Task: Illustrate a Vector Portrait of a Sci-Fi Author.
Action: Mouse moved to (549, 101)
Screenshot: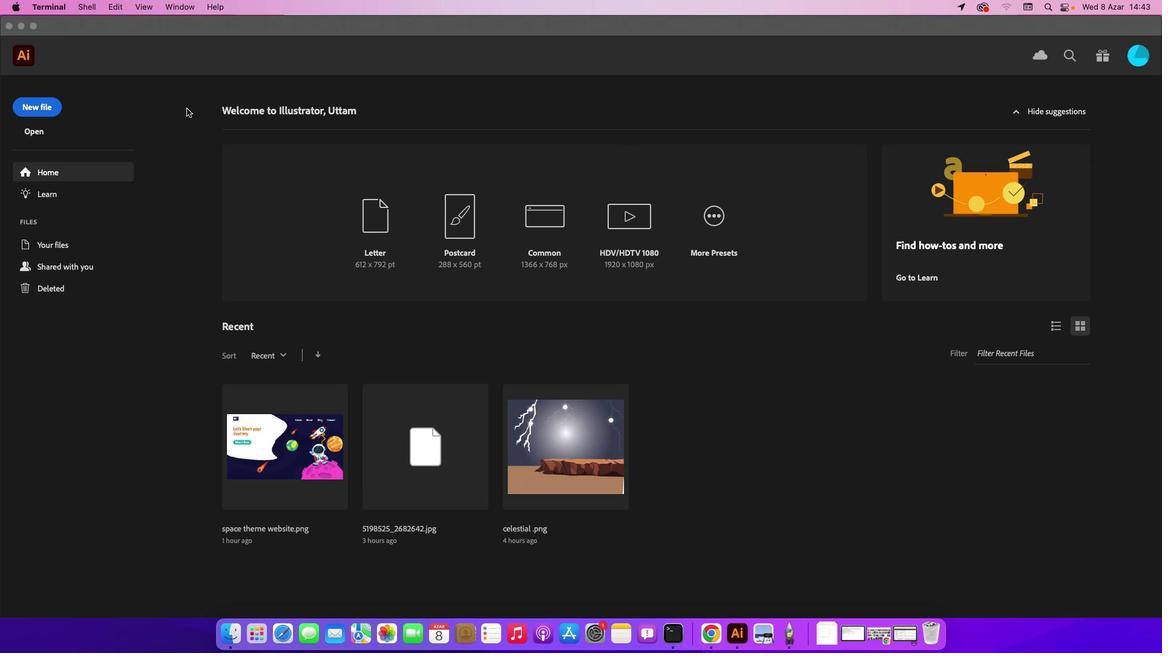 
Action: Mouse pressed left at (549, 101)
Screenshot: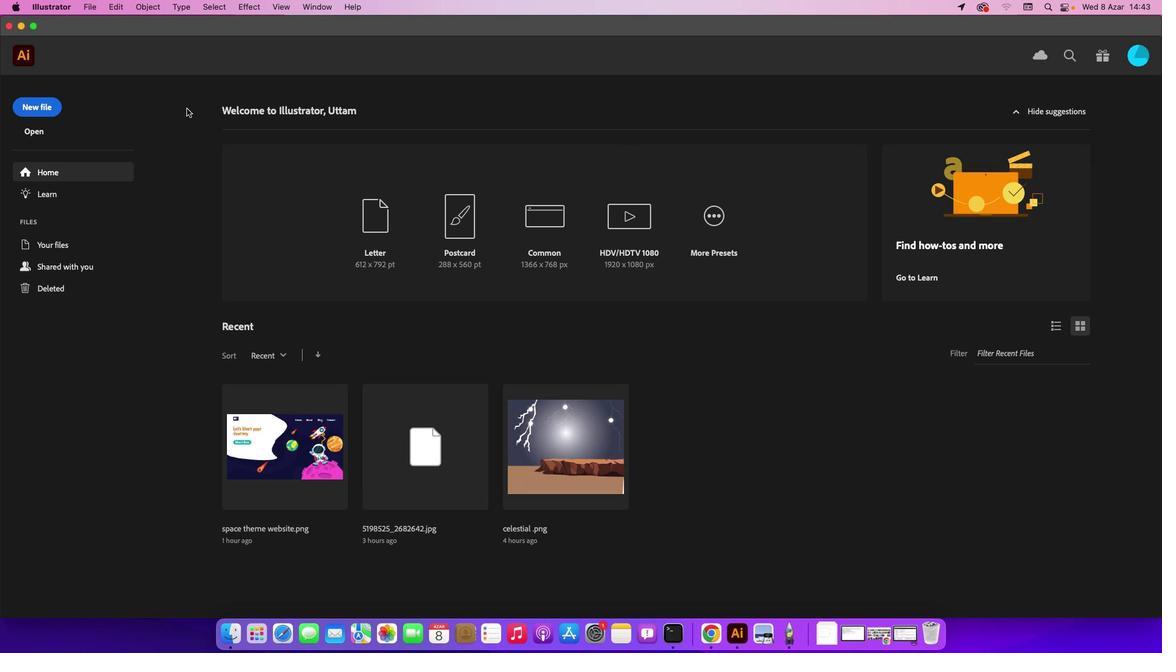 
Action: Mouse moved to (539, 101)
Screenshot: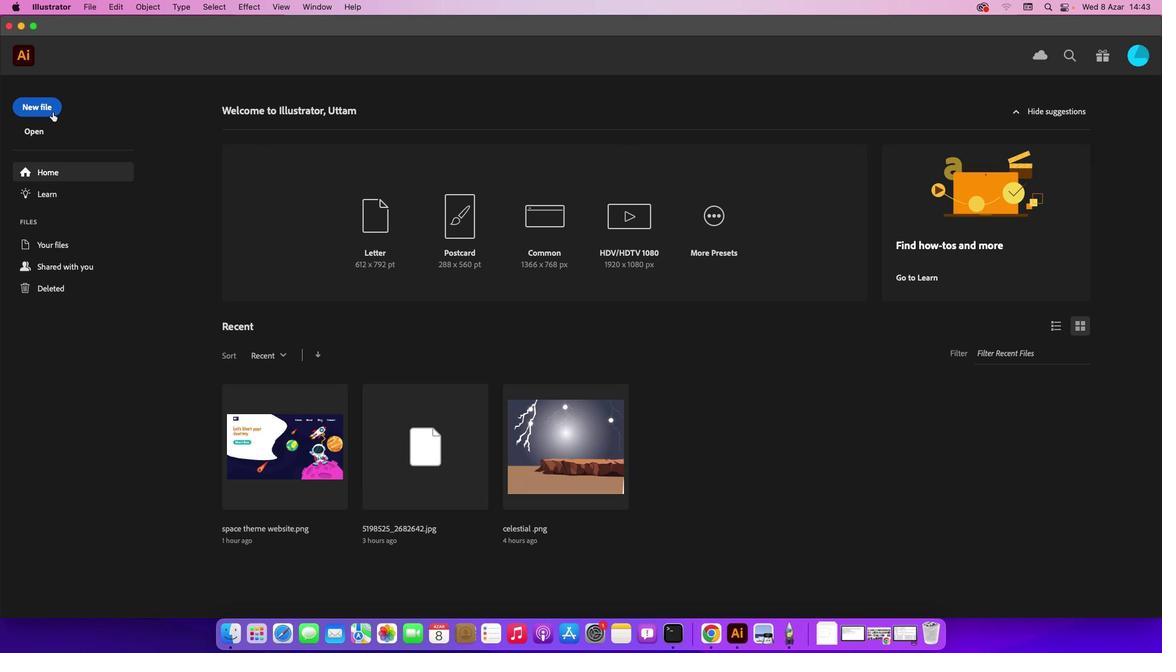 
Action: Mouse pressed left at (539, 101)
Screenshot: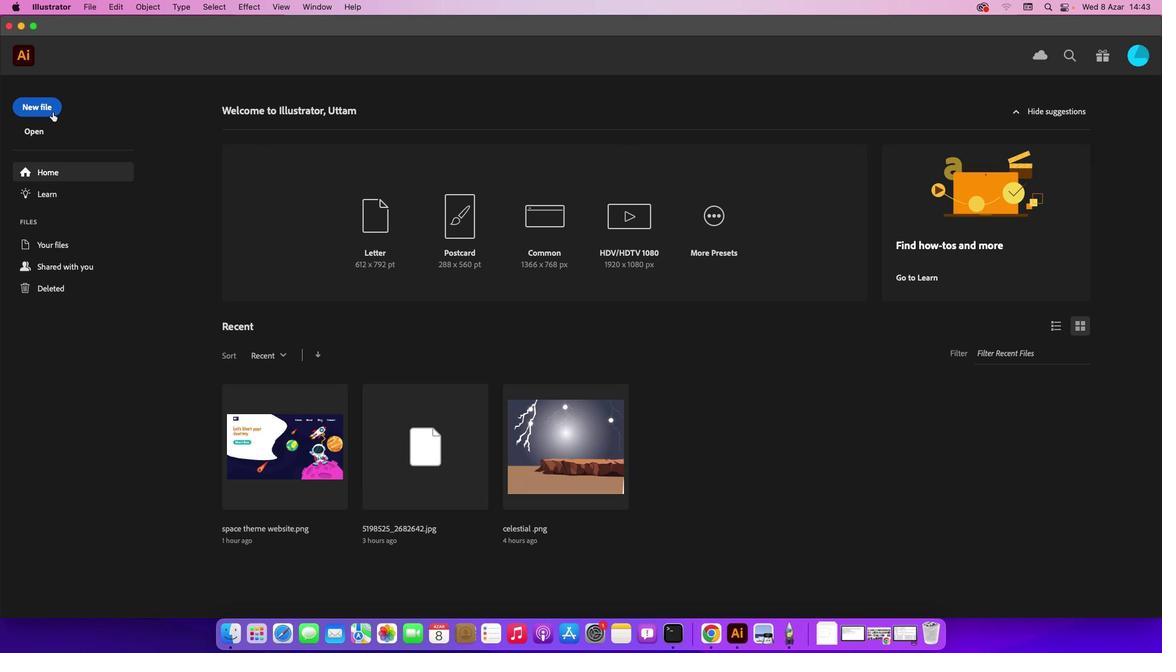 
Action: Mouse moved to (593, 237)
Screenshot: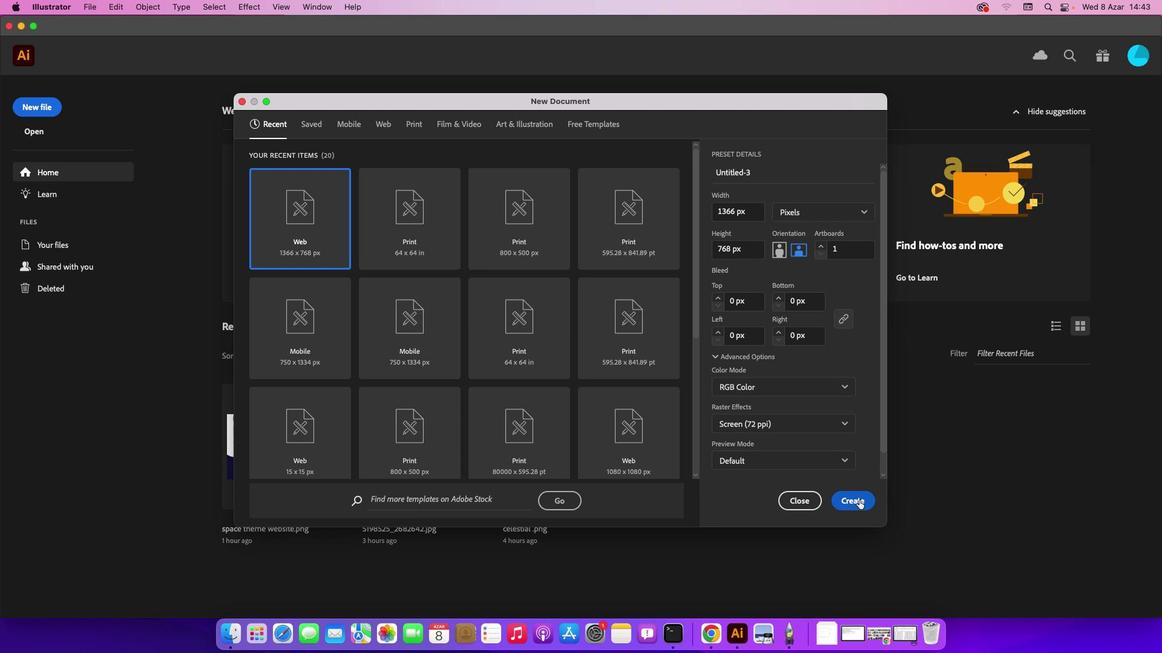 
Action: Mouse pressed left at (593, 237)
Screenshot: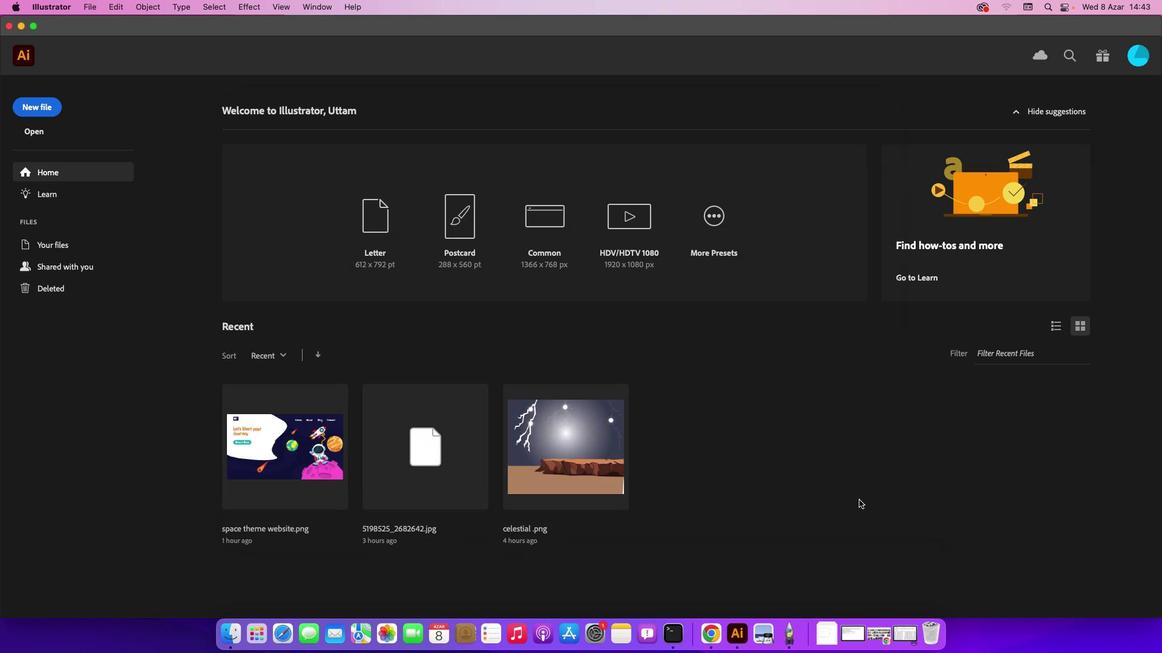 
Action: Mouse moved to (542, 64)
Screenshot: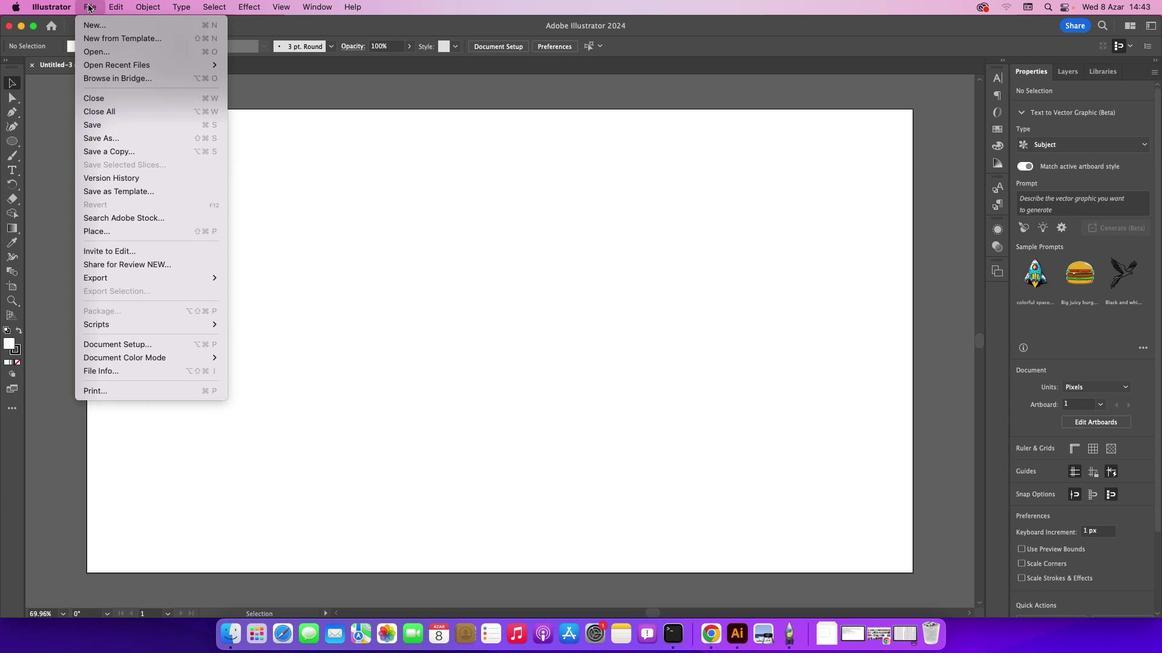
Action: Mouse pressed left at (542, 64)
Screenshot: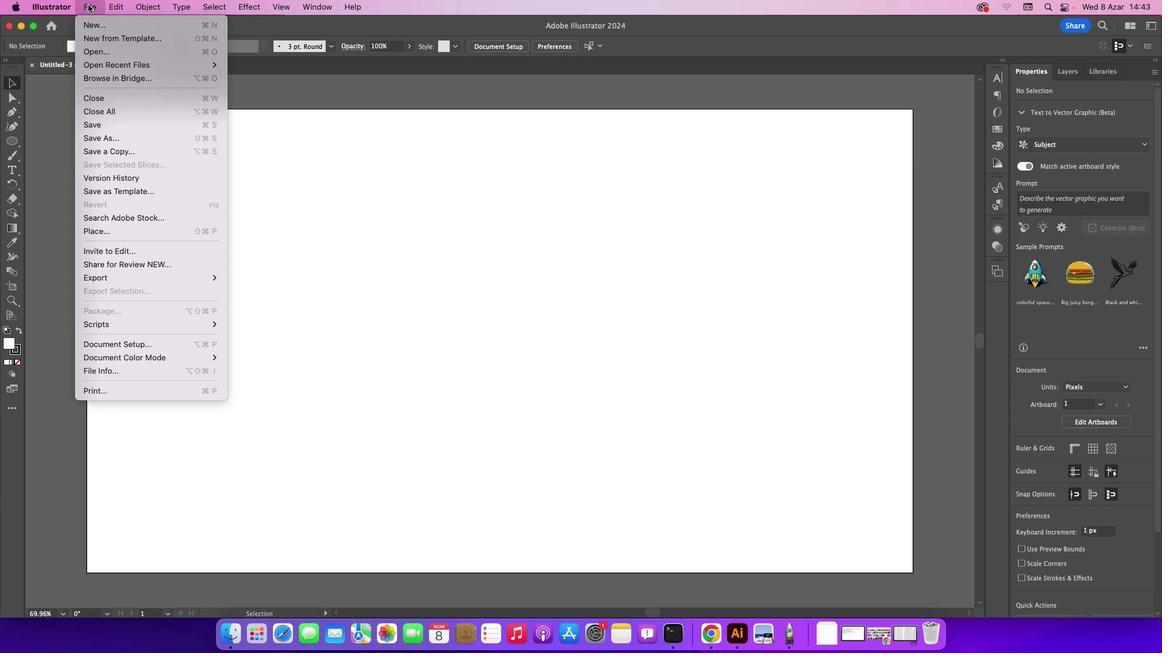 
Action: Mouse moved to (544, 79)
Screenshot: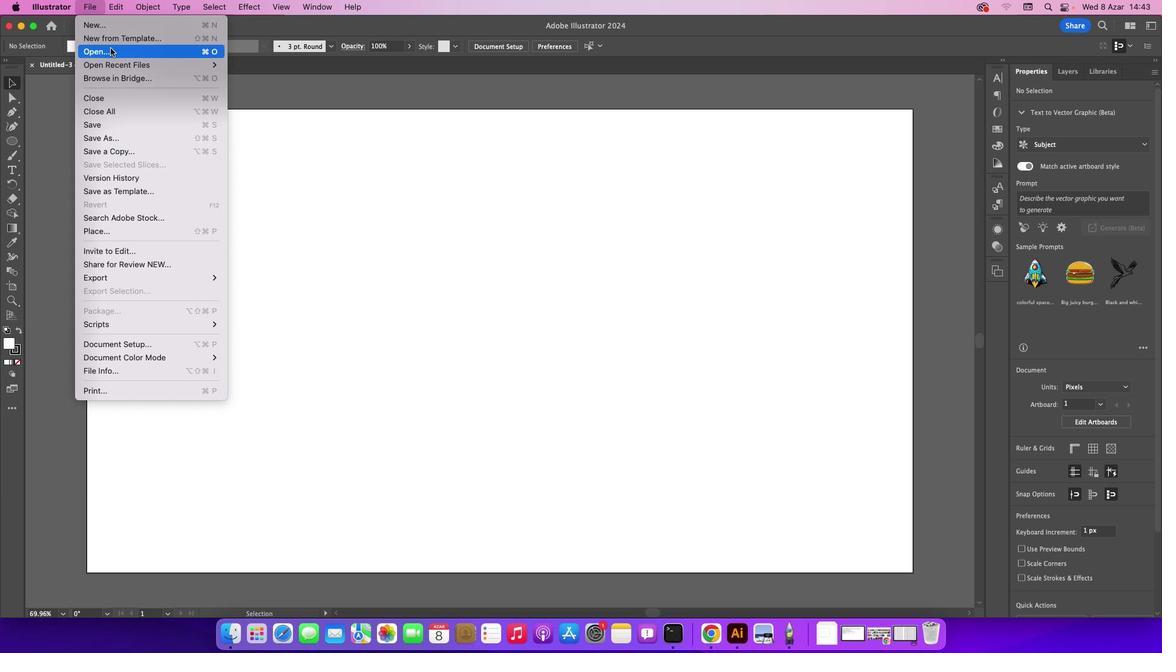 
Action: Mouse pressed left at (544, 79)
Screenshot: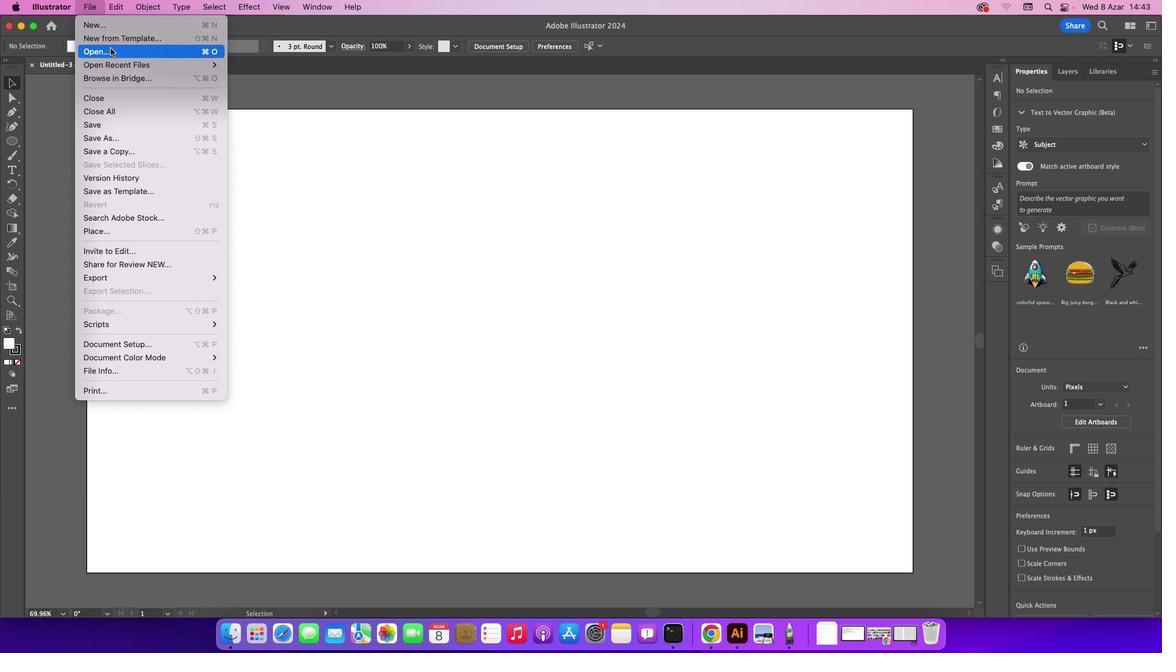 
Action: Mouse moved to (571, 120)
Screenshot: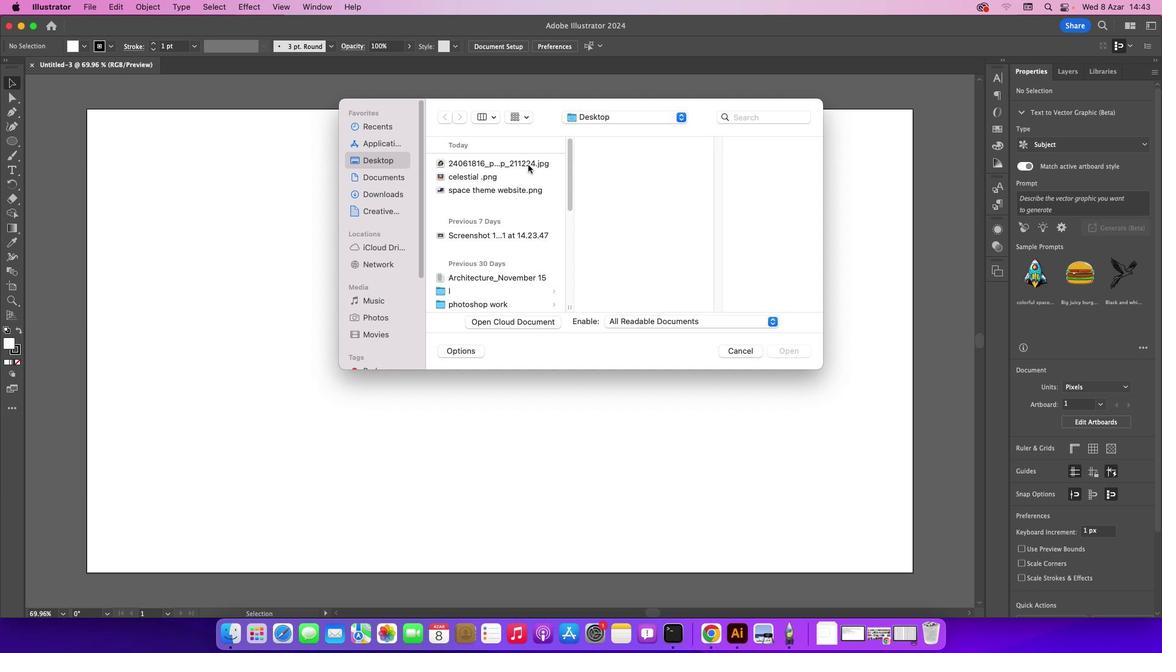 
Action: Mouse pressed left at (571, 120)
Screenshot: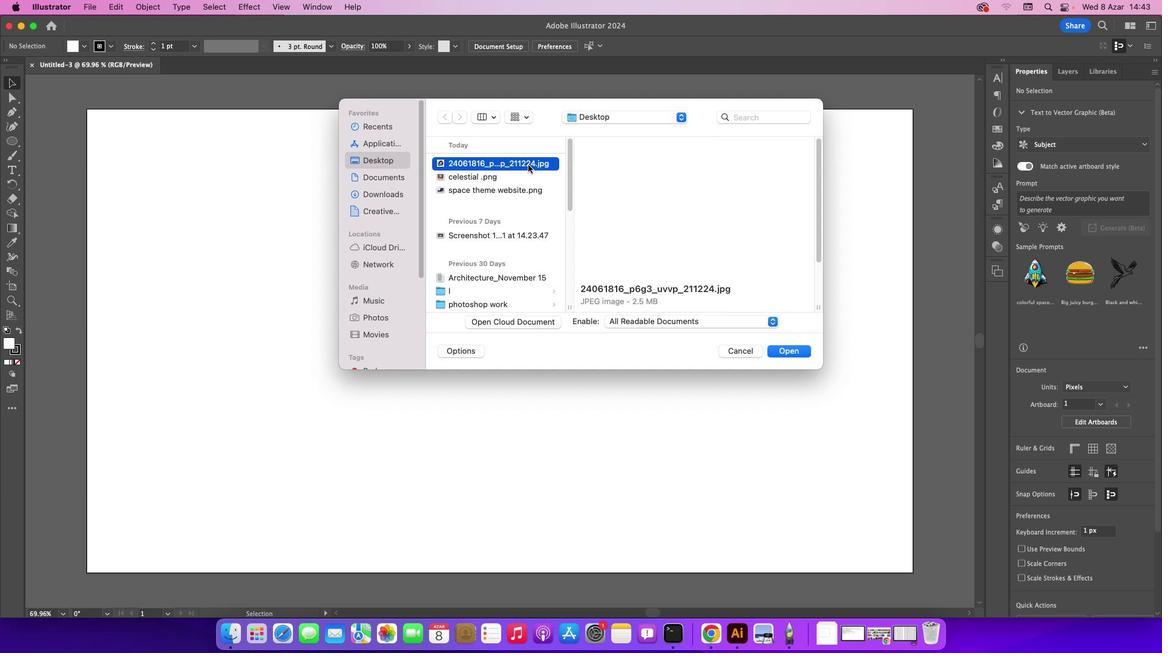 
Action: Mouse moved to (588, 187)
Screenshot: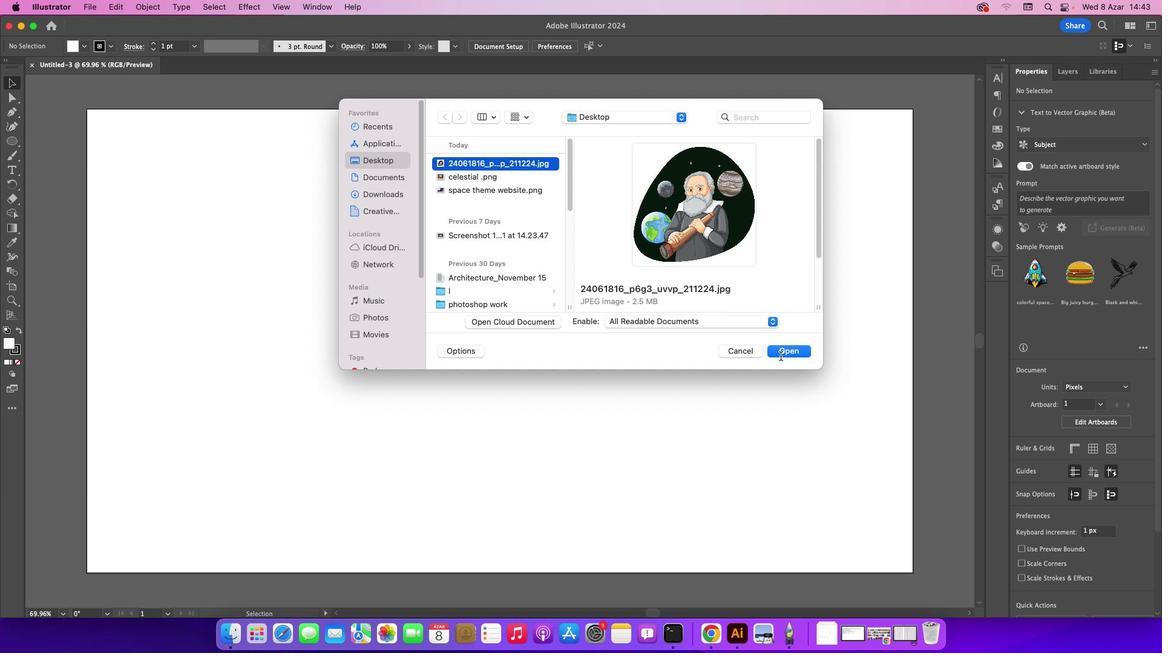 
Action: Mouse pressed left at (588, 187)
Screenshot: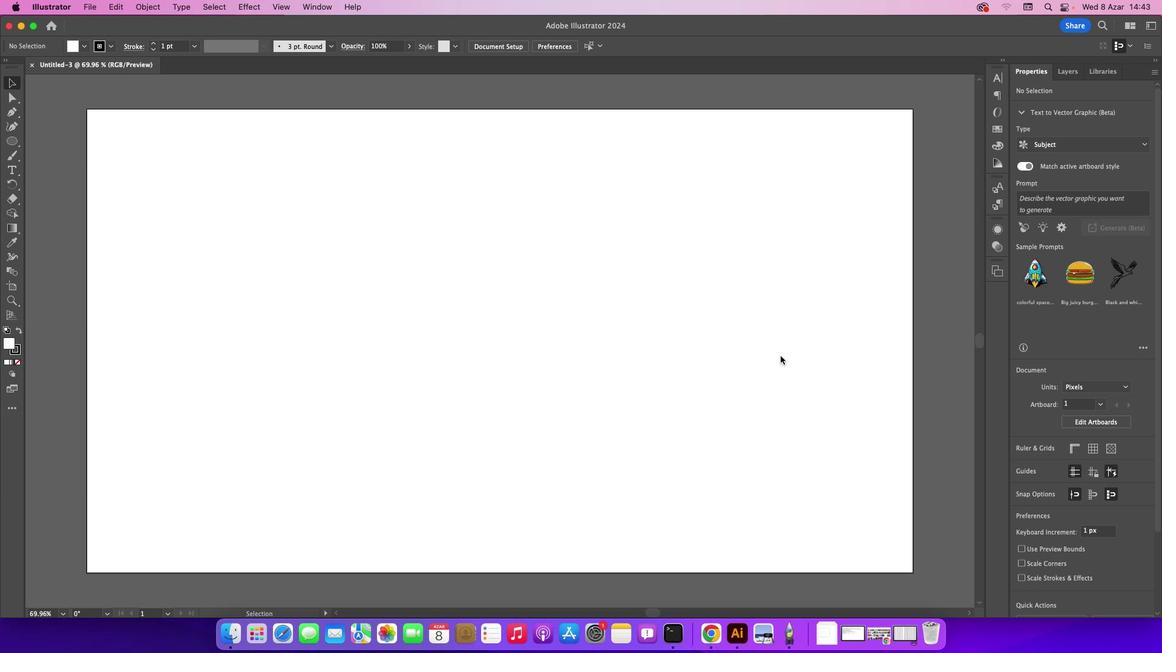 
Action: Mouse moved to (580, 202)
Screenshot: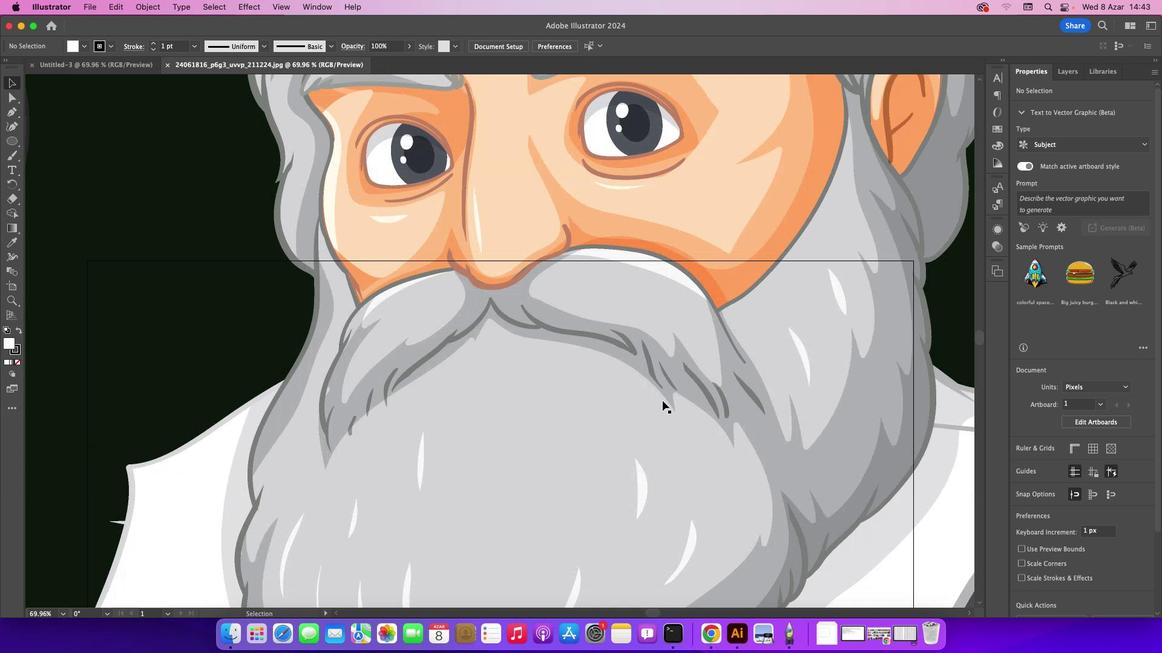 
Action: Mouse scrolled (580, 202) with delta (536, 62)
Screenshot: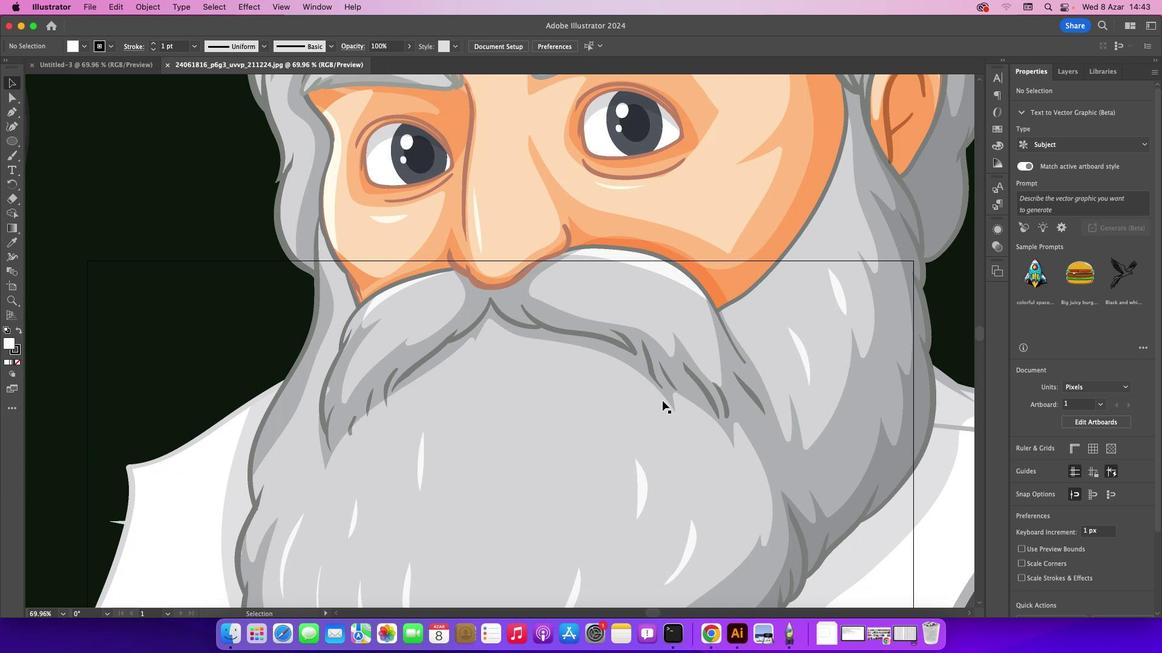 
Action: Mouse scrolled (580, 202) with delta (536, 62)
Screenshot: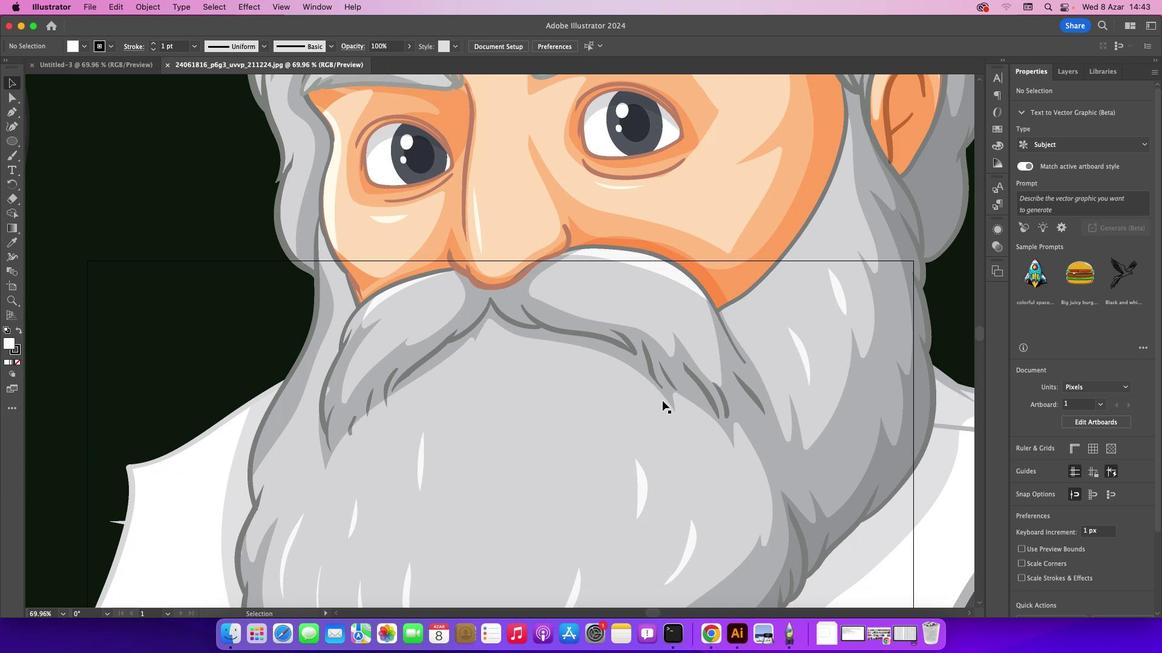 
Action: Mouse scrolled (580, 202) with delta (536, 63)
Screenshot: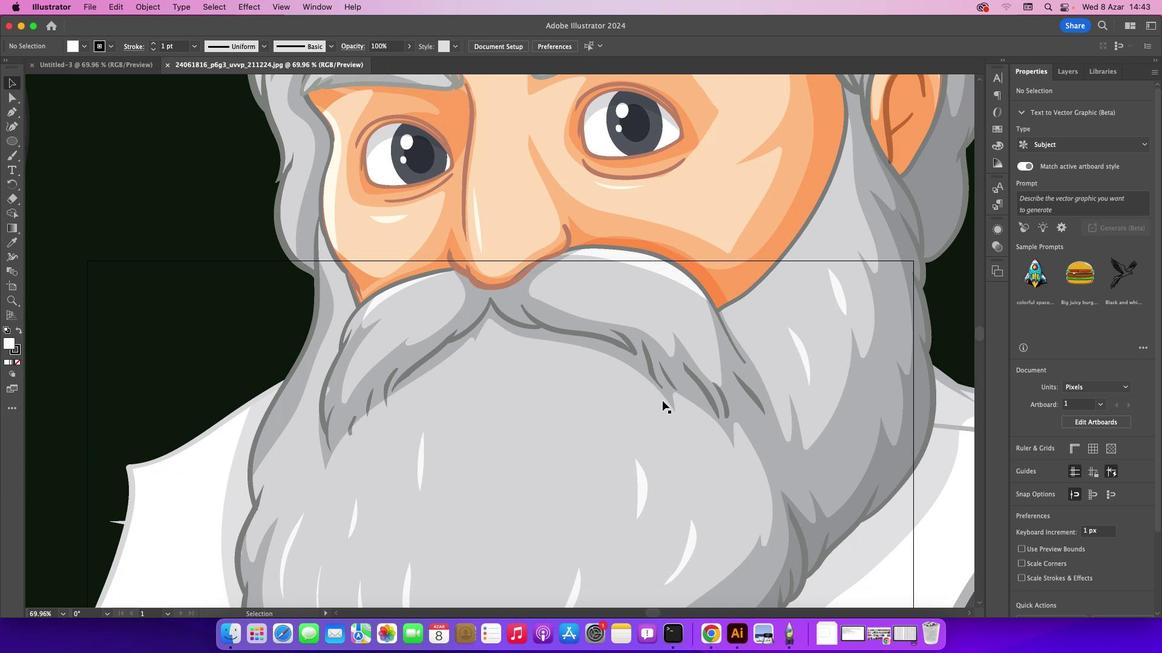 
Action: Mouse scrolled (580, 202) with delta (536, 64)
Screenshot: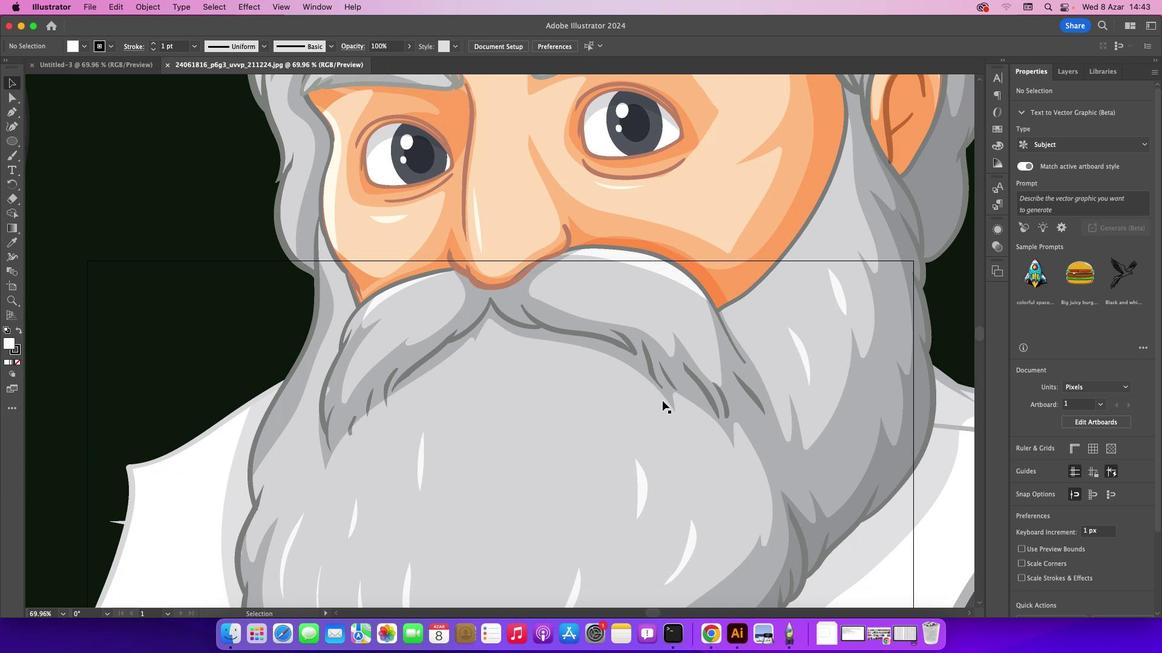 
Action: Mouse scrolled (580, 202) with delta (536, 62)
Screenshot: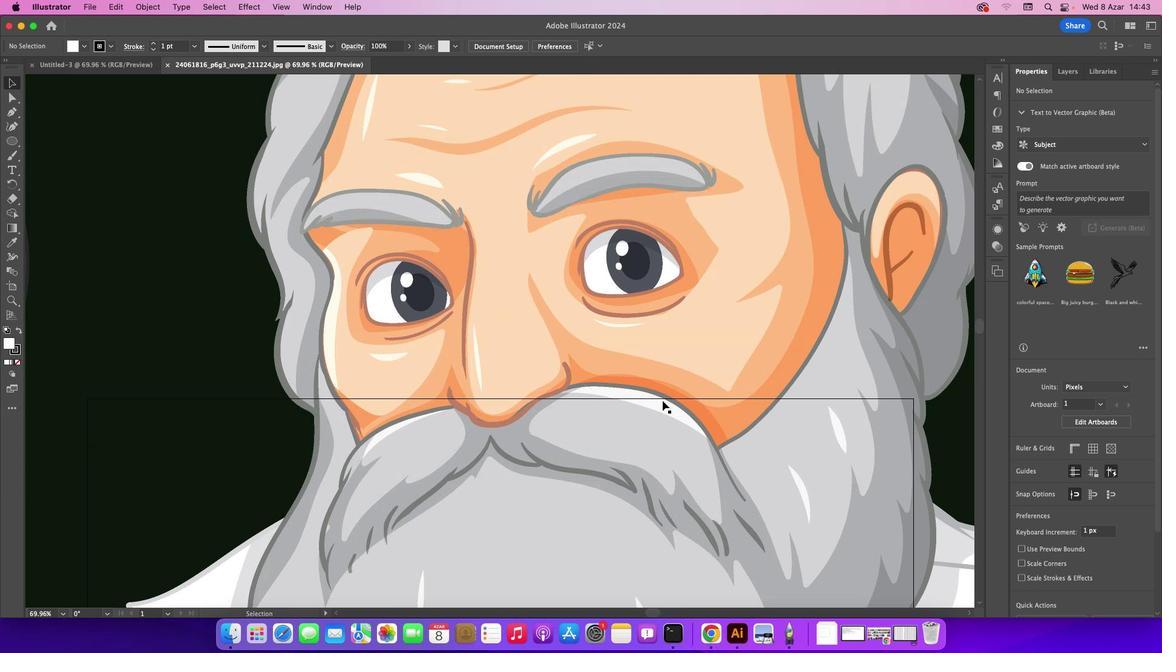 
Action: Mouse scrolled (580, 202) with delta (536, 62)
Screenshot: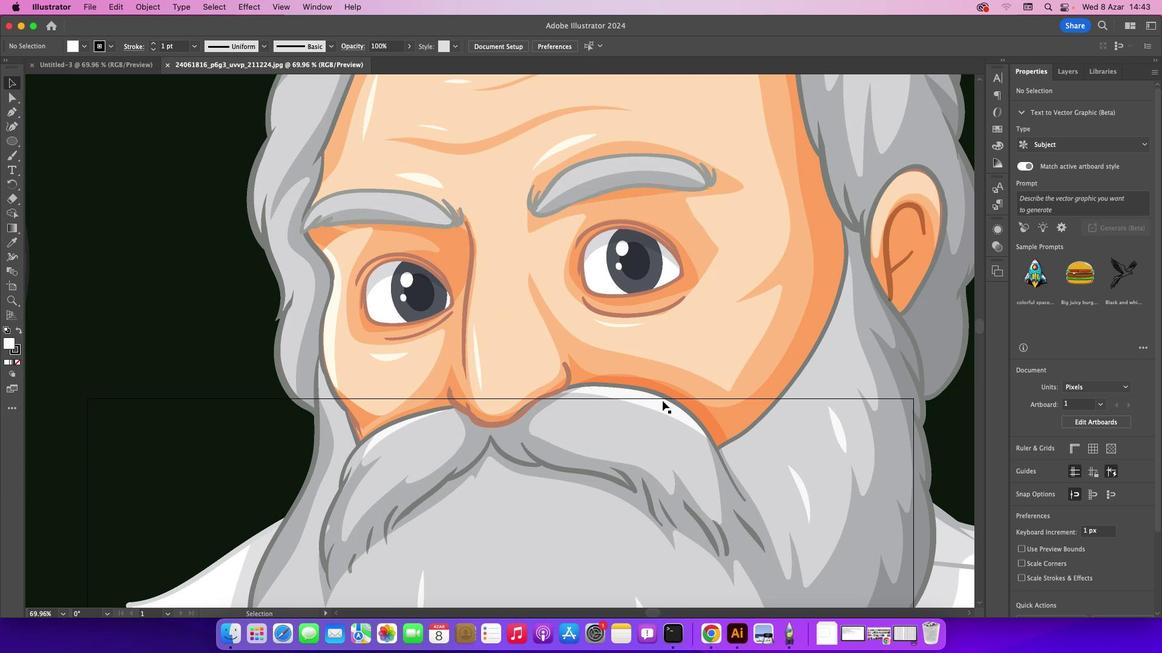 
Action: Mouse scrolled (580, 202) with delta (536, 63)
Screenshot: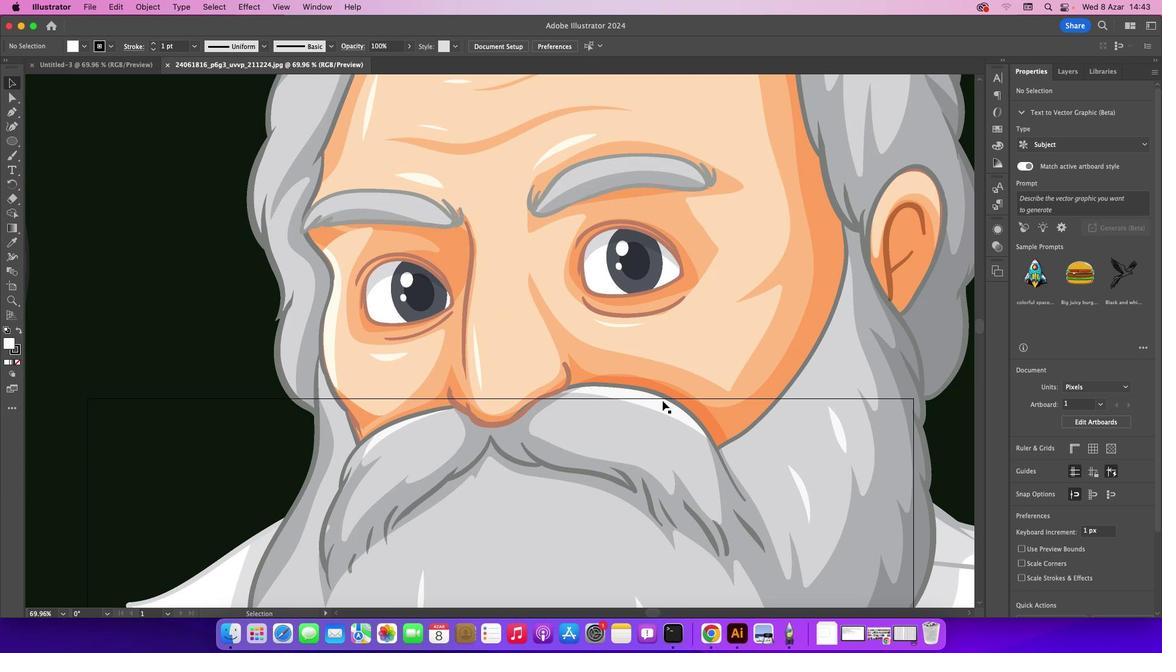 
Action: Mouse scrolled (580, 202) with delta (536, 63)
Screenshot: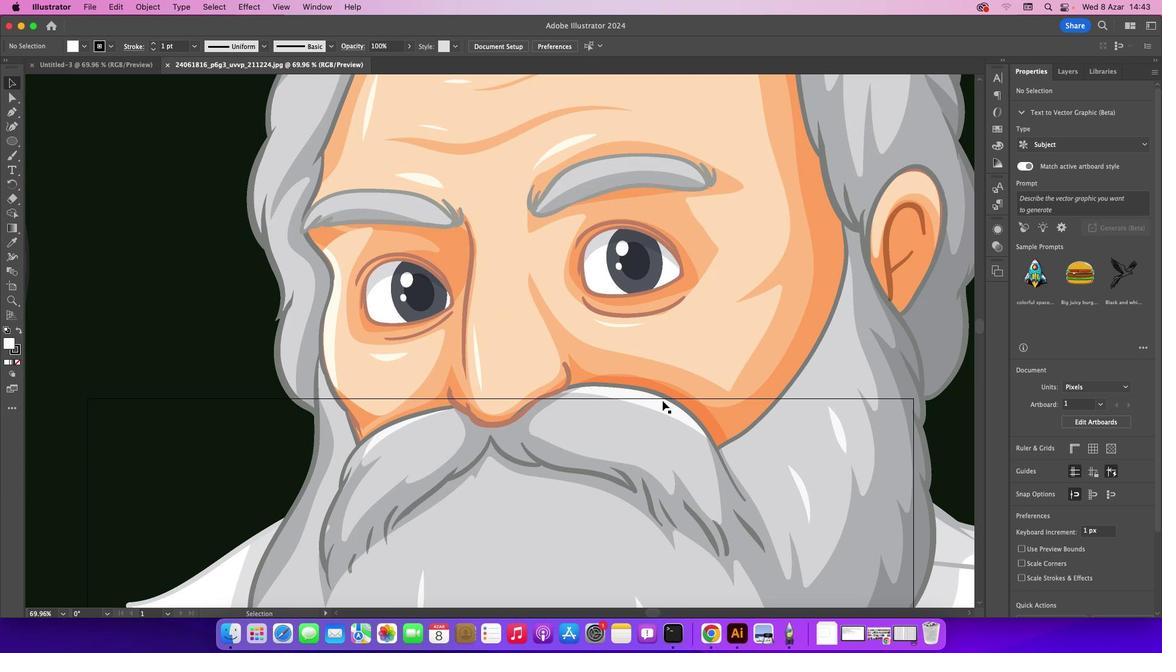 
Action: Mouse scrolled (580, 202) with delta (536, 62)
Screenshot: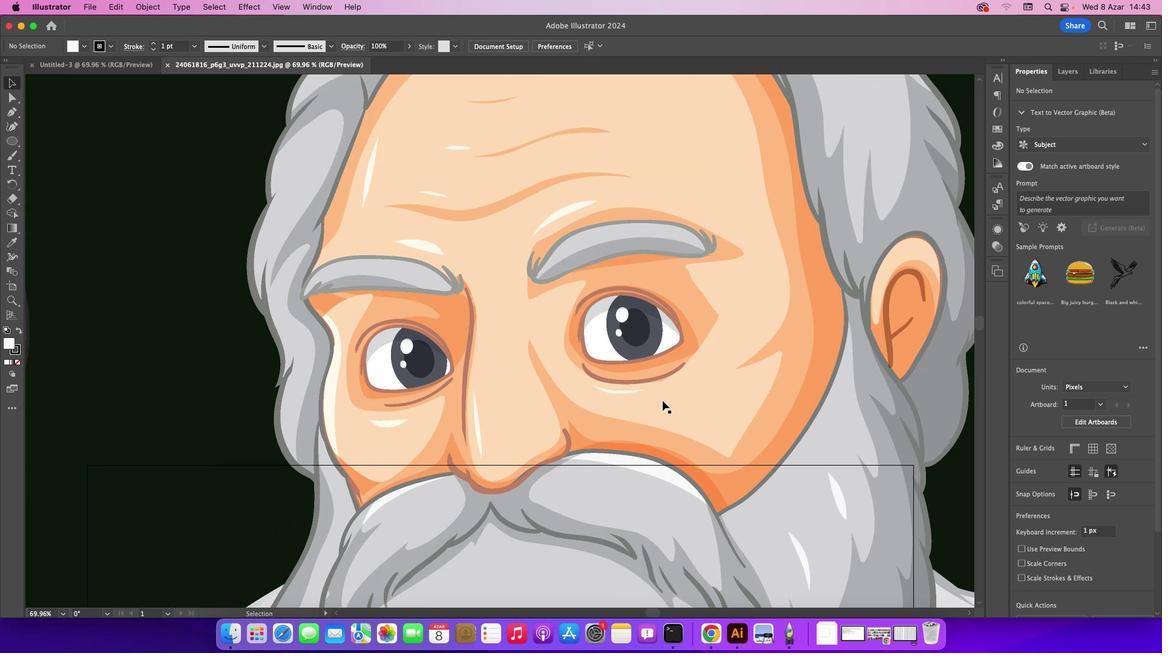 
Action: Mouse scrolled (580, 202) with delta (536, 62)
Screenshot: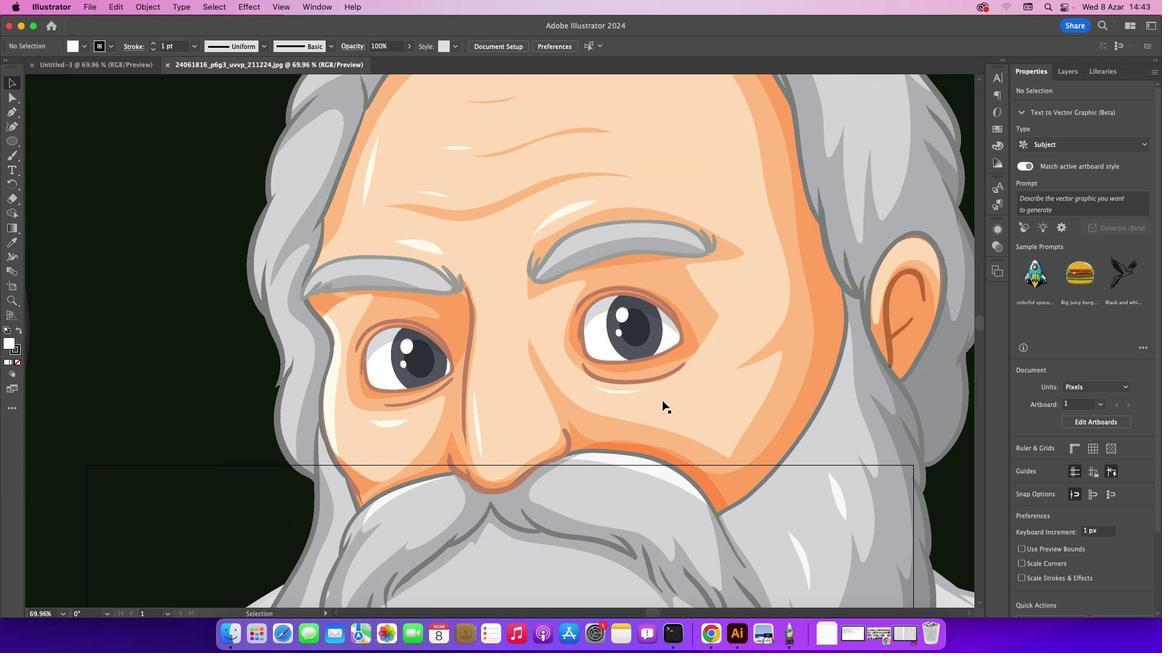 
Action: Mouse scrolled (580, 202) with delta (536, 63)
Screenshot: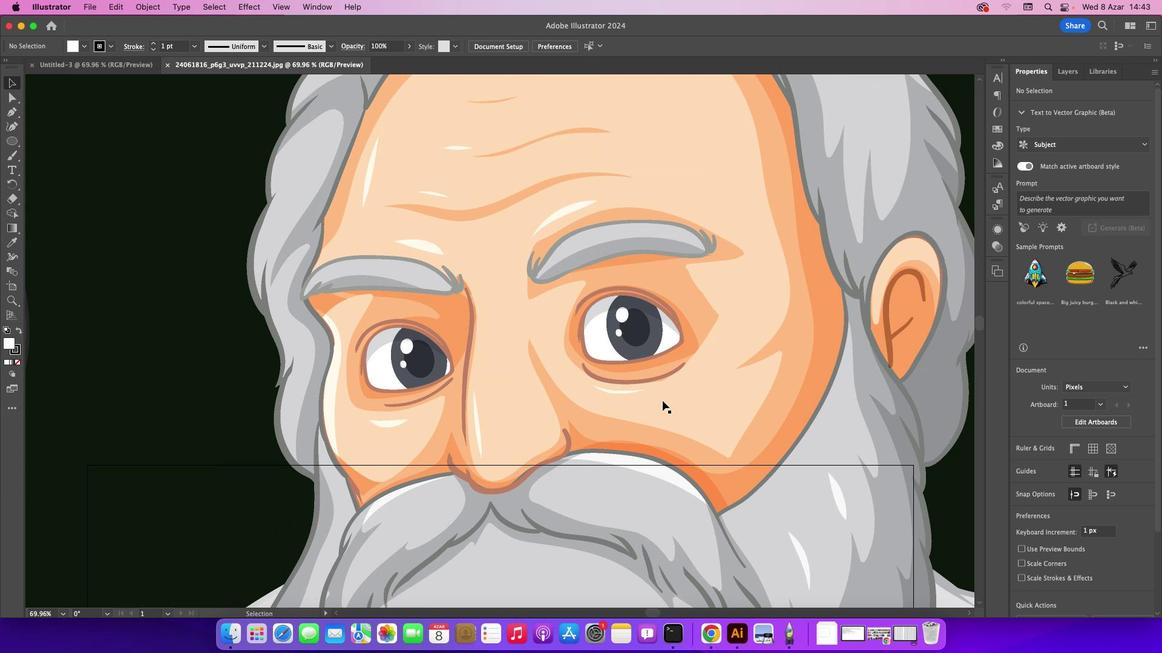
Action: Mouse scrolled (580, 202) with delta (536, 62)
Screenshot: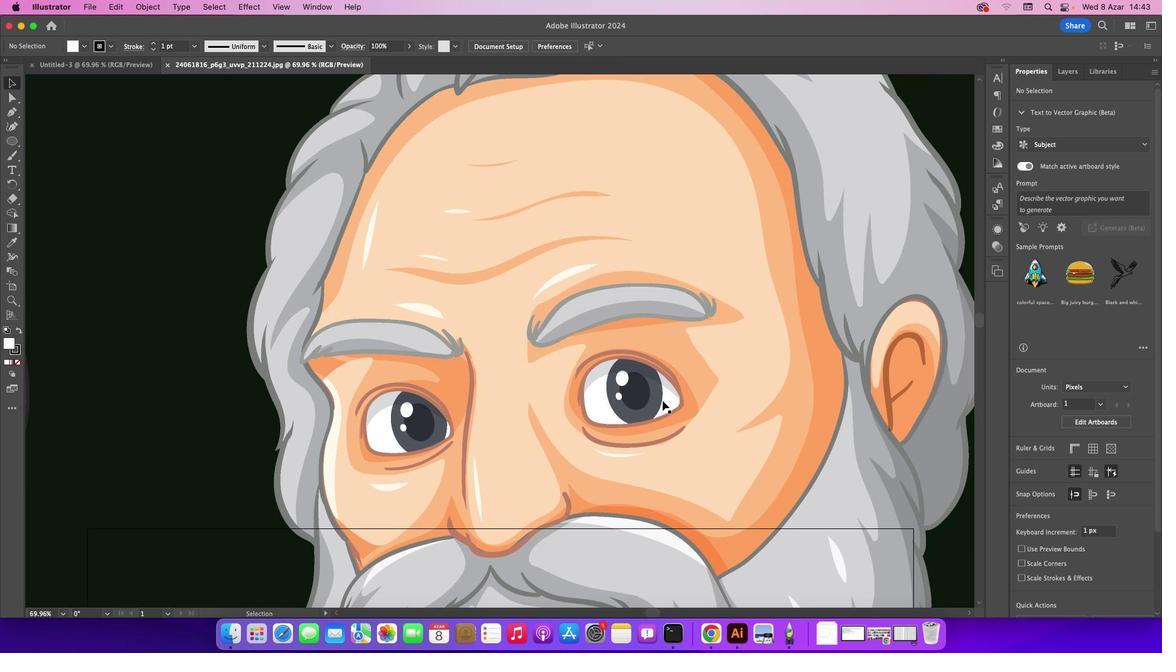 
Action: Mouse scrolled (580, 202) with delta (536, 62)
Screenshot: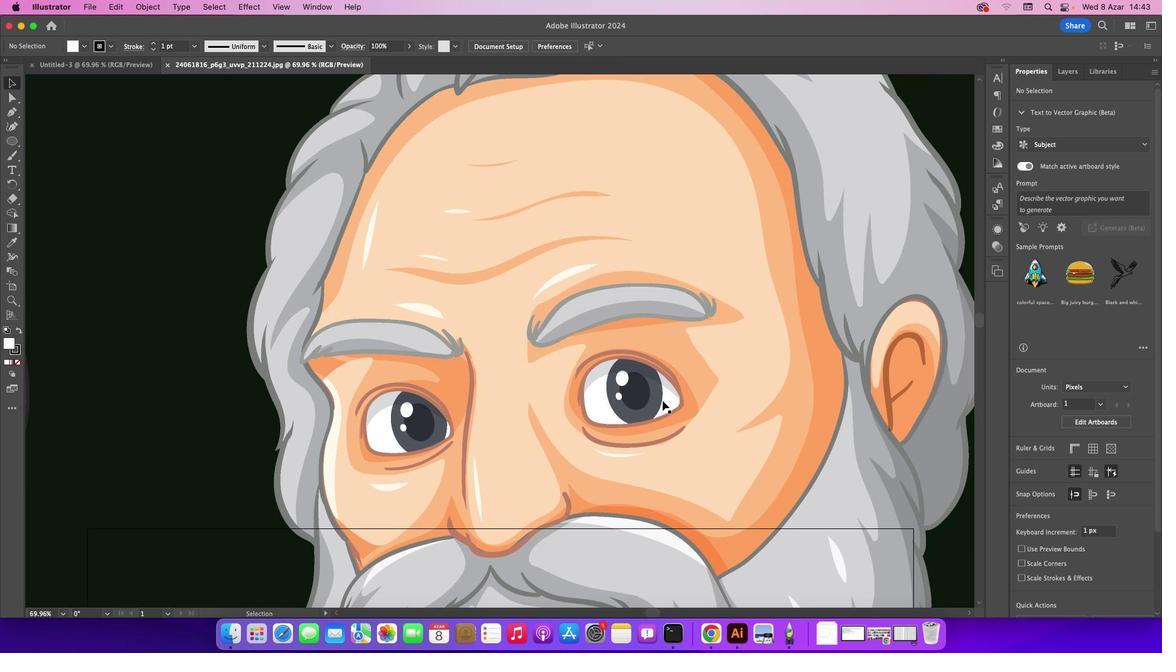 
Action: Mouse scrolled (580, 202) with delta (536, 63)
Screenshot: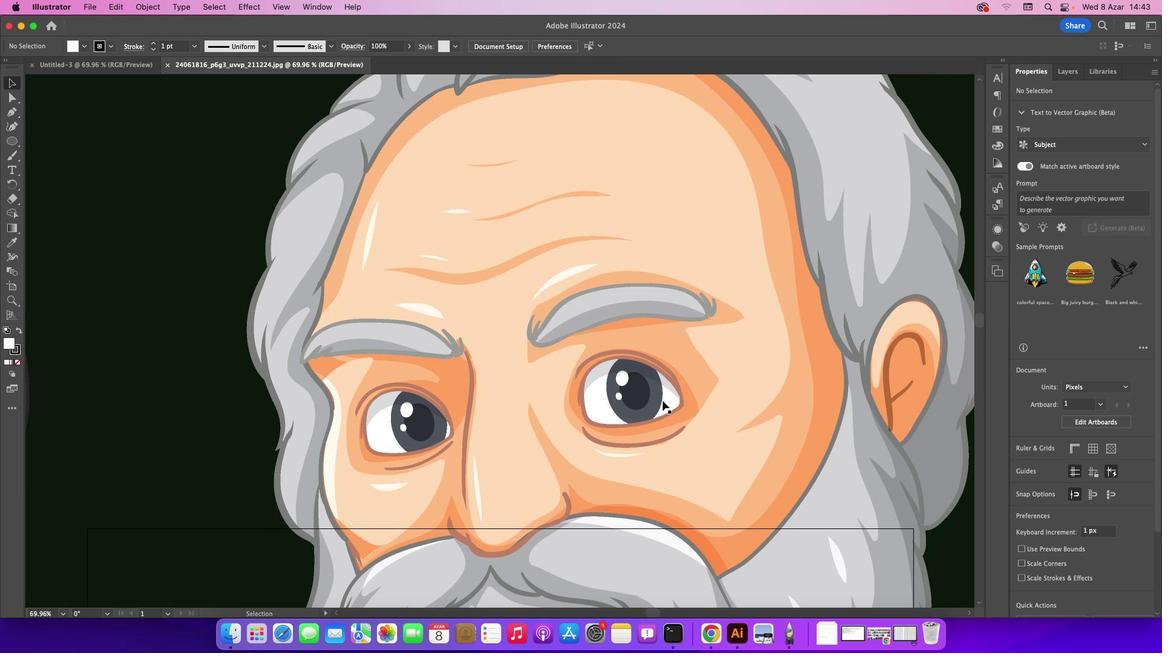 
Action: Mouse moved to (537, 101)
Screenshot: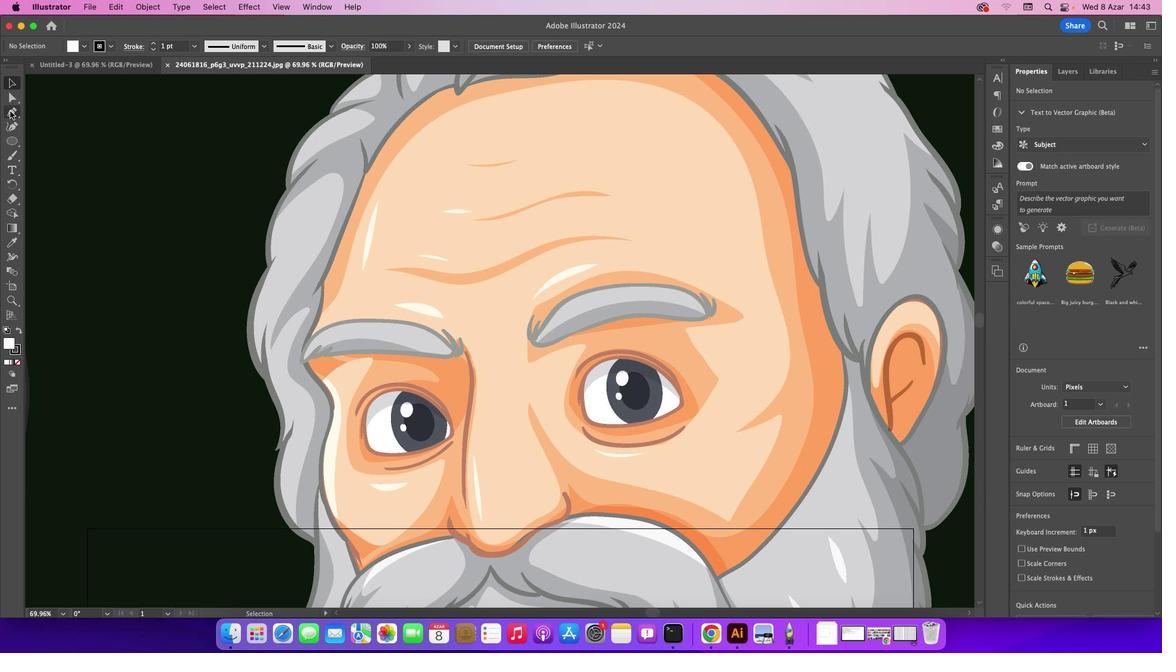 
Action: Mouse pressed left at (537, 101)
Screenshot: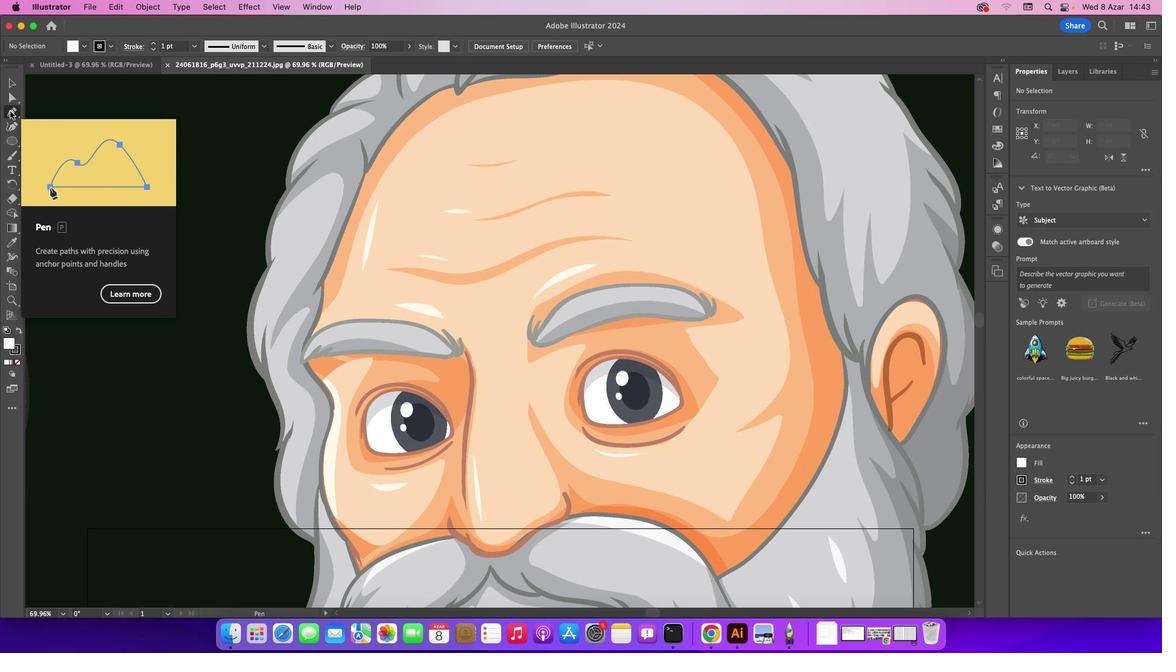 
Action: Mouse moved to (551, 134)
Screenshot: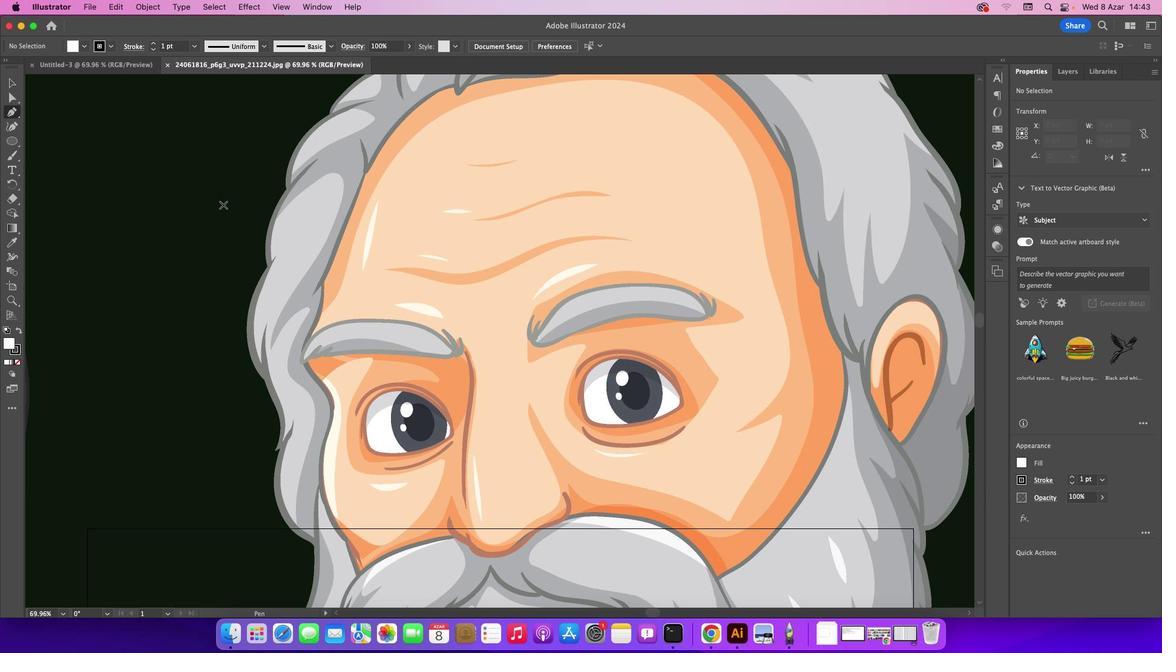 
Action: Key pressed Key.caps_lock
Screenshot: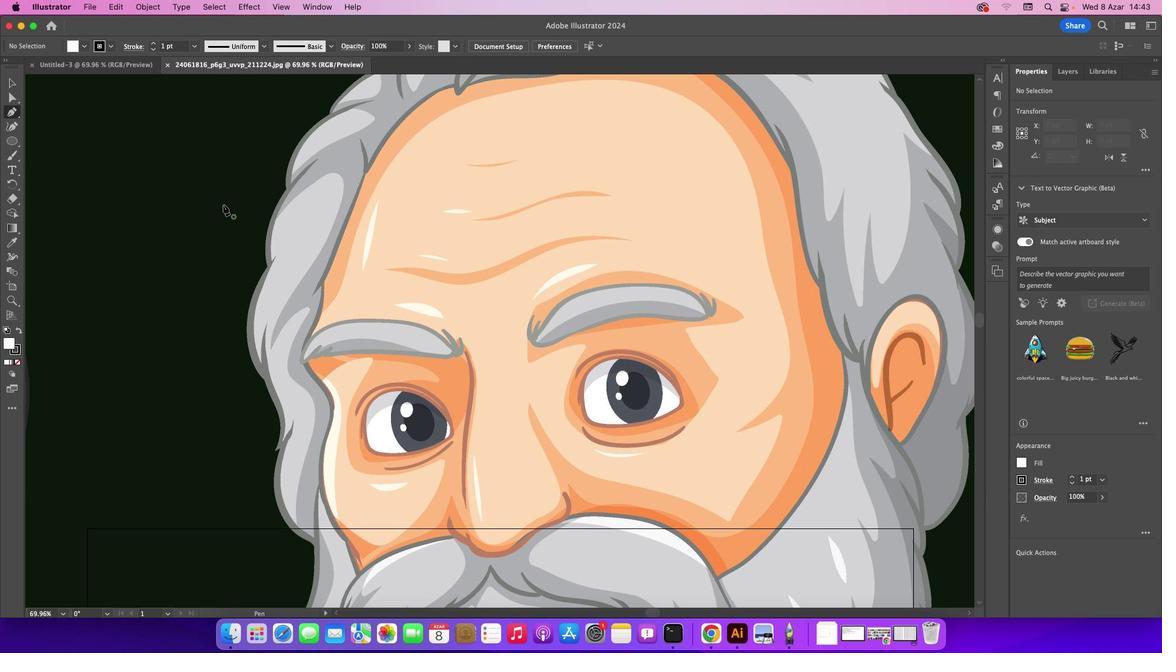 
Action: Mouse moved to (561, 142)
Screenshot: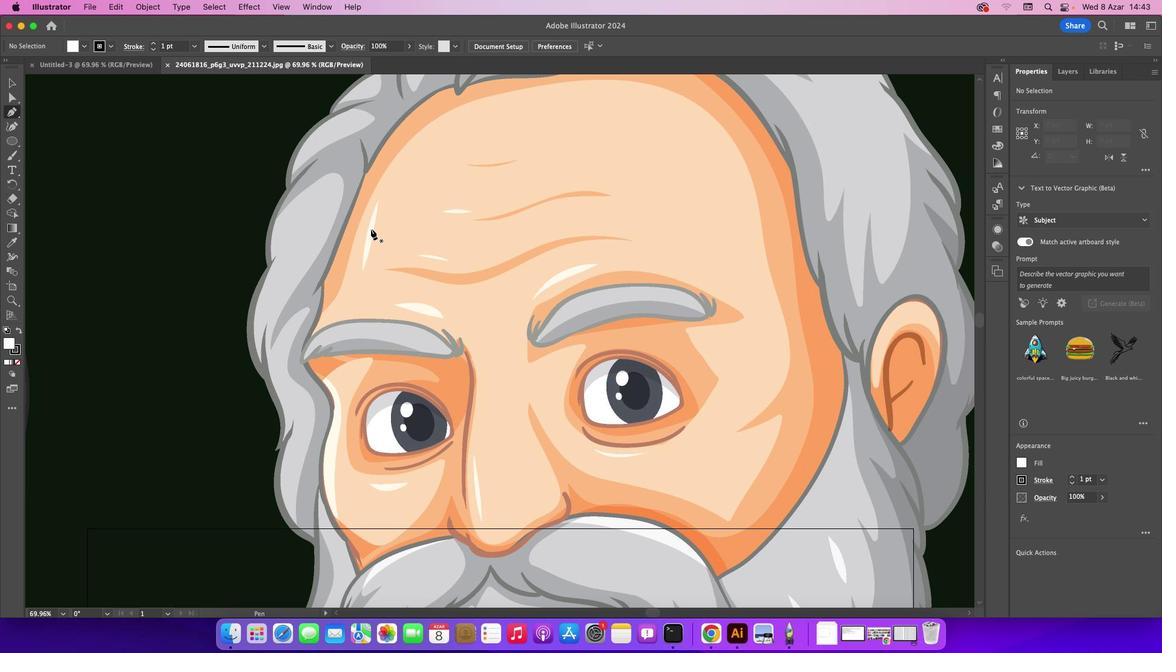 
Action: Mouse scrolled (561, 142) with delta (536, 62)
Screenshot: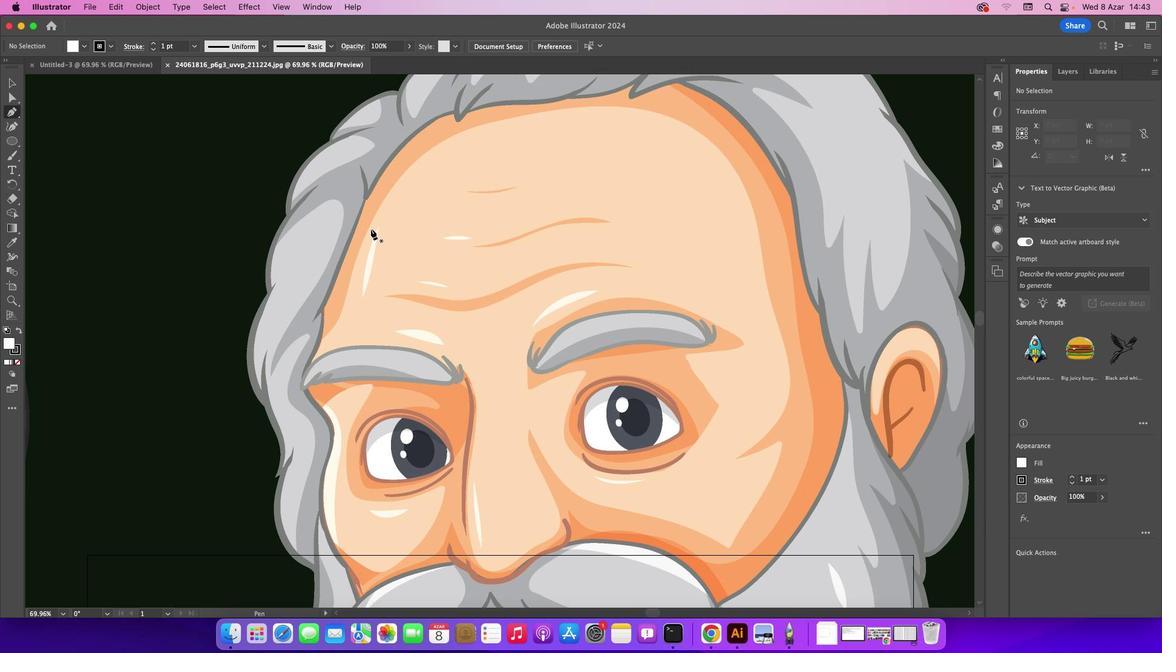 
Action: Mouse scrolled (561, 142) with delta (536, 62)
Screenshot: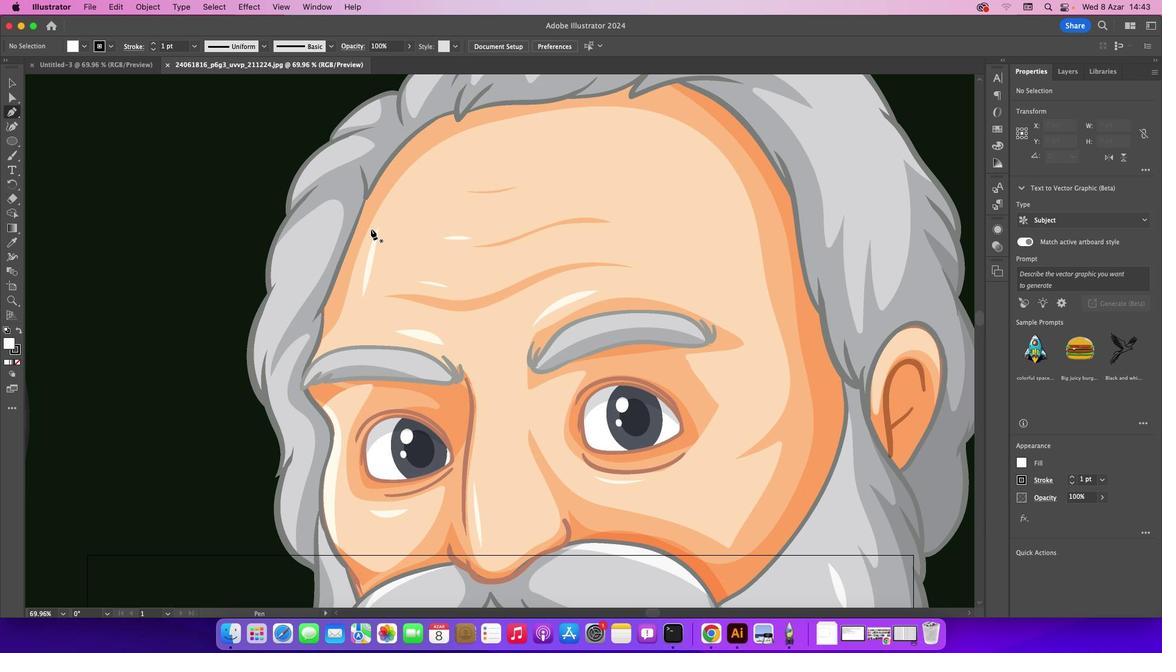 
Action: Mouse scrolled (561, 142) with delta (536, 62)
Screenshot: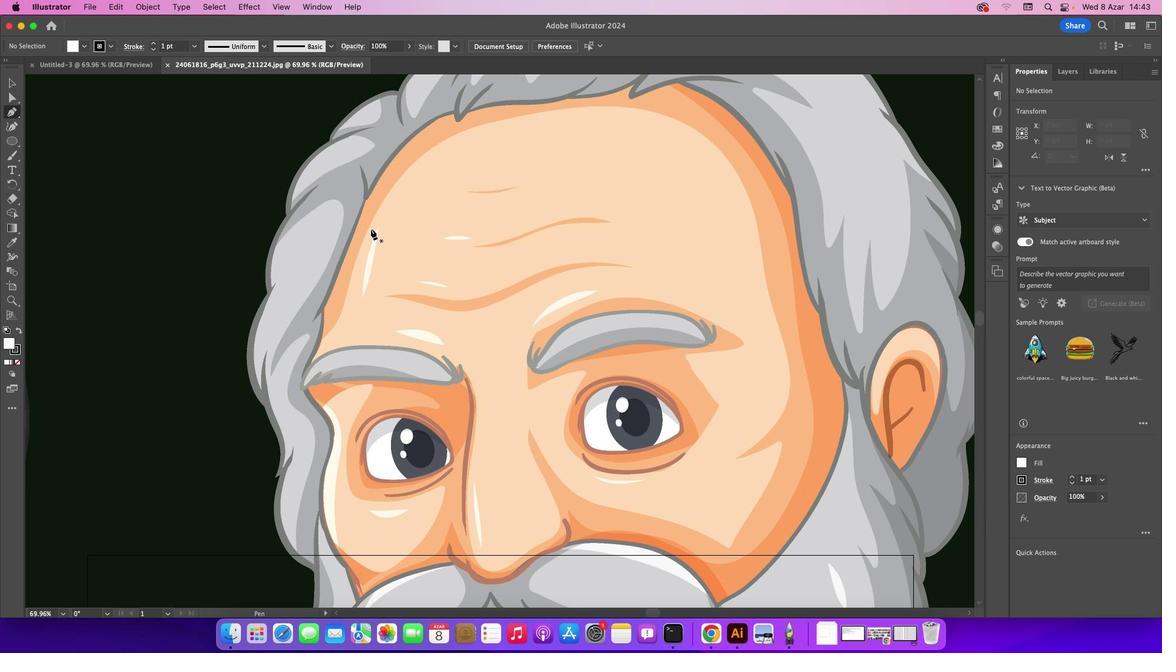 
Action: Mouse scrolled (561, 142) with delta (536, 62)
Screenshot: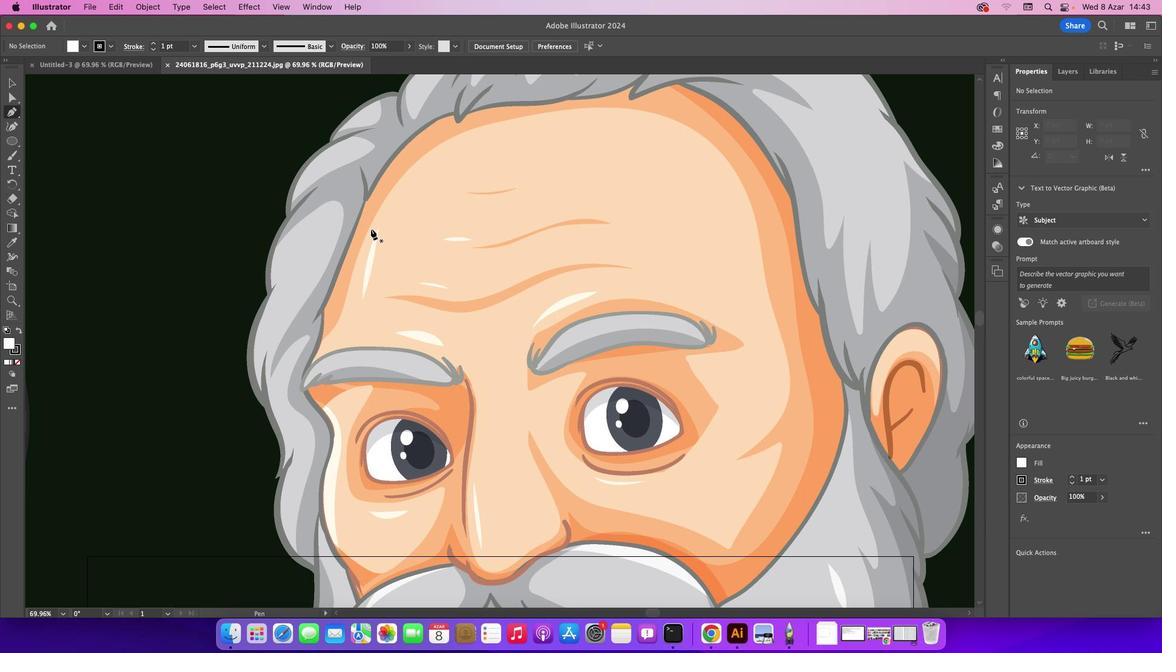 
Action: Mouse moved to (558, 182)
Screenshot: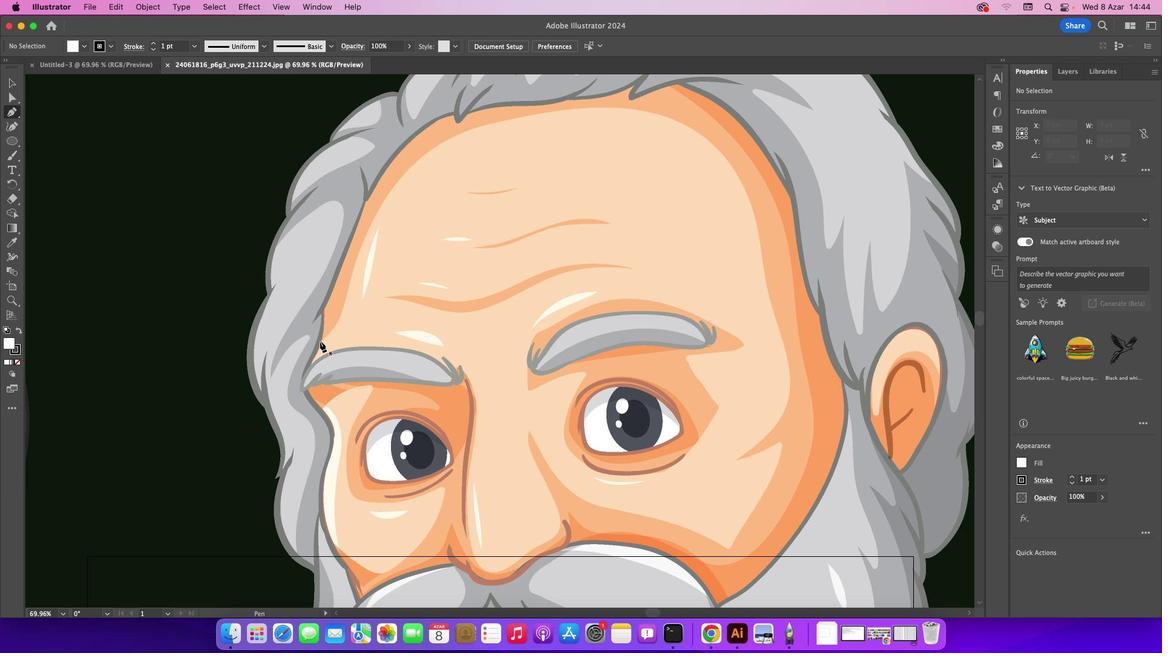 
Action: Mouse pressed left at (558, 182)
Screenshot: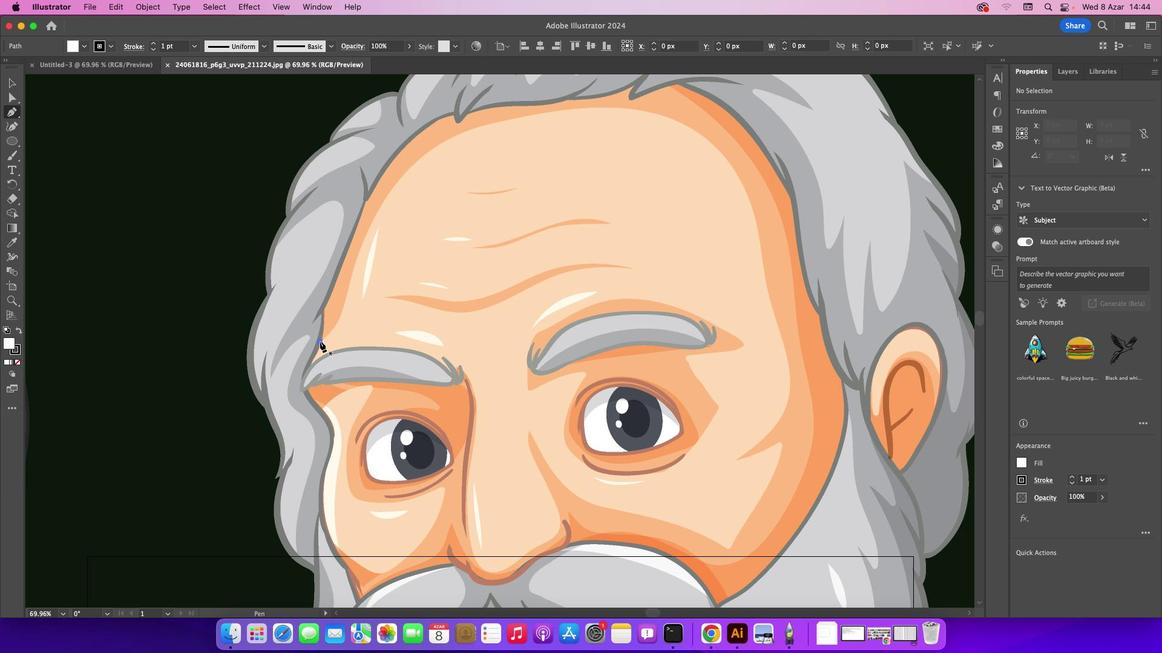 
Action: Mouse moved to (559, 161)
Screenshot: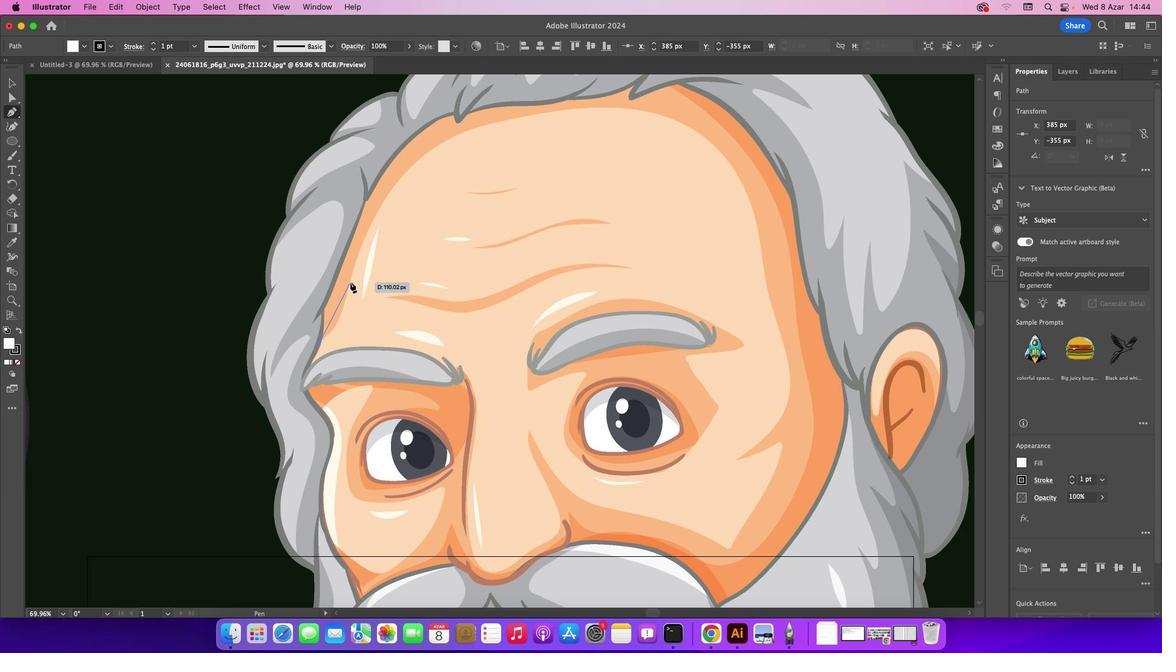 
Action: Mouse pressed left at (559, 161)
Screenshot: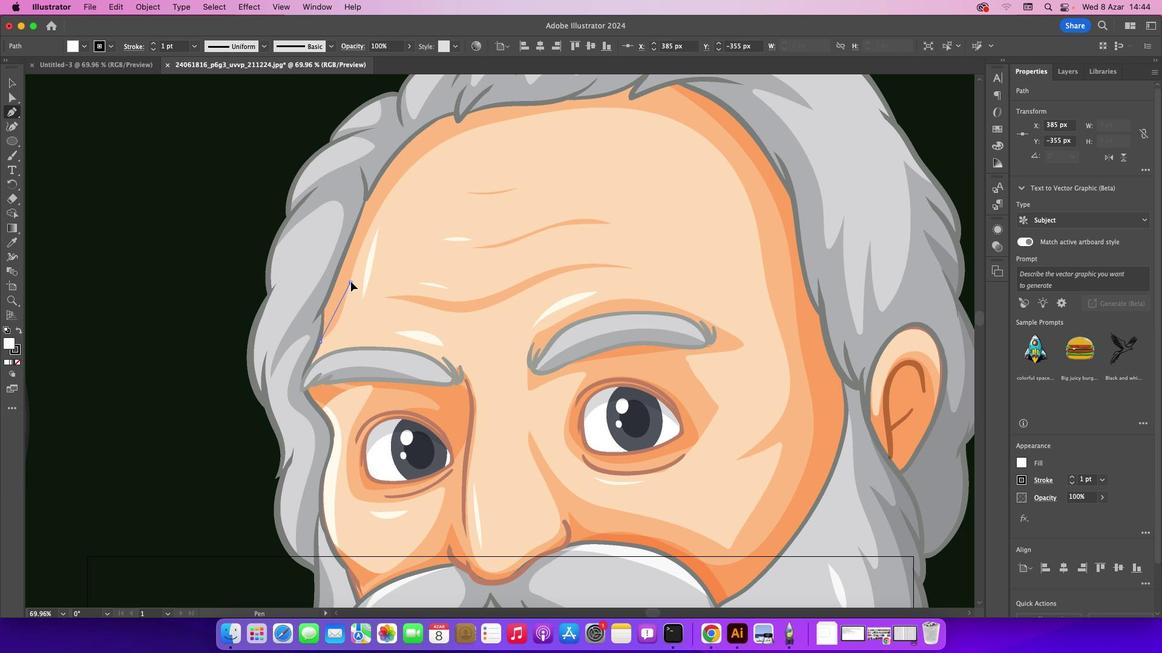 
Action: Mouse moved to (565, 115)
Screenshot: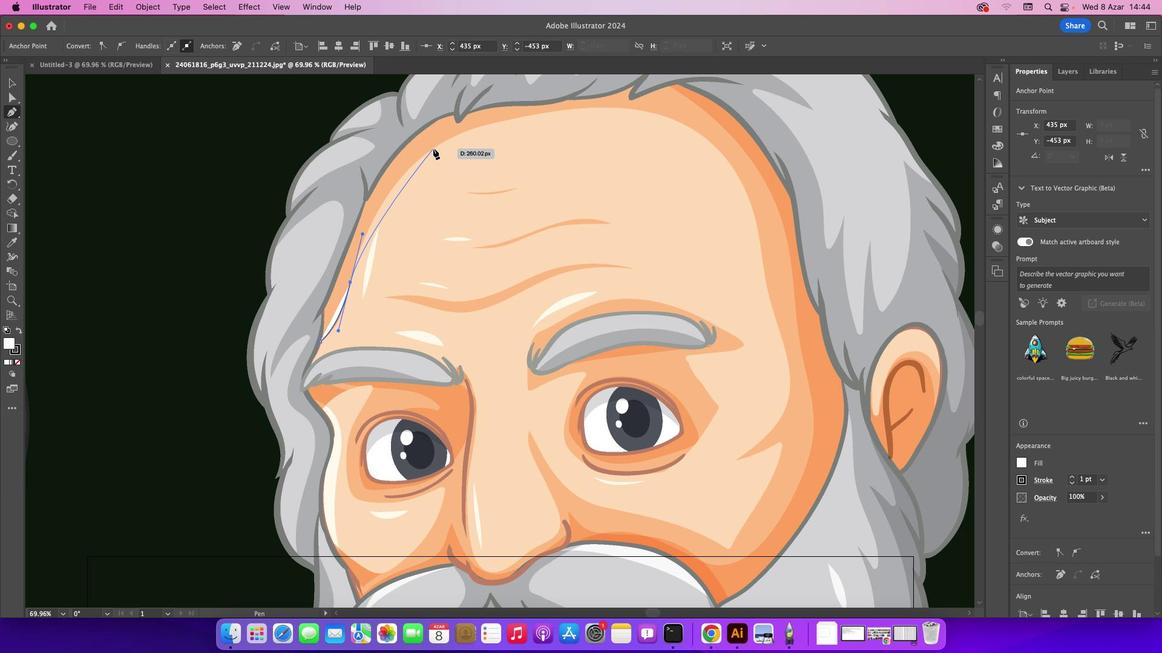 
Action: Mouse pressed left at (565, 115)
Screenshot: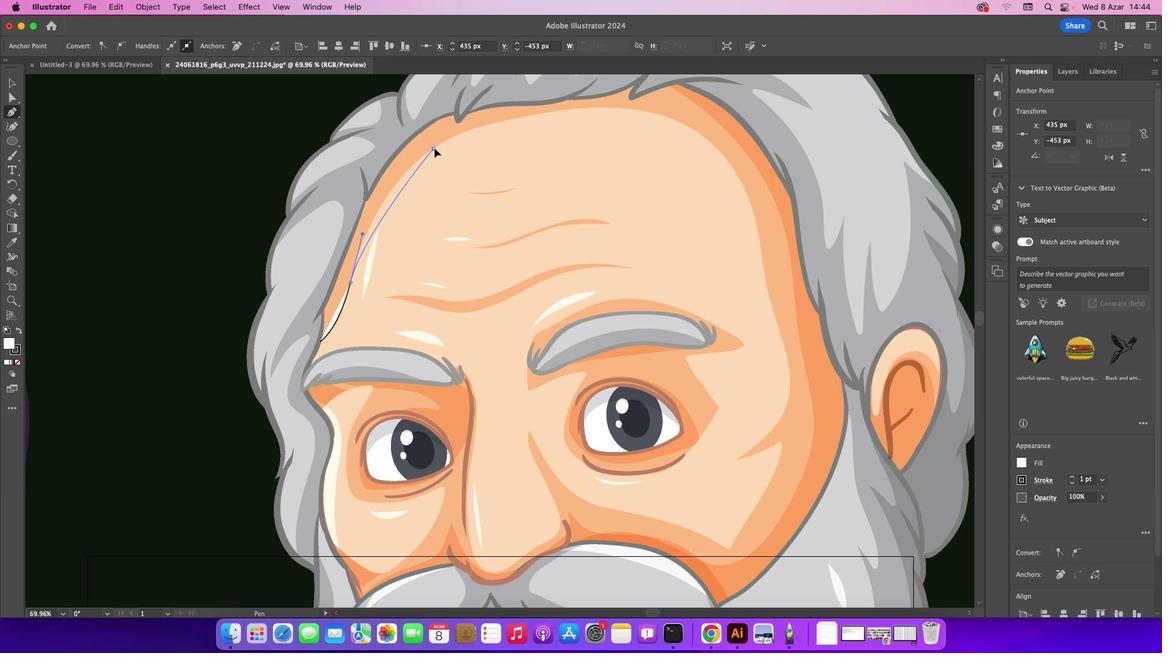 
Action: Mouse moved to (565, 115)
Screenshot: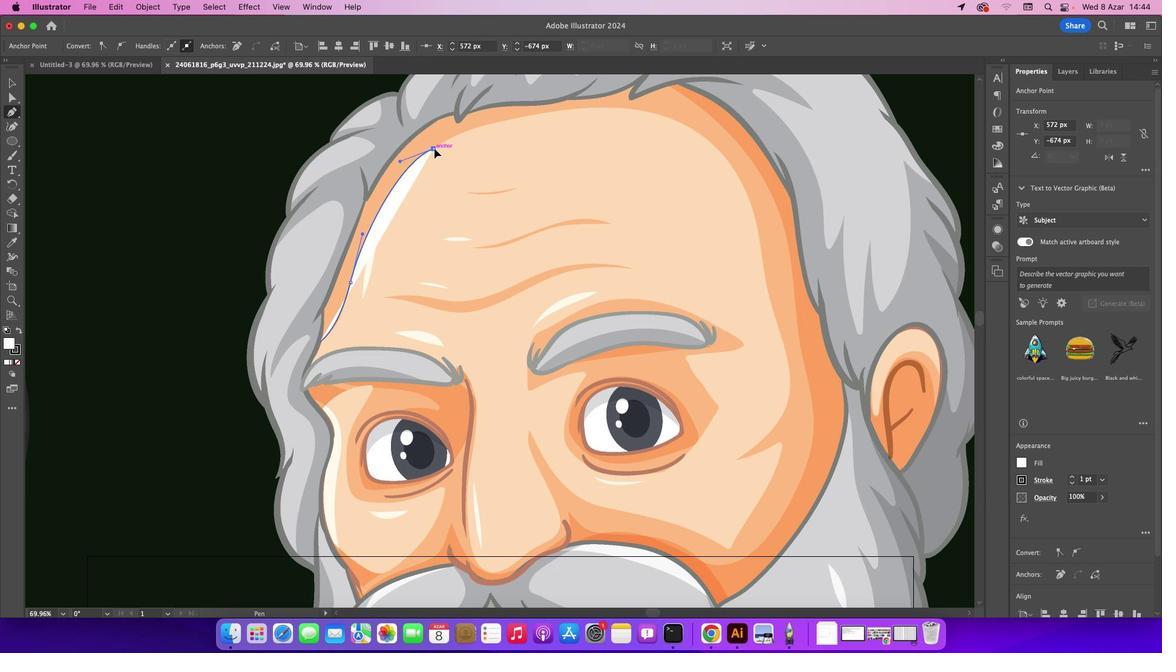 
Action: Mouse pressed left at (565, 115)
Screenshot: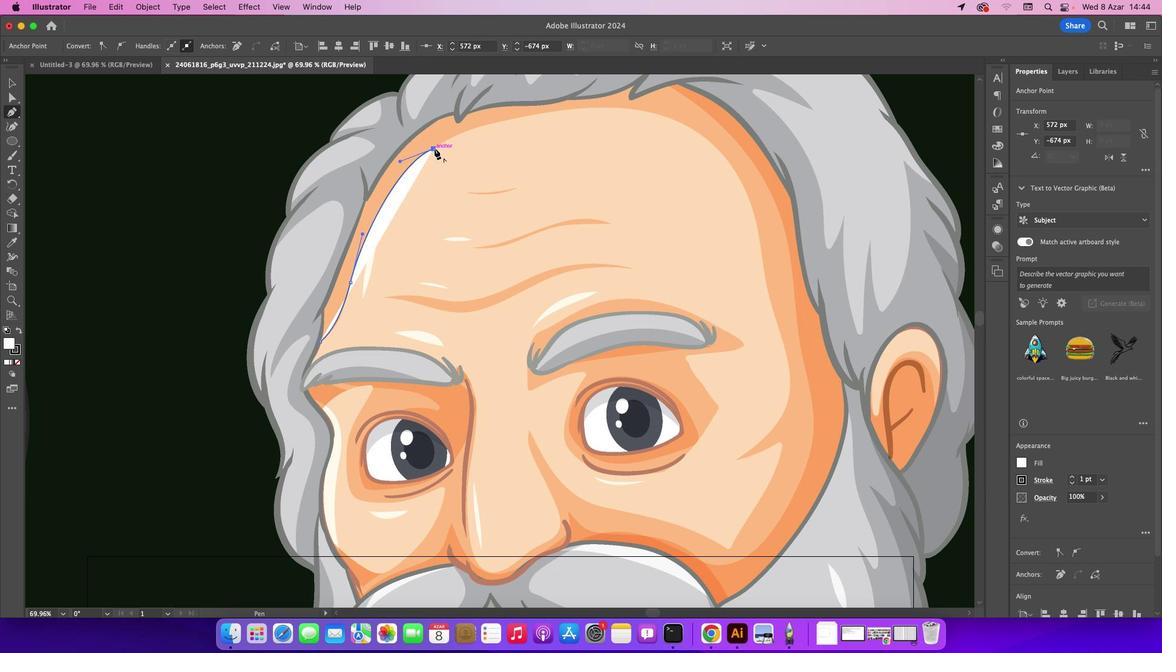 
Action: Mouse moved to (568, 107)
Screenshot: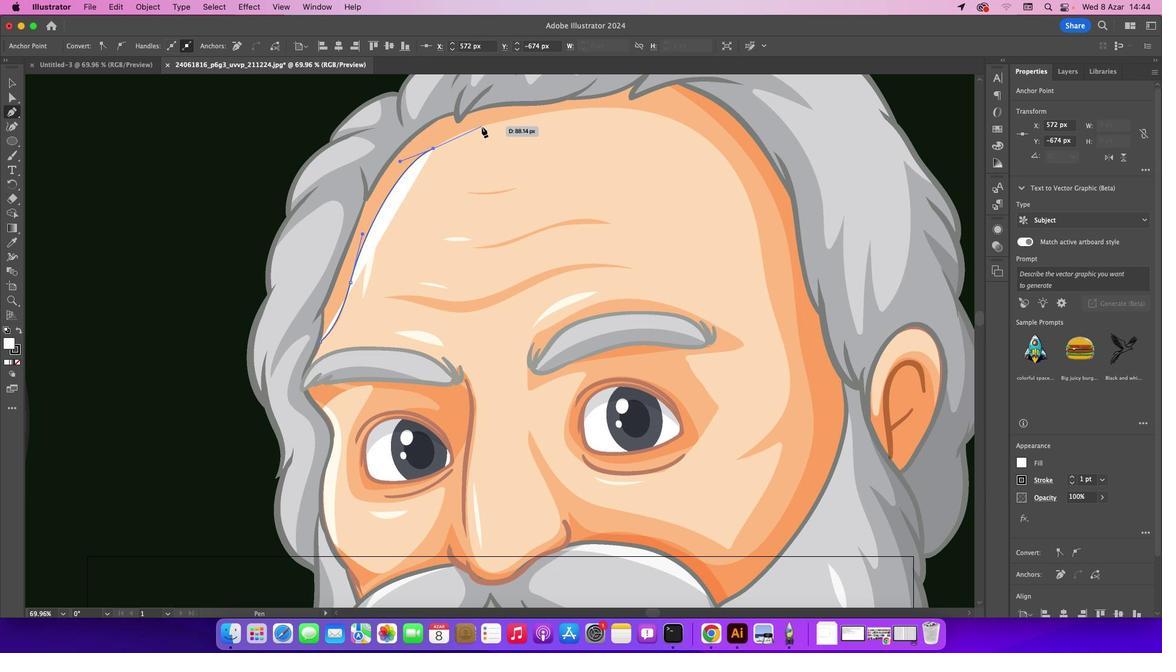 
Action: Mouse pressed left at (568, 107)
Screenshot: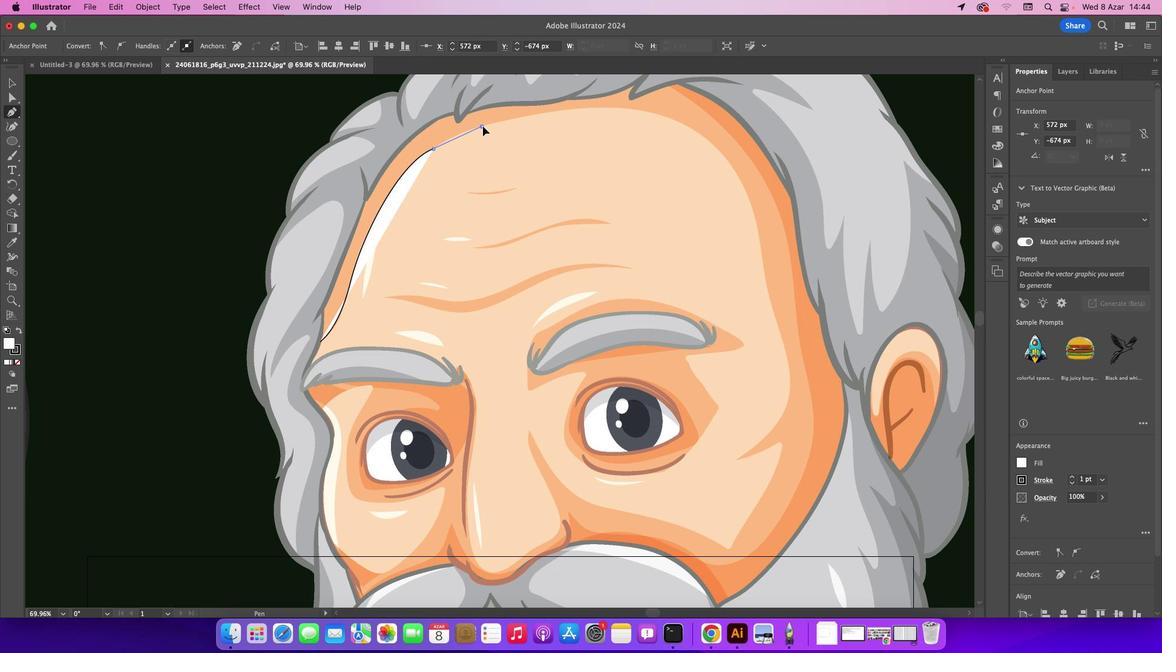 
Action: Mouse moved to (573, 101)
Screenshot: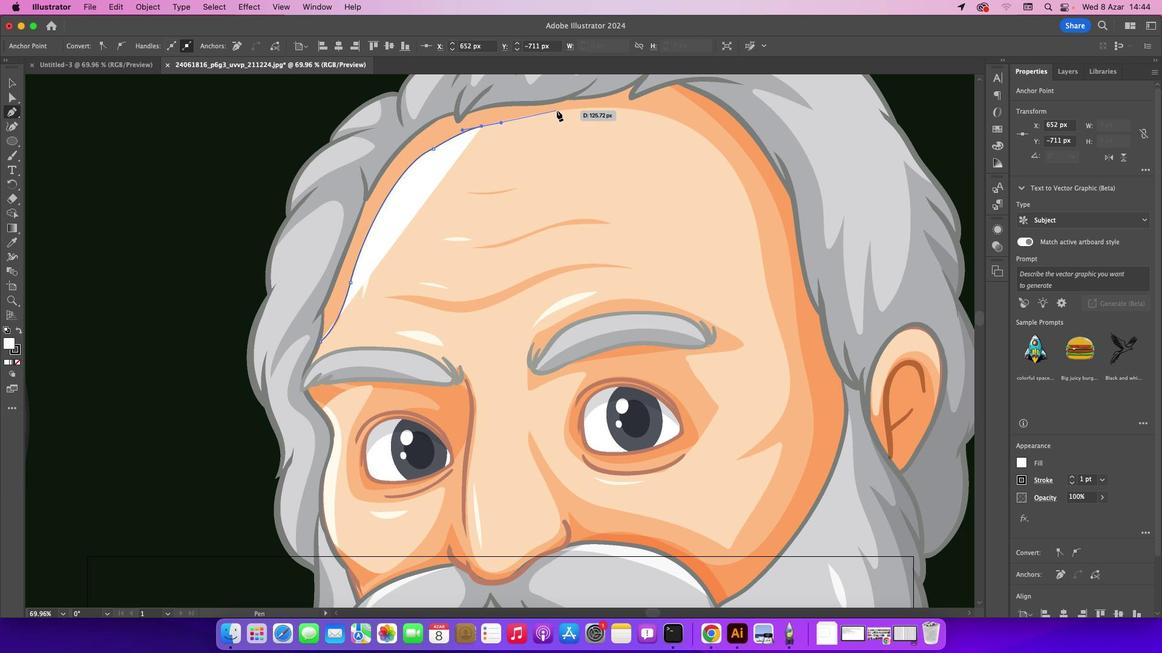 
Action: Mouse pressed left at (573, 101)
Screenshot: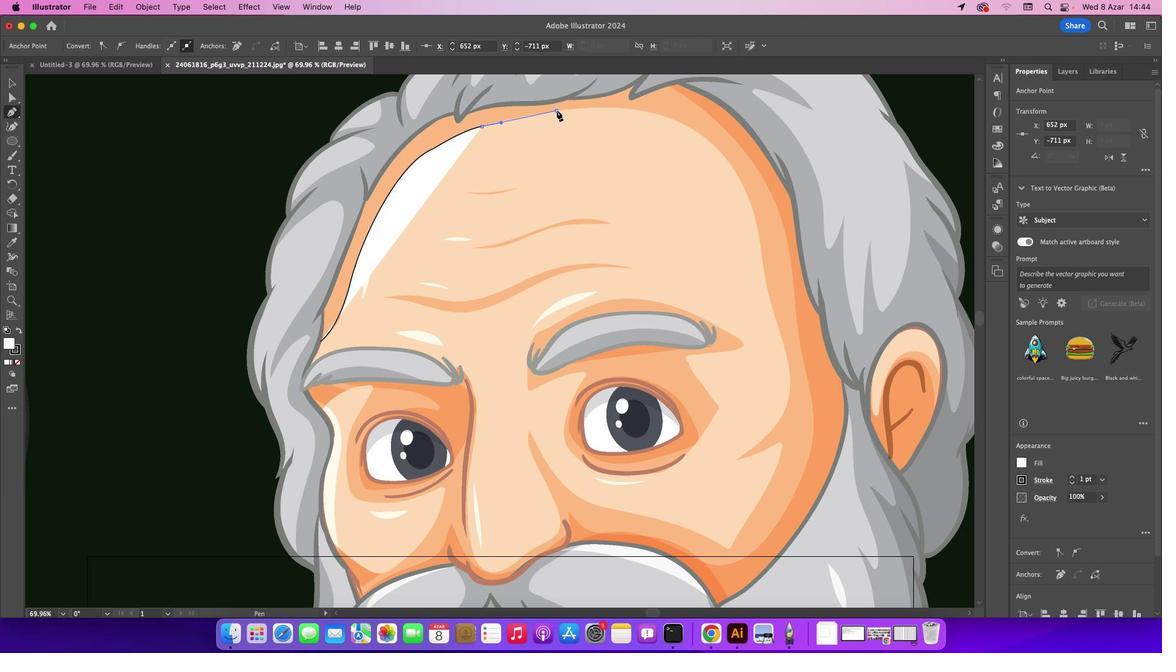 
Action: Mouse moved to (582, 106)
Screenshot: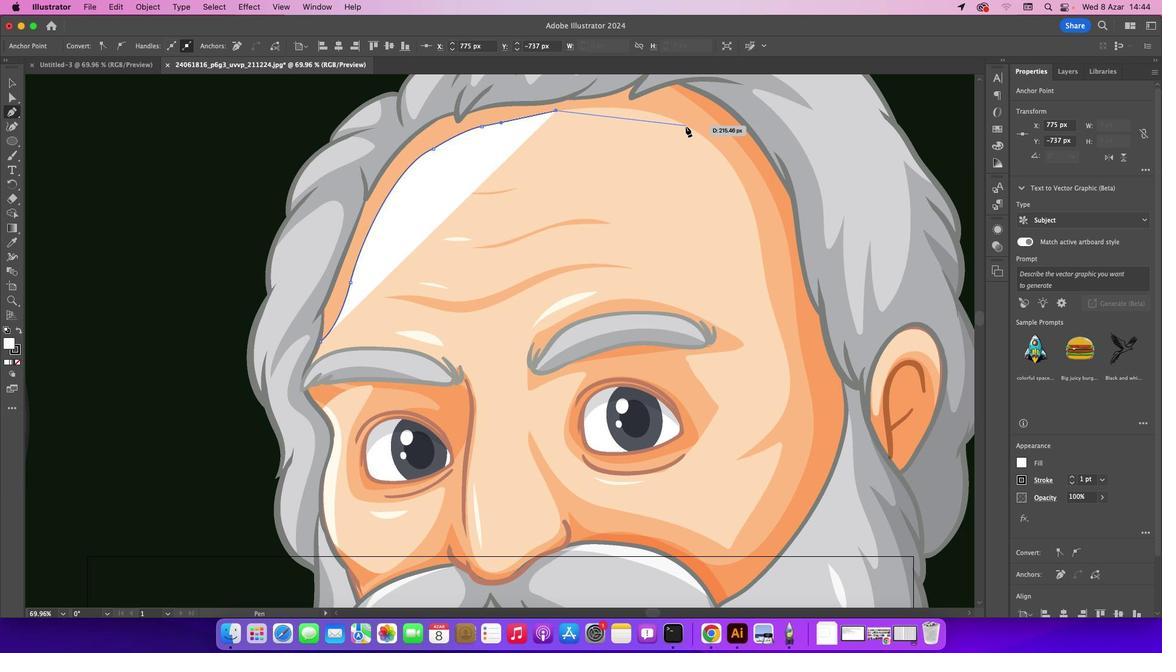 
Action: Mouse pressed left at (582, 106)
Screenshot: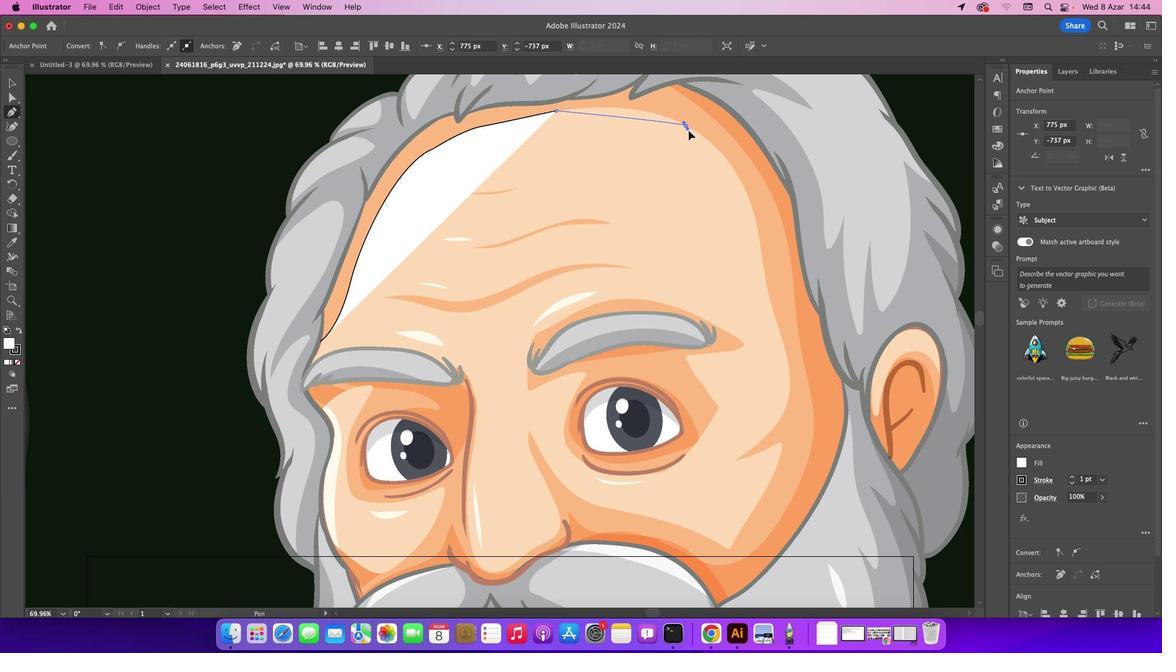 
Action: Mouse moved to (585, 126)
Screenshot: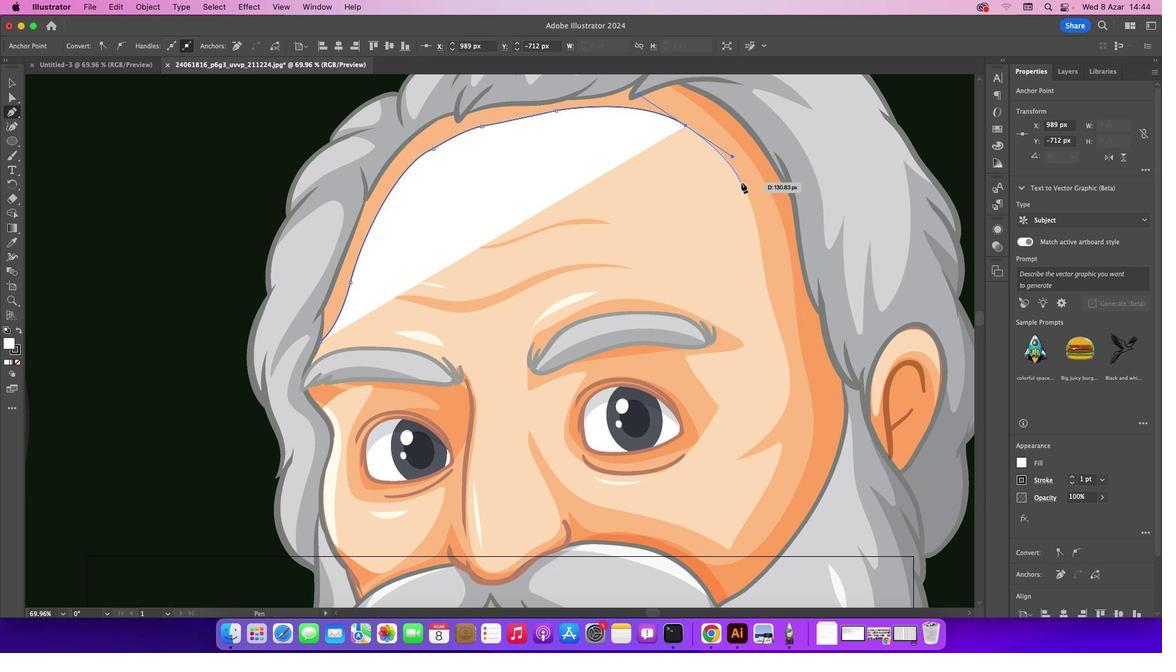 
Action: Mouse pressed left at (585, 126)
Screenshot: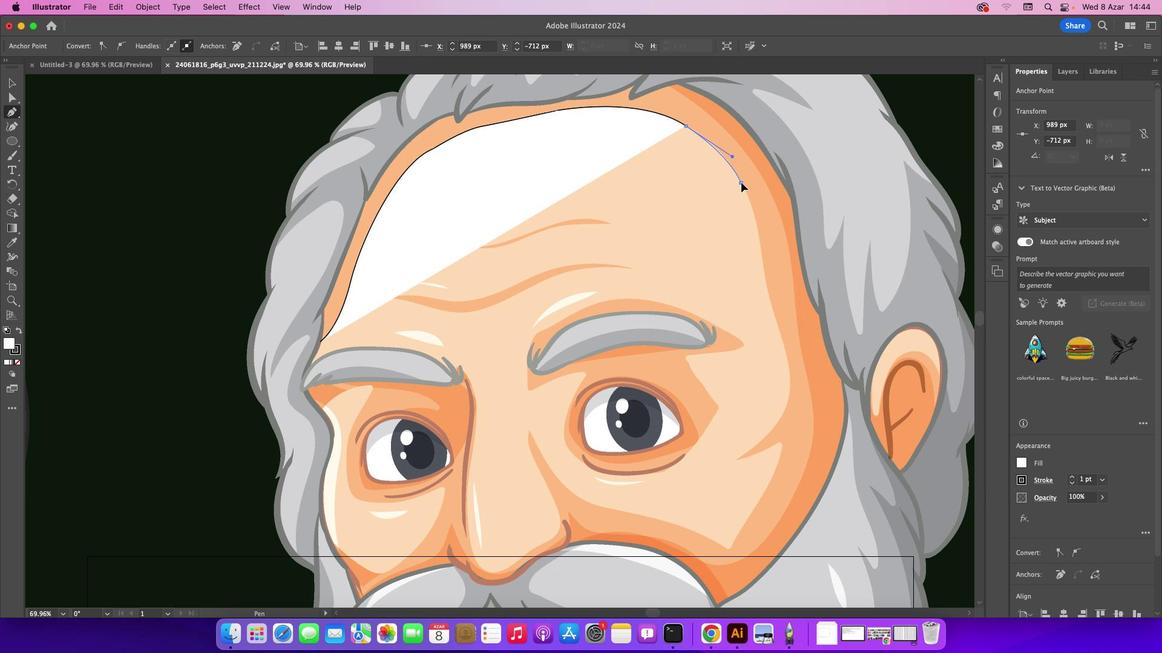 
Action: Mouse moved to (585, 126)
Screenshot: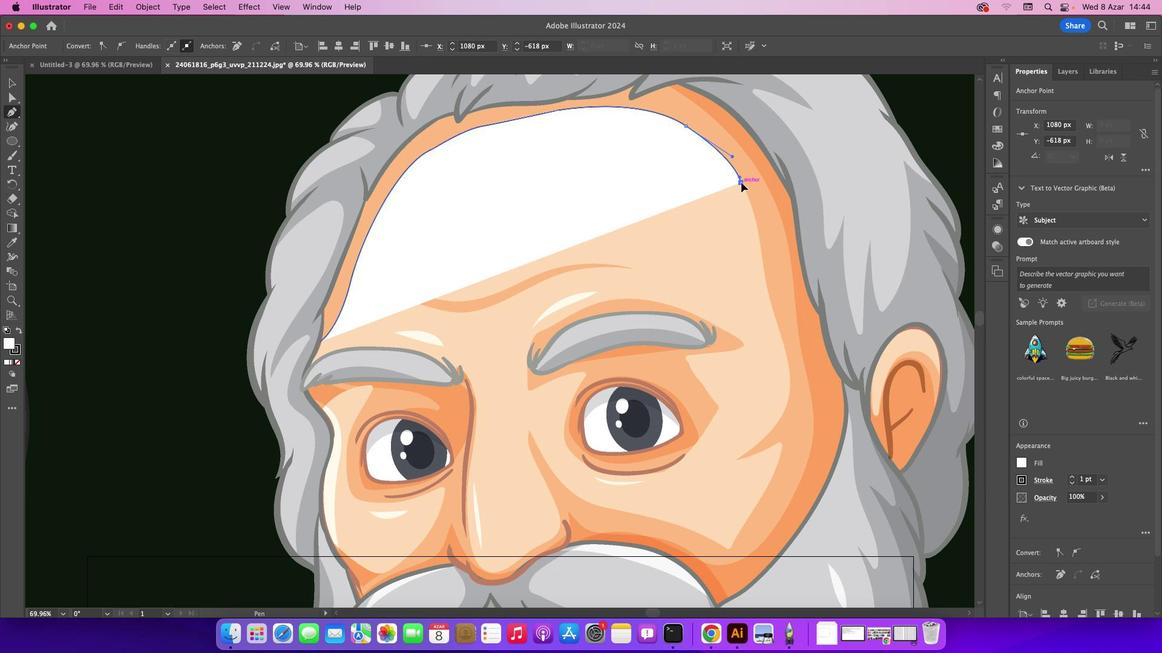 
Action: Mouse pressed left at (585, 126)
Screenshot: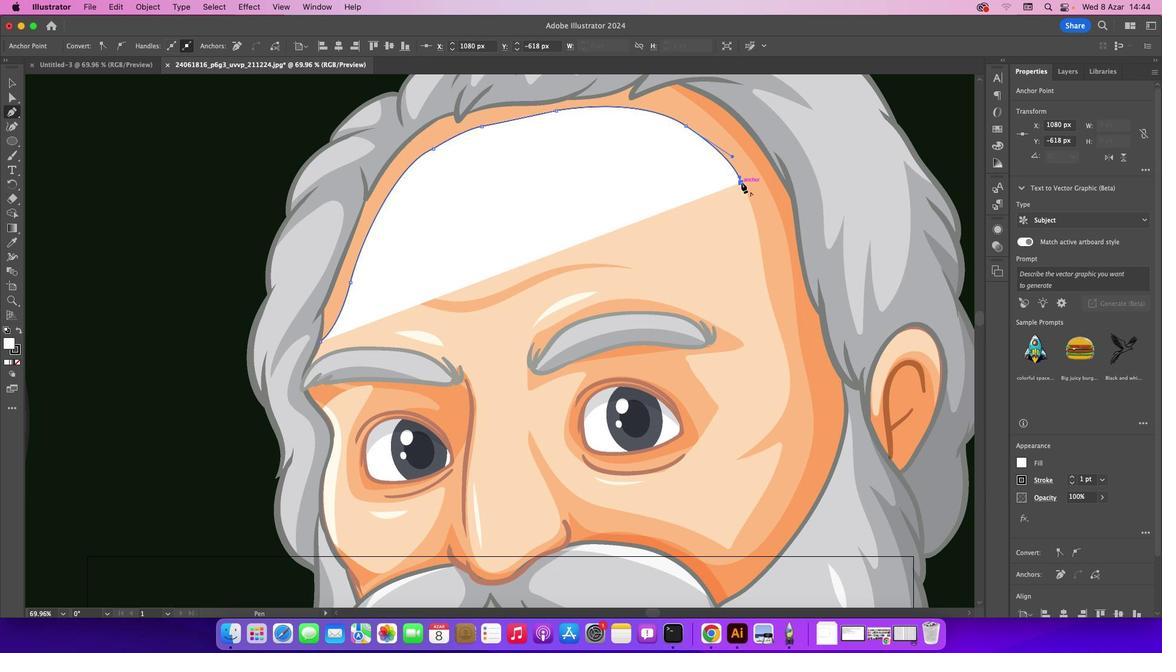 
Action: Mouse moved to (586, 139)
Screenshot: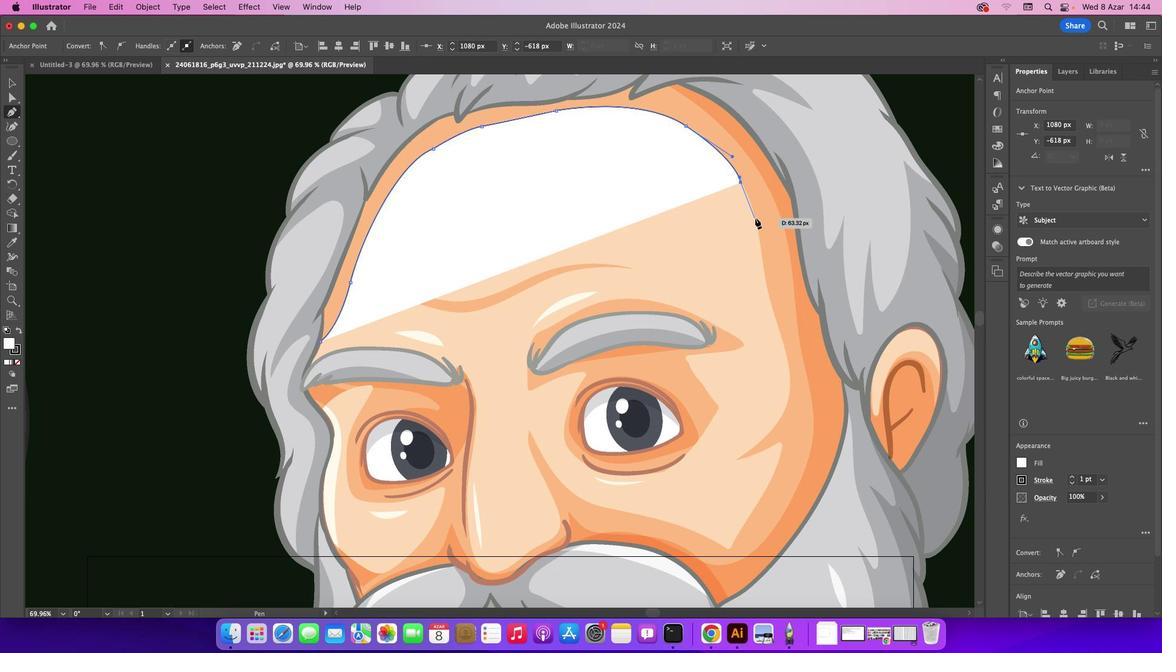 
Action: Mouse pressed left at (586, 139)
Screenshot: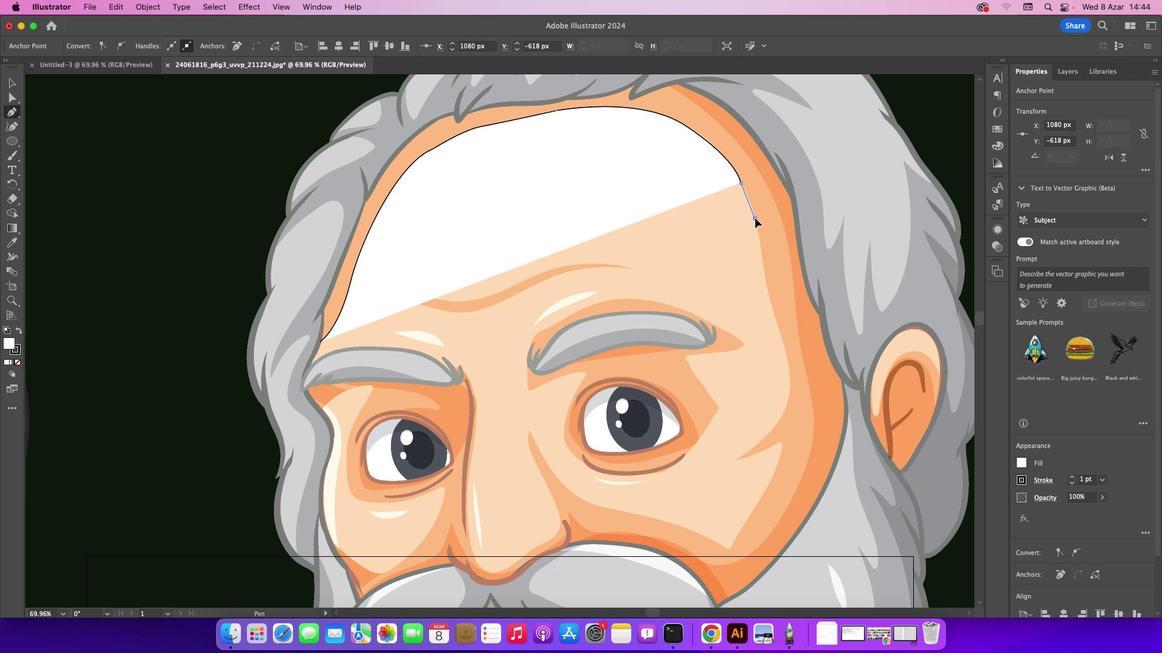 
Action: Mouse moved to (586, 139)
Screenshot: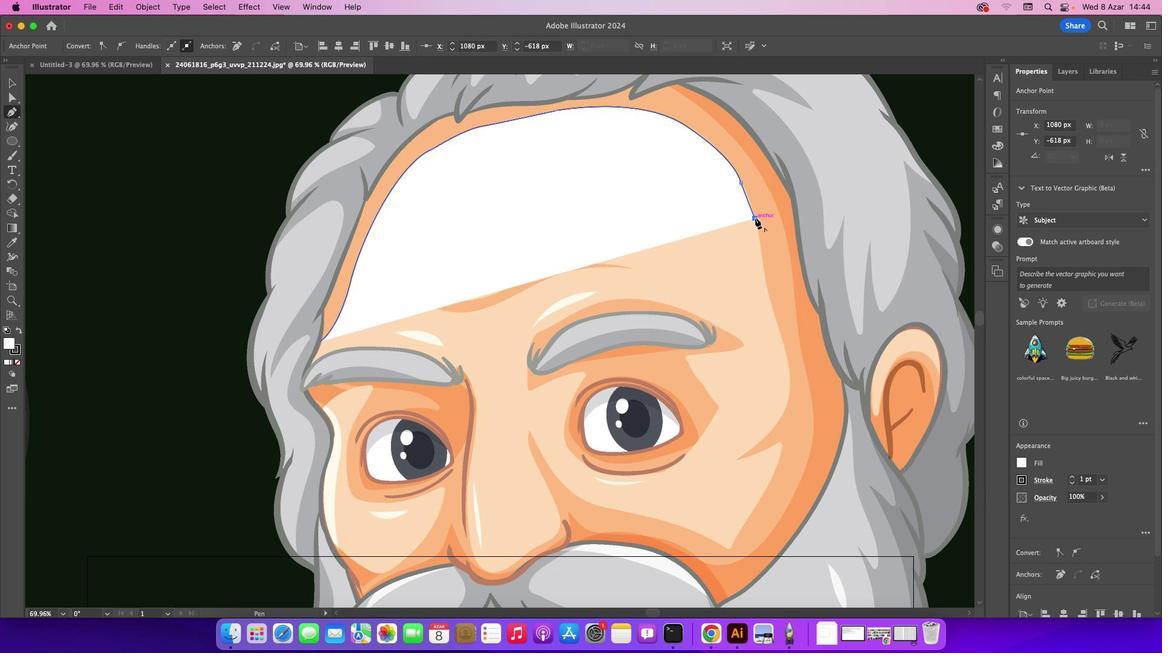 
Action: Mouse pressed right at (586, 139)
Screenshot: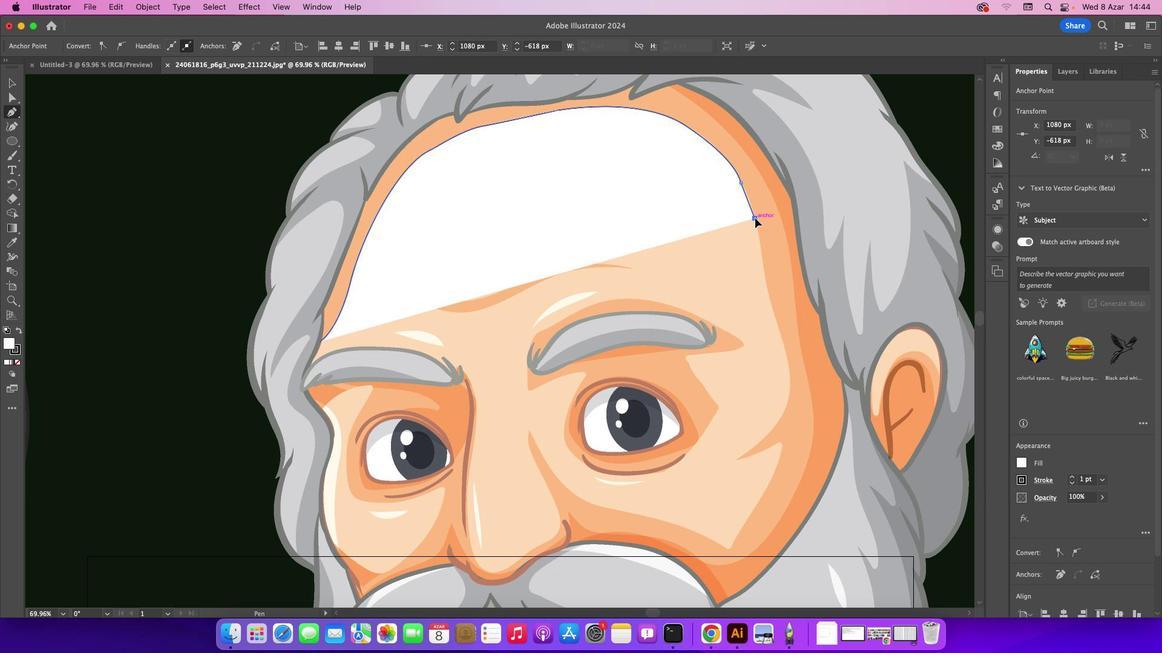
Action: Mouse pressed left at (586, 139)
Screenshot: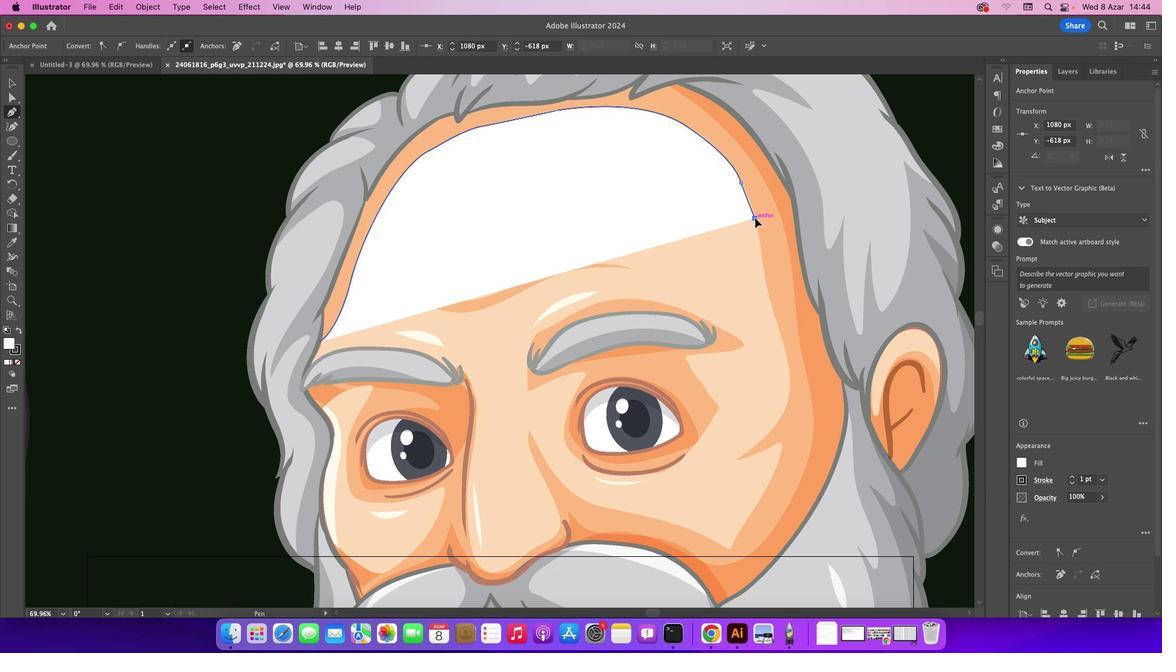 
Action: Mouse pressed right at (586, 139)
Screenshot: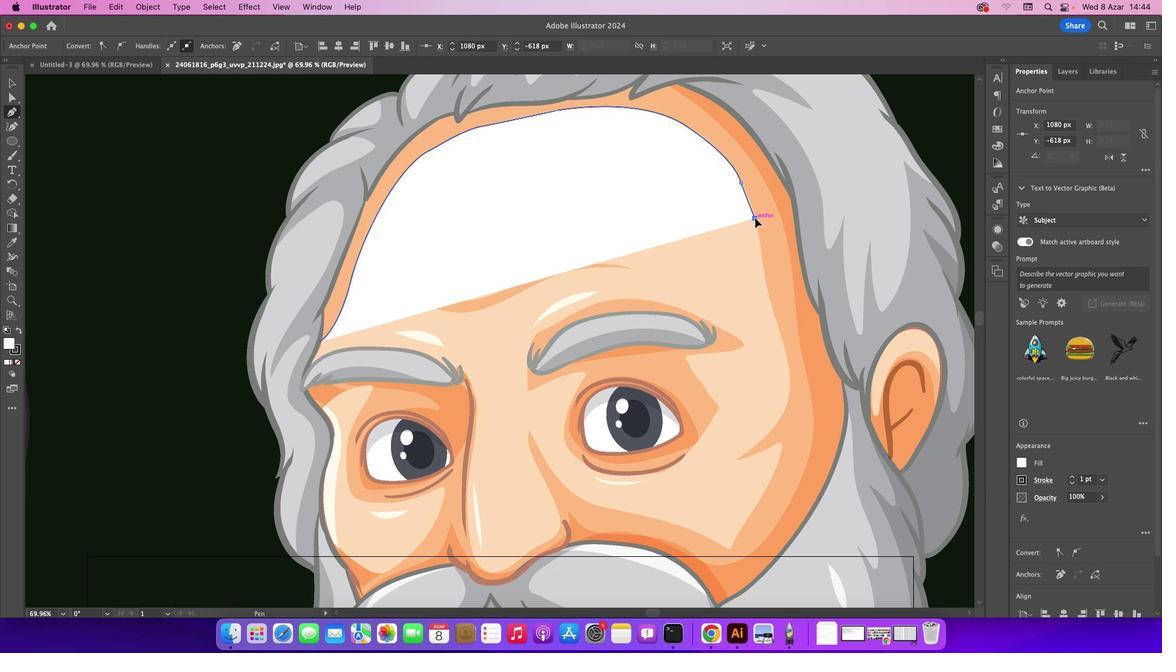 
Action: Mouse pressed left at (586, 139)
Screenshot: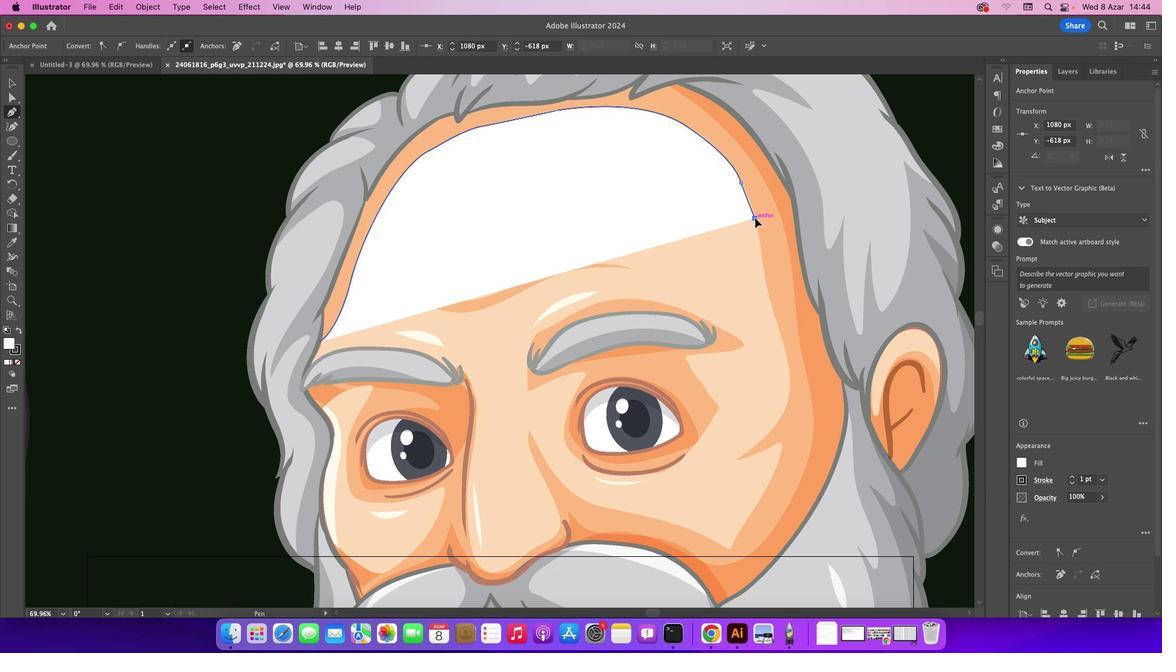 
Action: Mouse moved to (586, 144)
Screenshot: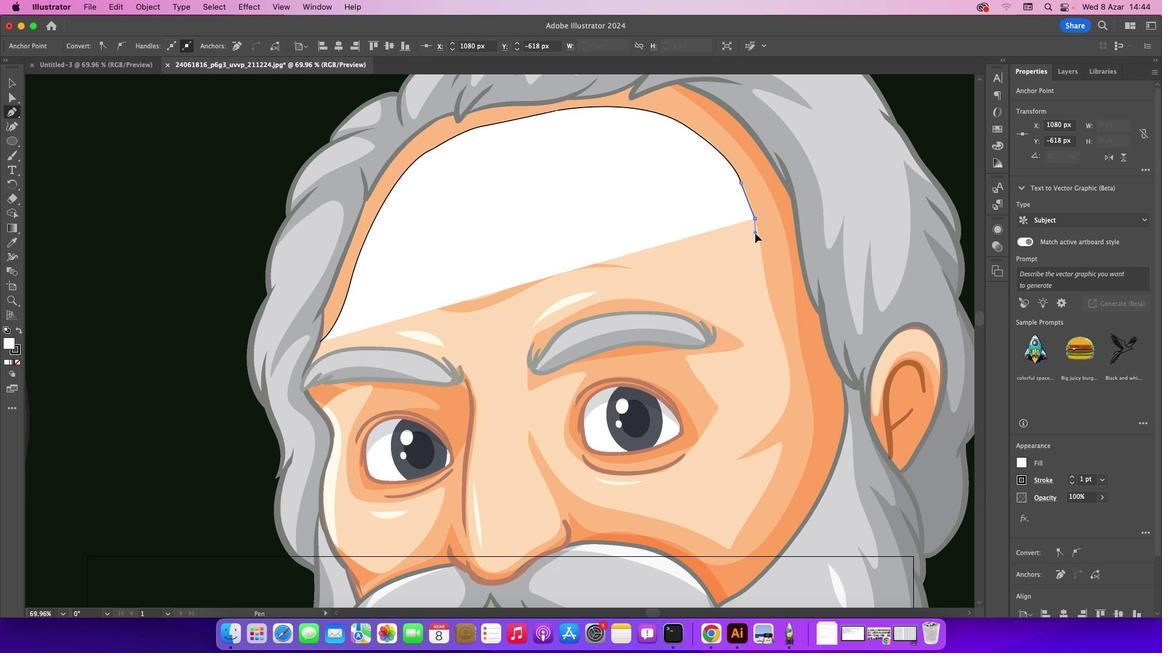 
Action: Key pressed Key.cmd'z'
Screenshot: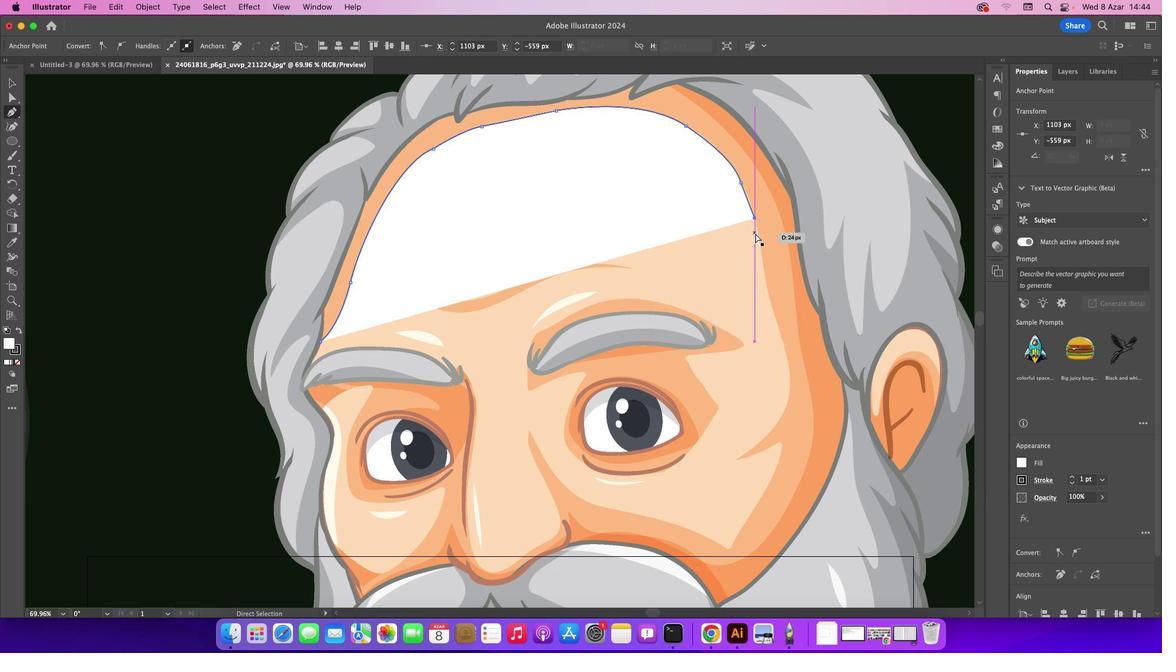 
Action: Mouse moved to (586, 140)
Screenshot: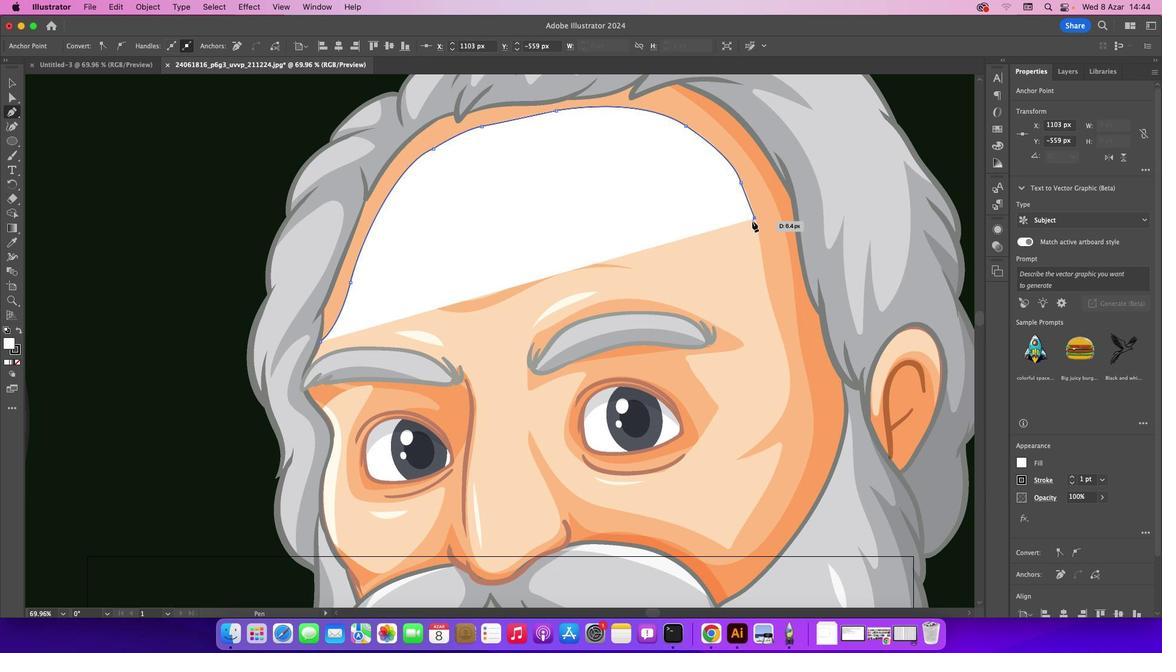 
Action: Key pressed Key.cmd'z'Key.cmd'z'
Screenshot: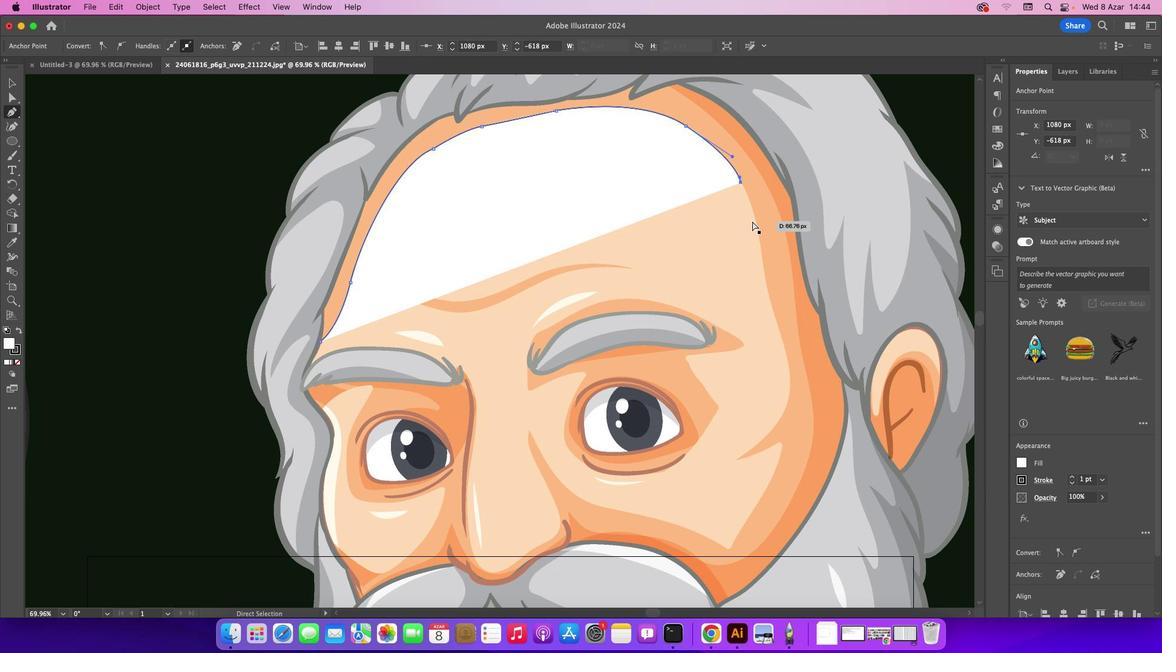 
Action: Mouse moved to (586, 140)
Screenshot: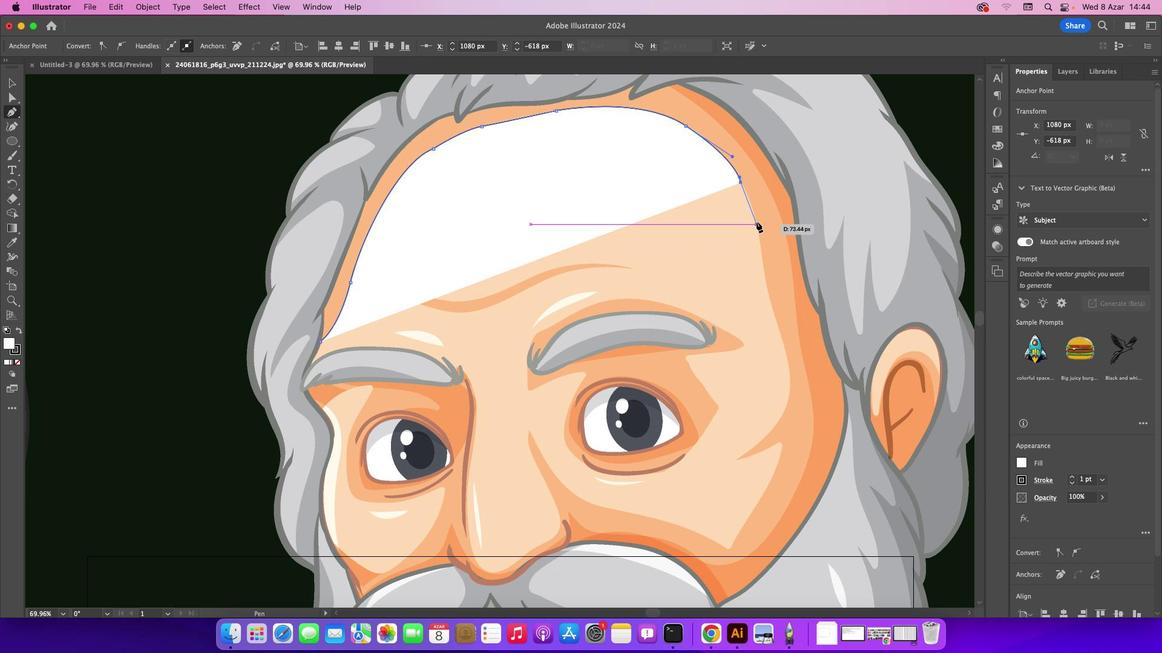 
Action: Mouse pressed left at (586, 140)
Screenshot: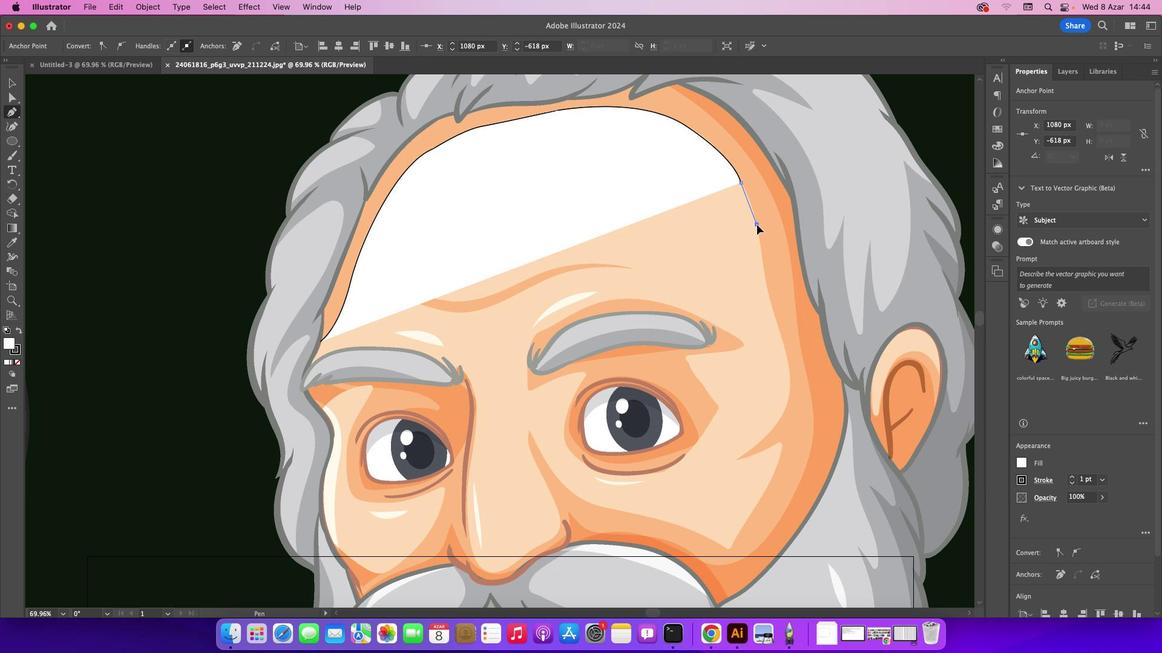 
Action: Mouse moved to (586, 140)
Screenshot: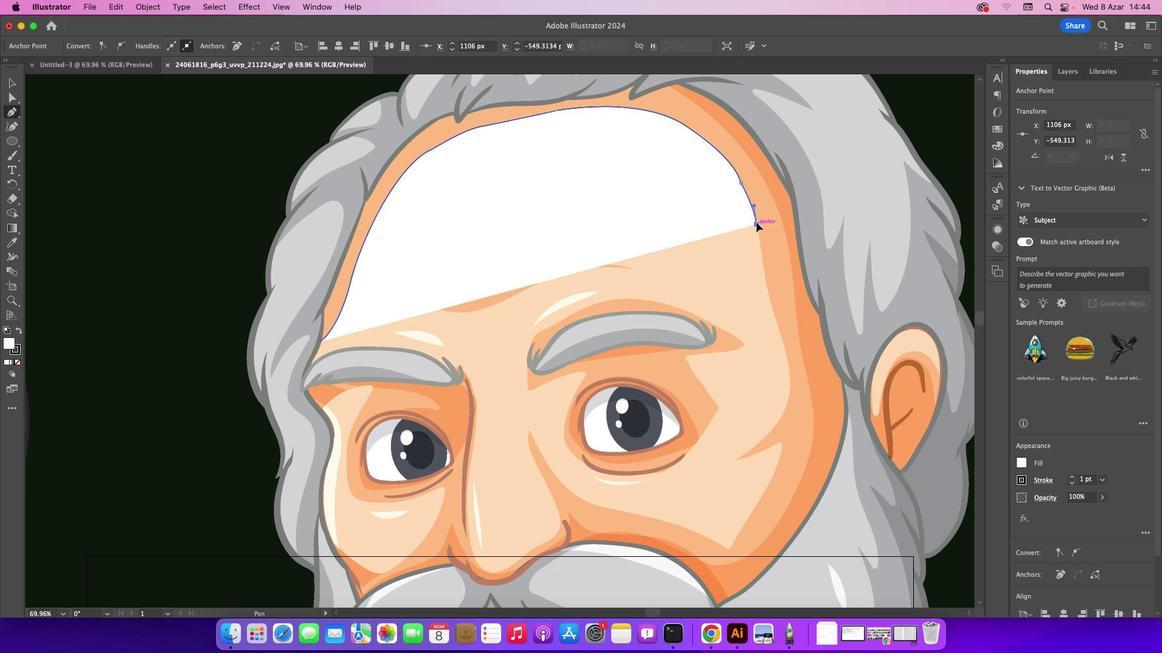 
Action: Mouse pressed left at (586, 140)
Screenshot: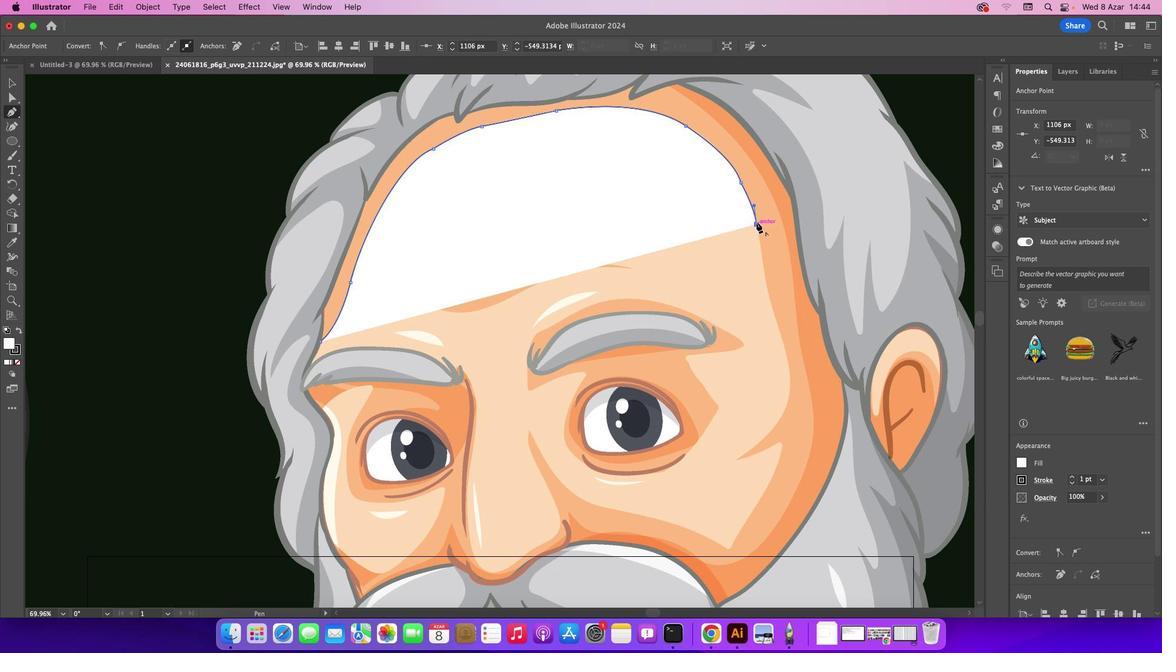 
Action: Mouse moved to (538, 189)
Screenshot: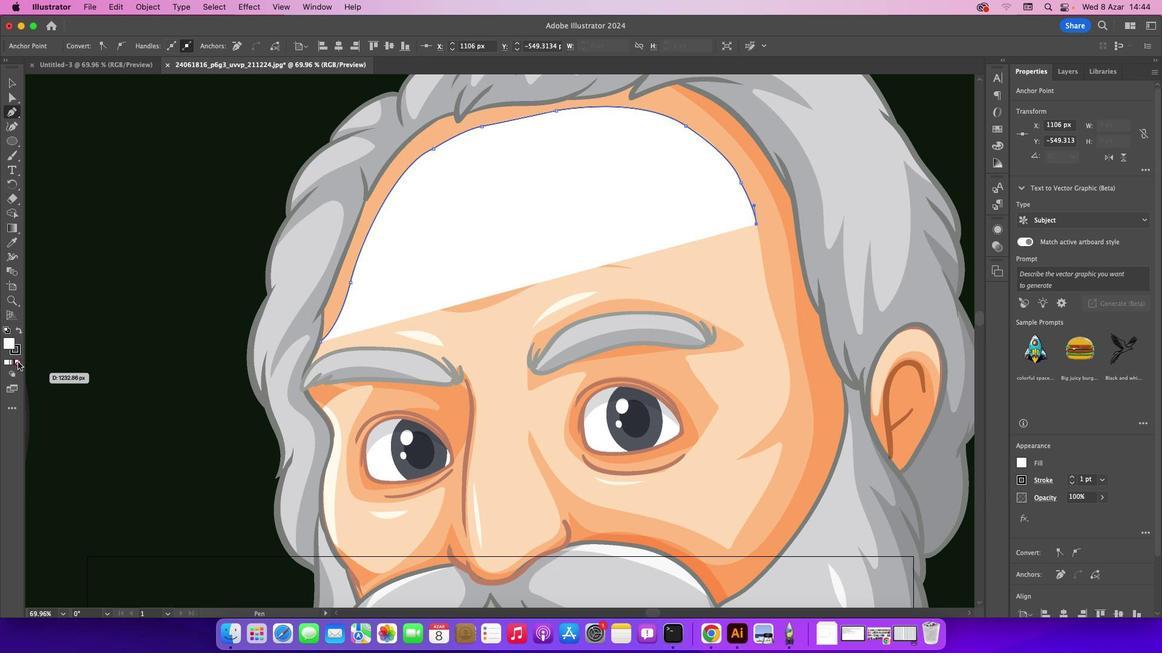 
Action: Mouse pressed left at (538, 189)
Screenshot: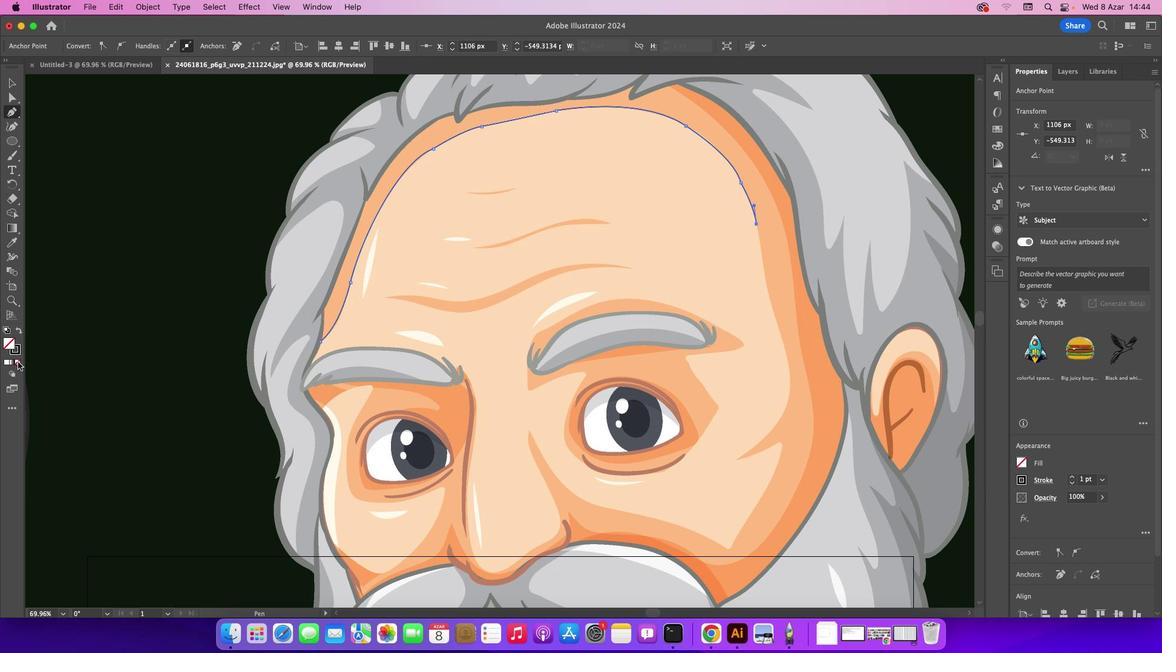 
Action: Mouse moved to (537, 185)
Screenshot: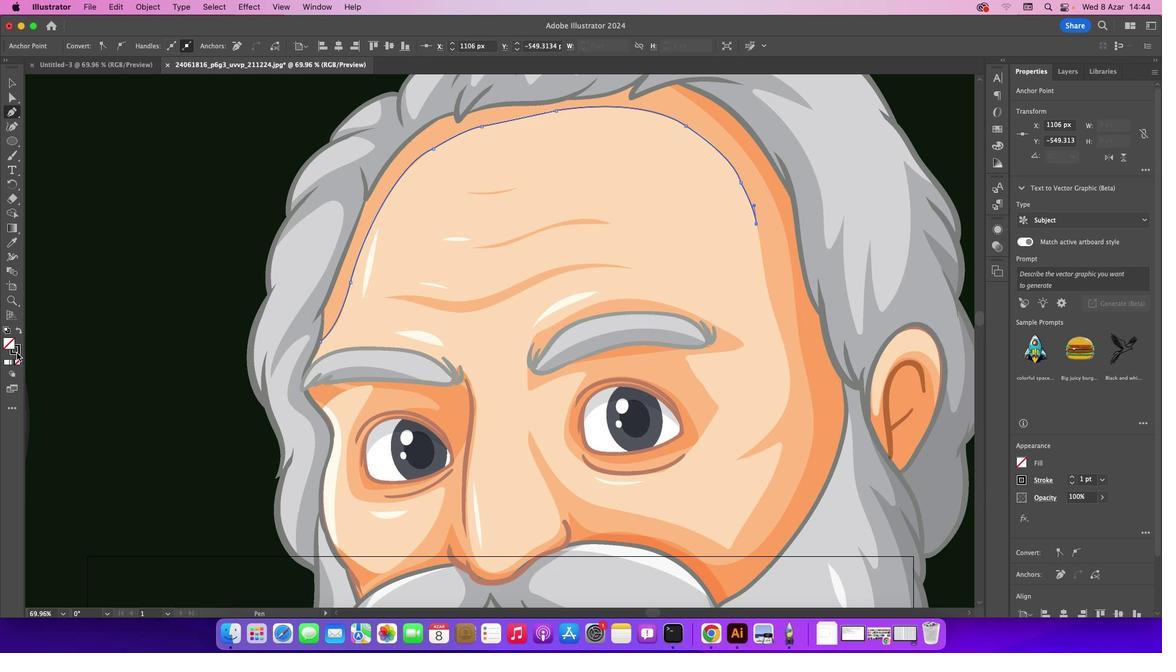 
Action: Mouse pressed left at (537, 185)
Screenshot: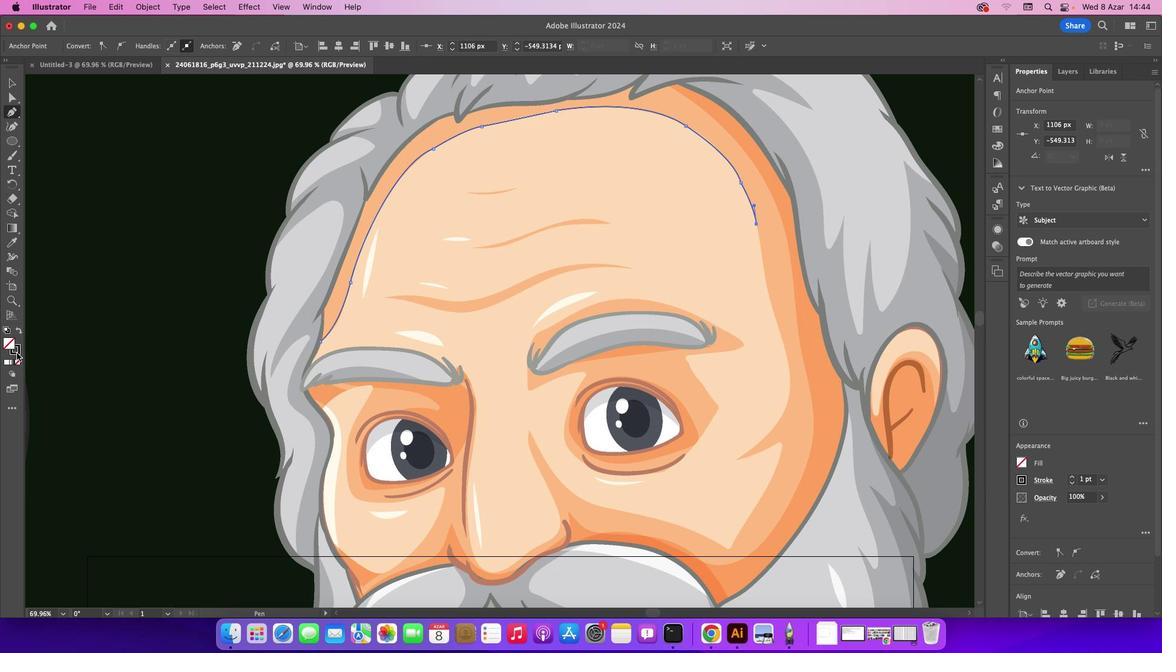 
Action: Mouse moved to (538, 190)
Screenshot: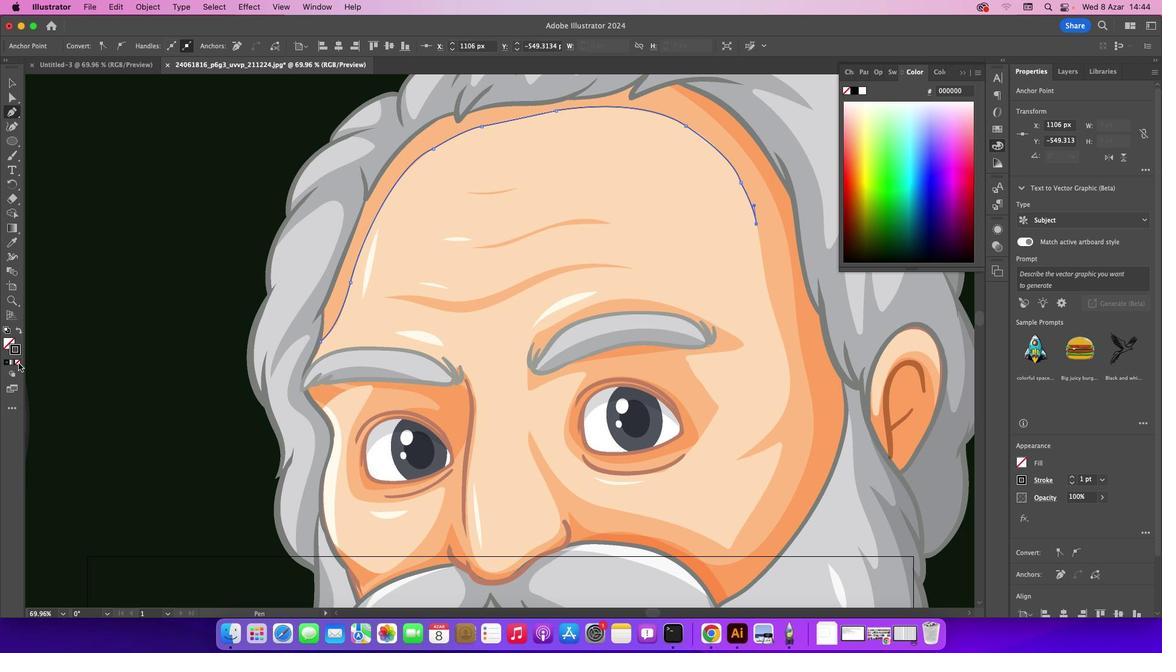 
Action: Mouse pressed left at (538, 190)
Screenshot: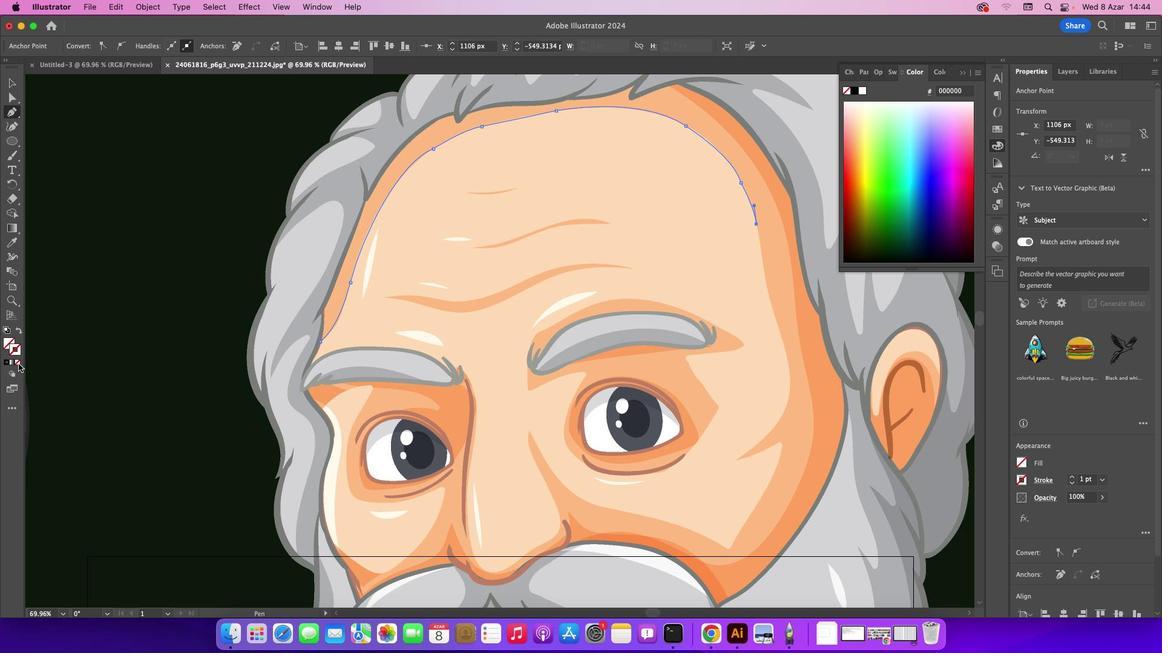 
Action: Mouse moved to (600, 88)
Screenshot: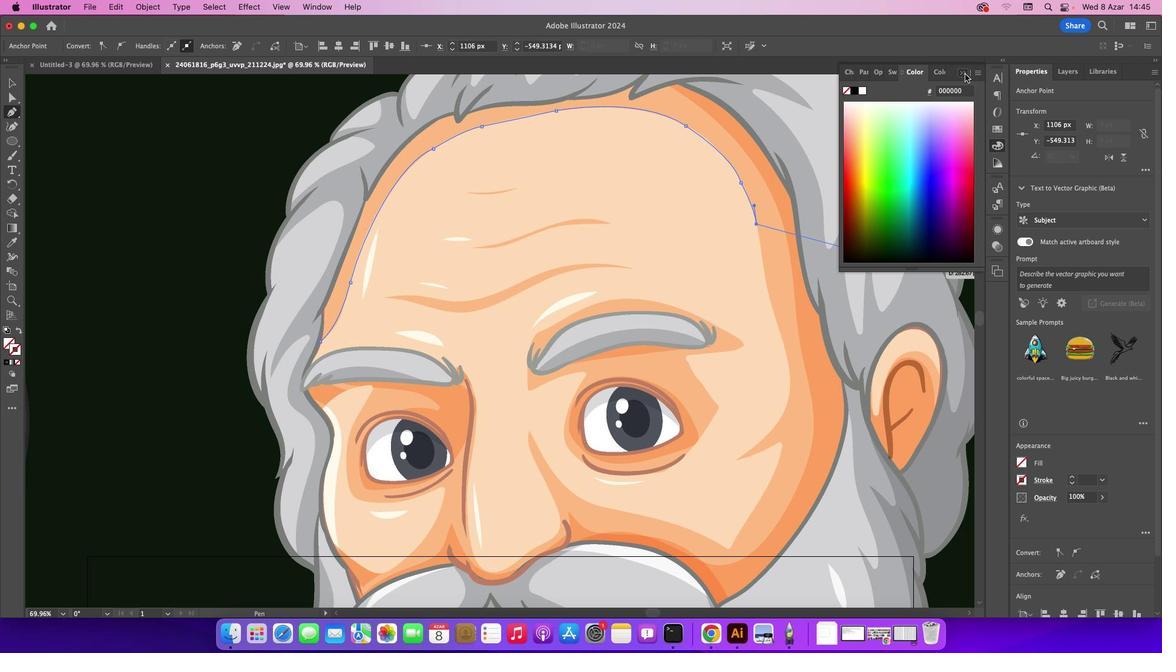 
Action: Mouse pressed left at (600, 88)
Screenshot: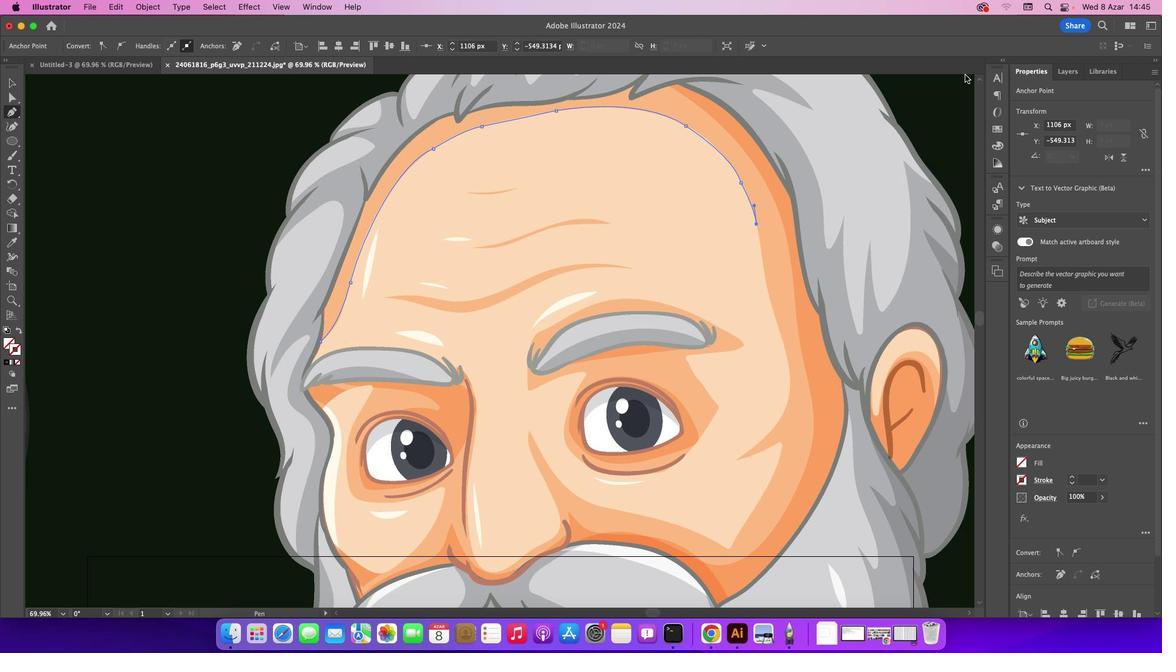 
Action: Mouse moved to (587, 164)
Screenshot: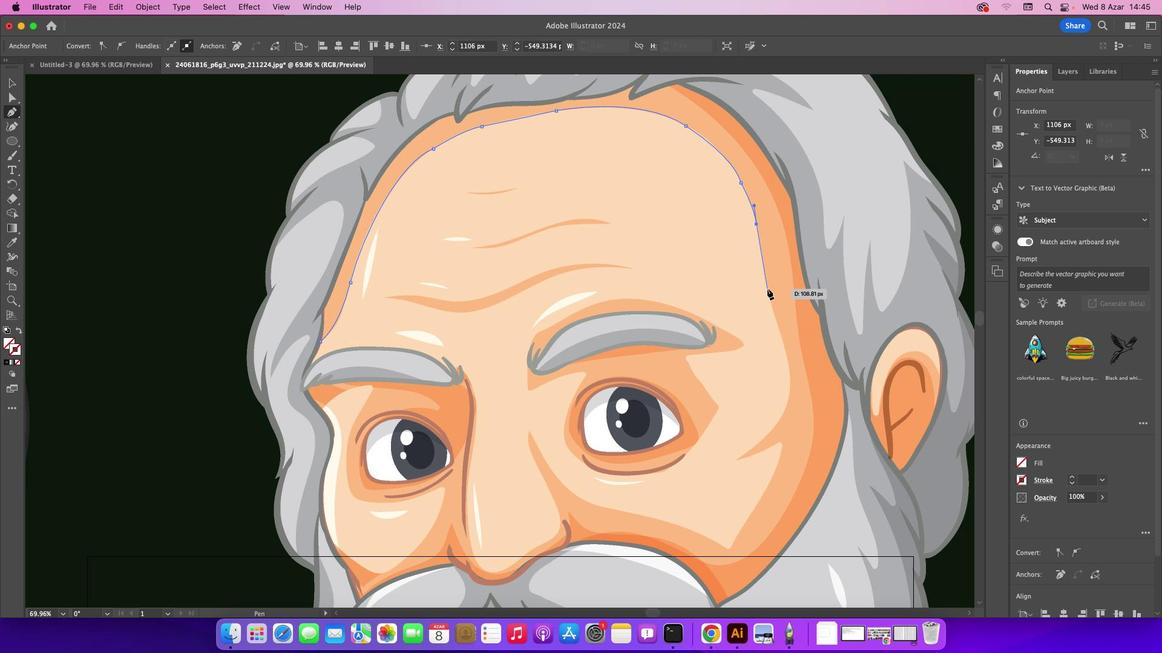 
Action: Mouse pressed left at (587, 164)
Screenshot: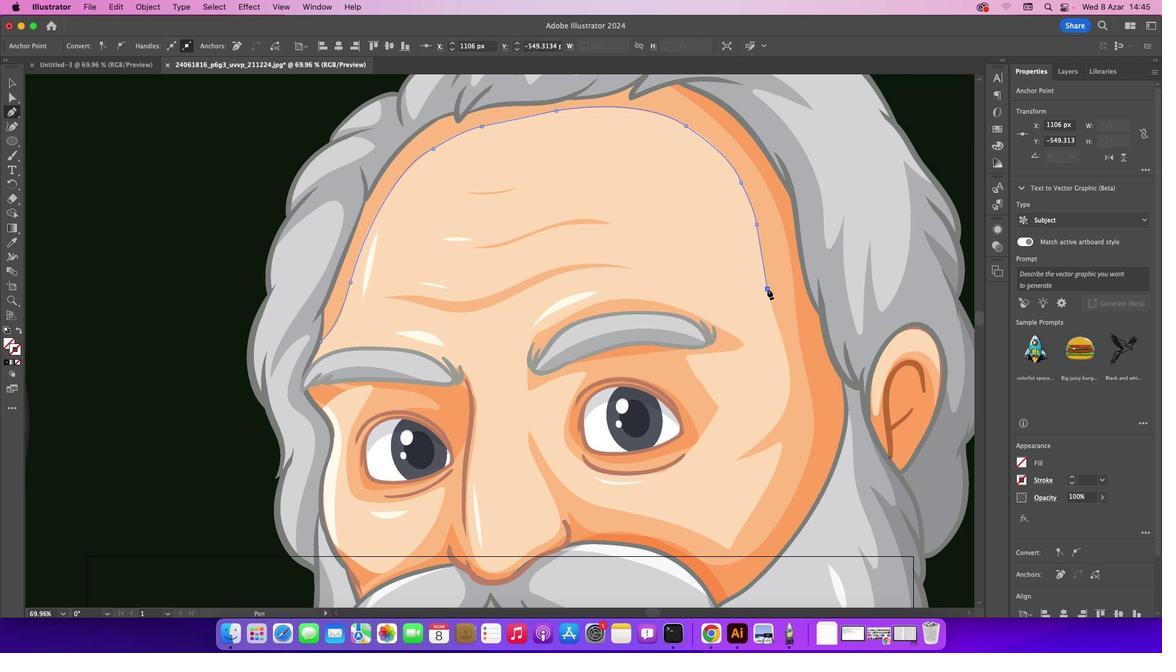 
Action: Mouse moved to (589, 187)
Screenshot: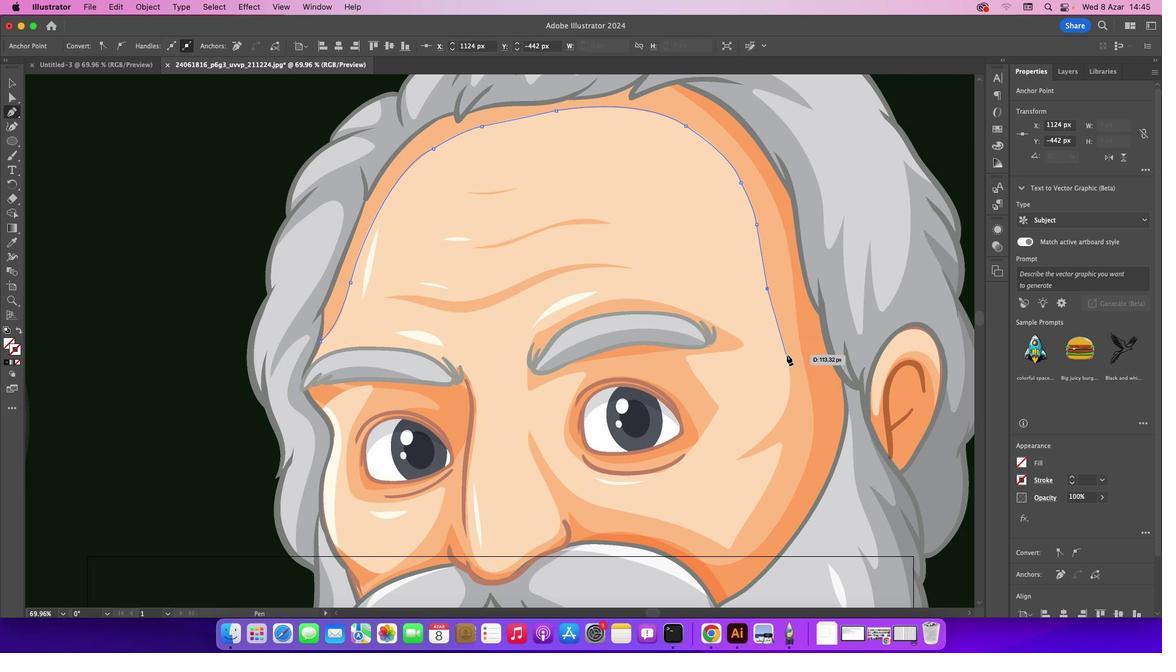 
Action: Mouse pressed left at (589, 187)
Screenshot: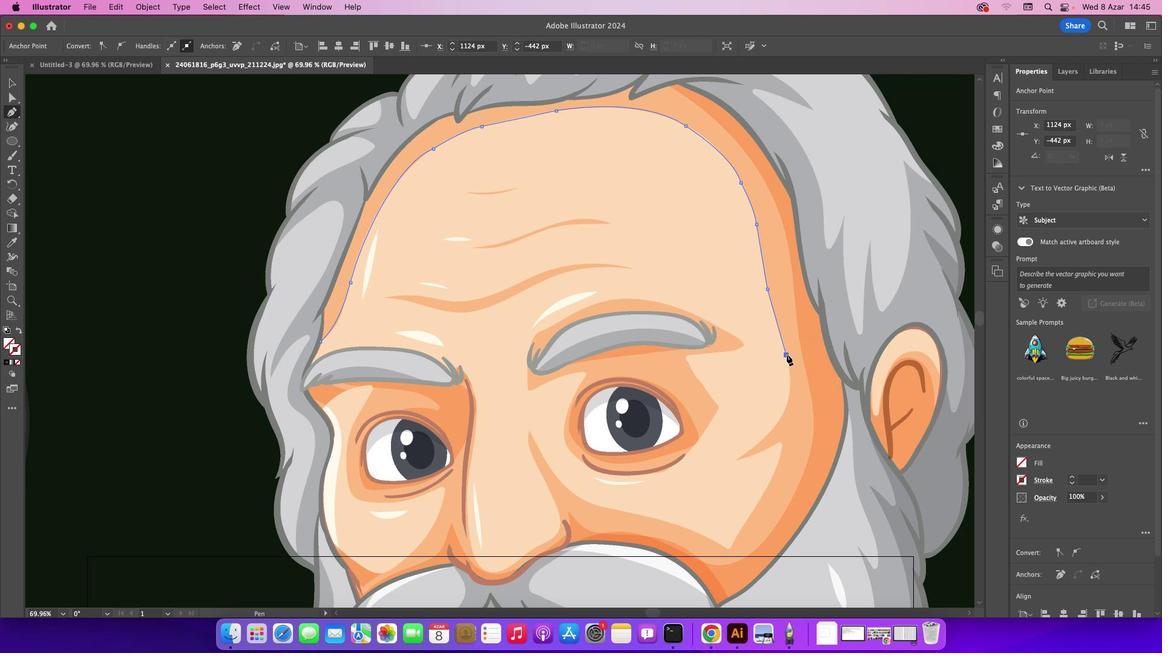 
Action: Mouse moved to (587, 215)
Screenshot: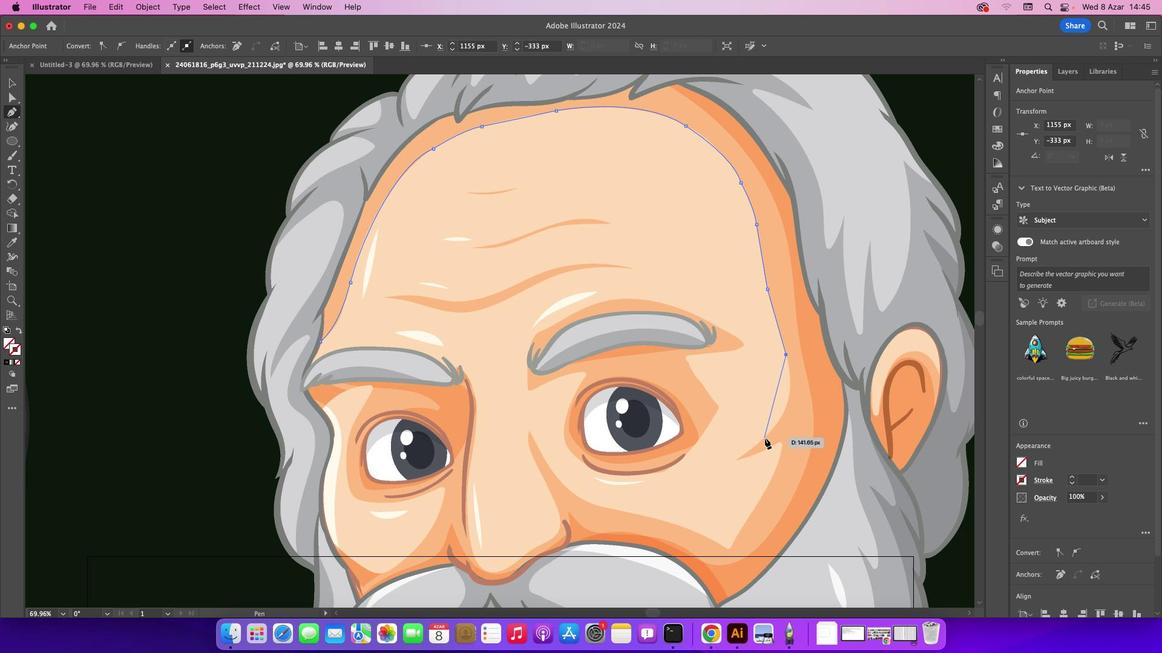 
Action: Mouse pressed left at (587, 215)
Screenshot: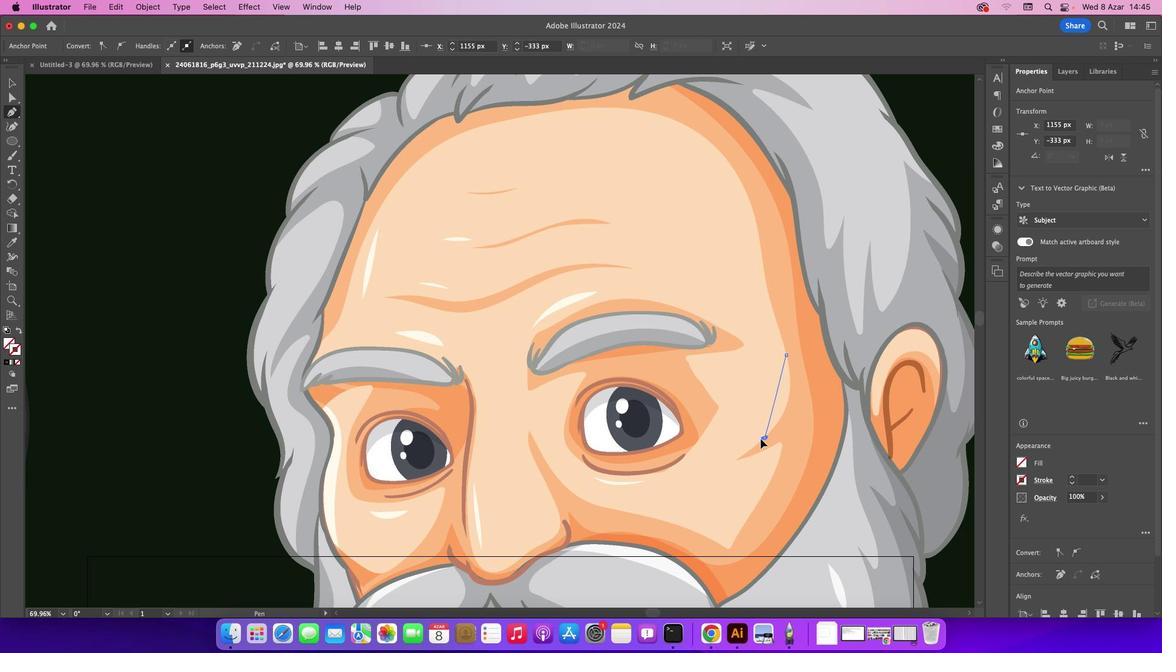 
Action: Mouse moved to (587, 215)
Screenshot: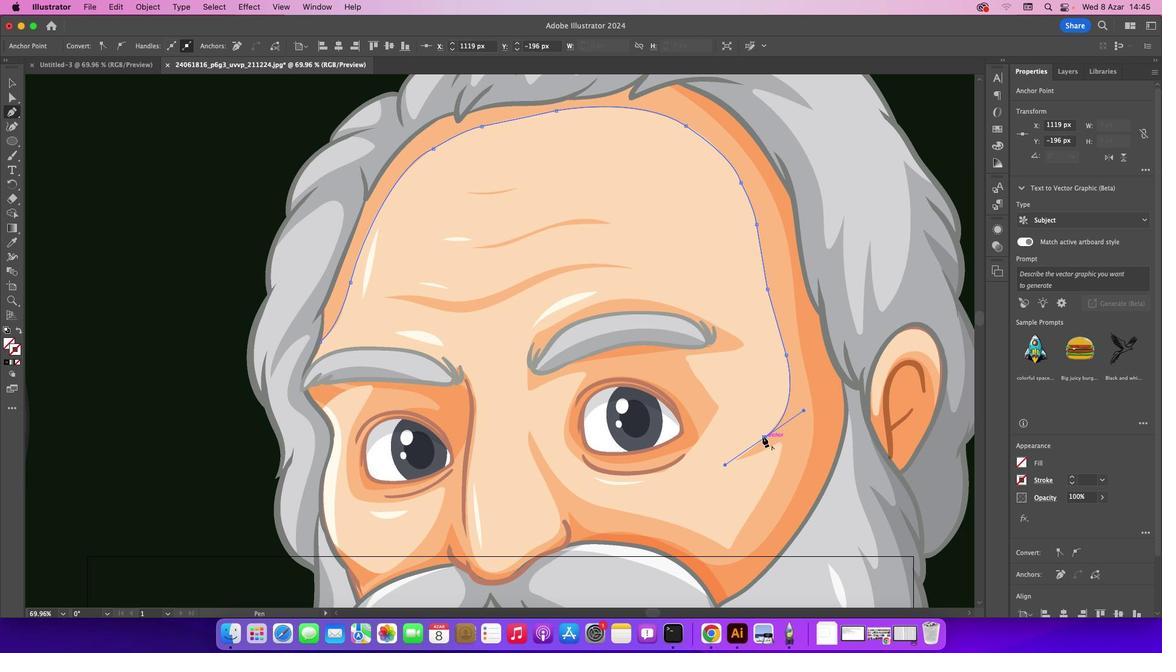 
Action: Mouse pressed left at (587, 215)
Screenshot: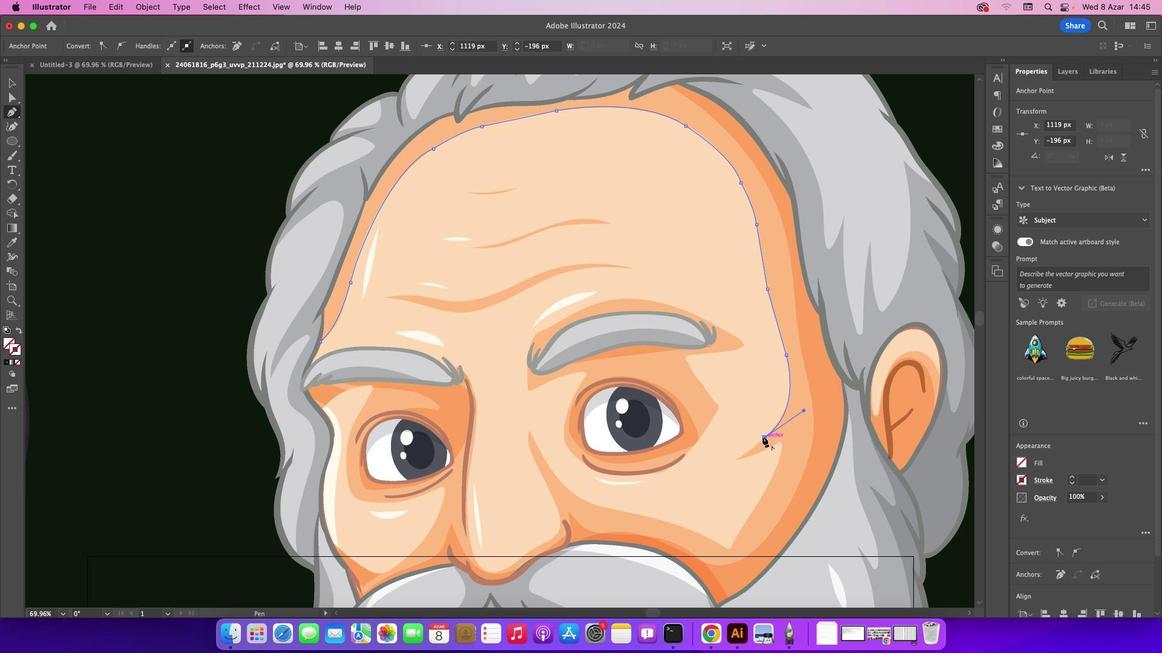 
Action: Mouse moved to (585, 223)
Screenshot: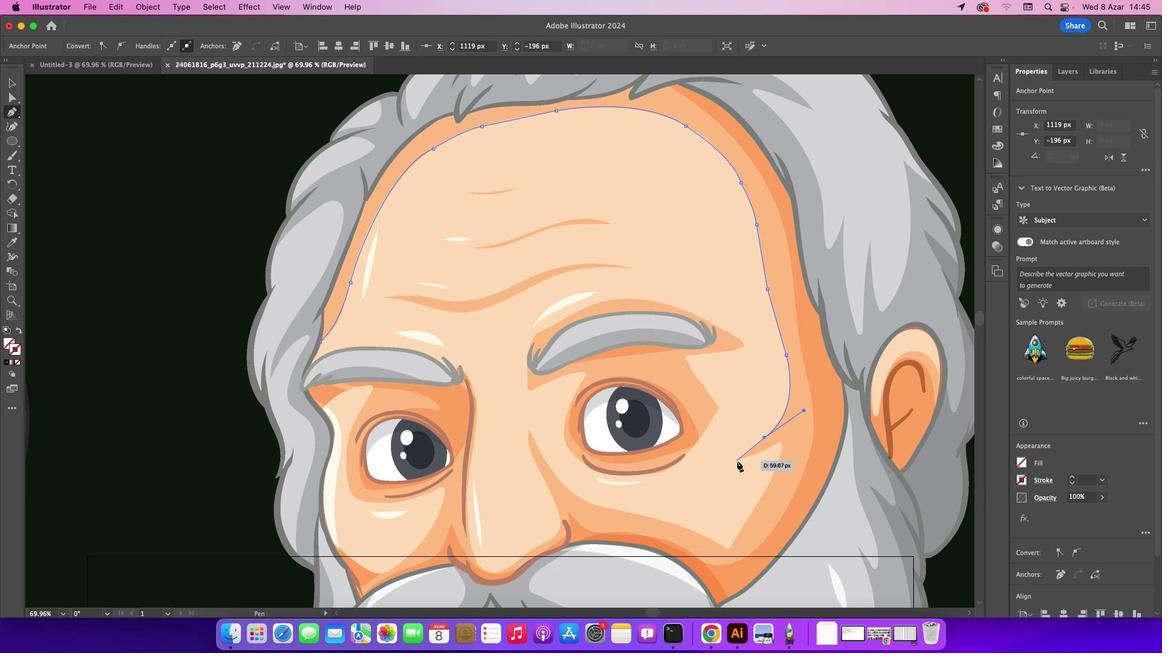 
Action: Mouse pressed left at (585, 223)
Screenshot: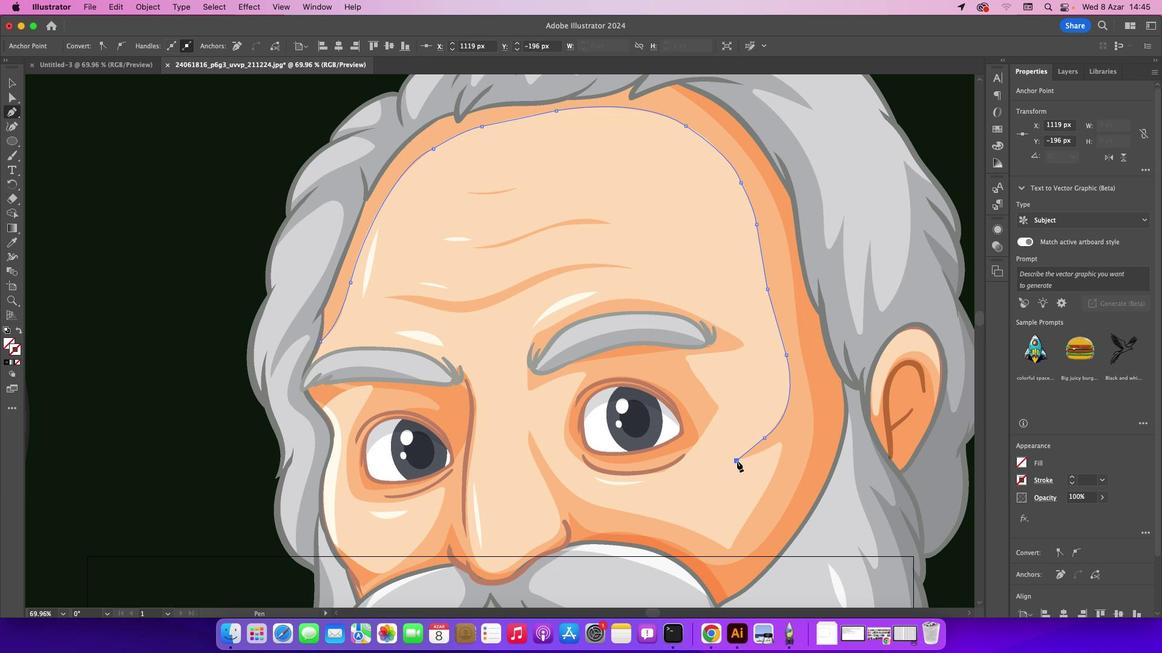 
Action: Mouse moved to (587, 218)
Screenshot: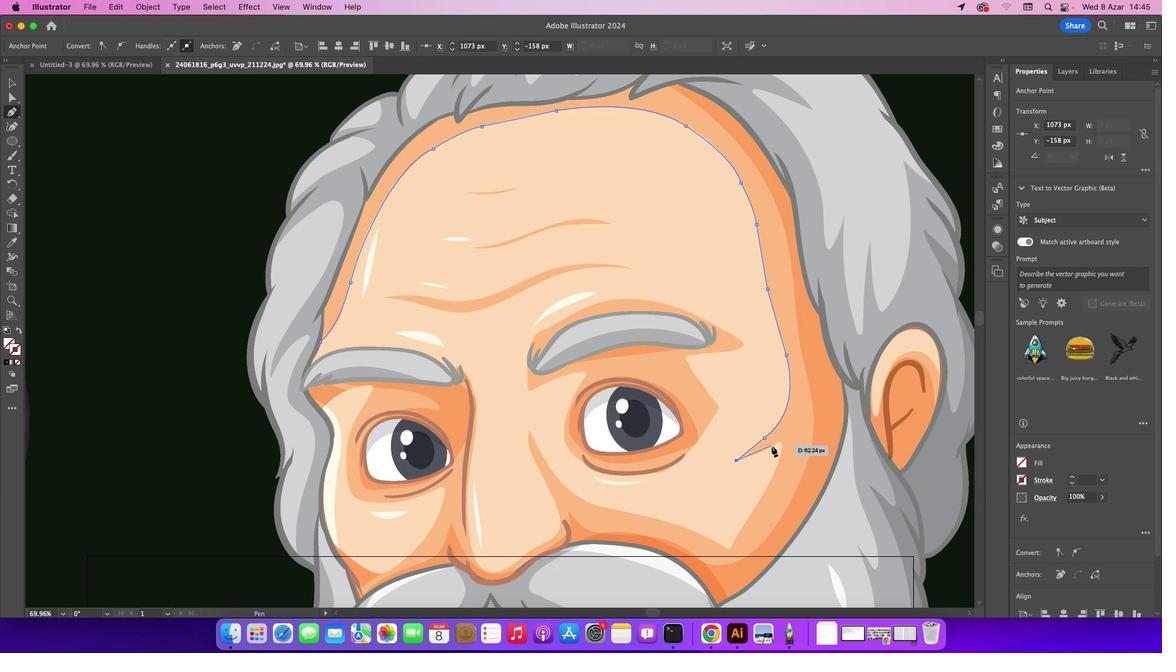 
Action: Mouse pressed left at (587, 218)
Screenshot: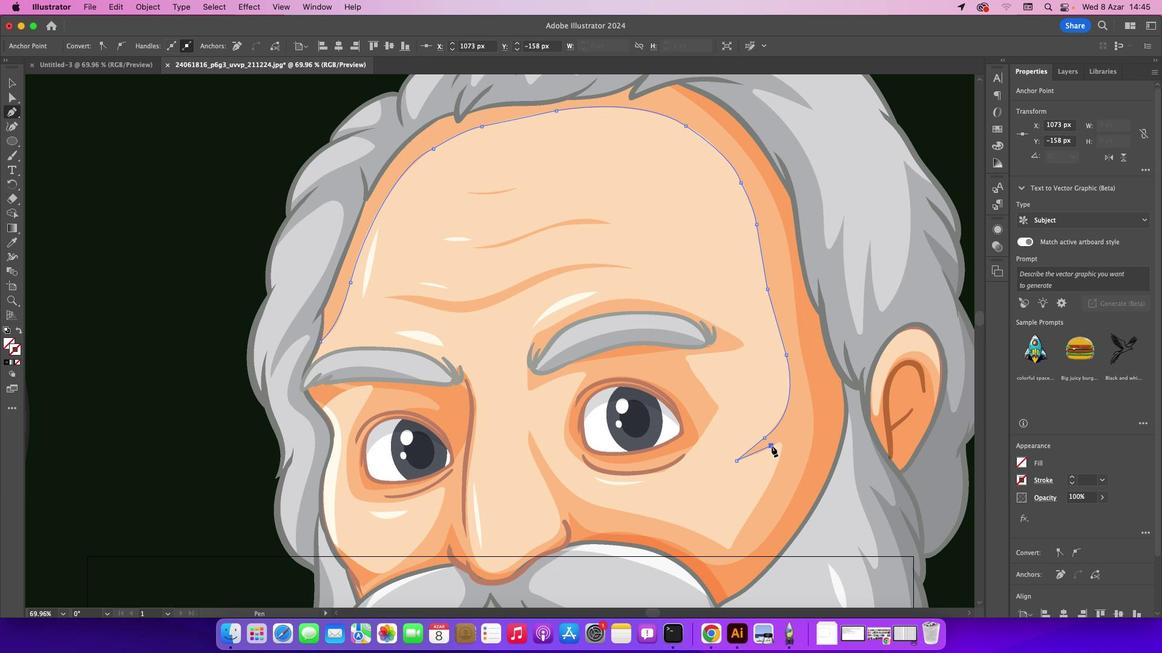 
Action: Mouse moved to (588, 217)
Screenshot: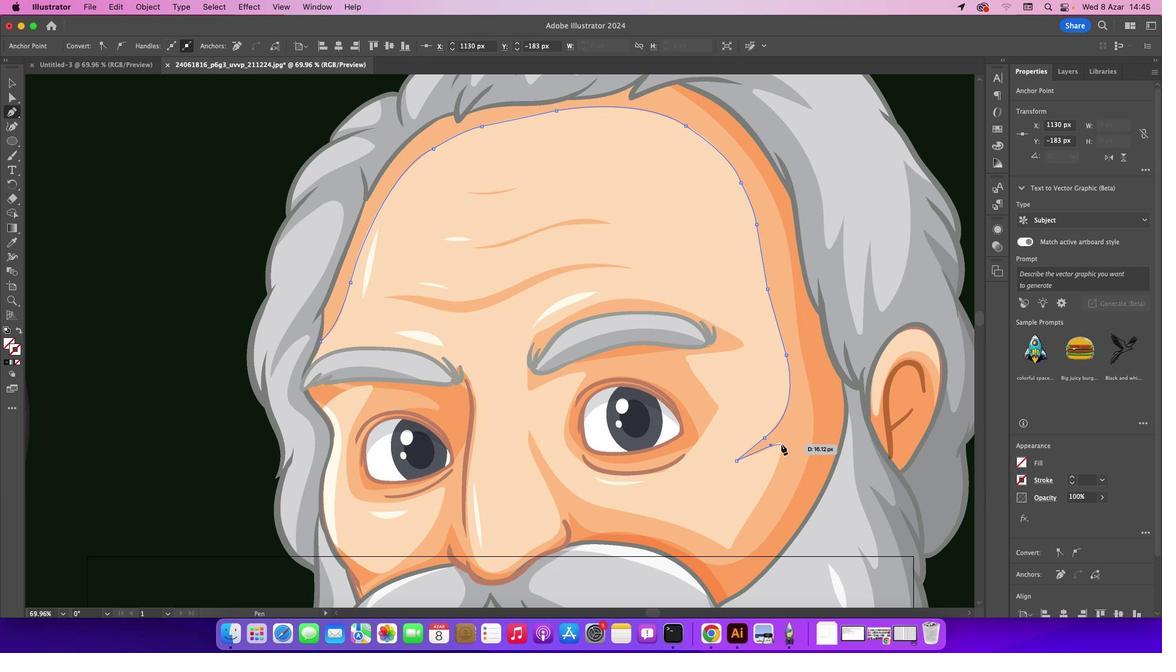 
Action: Mouse pressed left at (588, 217)
Screenshot: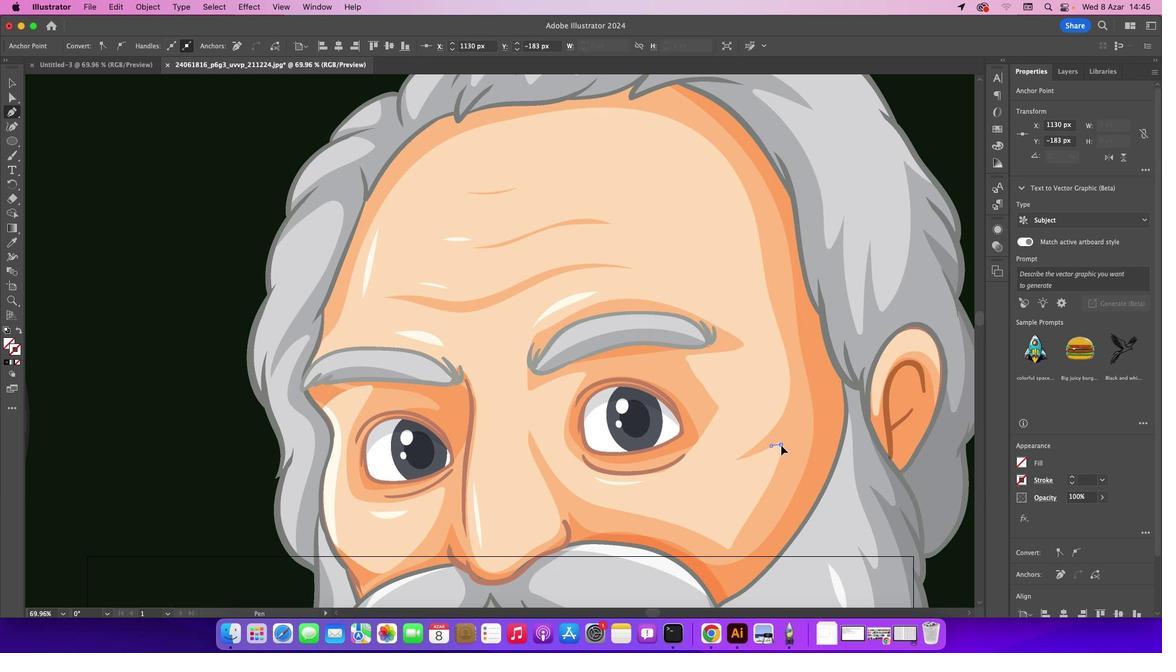 
Action: Mouse moved to (587, 227)
Screenshot: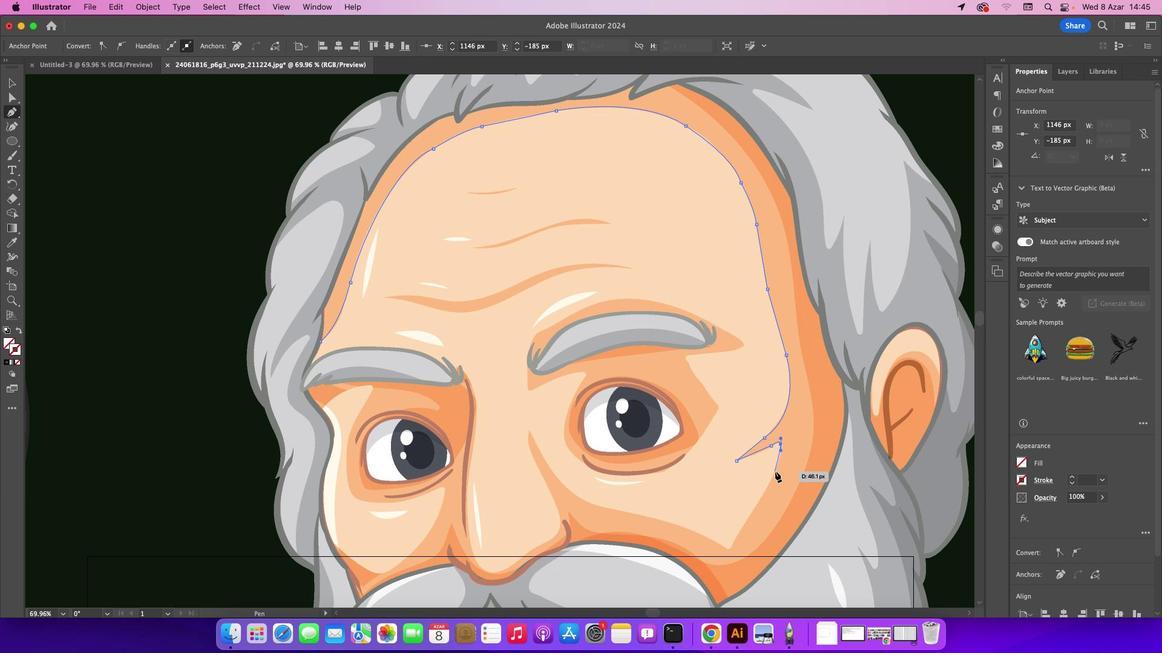 
Action: Mouse pressed left at (587, 227)
Screenshot: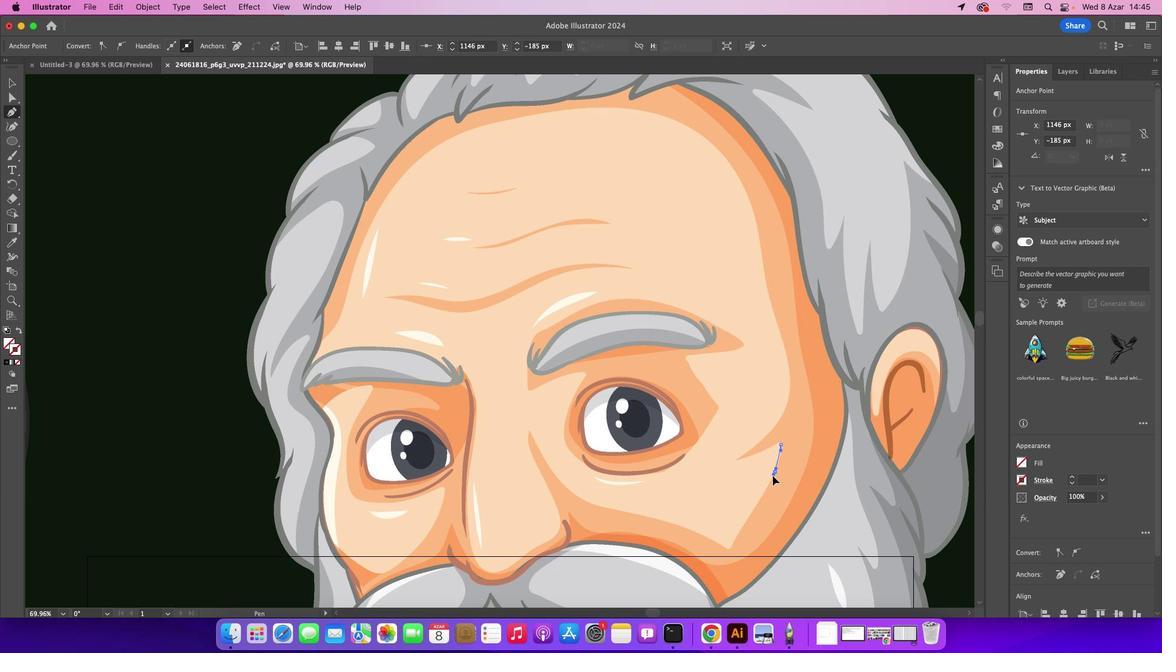 
Action: Mouse moved to (587, 227)
Screenshot: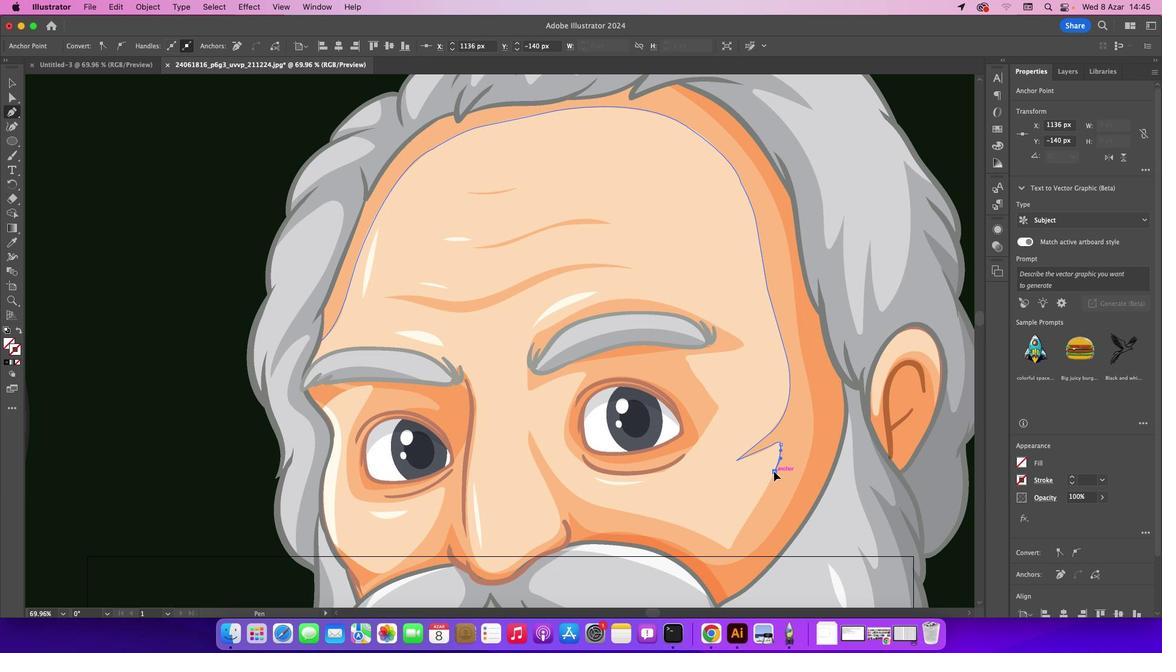 
Action: Mouse pressed left at (587, 227)
Screenshot: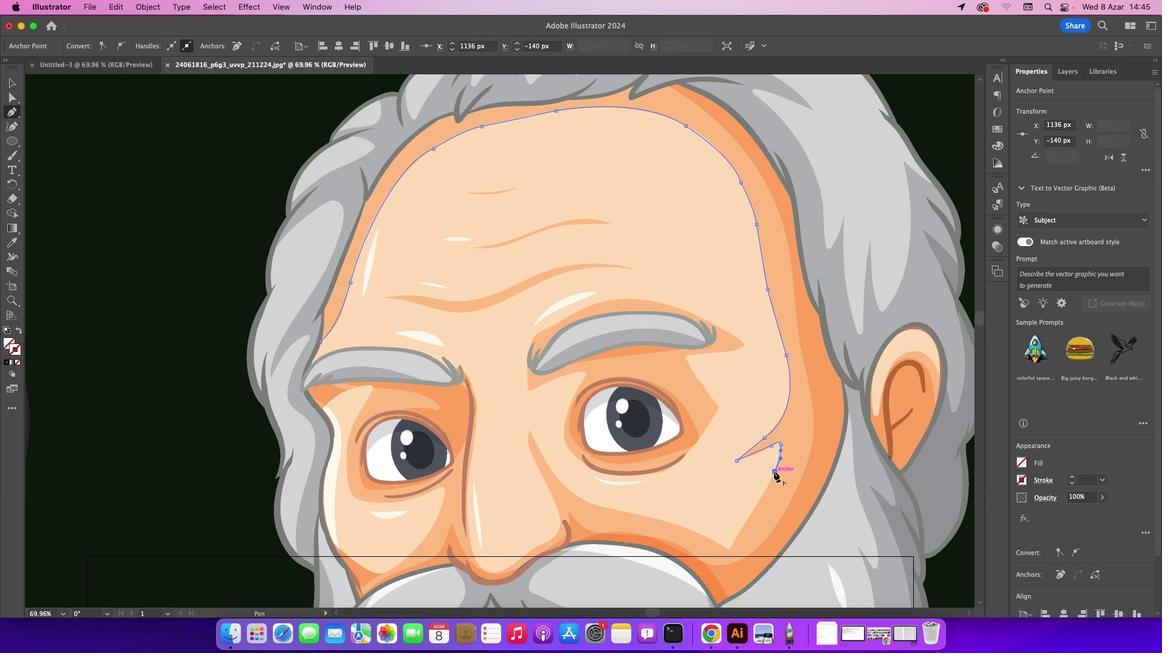 
Action: Mouse moved to (586, 240)
Screenshot: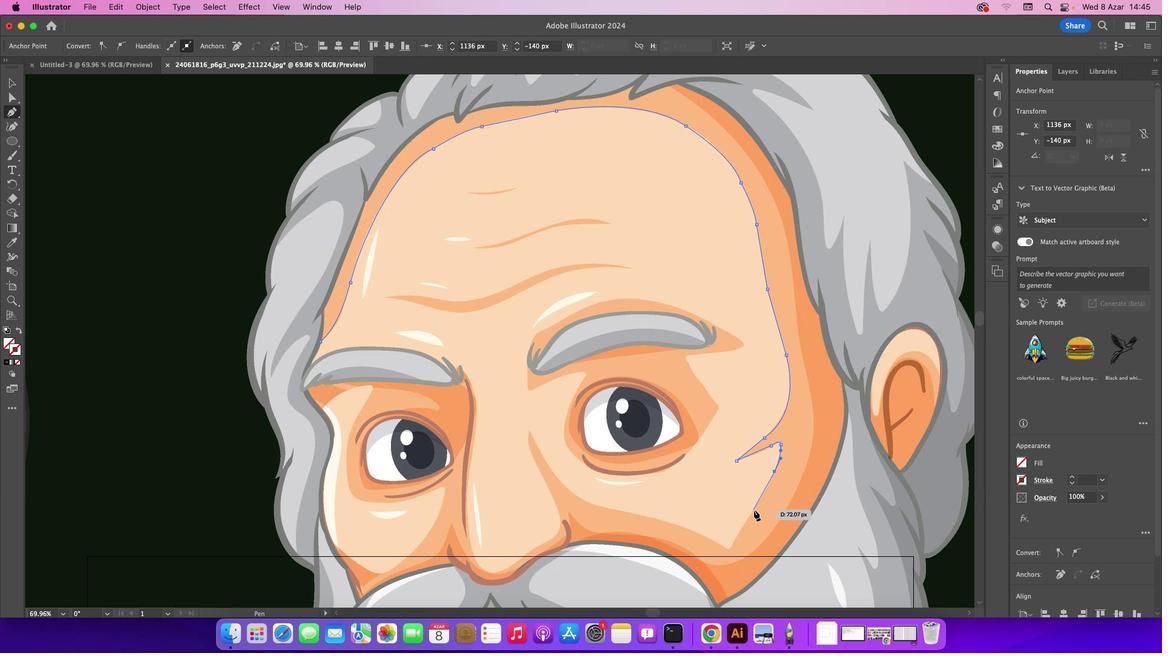 
Action: Mouse pressed left at (586, 240)
Screenshot: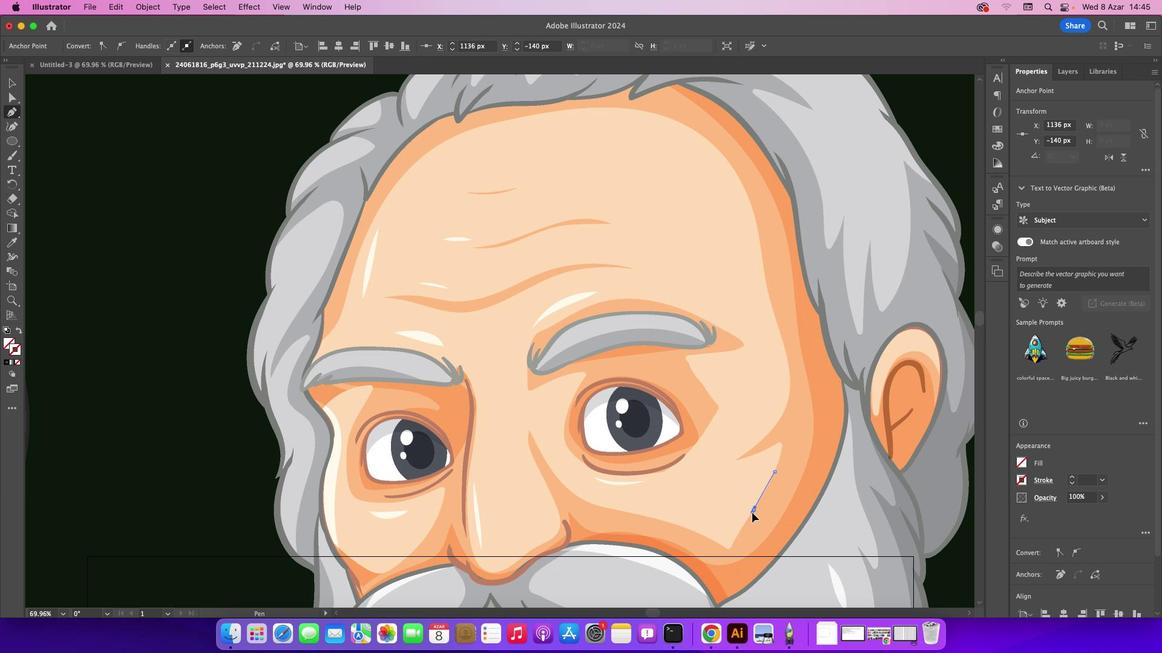 
Action: Mouse moved to (586, 240)
Screenshot: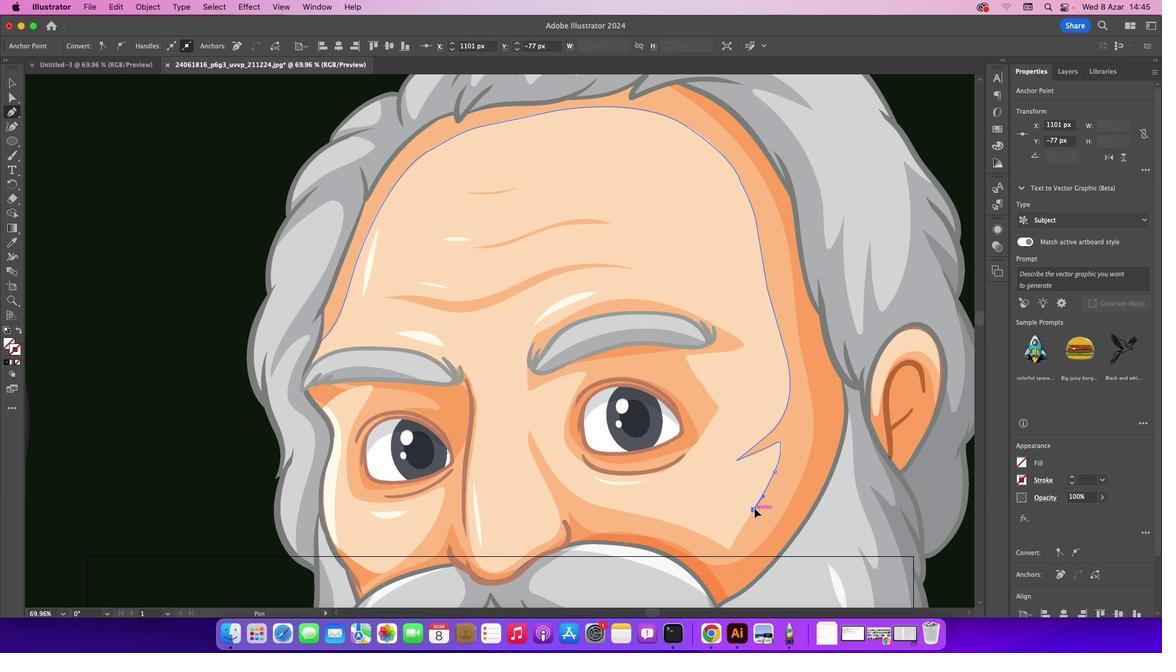 
Action: Mouse pressed left at (586, 240)
Screenshot: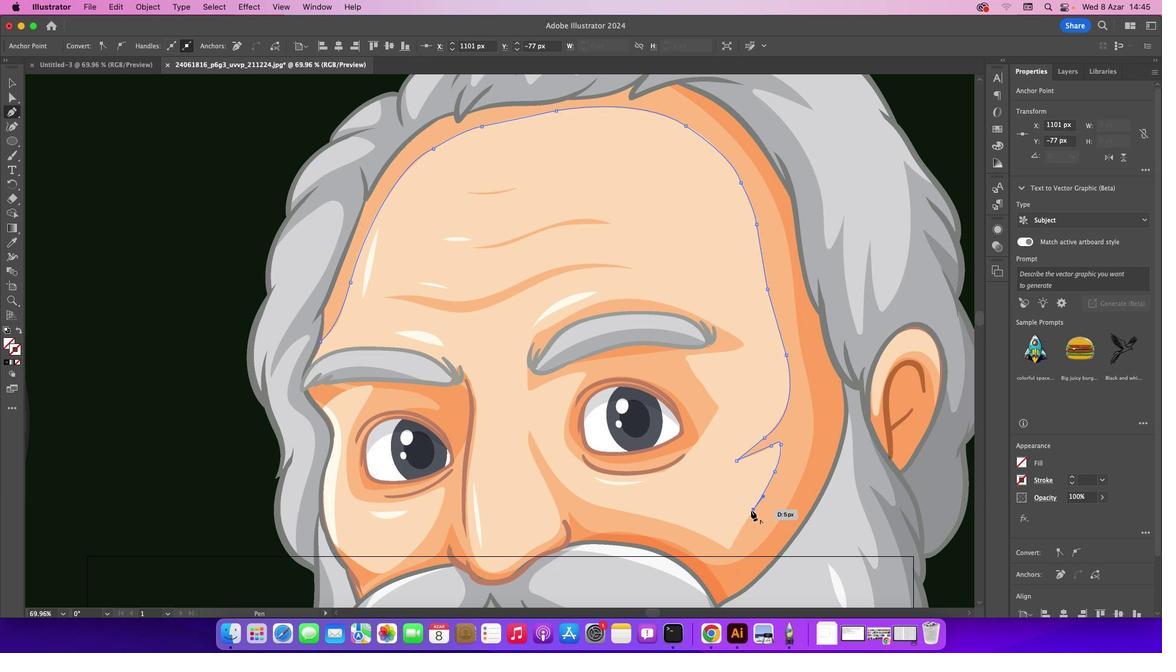 
Action: Mouse moved to (585, 253)
Screenshot: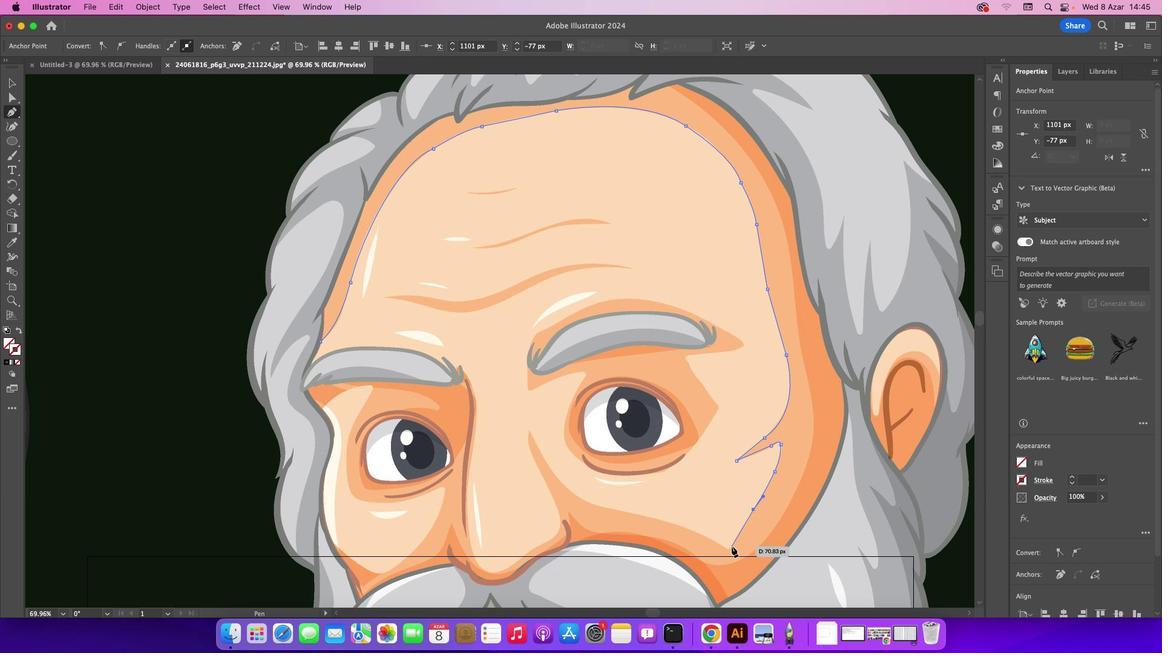 
Action: Mouse pressed left at (585, 253)
Screenshot: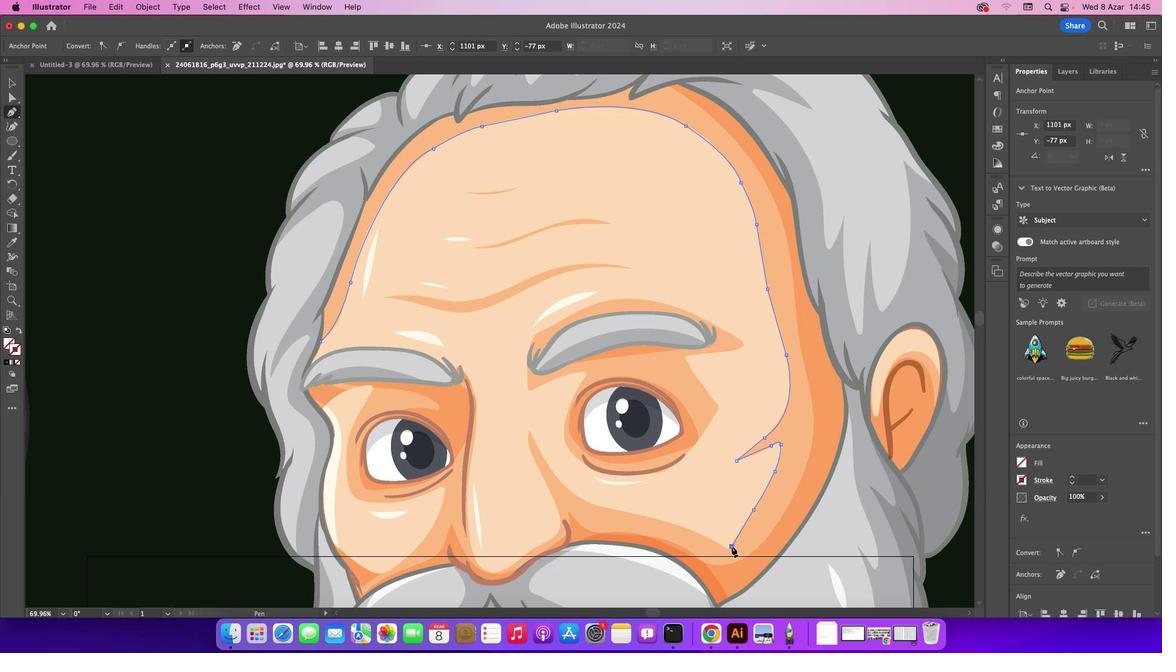 
Action: Mouse moved to (584, 253)
Screenshot: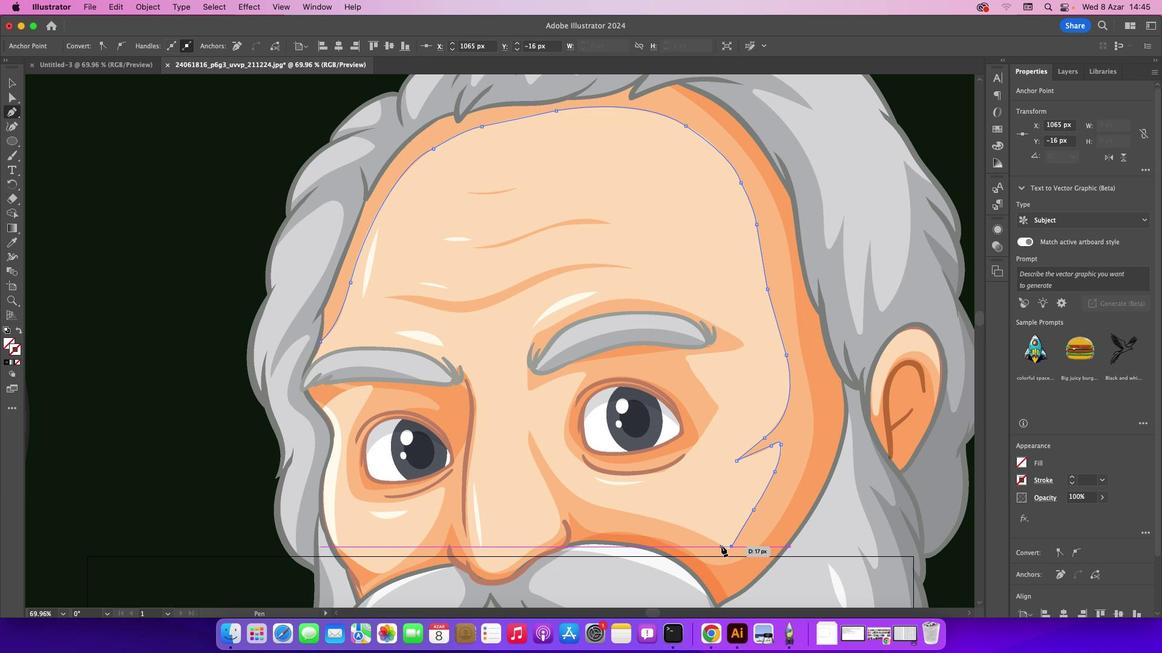 
Action: Mouse pressed left at (584, 253)
Screenshot: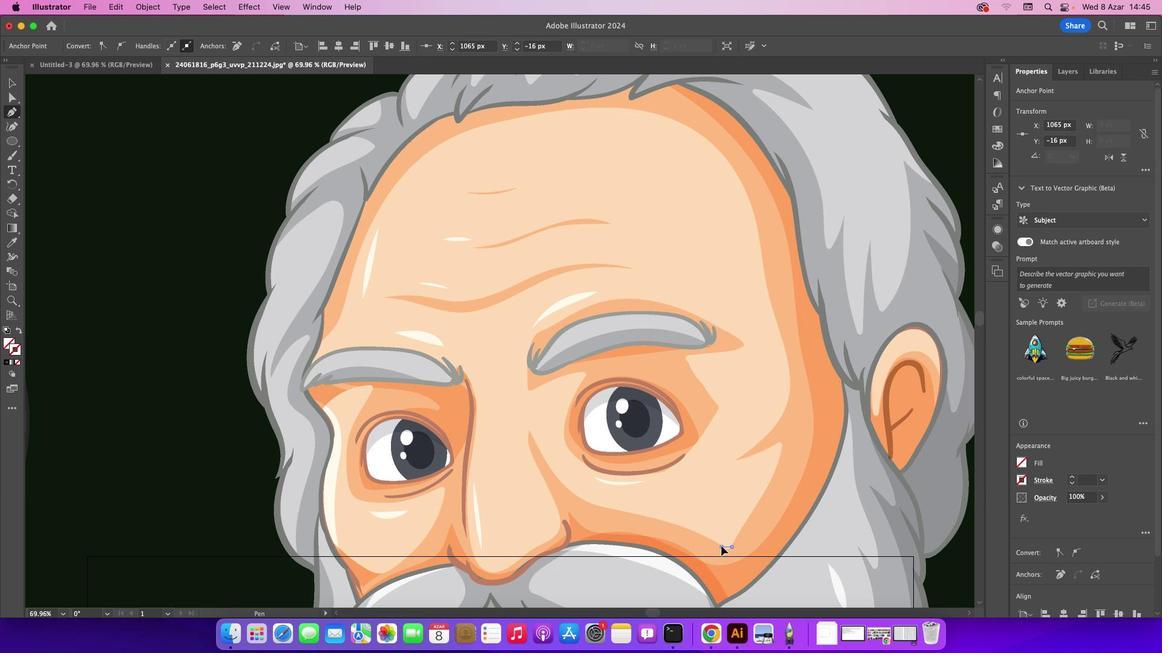 
Action: Mouse moved to (580, 245)
Screenshot: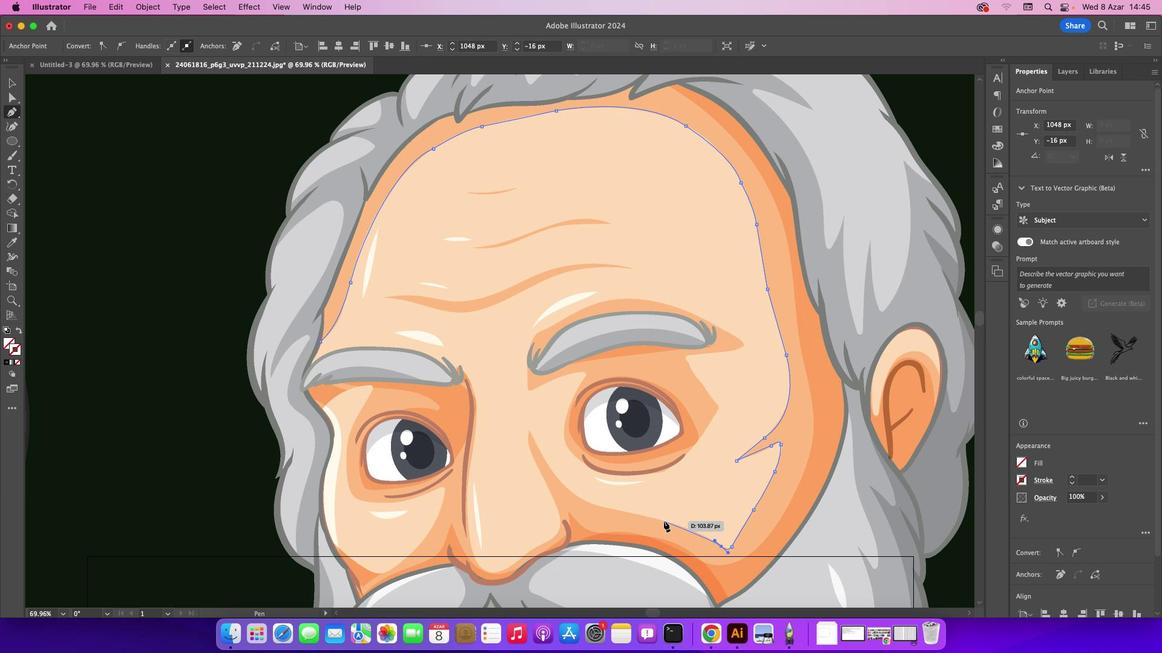 
Action: Mouse pressed left at (580, 245)
Screenshot: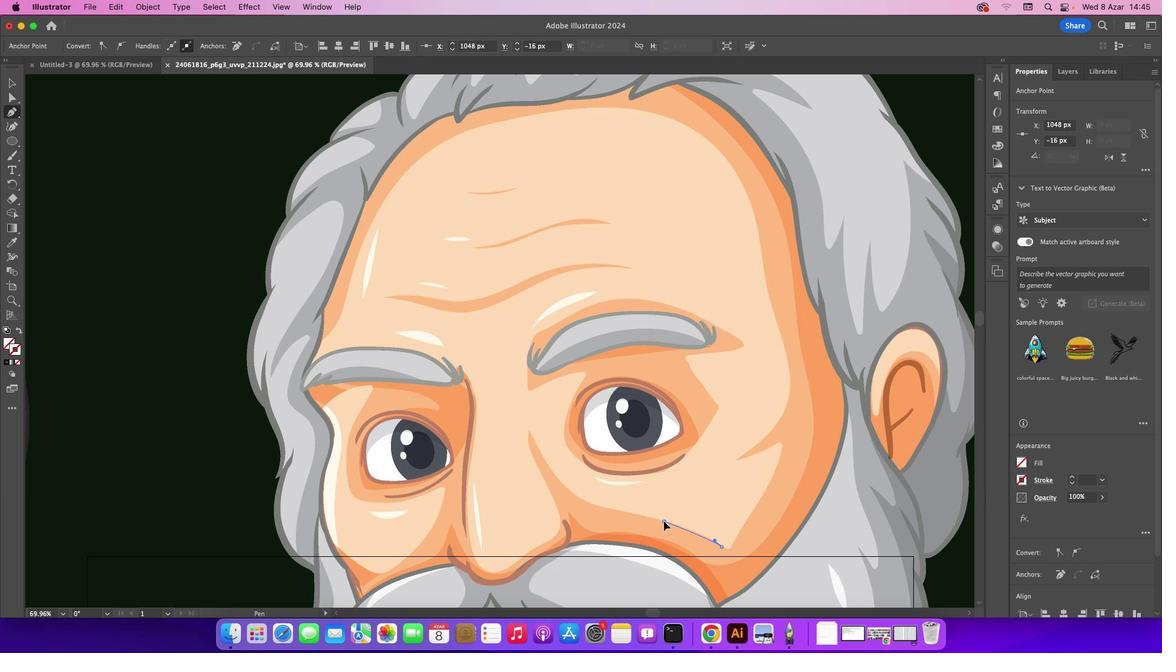 
Action: Mouse moved to (576, 240)
Screenshot: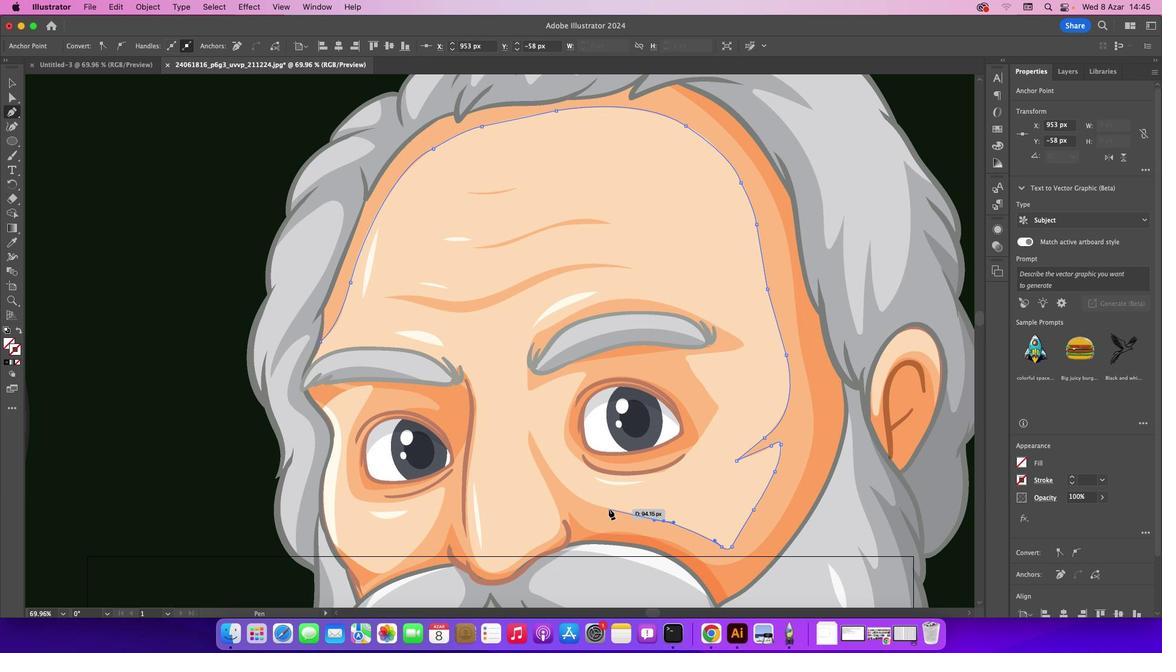 
Action: Mouse pressed left at (576, 240)
Screenshot: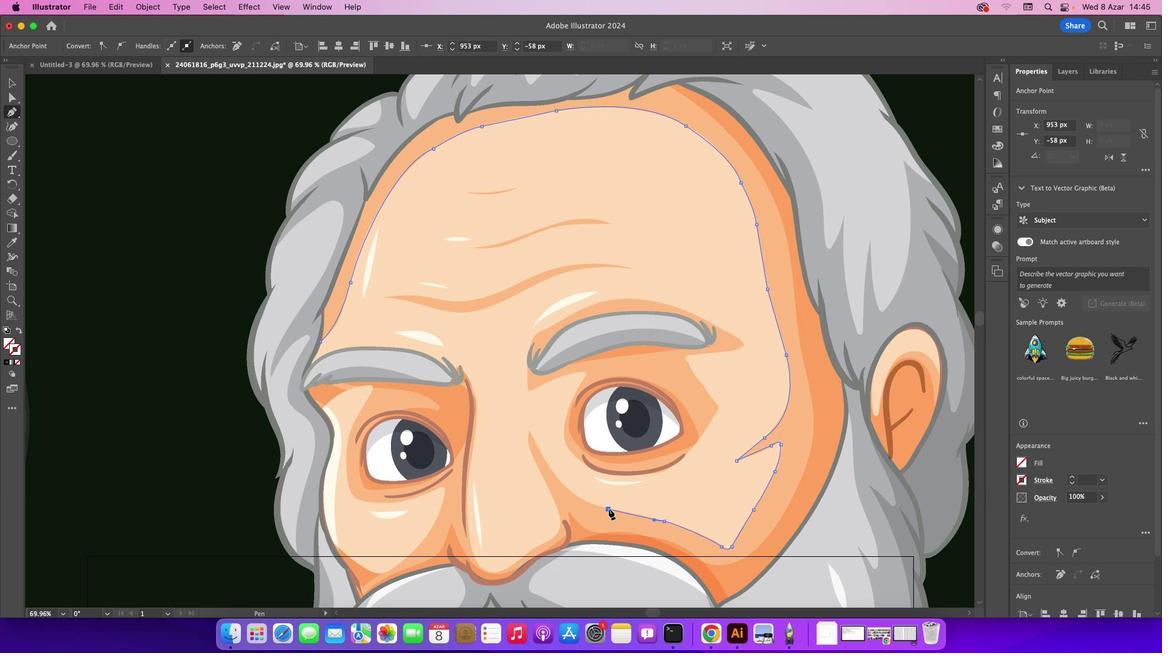 
Action: Mouse moved to (573, 233)
Screenshot: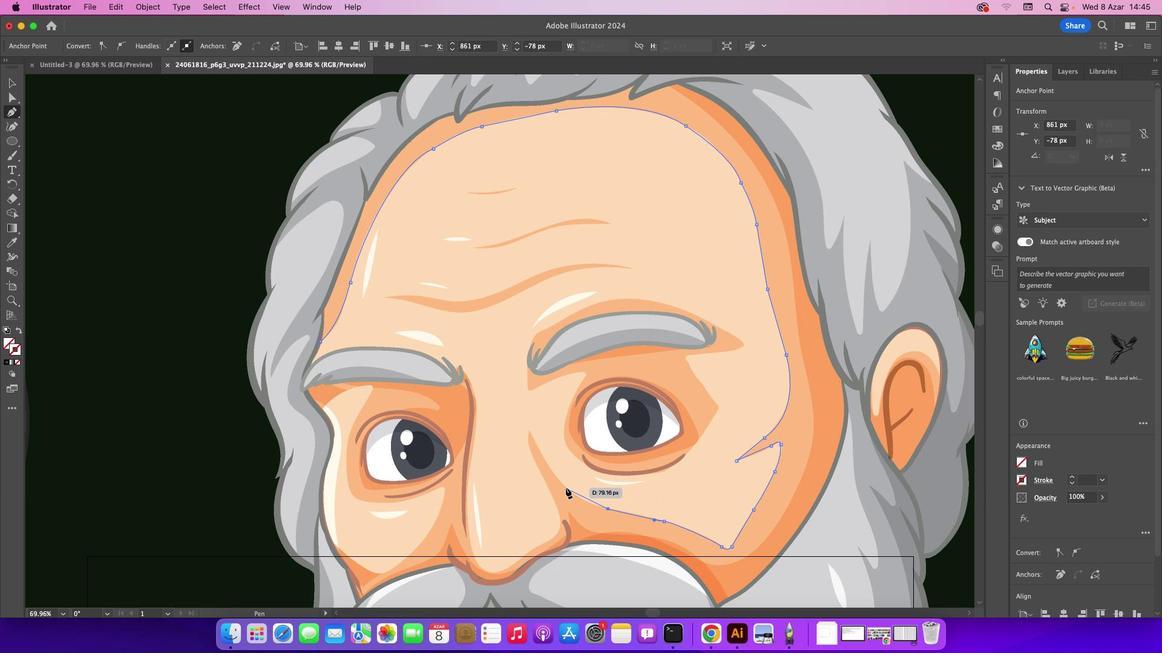 
Action: Mouse pressed left at (573, 233)
Screenshot: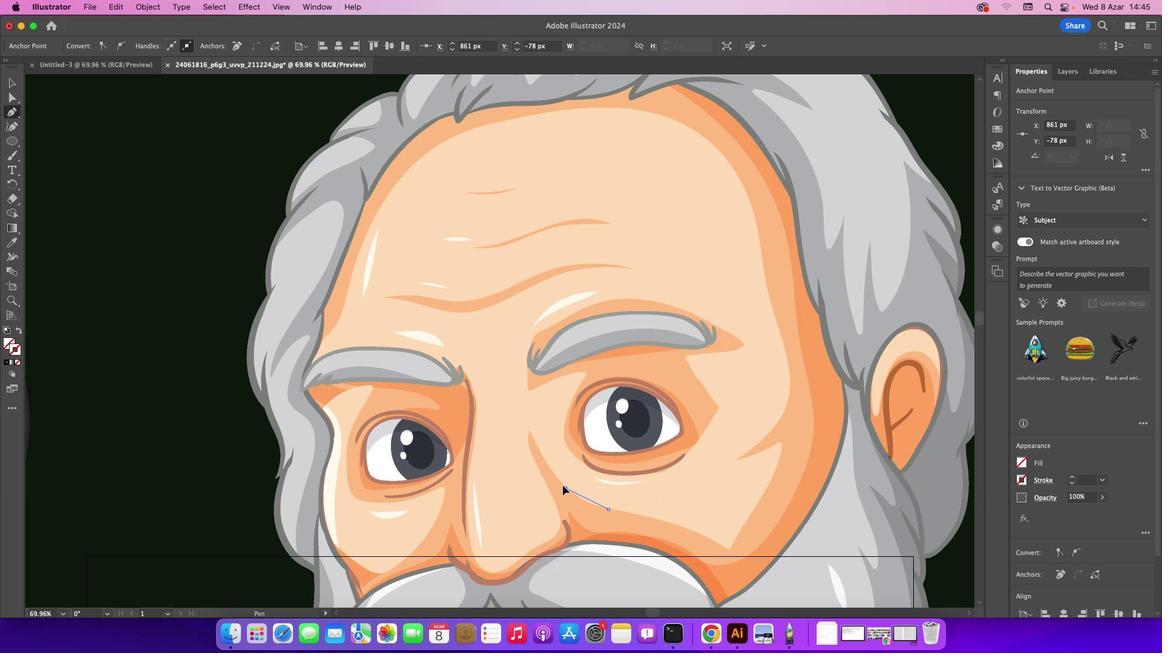 
Action: Mouse moved to (572, 217)
Screenshot: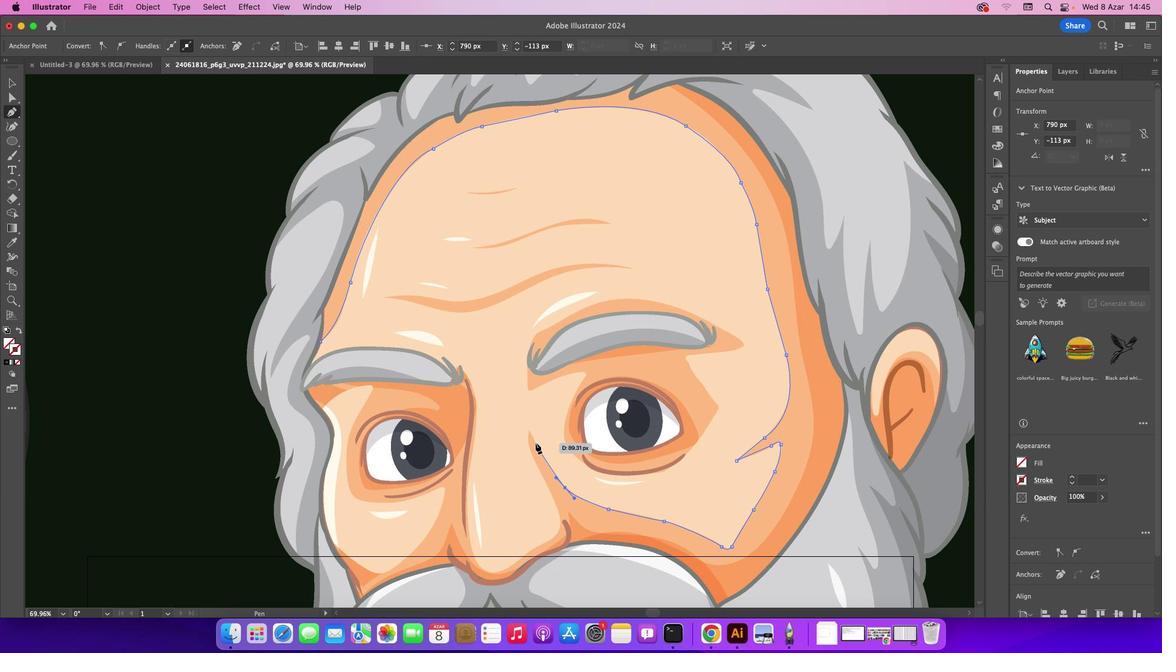 
Action: Mouse pressed left at (572, 217)
Screenshot: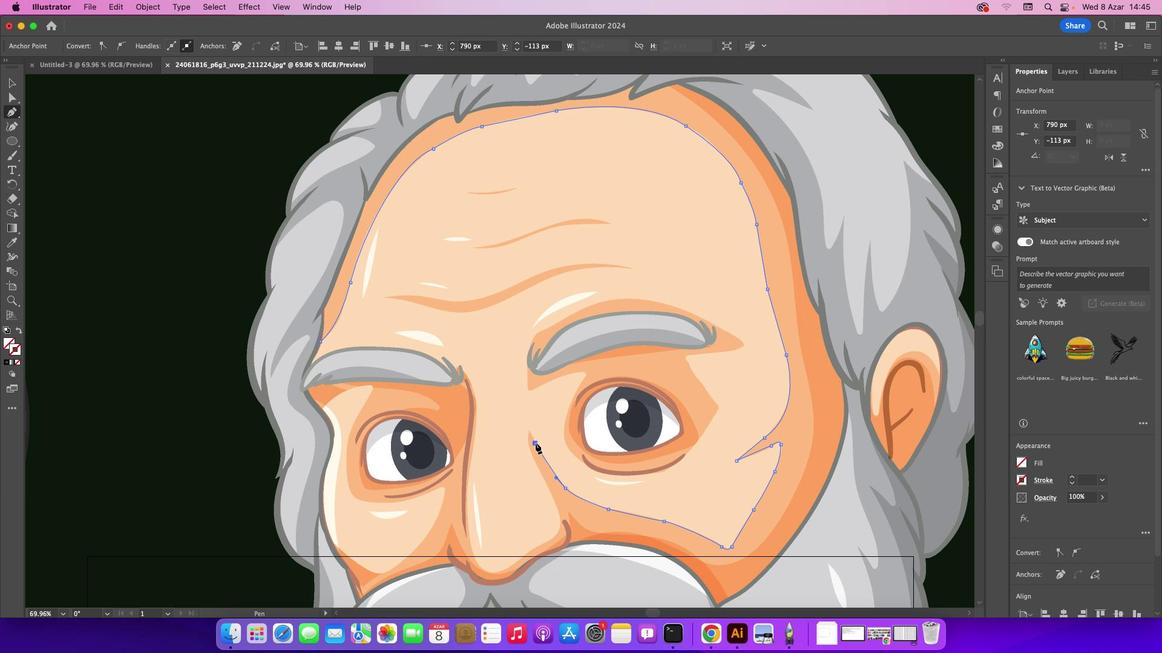 
Action: Mouse moved to (572, 212)
Screenshot: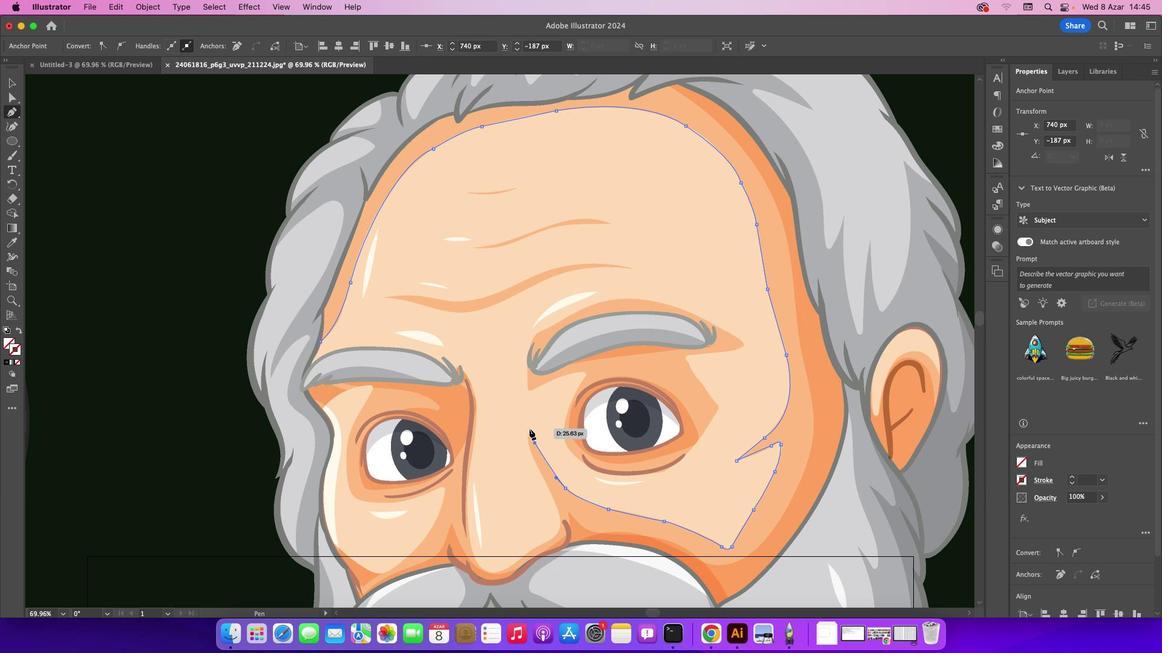 
Action: Mouse pressed left at (572, 212)
Screenshot: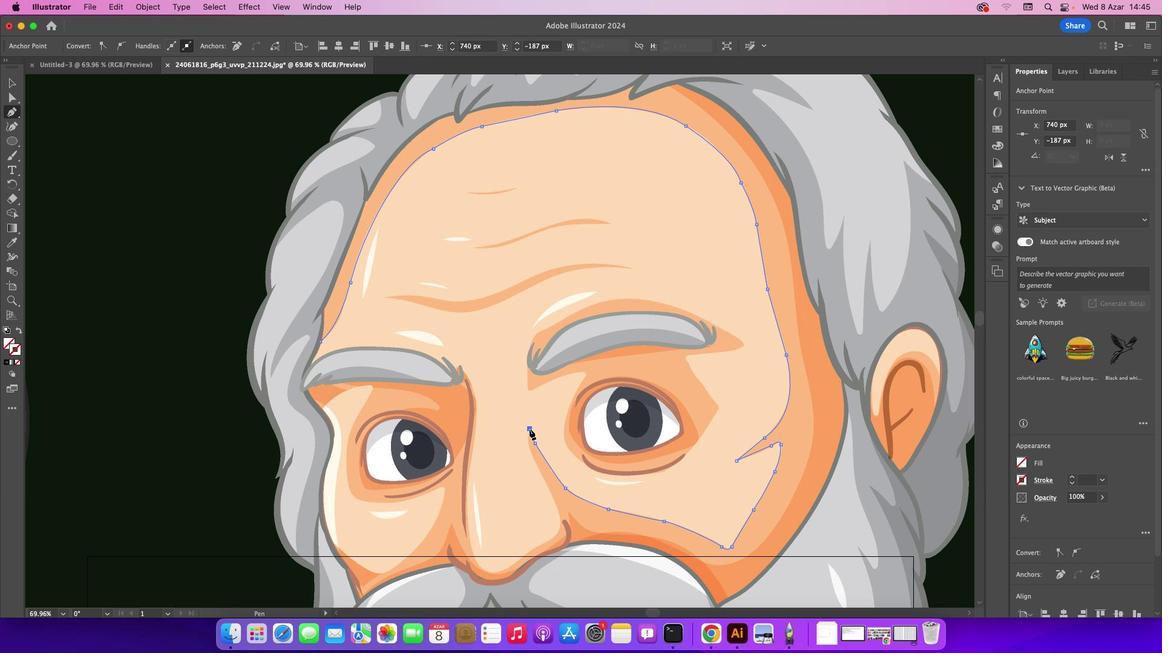 
Action: Mouse moved to (571, 219)
Screenshot: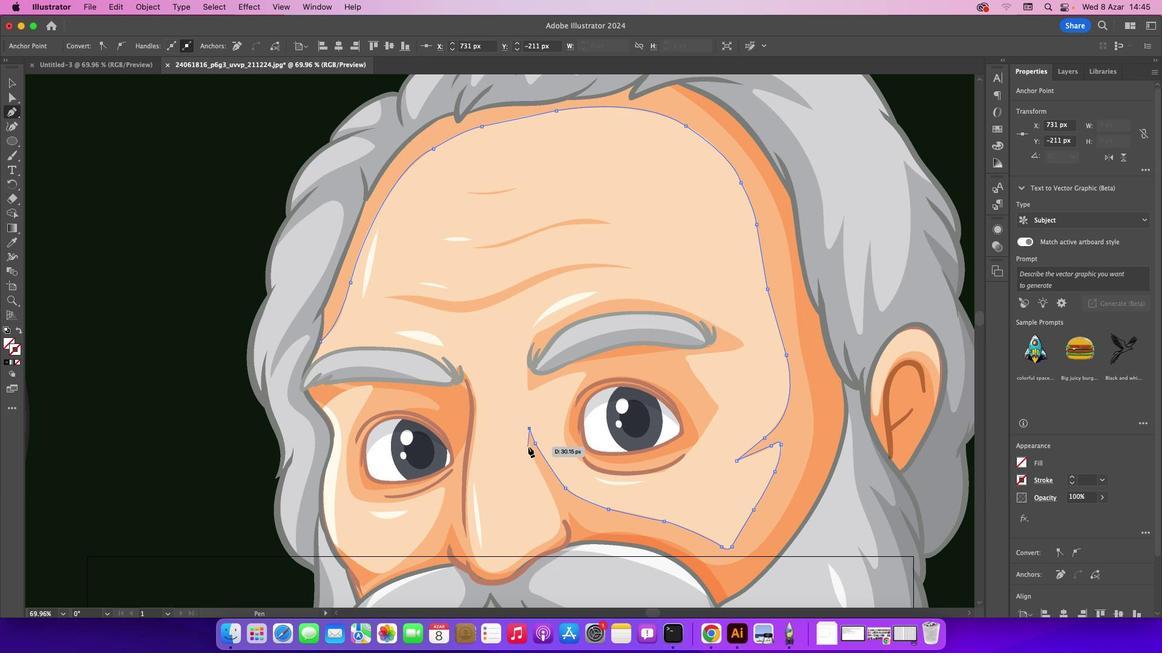 
Action: Mouse pressed left at (571, 219)
Screenshot: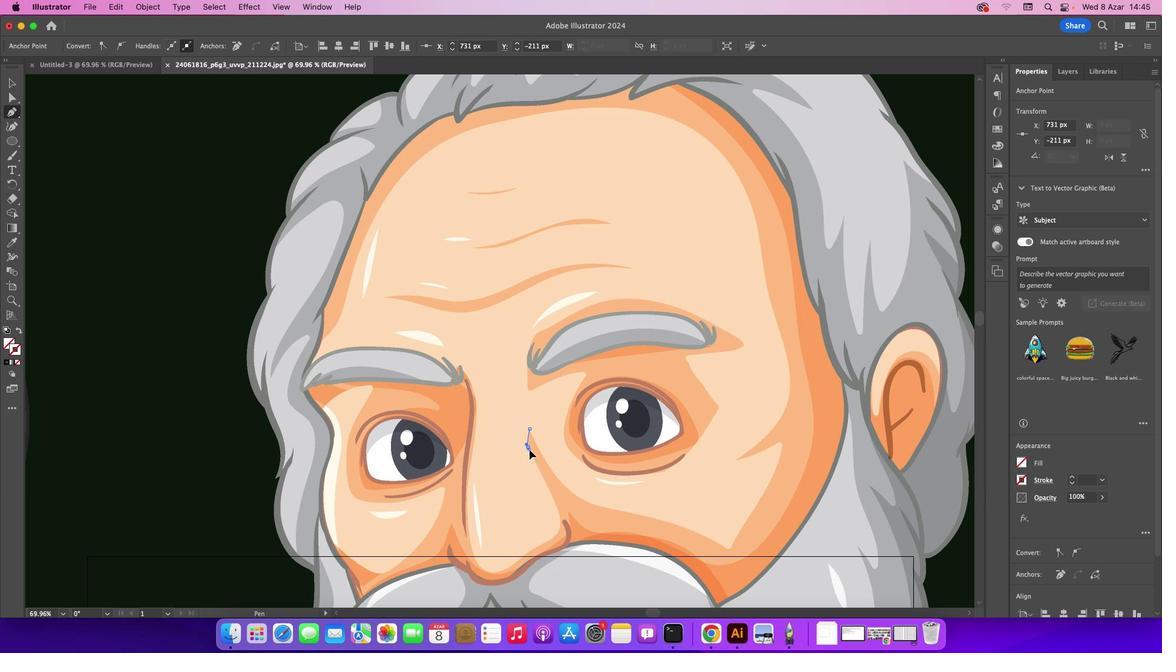 
Action: Mouse moved to (573, 237)
Screenshot: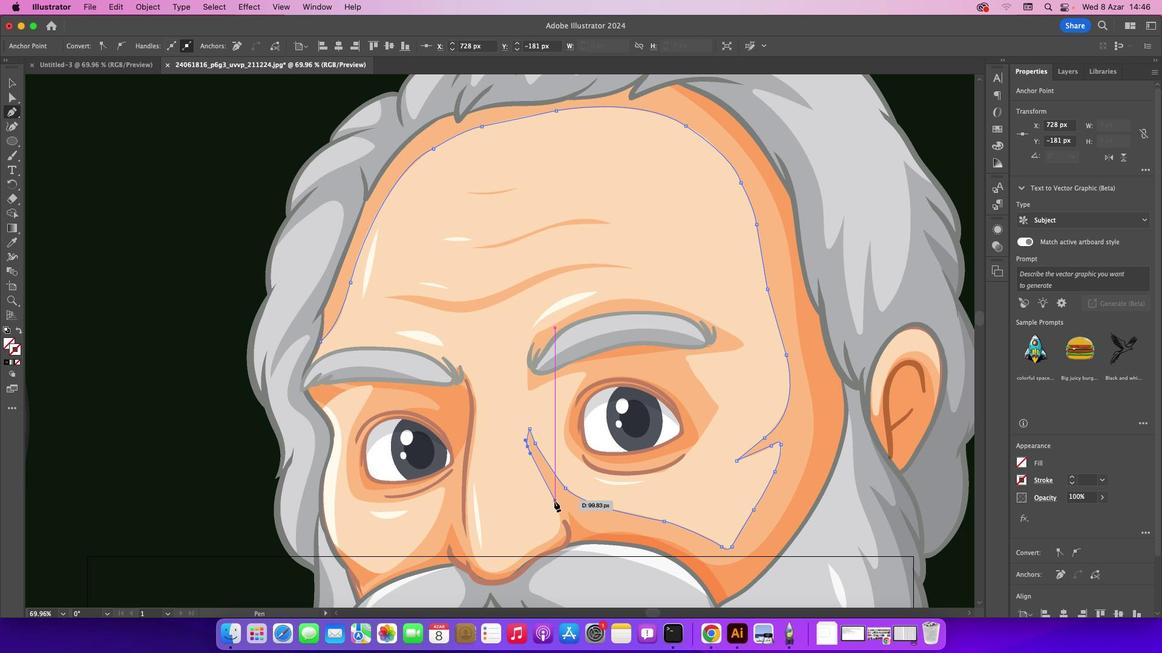 
Action: Mouse pressed left at (573, 237)
Screenshot: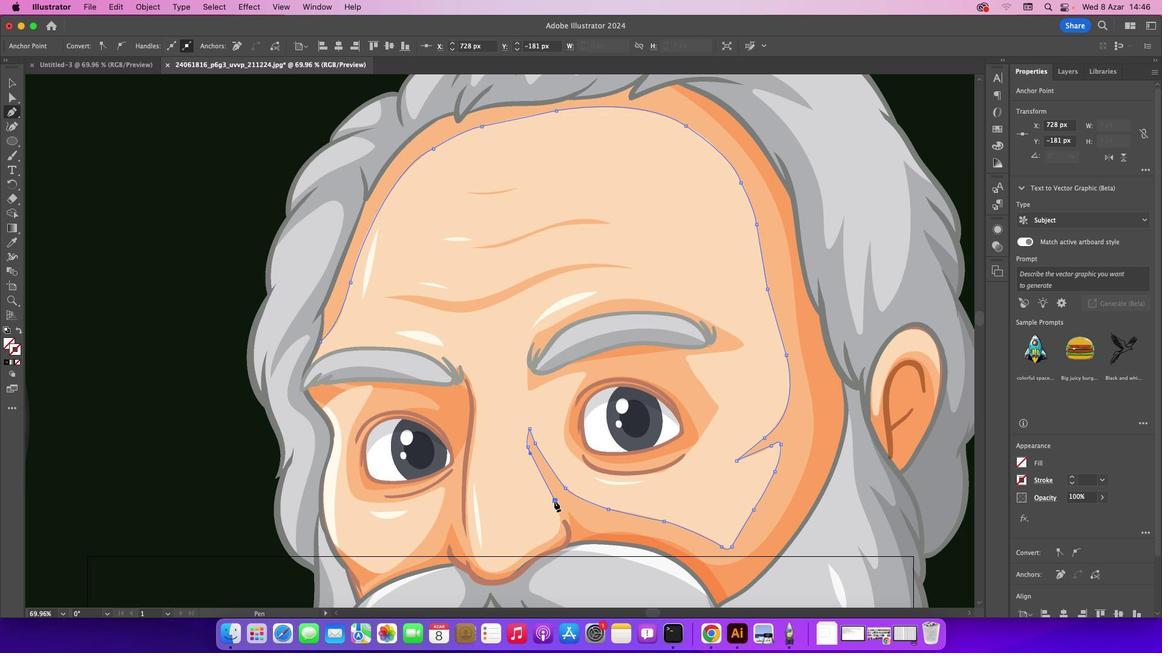 
Action: Mouse moved to (573, 250)
Screenshot: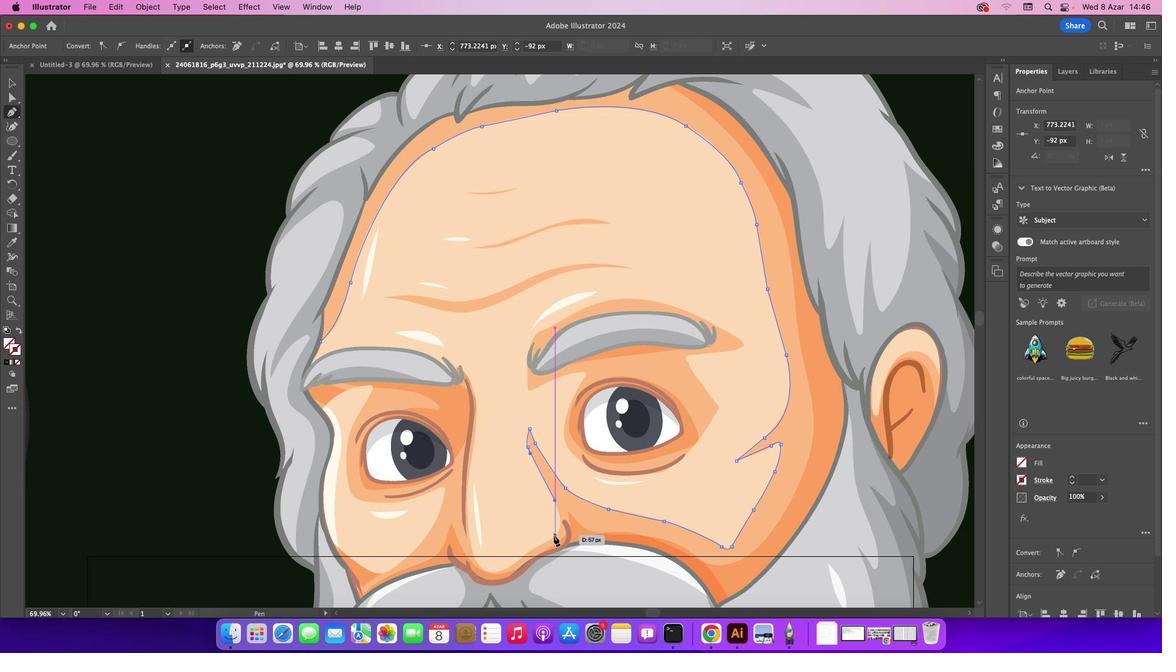 
Action: Mouse pressed left at (573, 250)
Screenshot: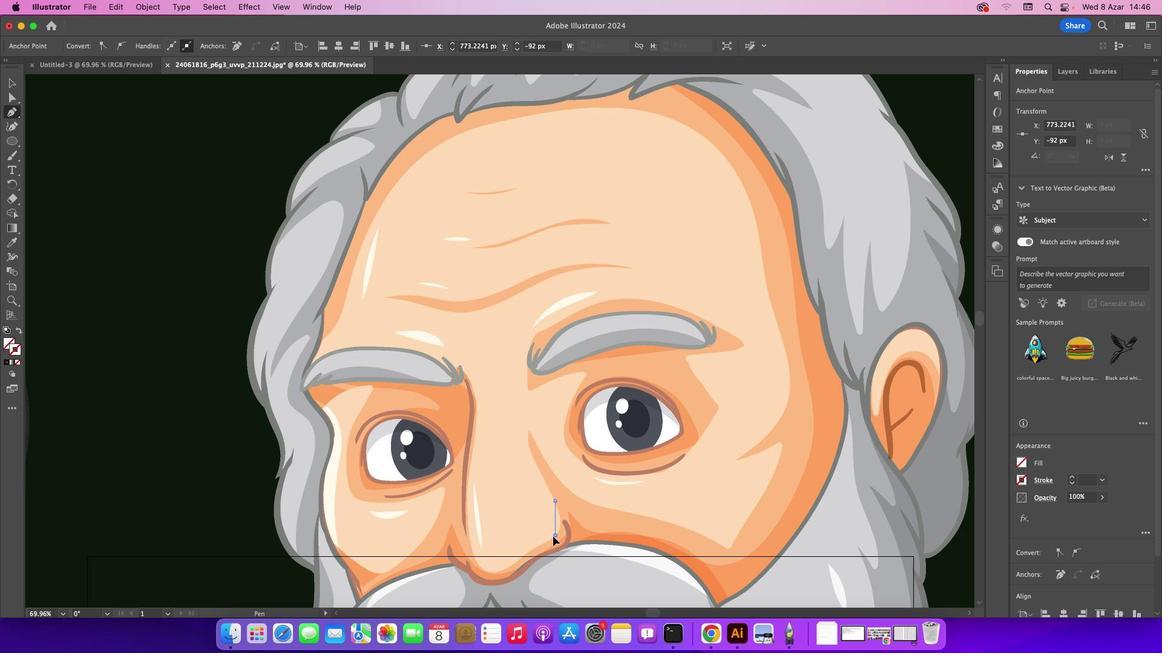 
Action: Mouse moved to (573, 250)
Screenshot: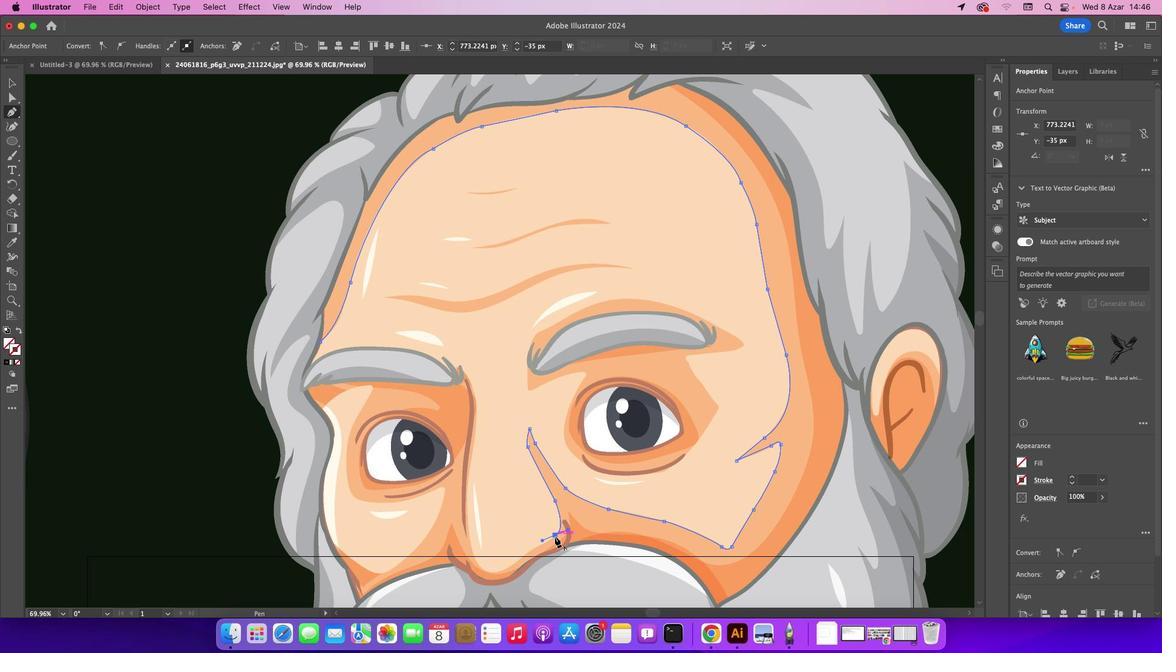 
Action: Mouse pressed left at (573, 250)
Screenshot: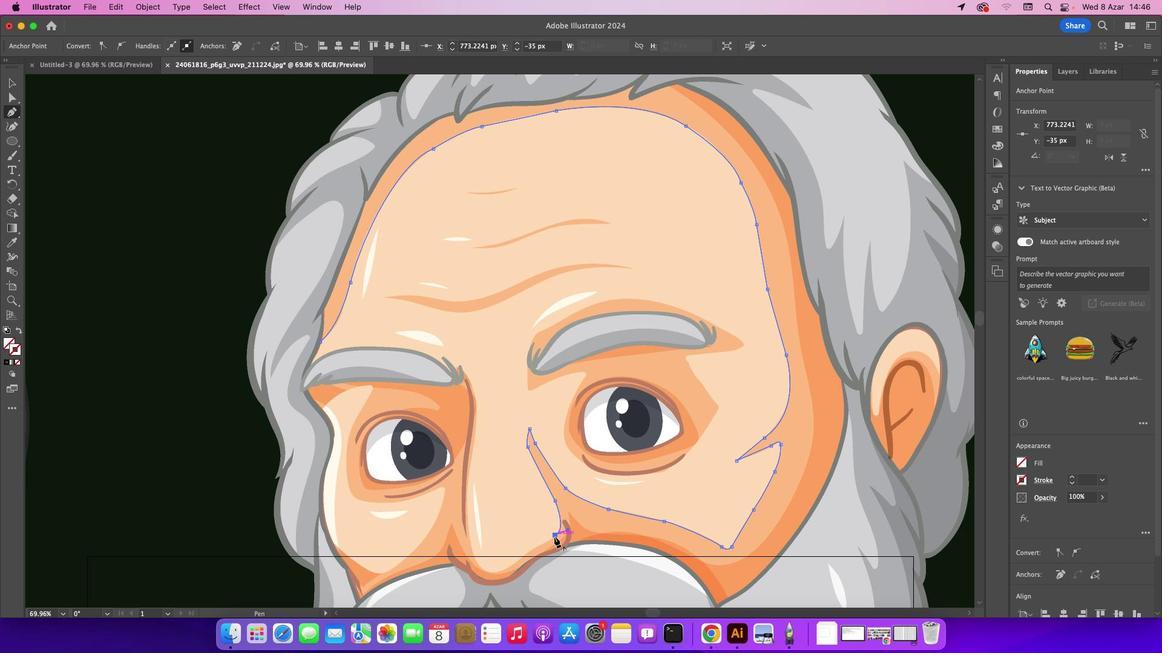 
Action: Mouse moved to (572, 254)
Screenshot: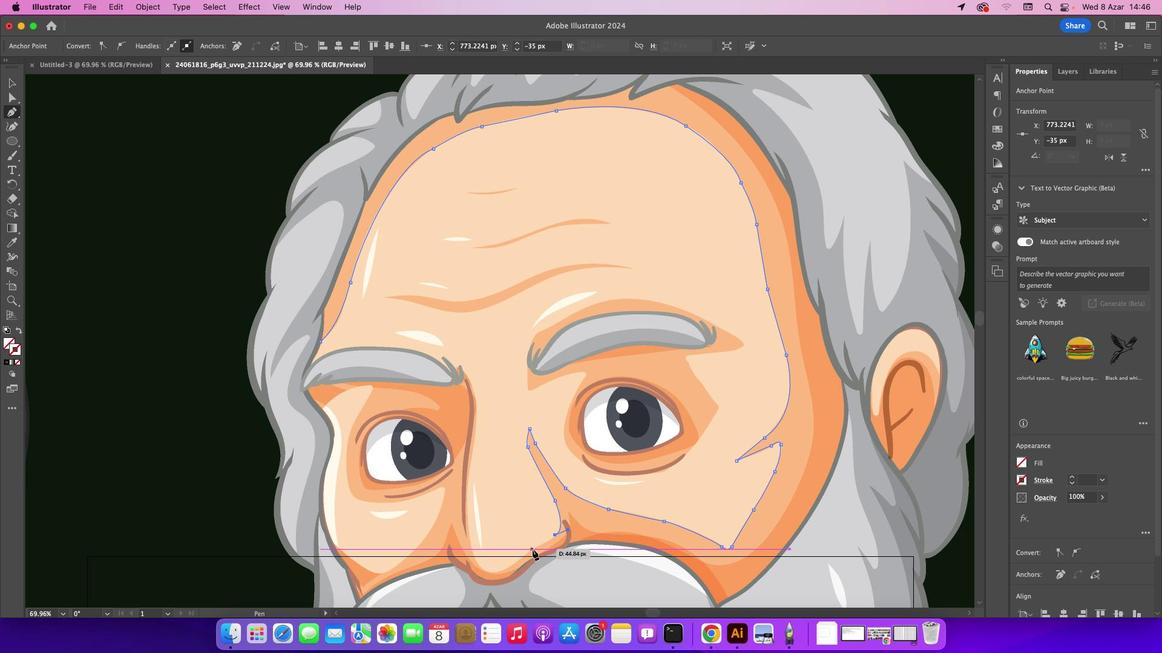 
Action: Mouse pressed left at (572, 254)
Screenshot: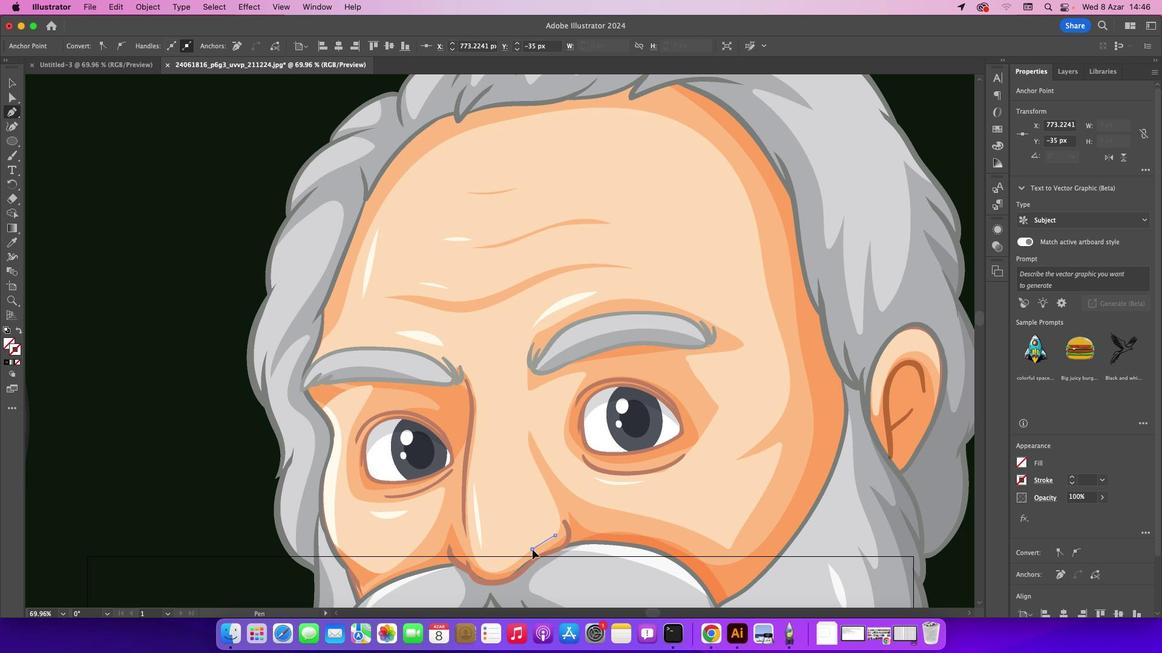
Action: Mouse moved to (572, 254)
Screenshot: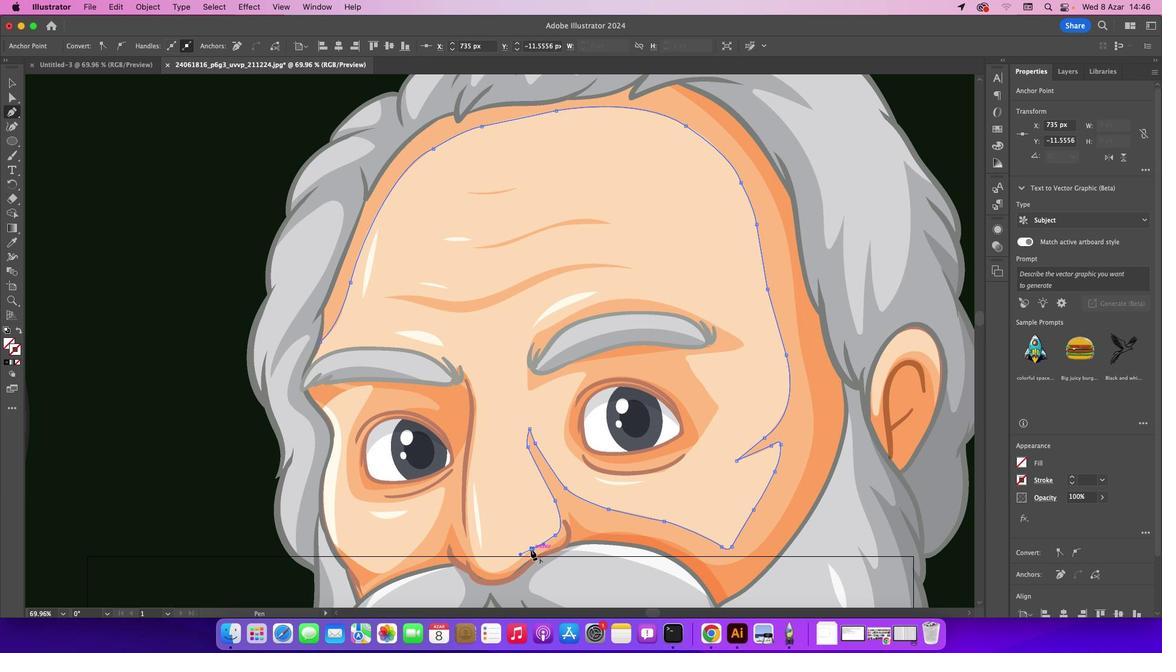 
Action: Mouse pressed left at (572, 254)
Screenshot: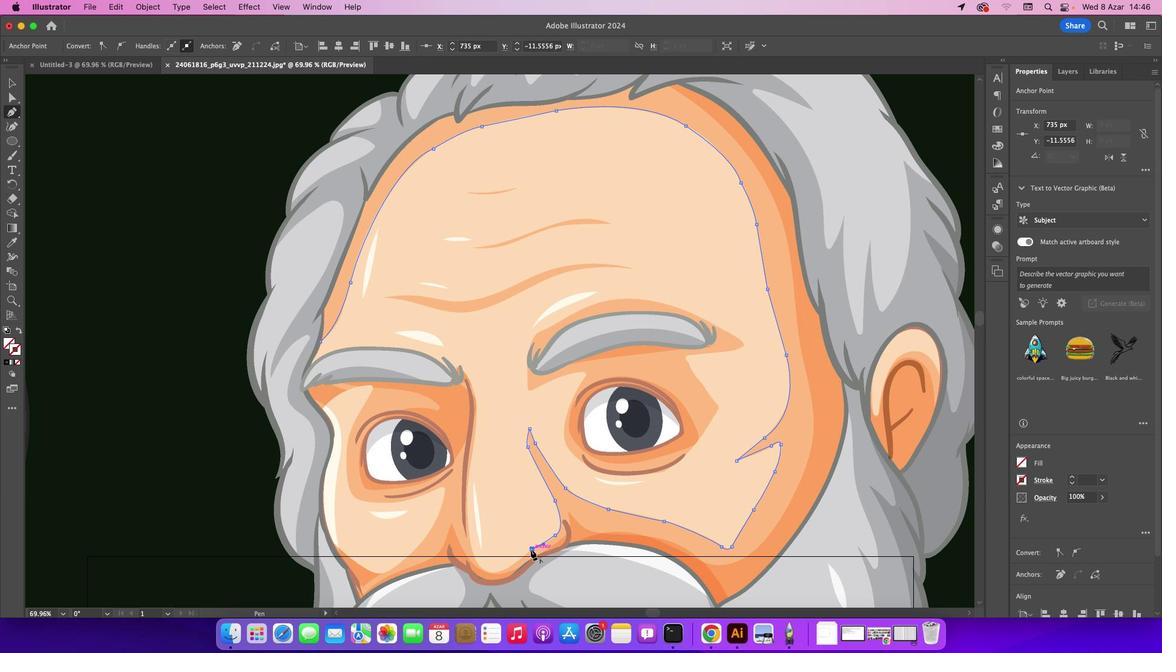 
Action: Mouse moved to (570, 261)
Screenshot: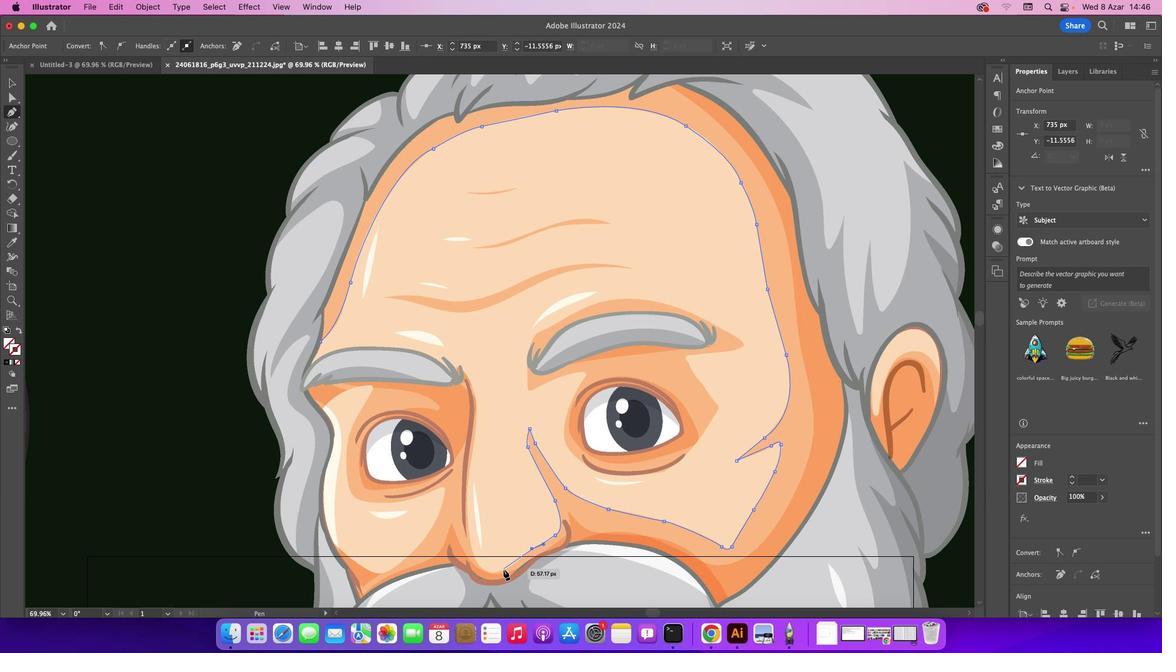 
Action: Mouse scrolled (570, 261) with delta (536, 62)
Screenshot: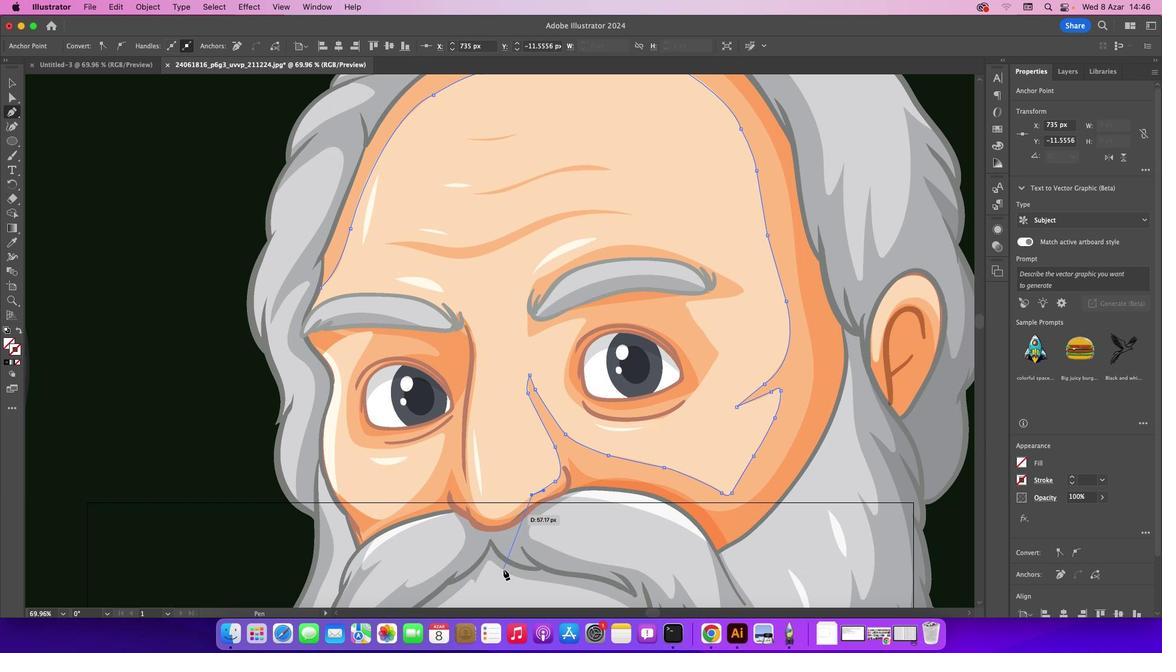 
Action: Mouse scrolled (570, 261) with delta (536, 62)
Screenshot: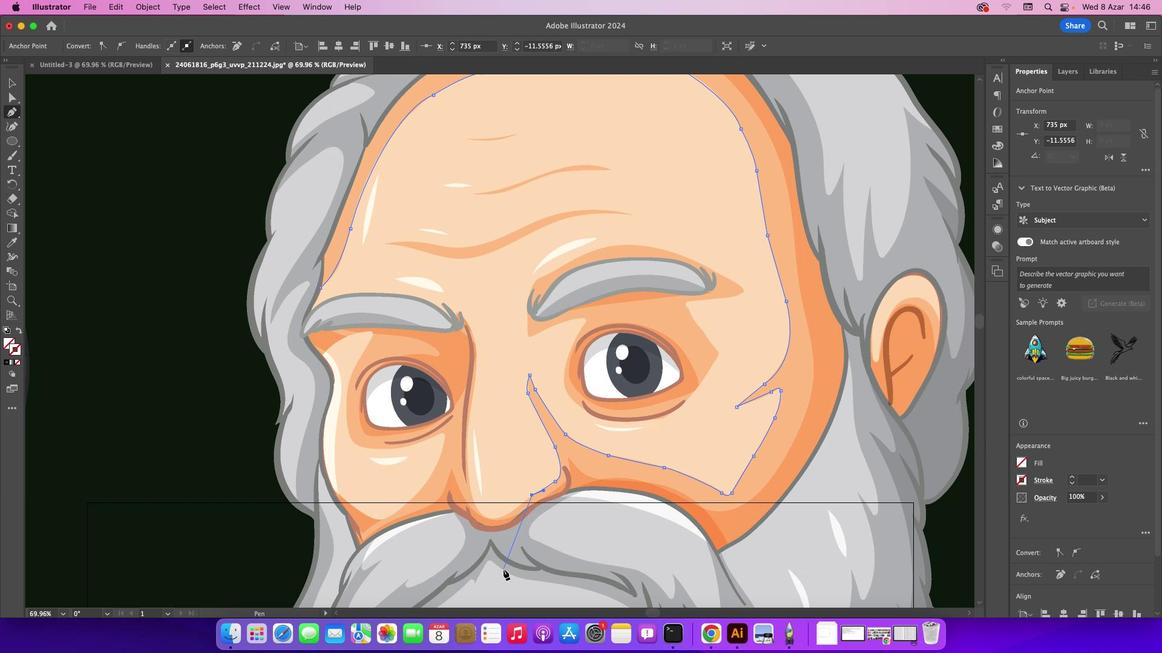 
Action: Mouse scrolled (570, 261) with delta (536, 62)
Screenshot: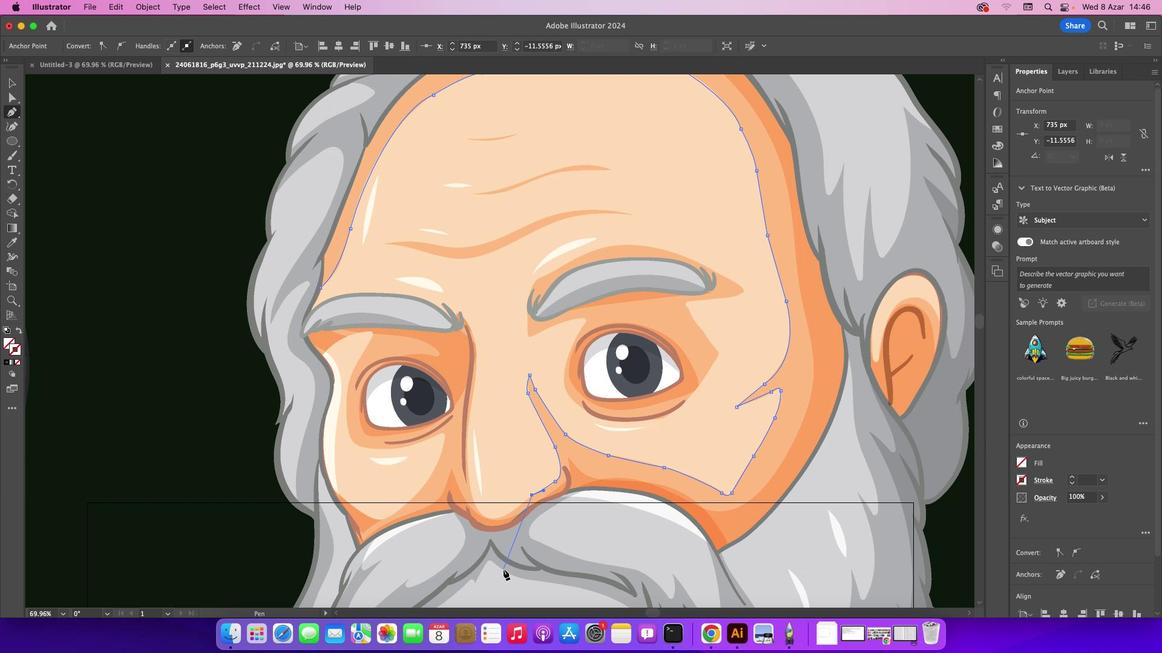 
Action: Mouse scrolled (570, 261) with delta (536, 62)
Screenshot: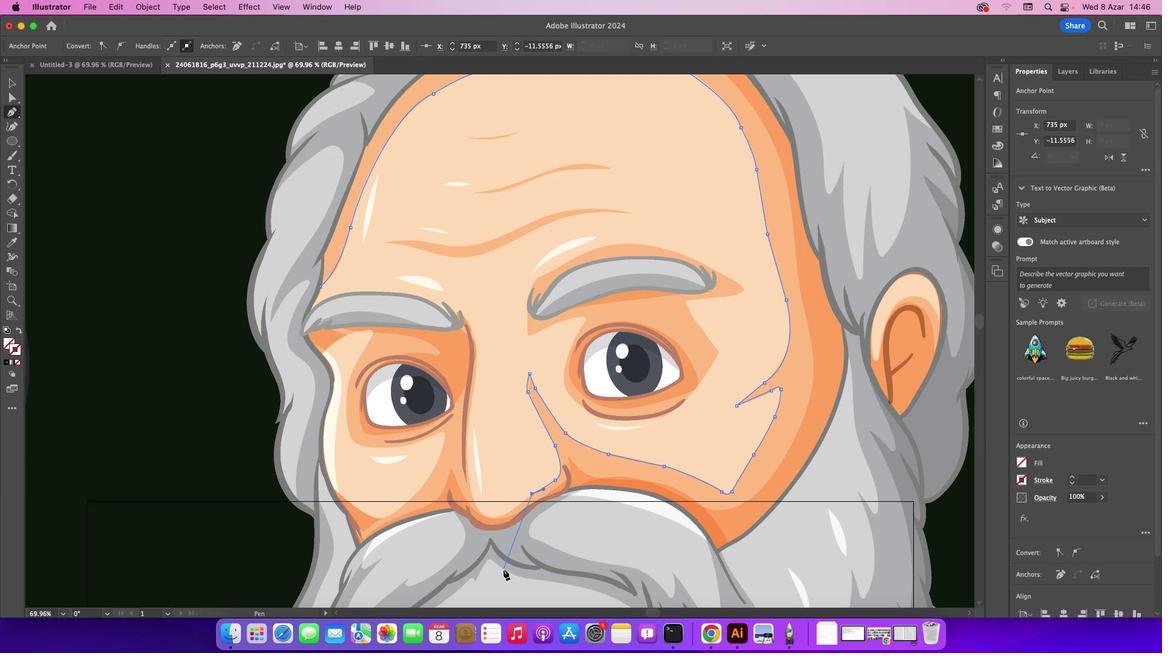 
Action: Mouse moved to (569, 243)
Screenshot: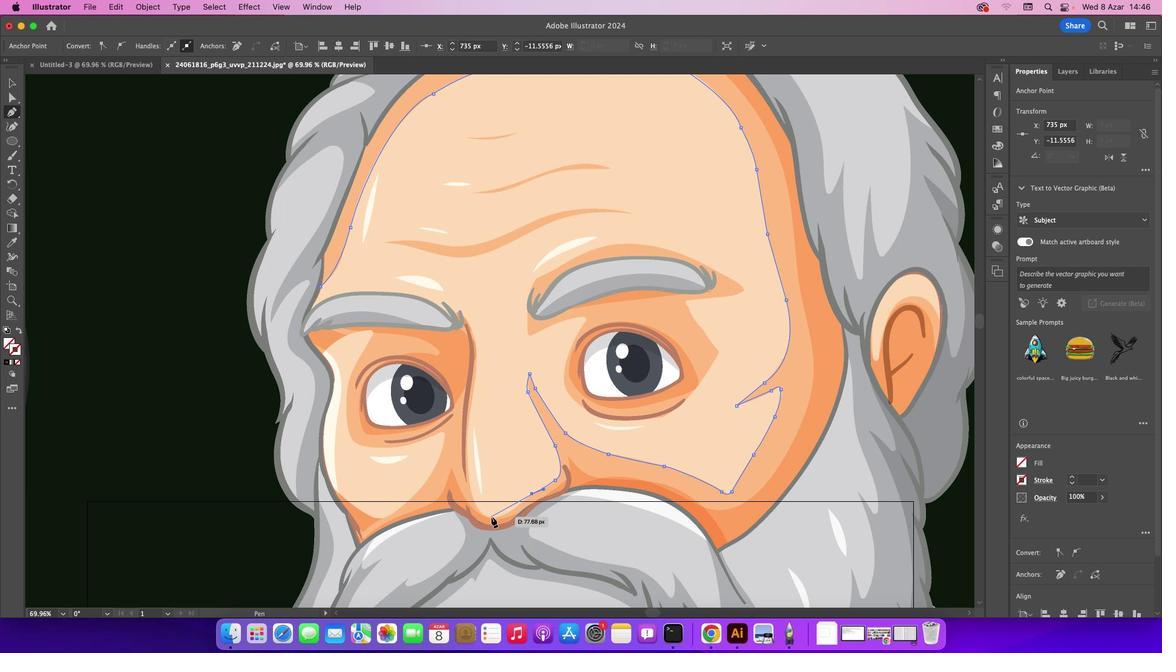 
Action: Mouse pressed left at (569, 243)
Screenshot: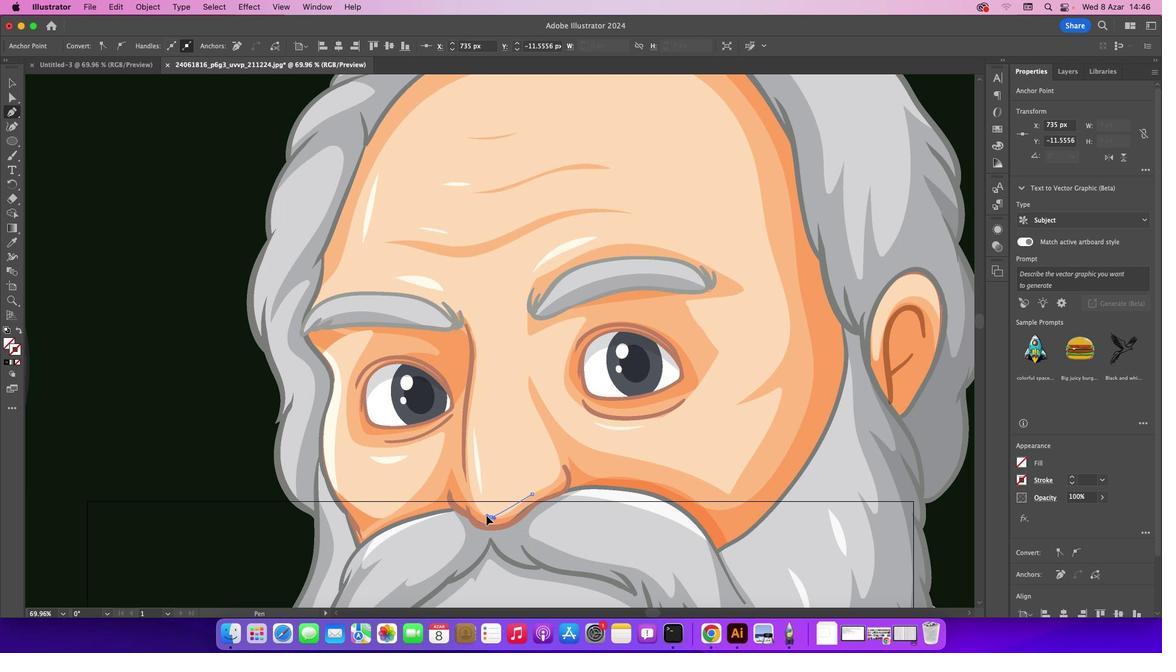 
Action: Mouse moved to (567, 224)
Screenshot: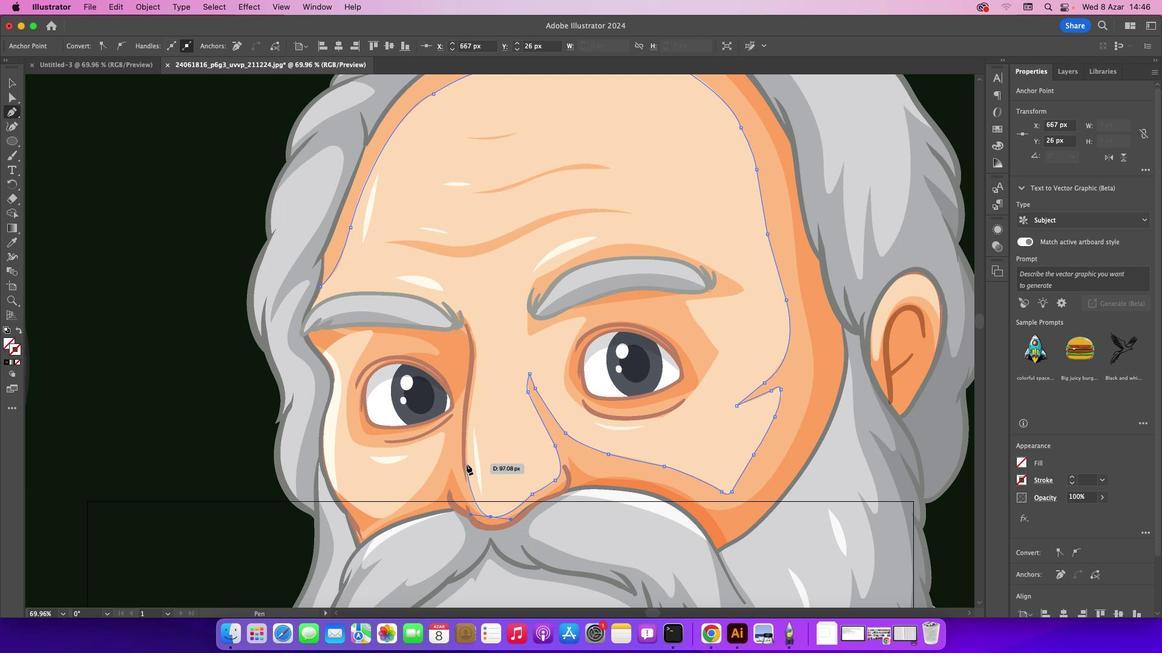
Action: Mouse pressed left at (567, 224)
Screenshot: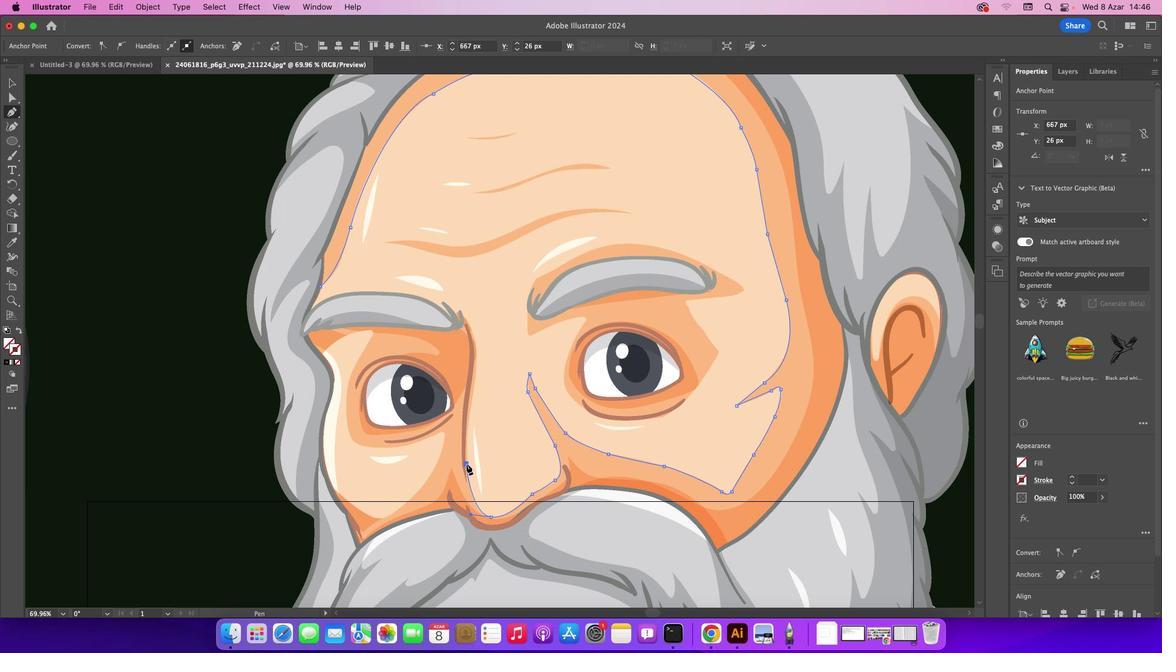 
Action: Mouse moved to (567, 197)
Screenshot: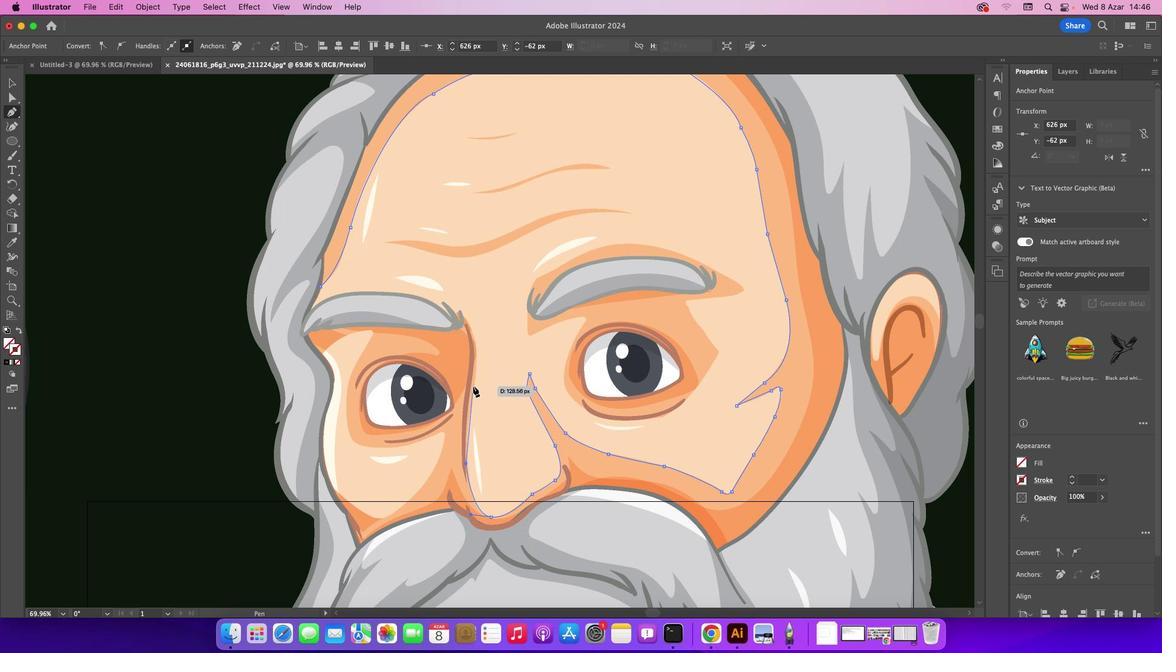
Action: Mouse pressed left at (567, 197)
Screenshot: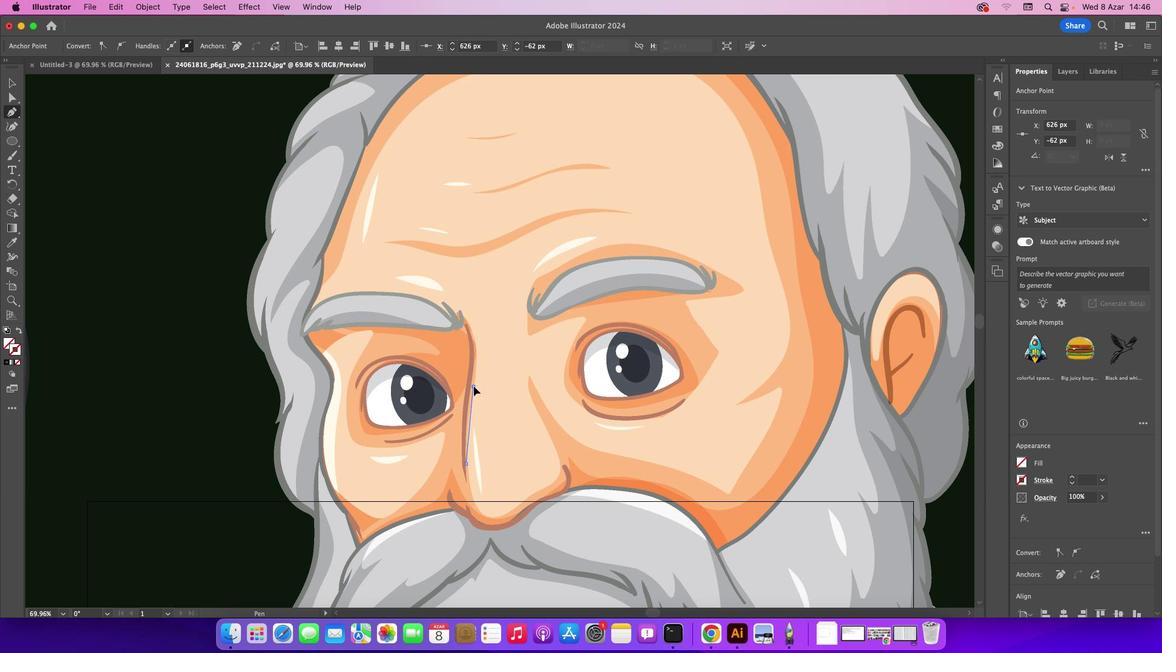 
Action: Mouse moved to (568, 197)
Screenshot: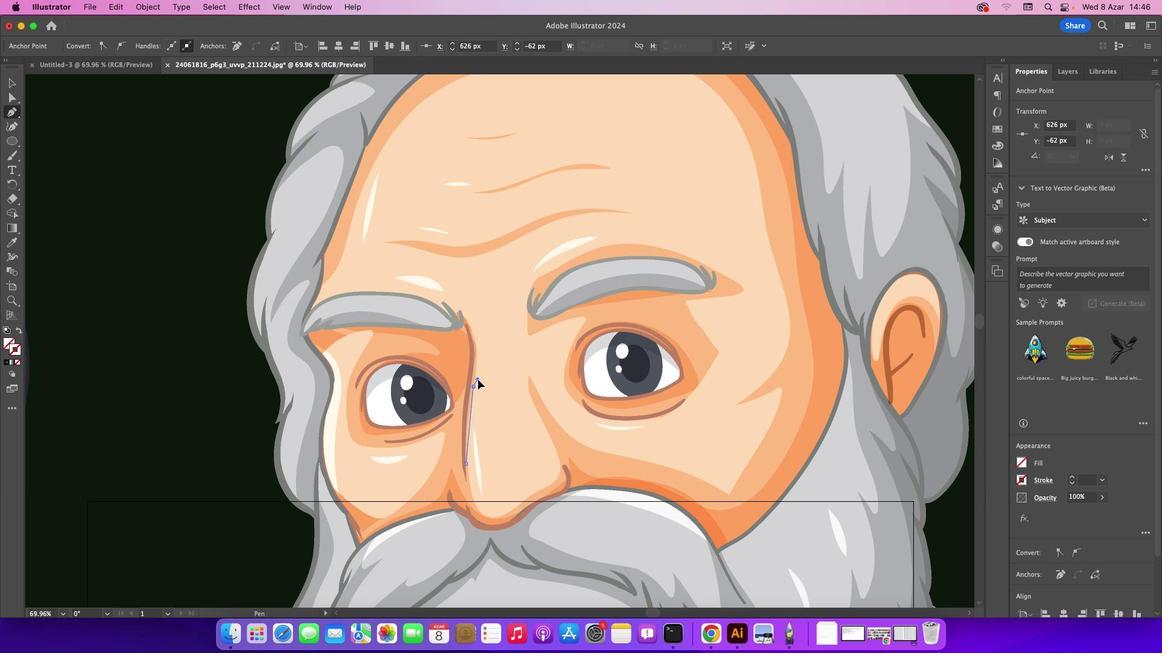 
Action: Mouse pressed left at (568, 197)
Screenshot: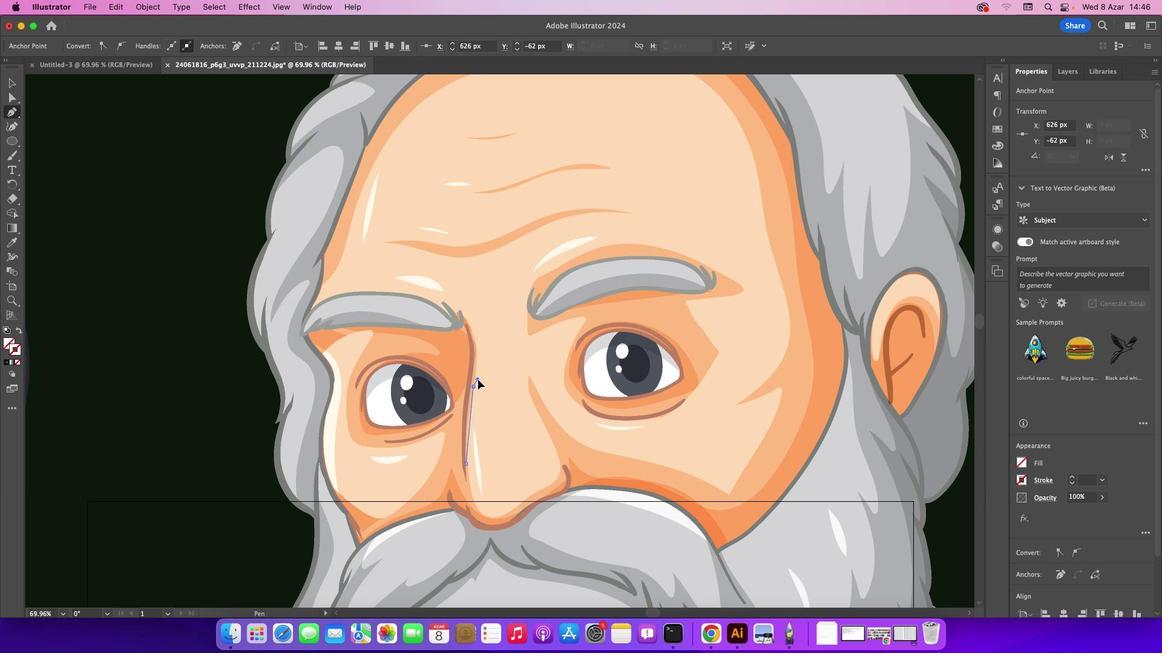 
Action: Mouse moved to (568, 193)
Screenshot: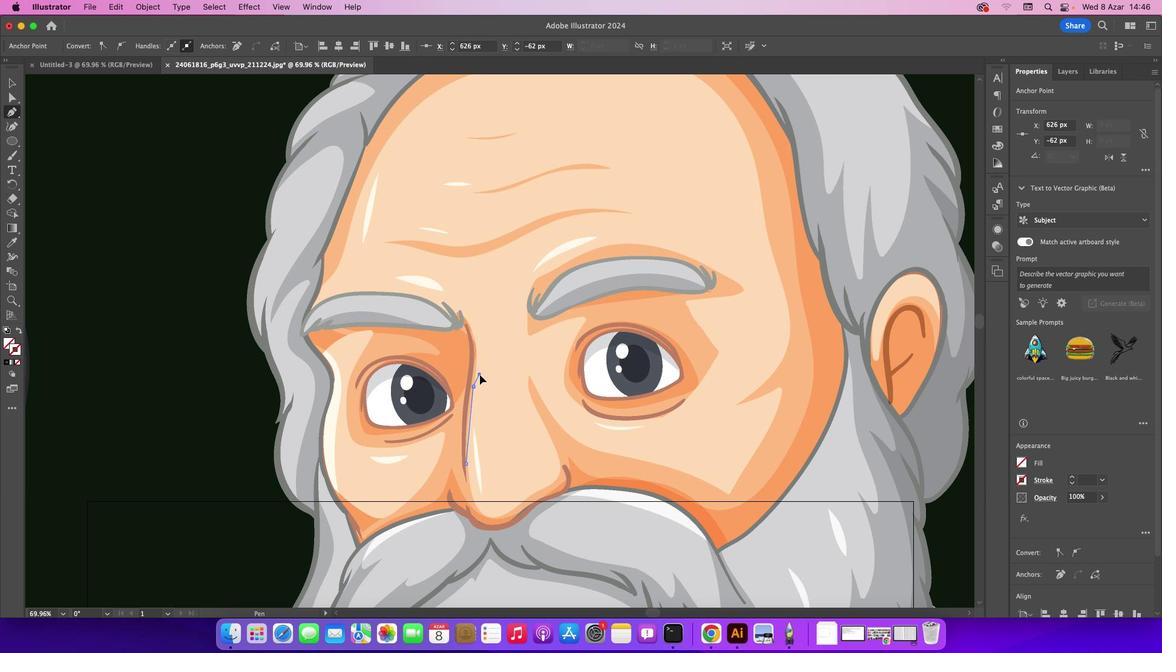 
Action: Mouse pressed left at (568, 193)
Screenshot: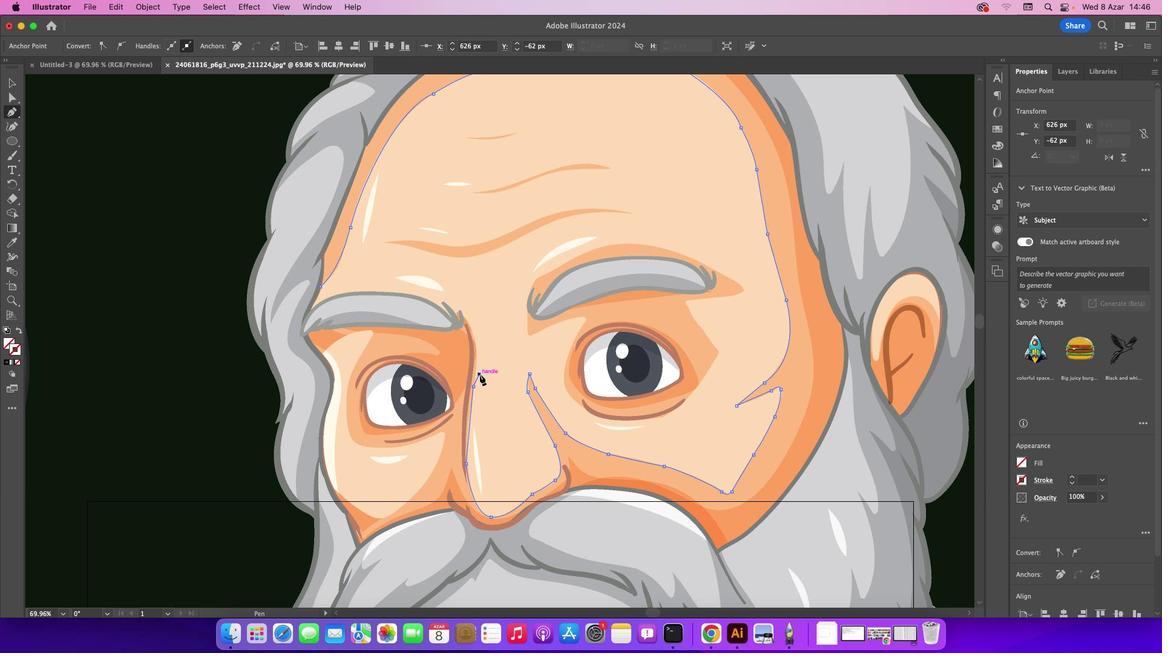 
Action: Key pressed Key.cmd'z''z'Key.cmd'z'
Screenshot: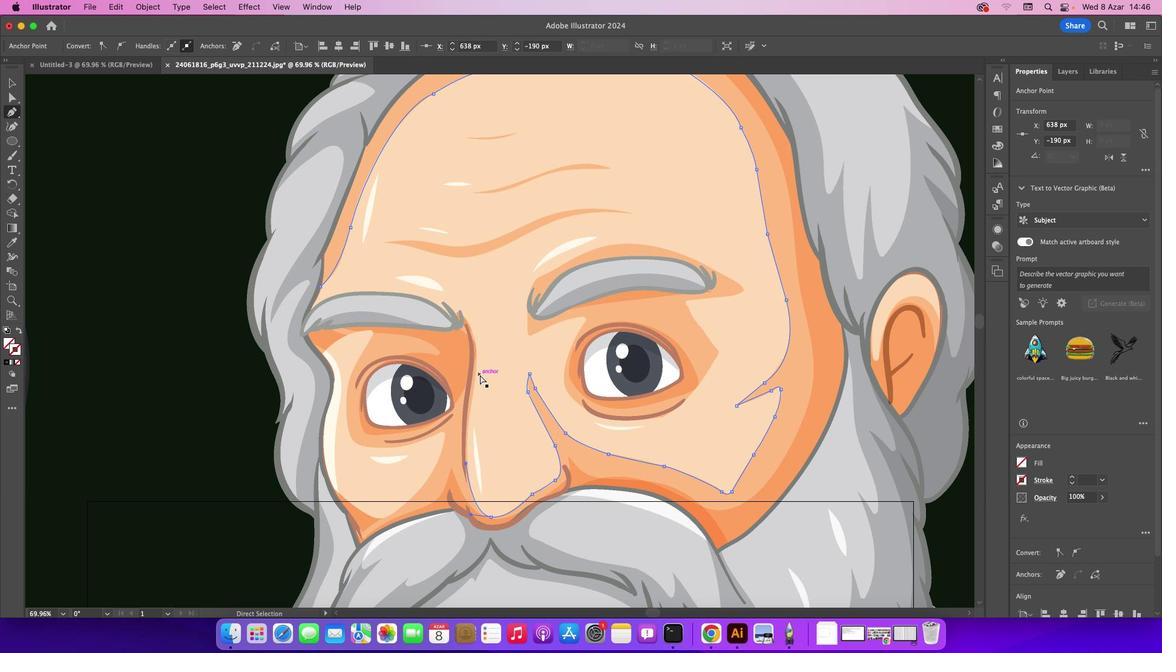 
Action: Mouse moved to (567, 199)
Screenshot: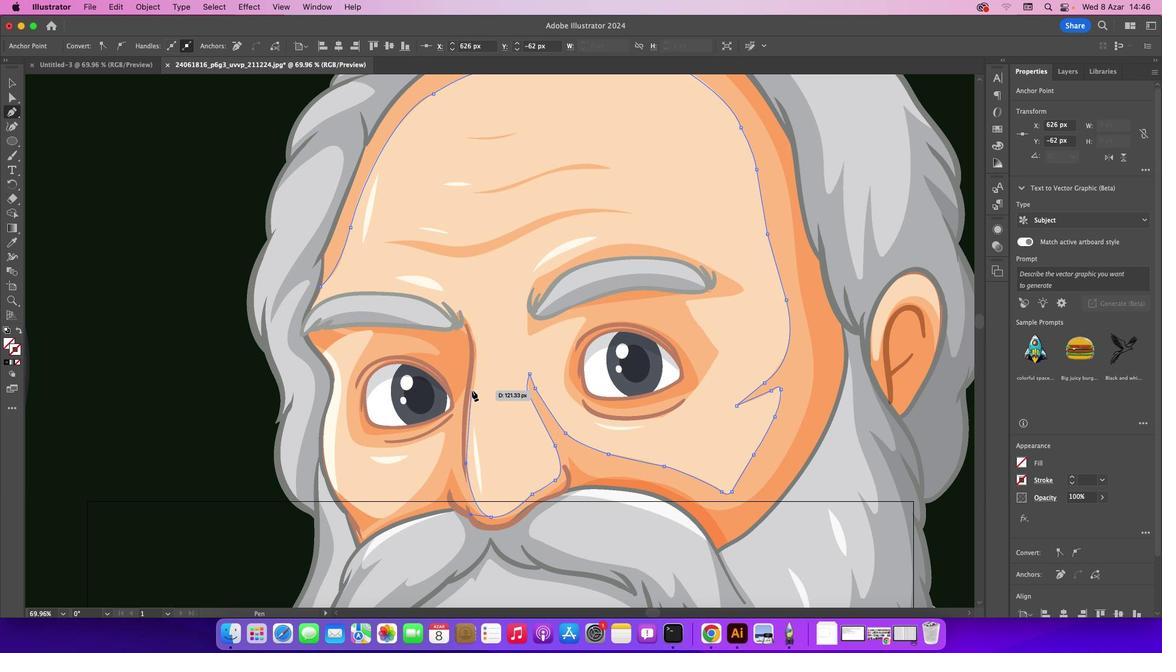 
Action: Mouse pressed left at (567, 199)
Screenshot: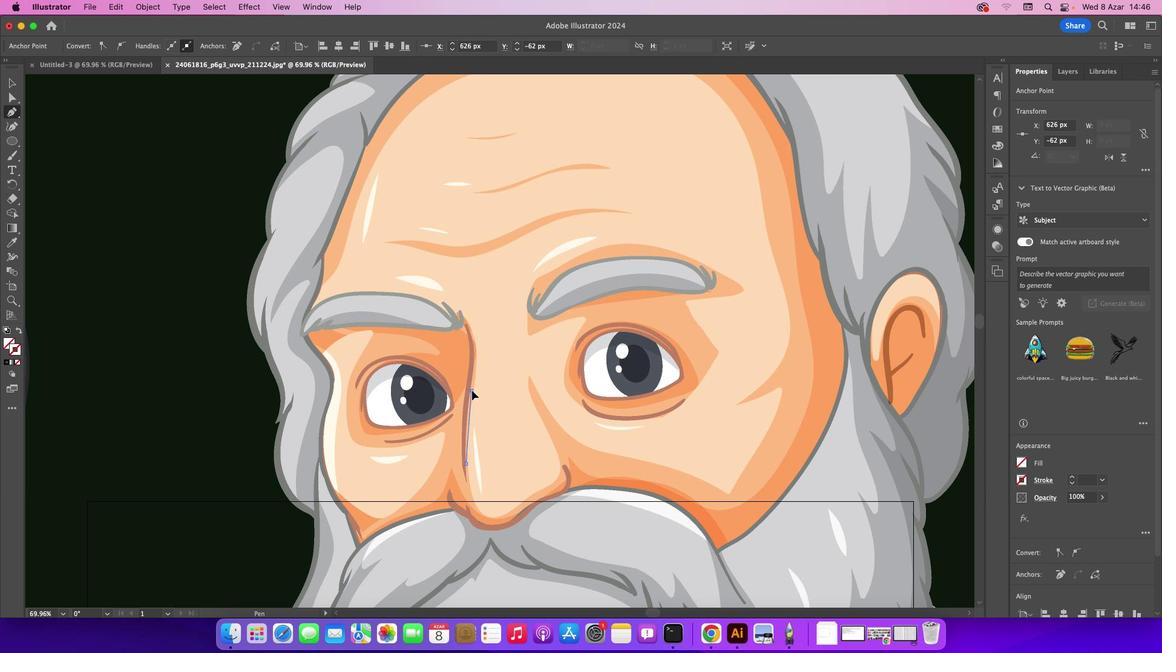 
Action: Mouse moved to (567, 177)
Screenshot: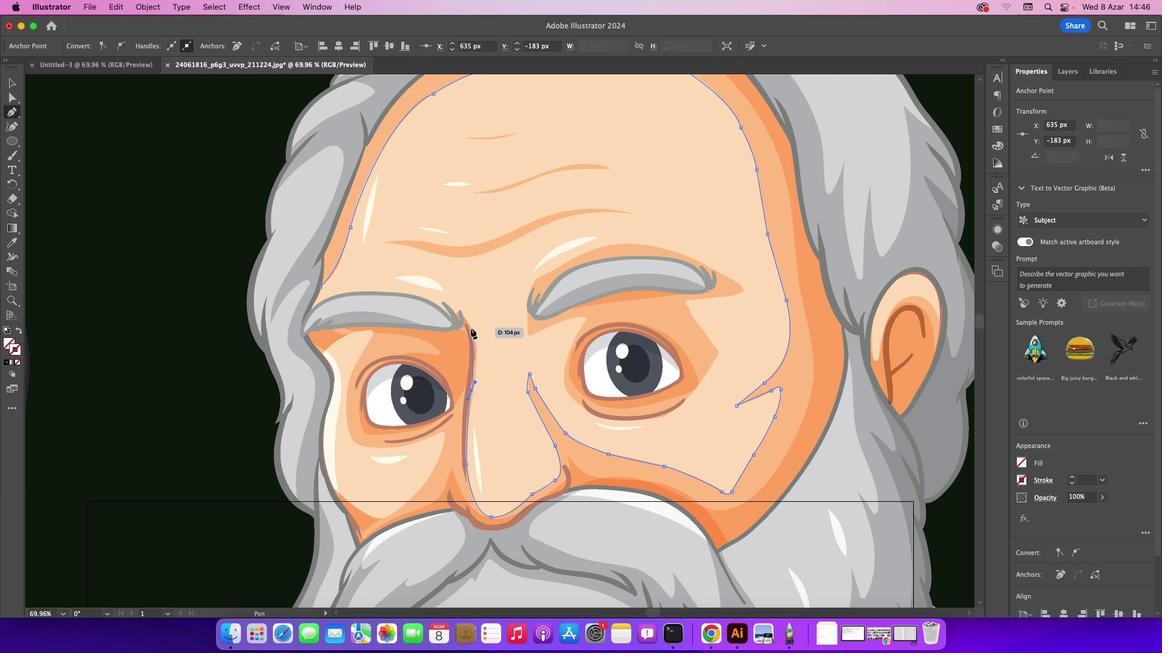 
Action: Mouse pressed left at (567, 177)
Screenshot: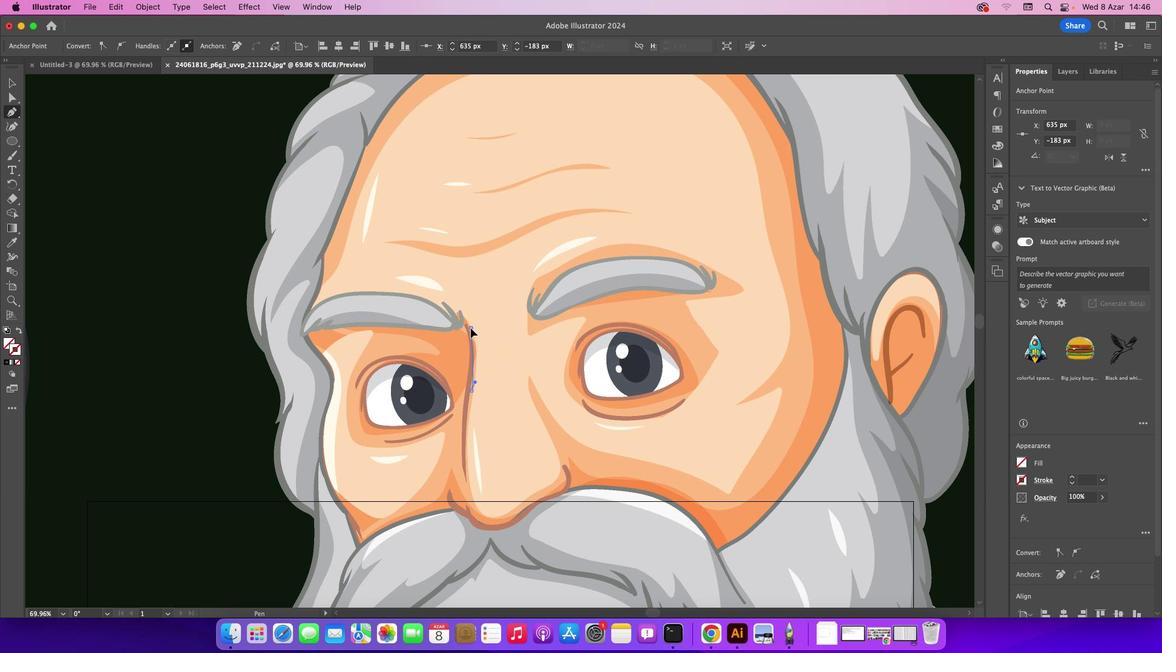 
Action: Mouse moved to (567, 177)
Screenshot: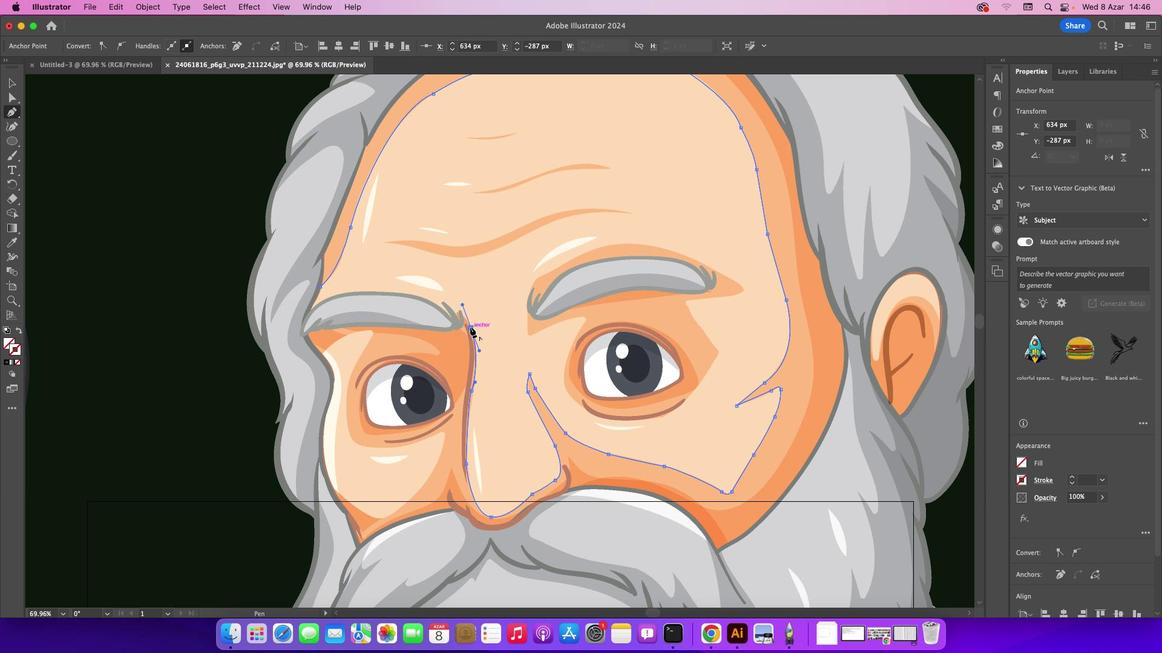 
Action: Mouse pressed left at (567, 177)
Screenshot: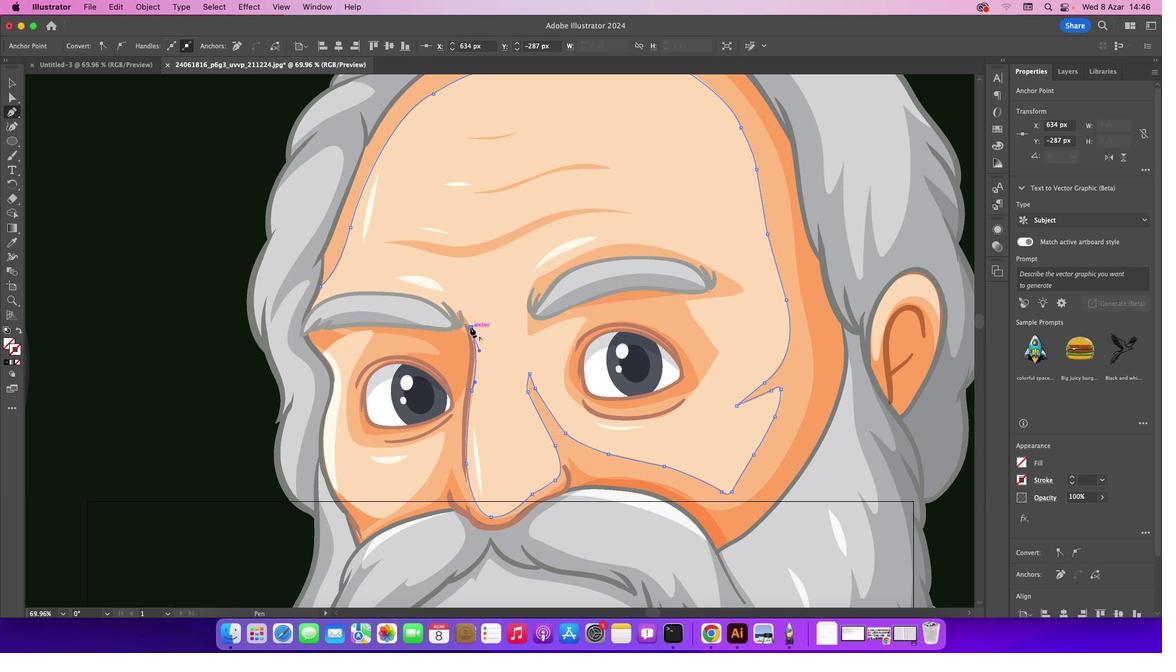 
Action: Mouse moved to (567, 171)
Screenshot: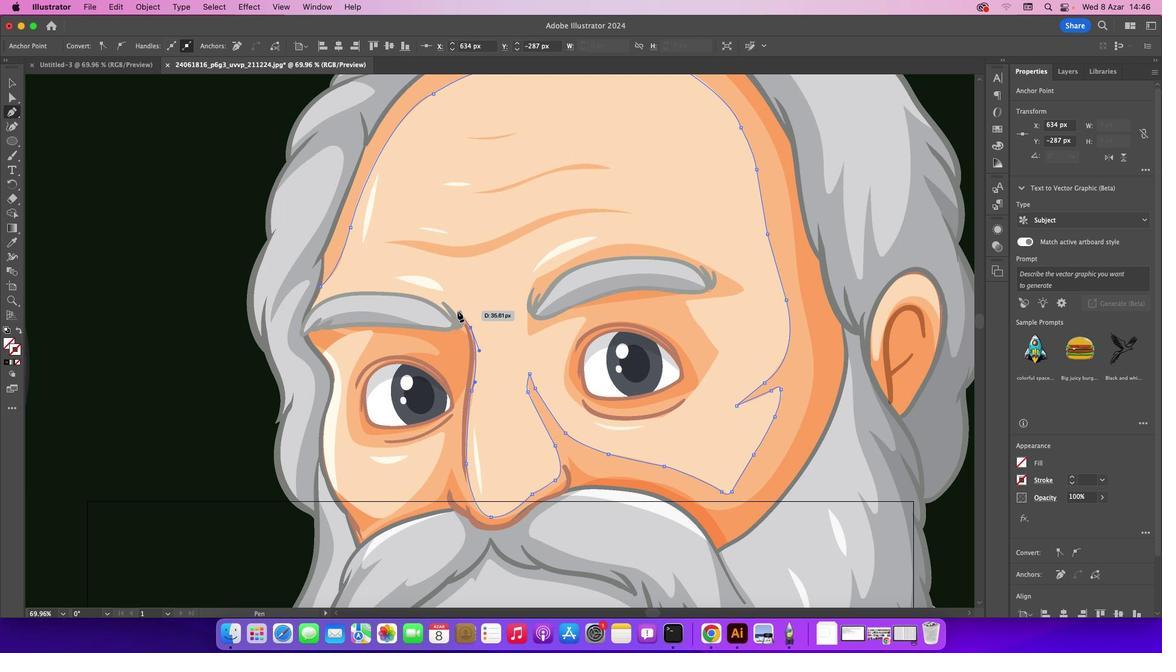 
Action: Mouse pressed left at (567, 171)
Screenshot: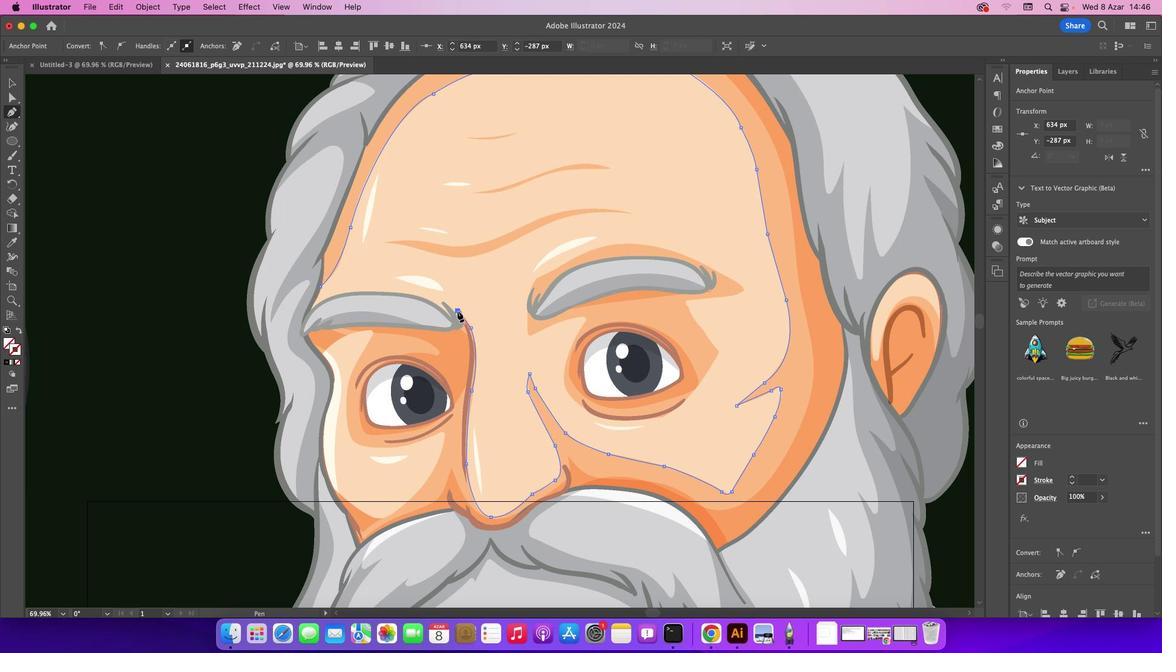 
Action: Mouse moved to (567, 173)
Screenshot: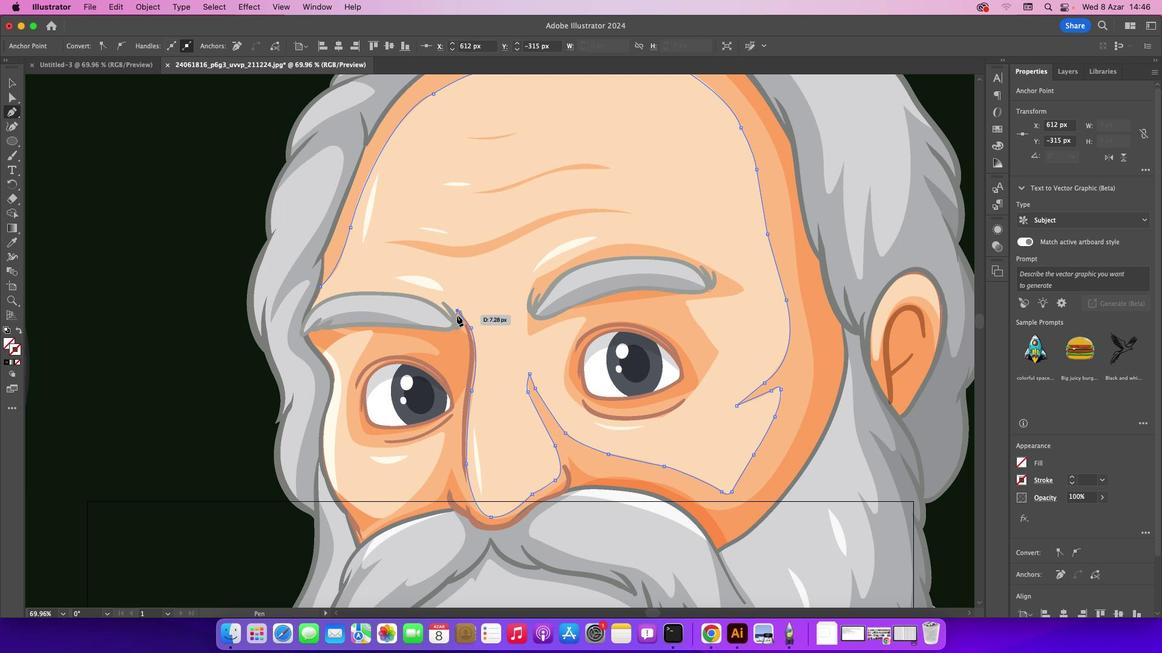 
Action: Mouse pressed left at (567, 173)
Screenshot: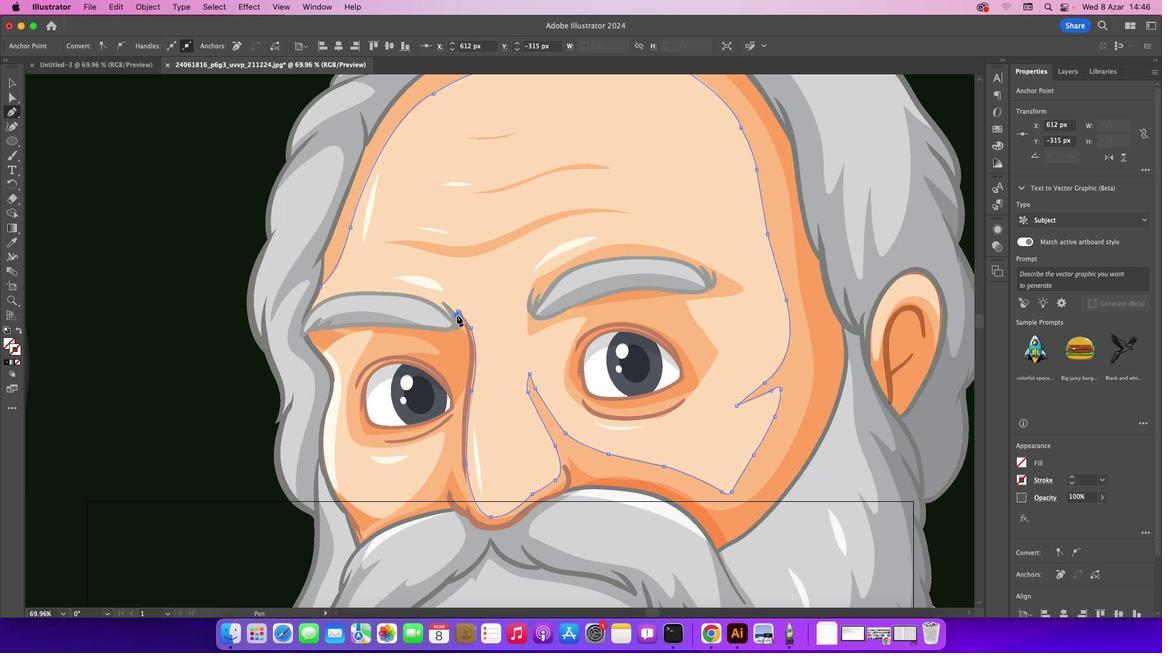 
Action: Mouse moved to (566, 174)
Screenshot: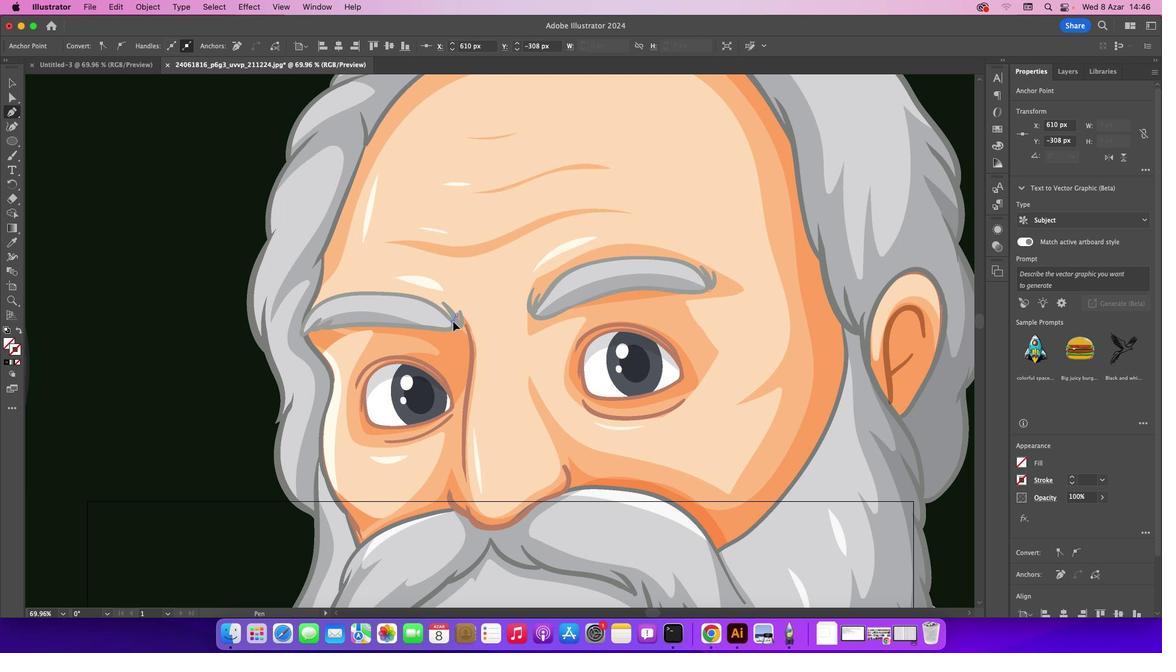 
Action: Mouse pressed left at (566, 174)
Screenshot: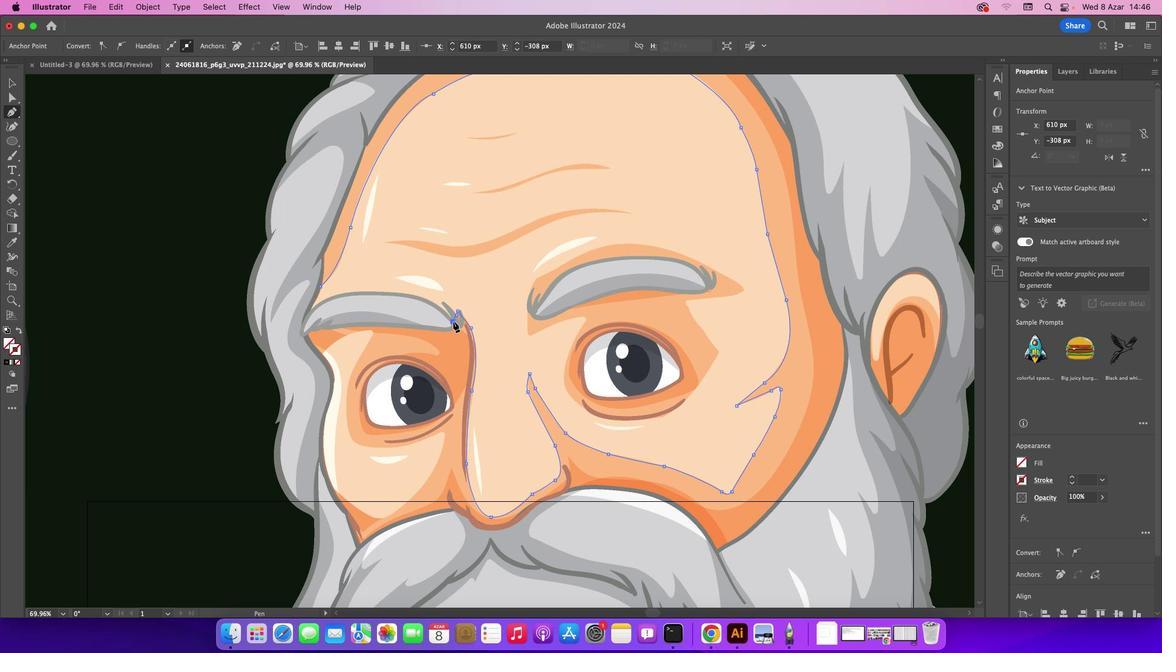 
Action: Mouse moved to (564, 166)
Screenshot: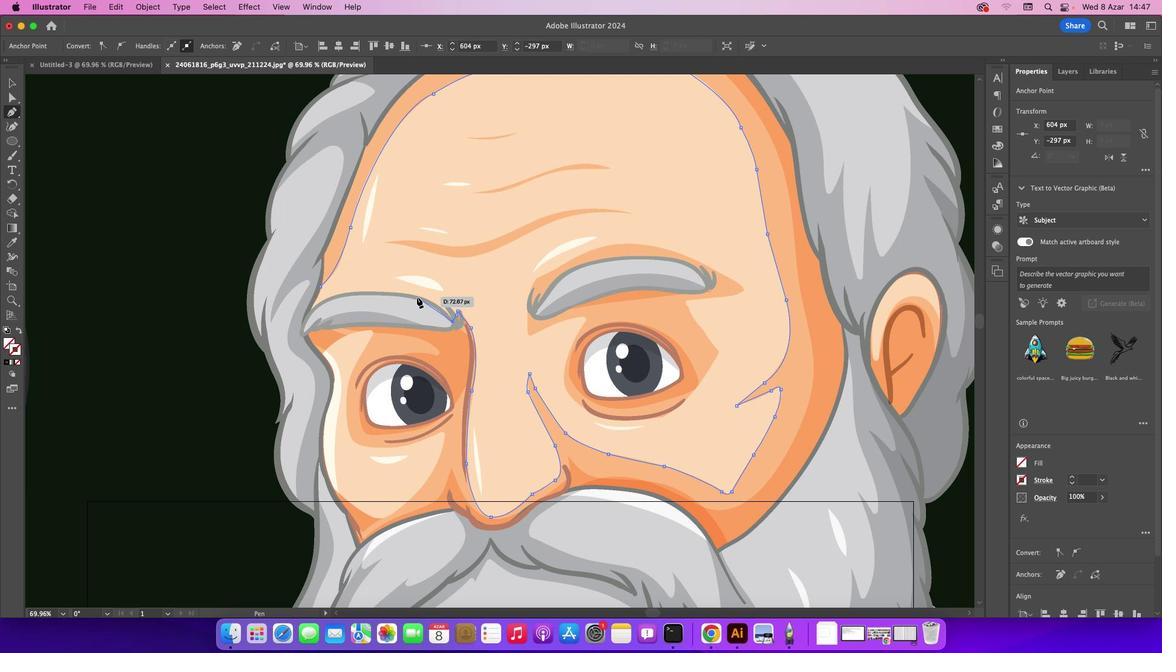 
Action: Mouse pressed left at (564, 166)
Screenshot: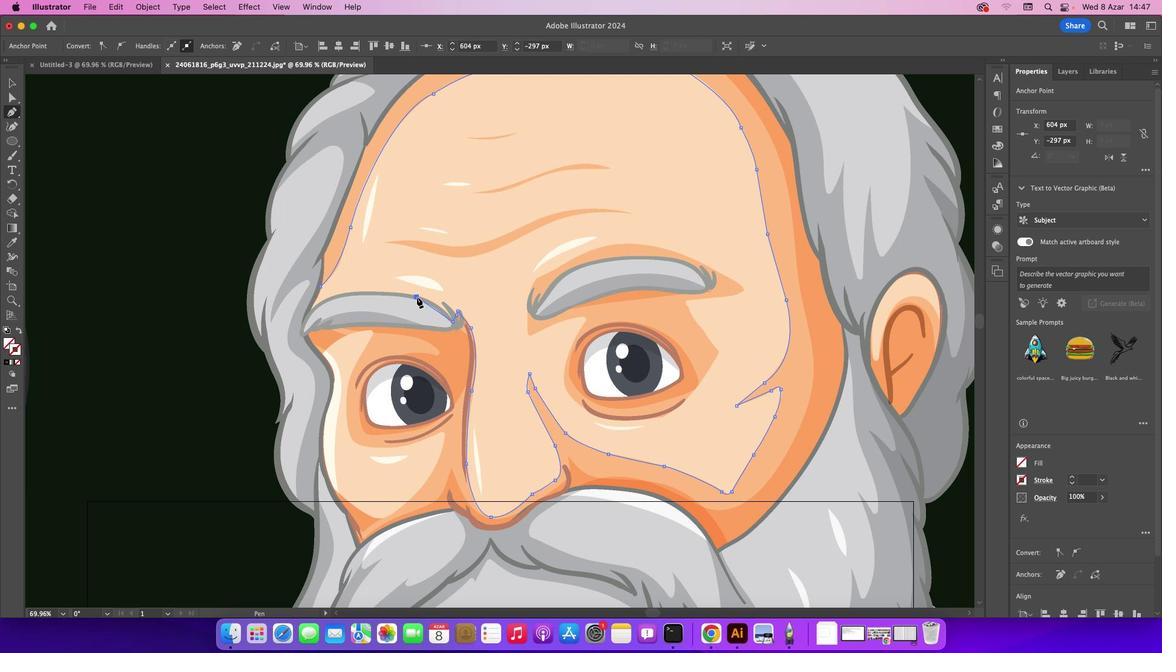 
Action: Mouse moved to (559, 167)
Screenshot: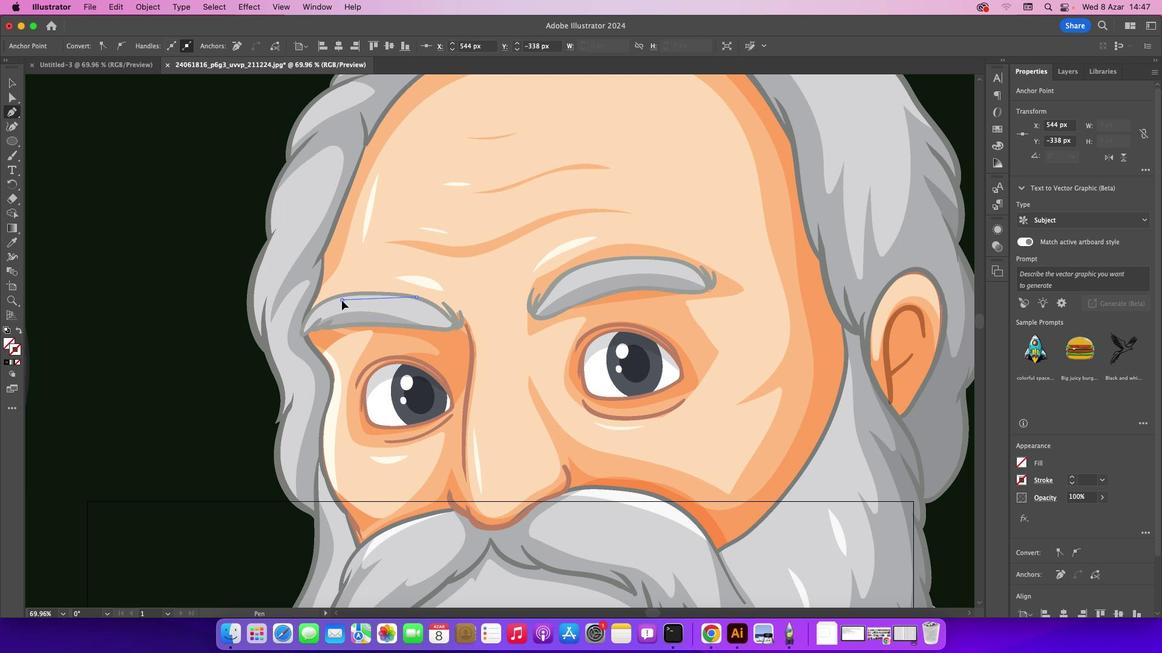 
Action: Mouse pressed left at (559, 167)
Screenshot: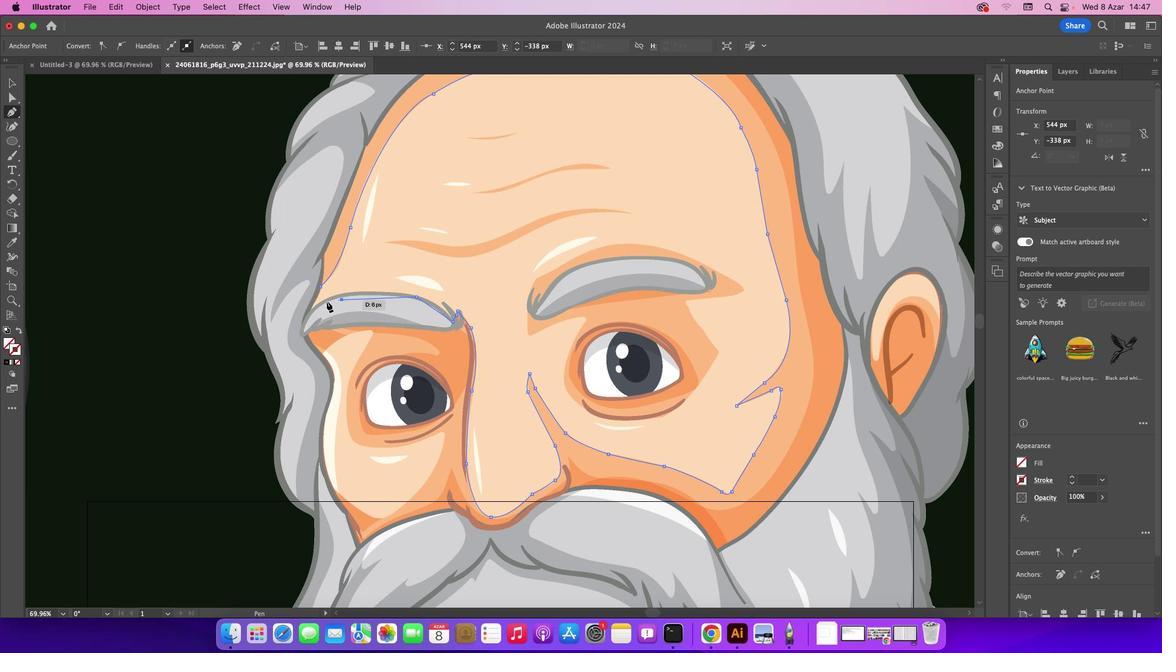 
Action: Mouse moved to (557, 170)
Screenshot: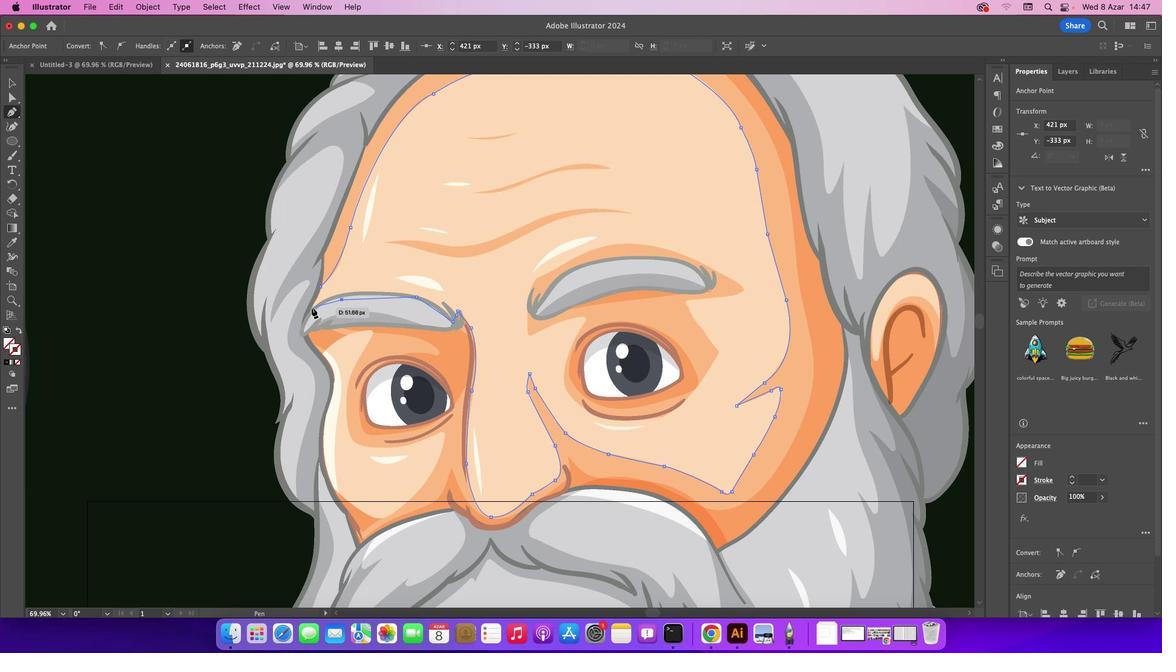 
Action: Mouse pressed left at (557, 170)
Screenshot: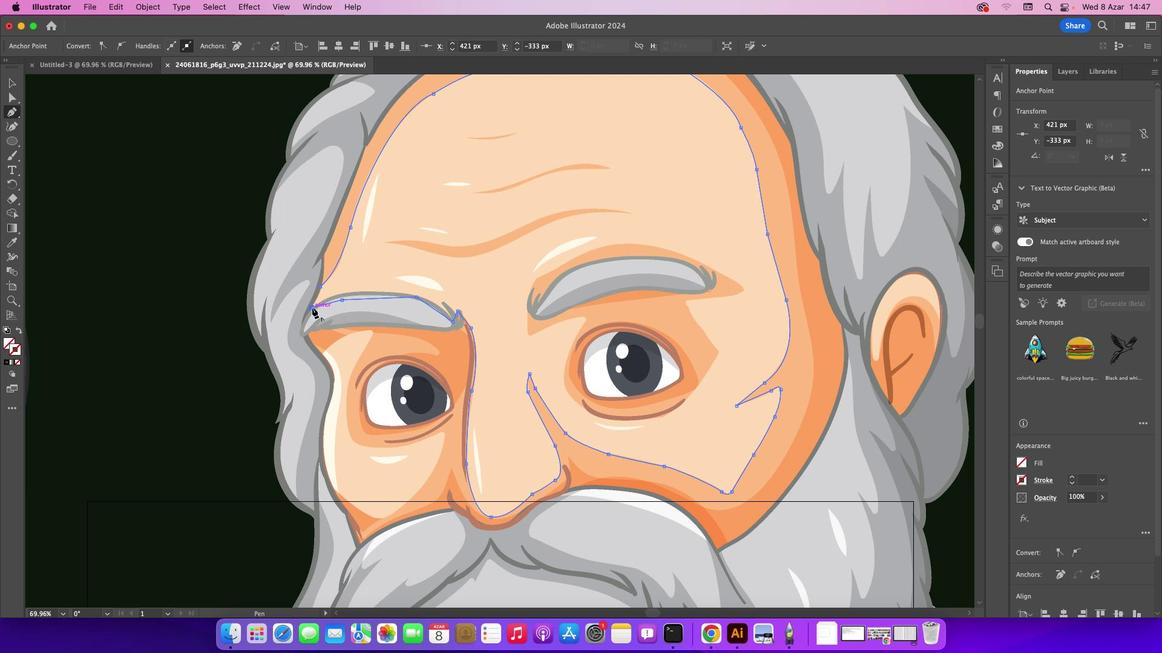 
Action: Mouse moved to (558, 162)
Screenshot: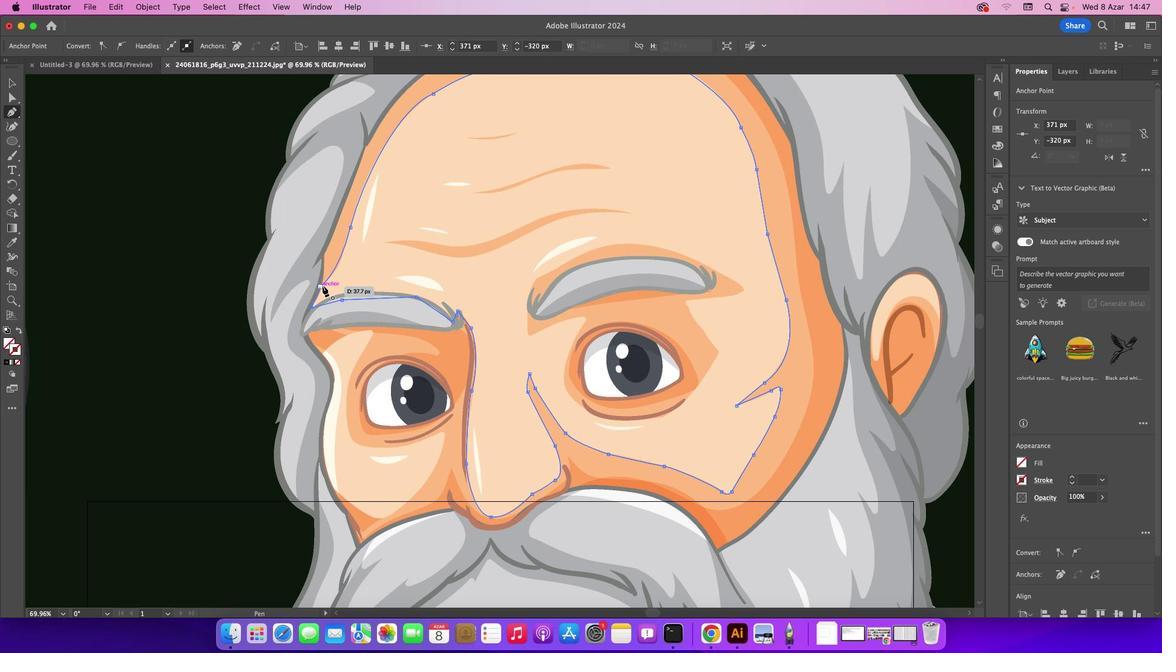 
Action: Mouse pressed left at (558, 162)
Screenshot: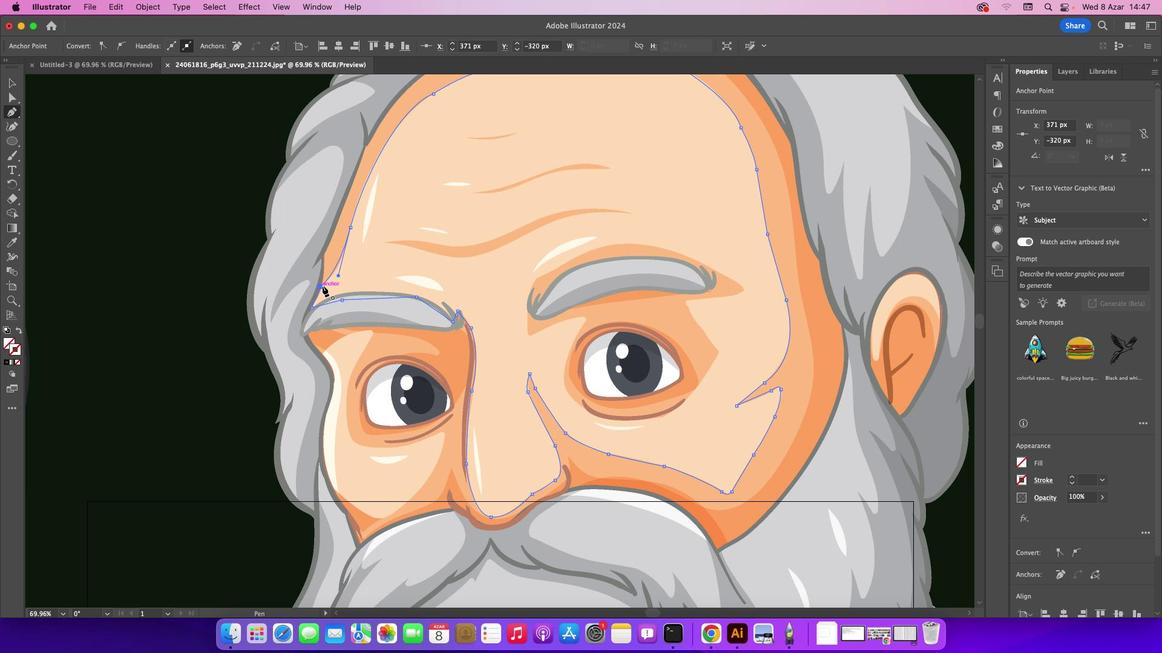 
Action: Mouse moved to (538, 92)
Screenshot: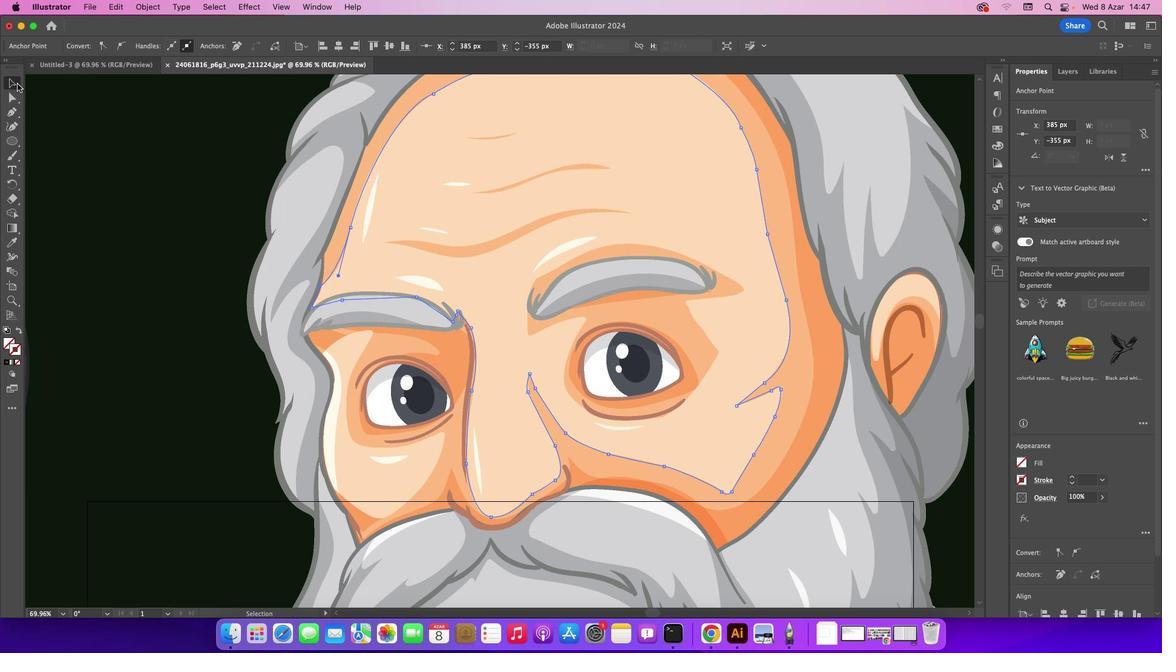 
Action: Mouse pressed left at (538, 92)
Screenshot: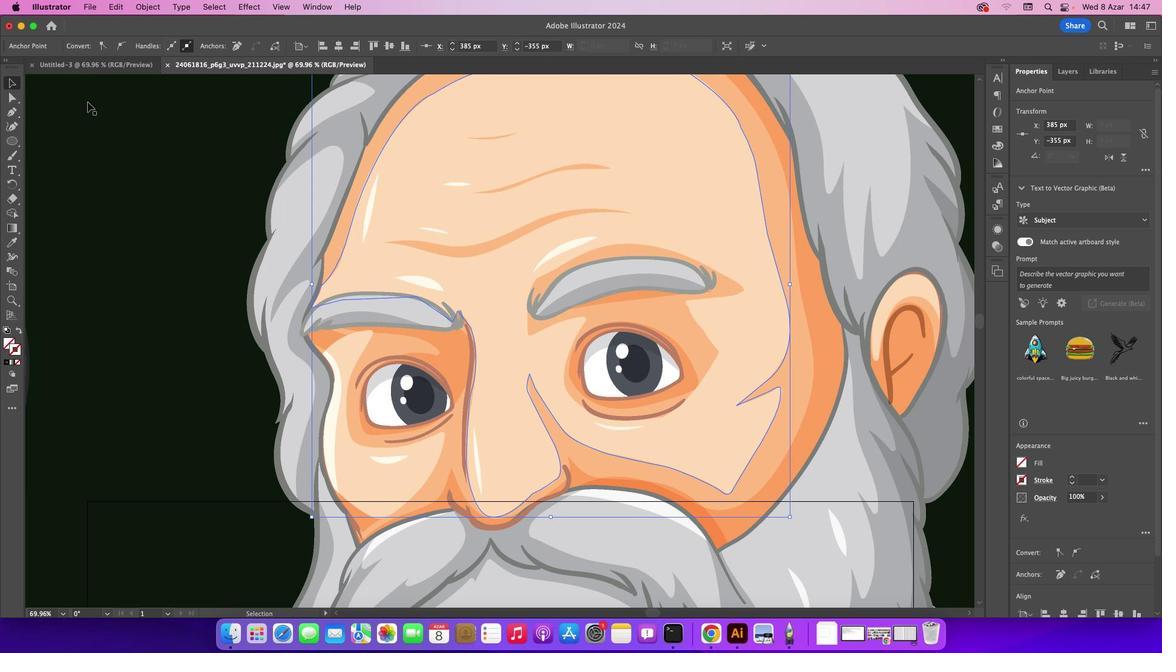 
Action: Mouse moved to (544, 102)
Screenshot: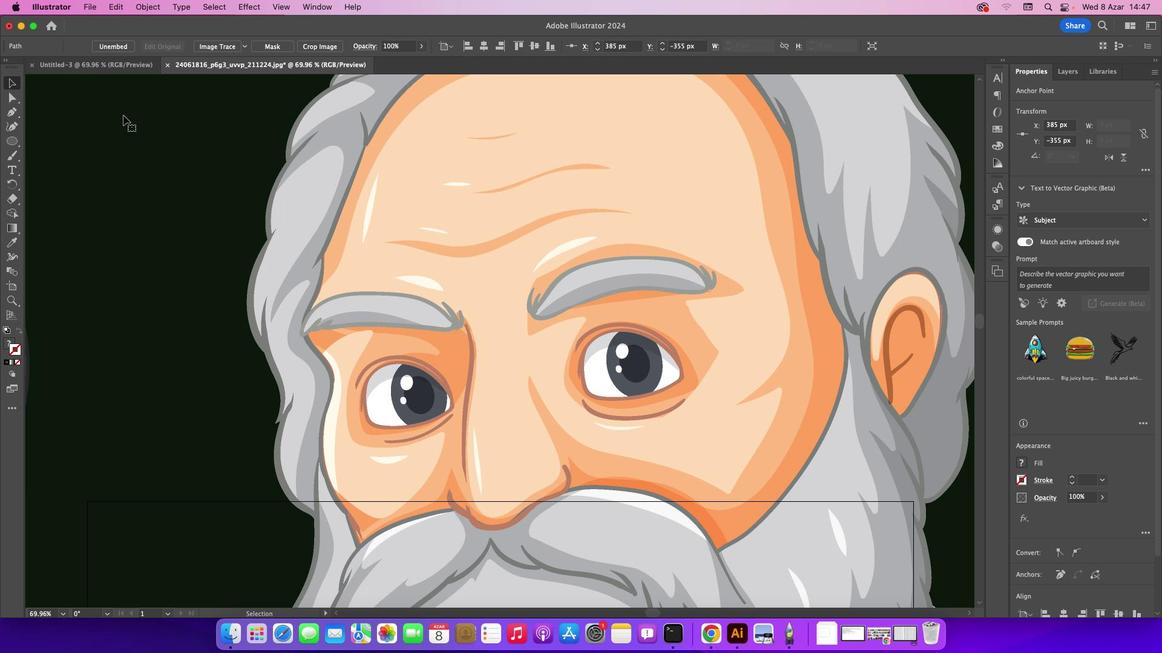
Action: Mouse pressed left at (544, 102)
Screenshot: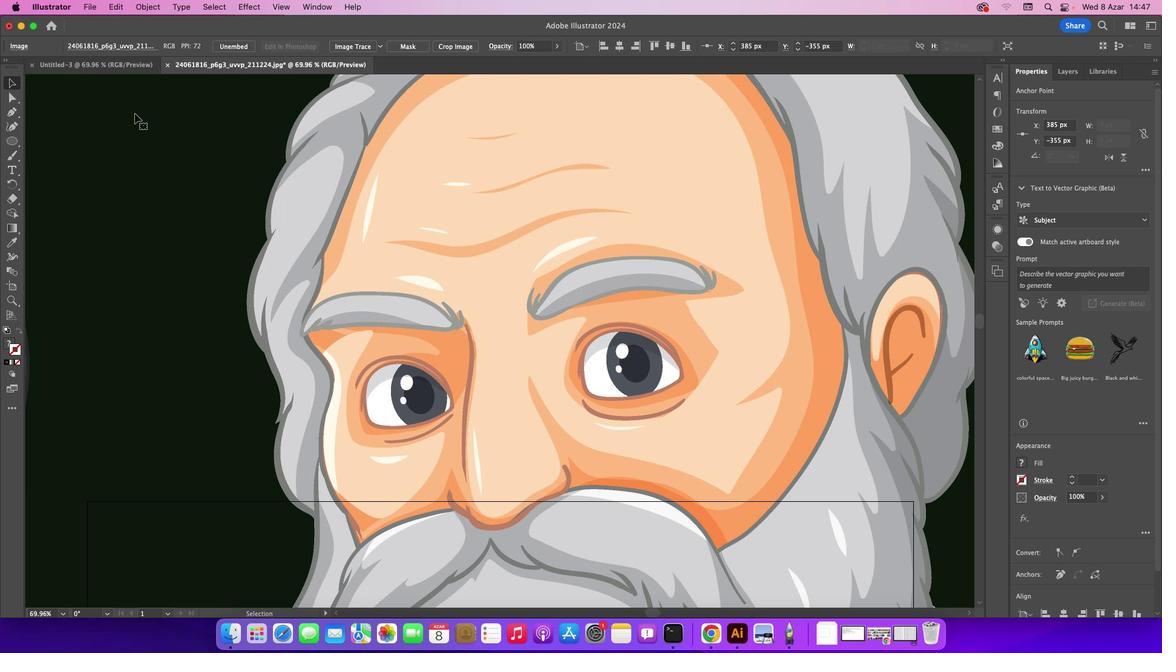 
Action: Mouse moved to (561, 121)
Screenshot: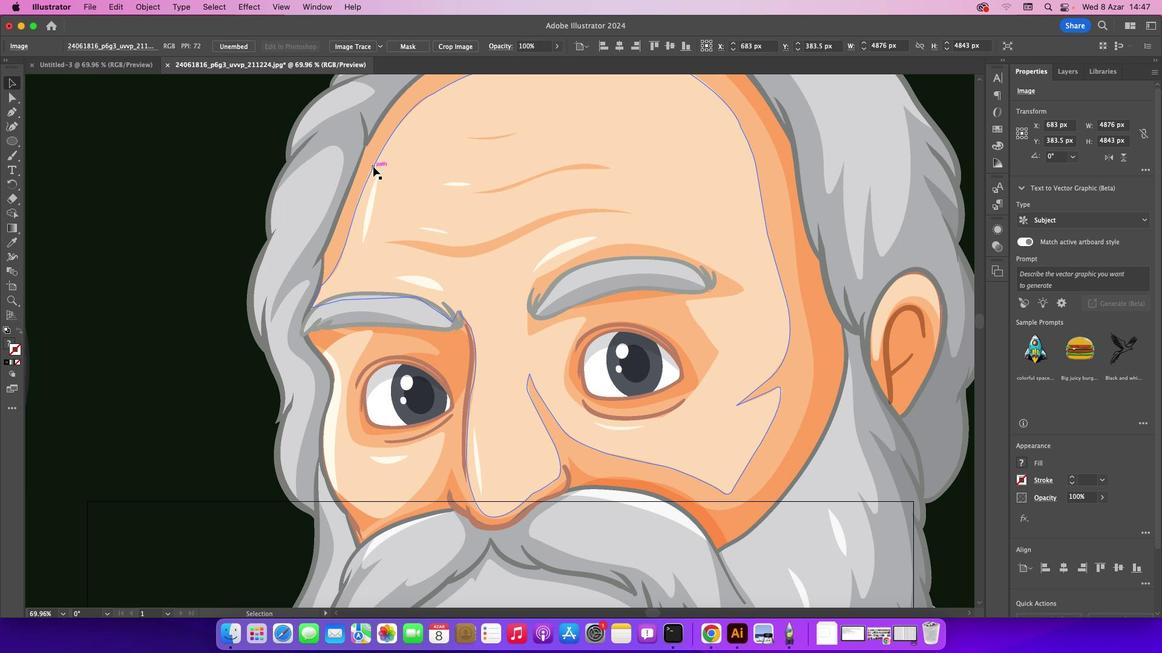 
Action: Mouse pressed left at (561, 121)
Screenshot: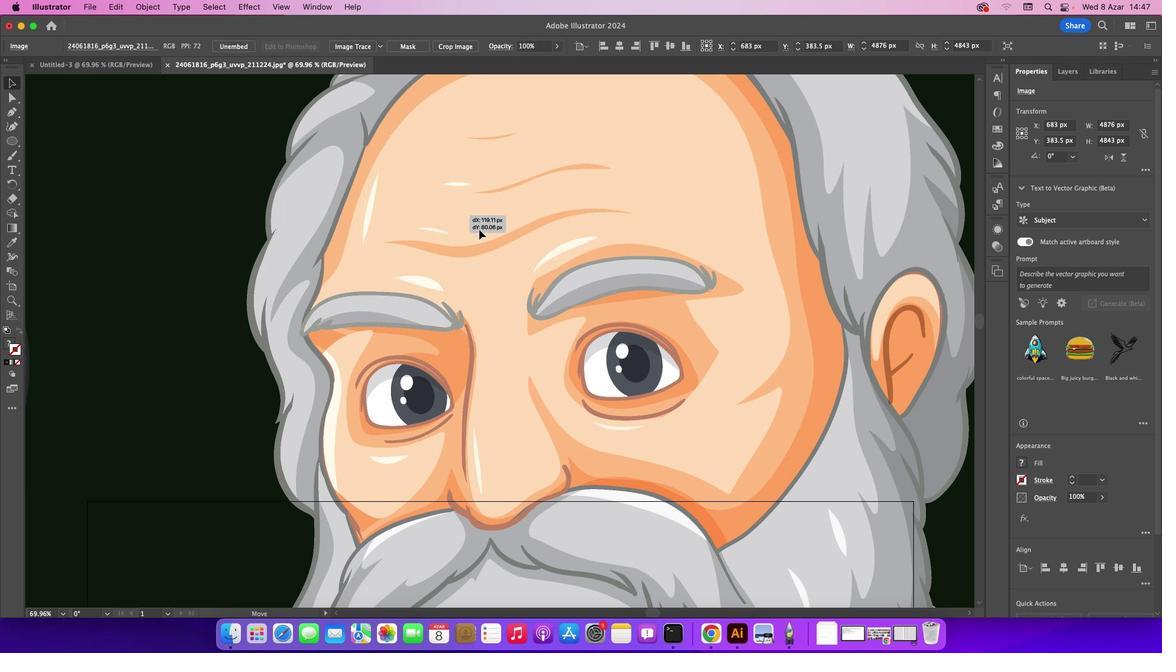 
Action: Mouse moved to (536, 148)
Screenshot: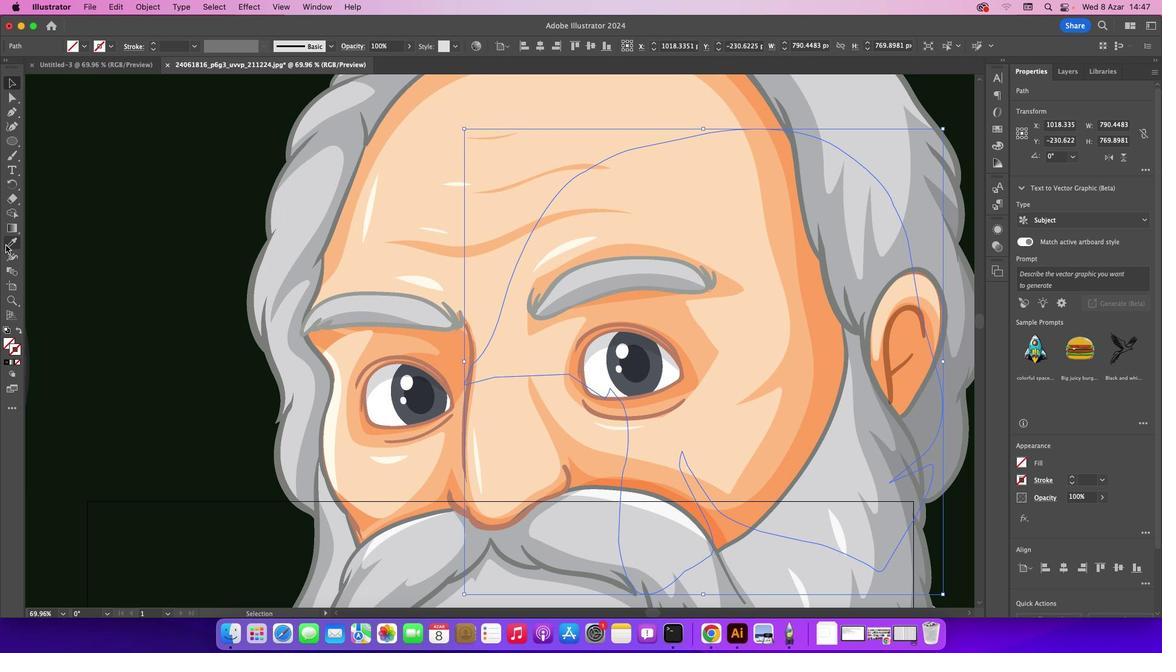 
Action: Mouse pressed left at (536, 148)
Screenshot: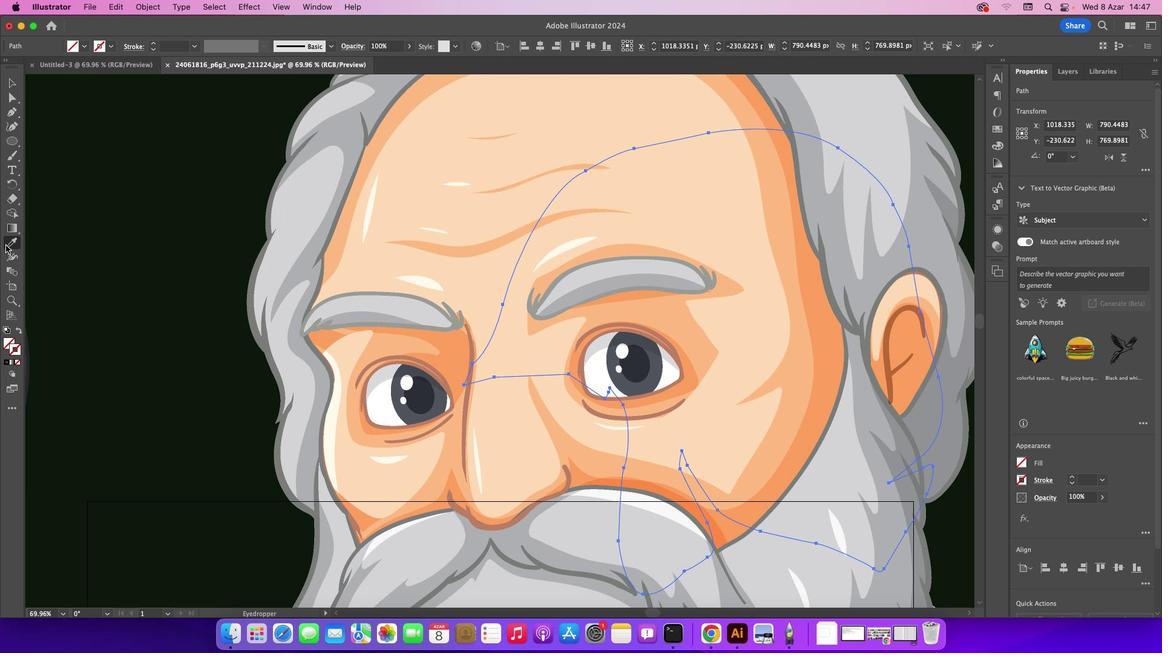 
Action: Mouse moved to (562, 134)
Screenshot: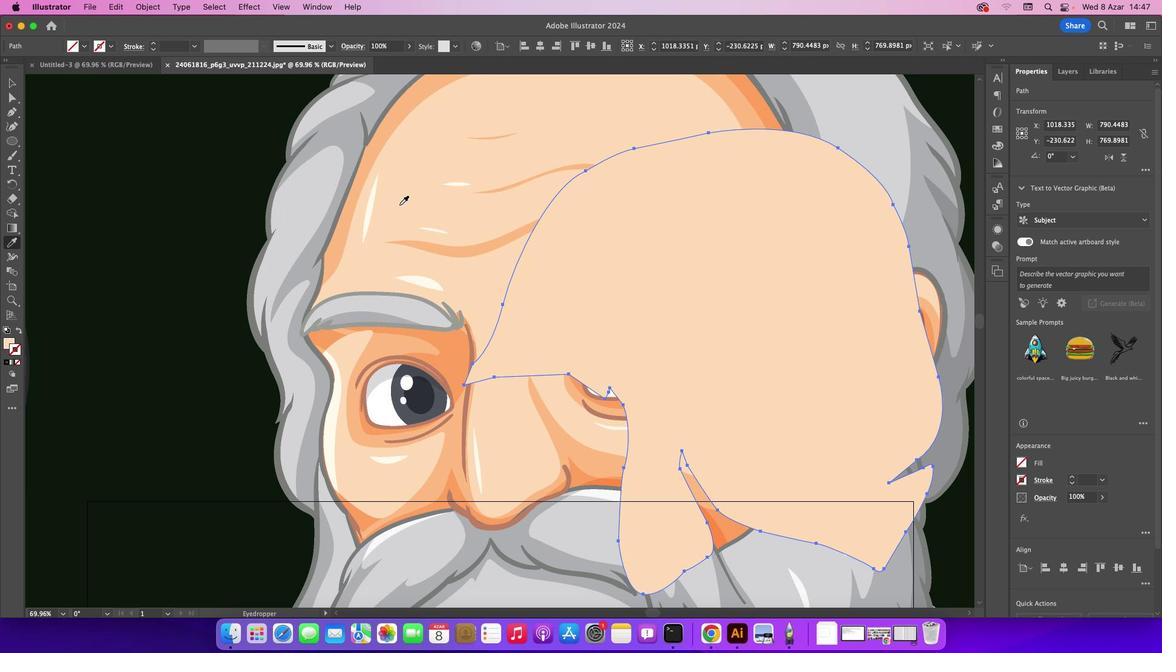 
Action: Mouse pressed left at (562, 134)
Screenshot: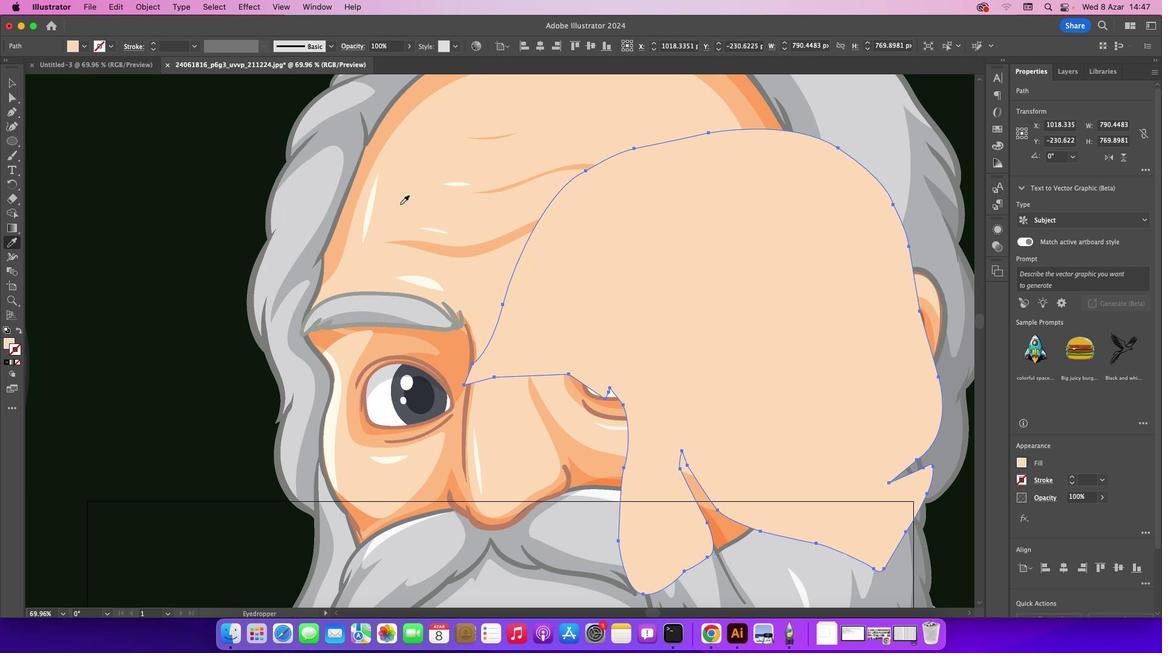 
Action: Mouse moved to (537, 93)
Screenshot: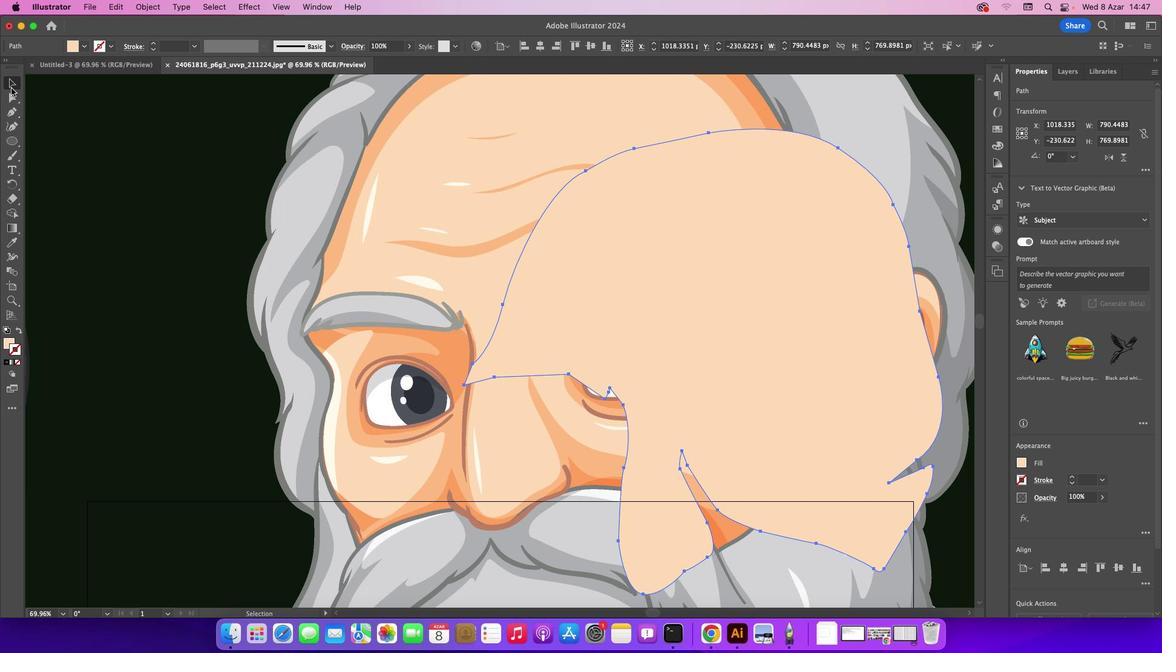 
Action: Mouse pressed left at (537, 93)
Screenshot: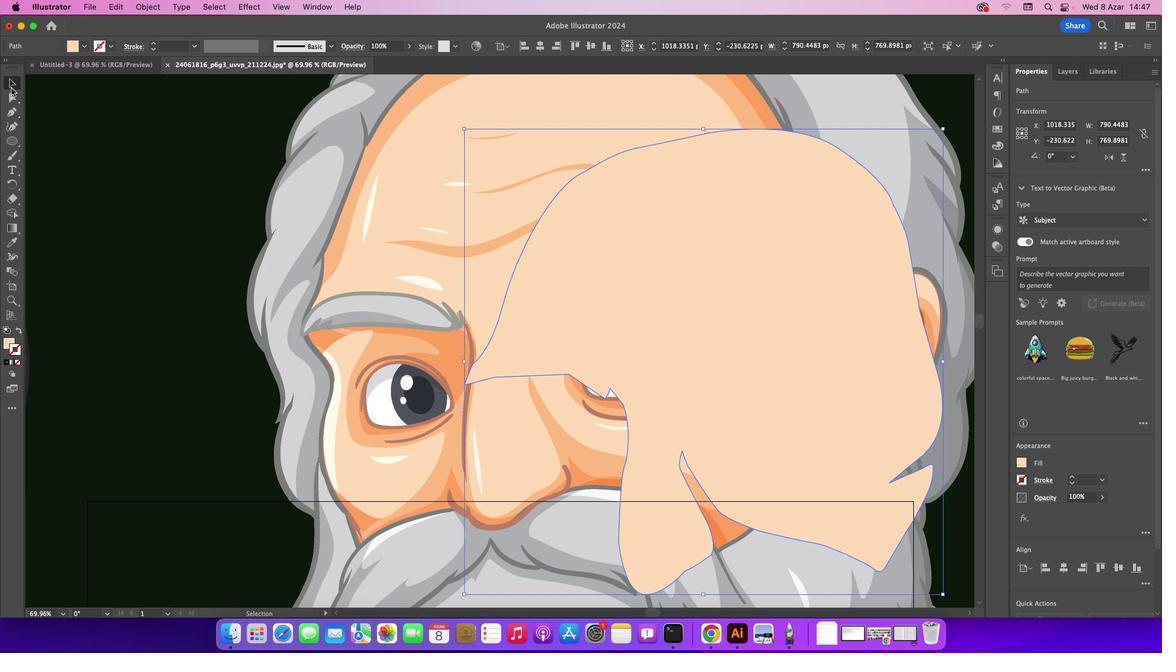 
Action: Mouse moved to (607, 87)
Screenshot: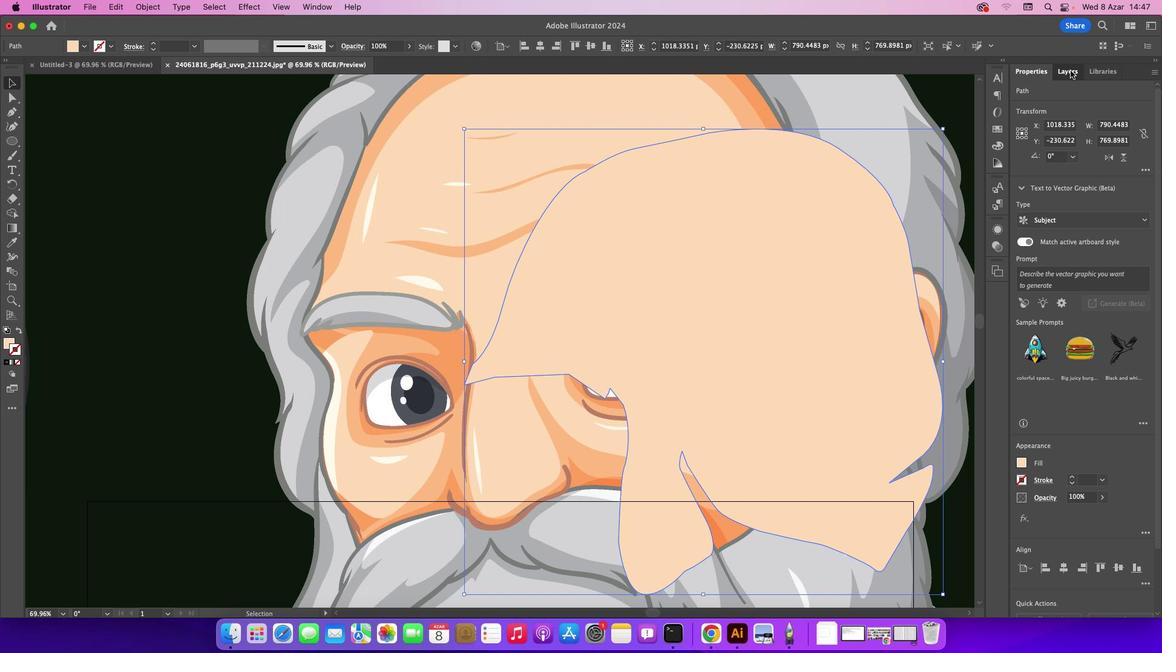 
Action: Mouse pressed left at (607, 87)
Screenshot: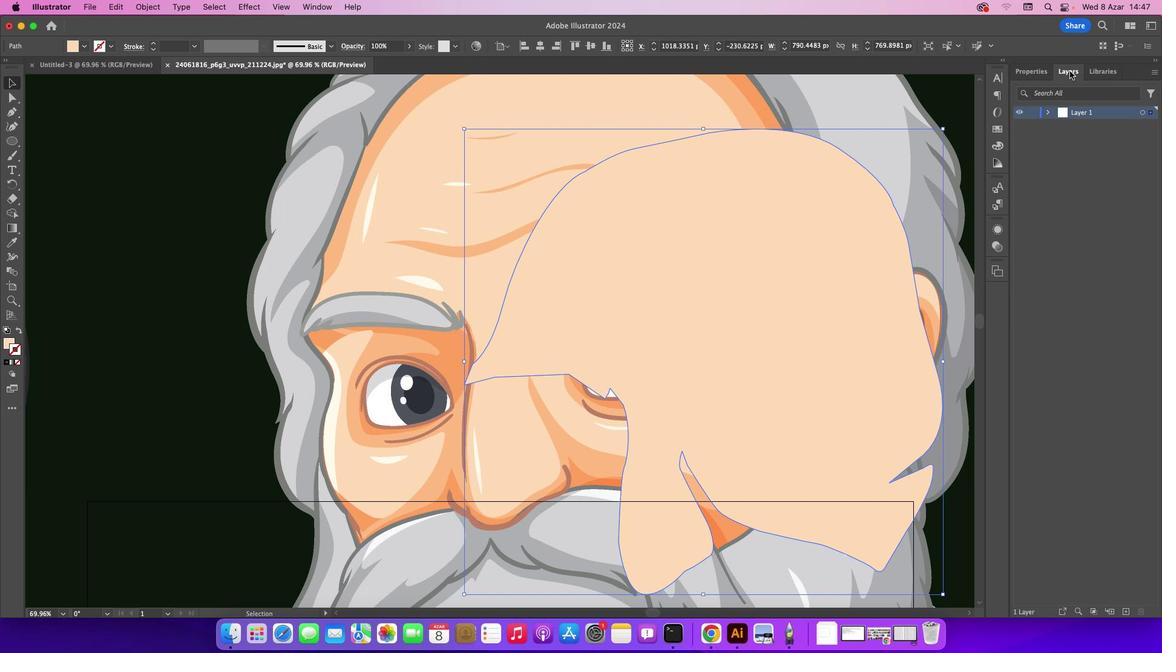 
Action: Mouse moved to (605, 101)
Screenshot: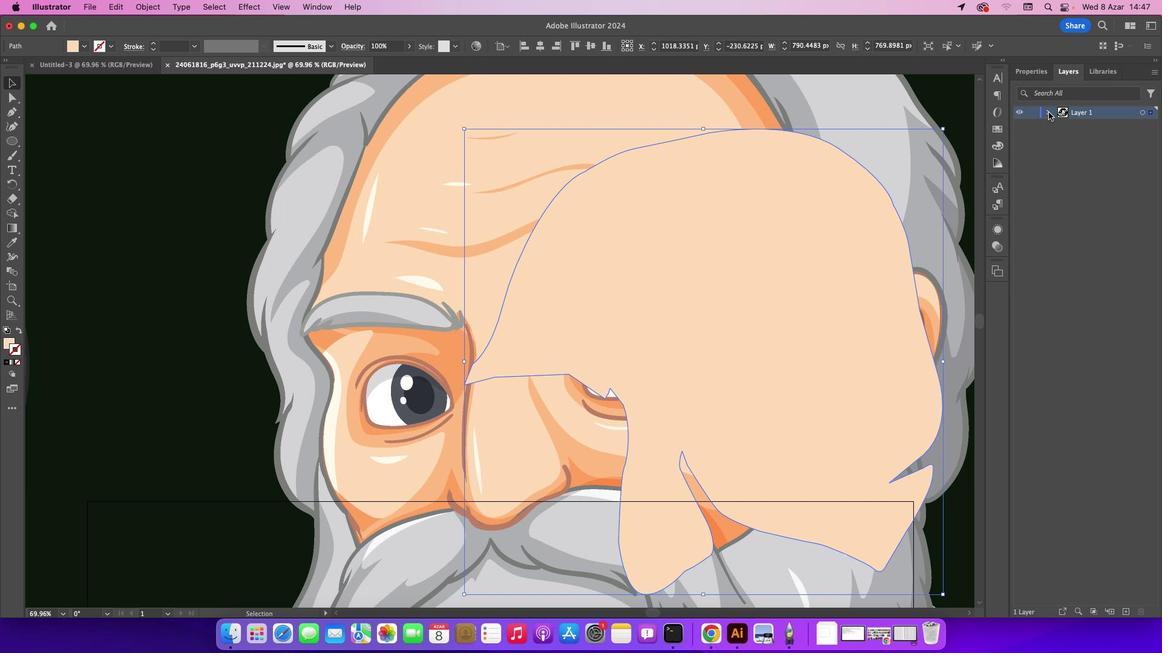 
Action: Mouse pressed left at (605, 101)
Screenshot: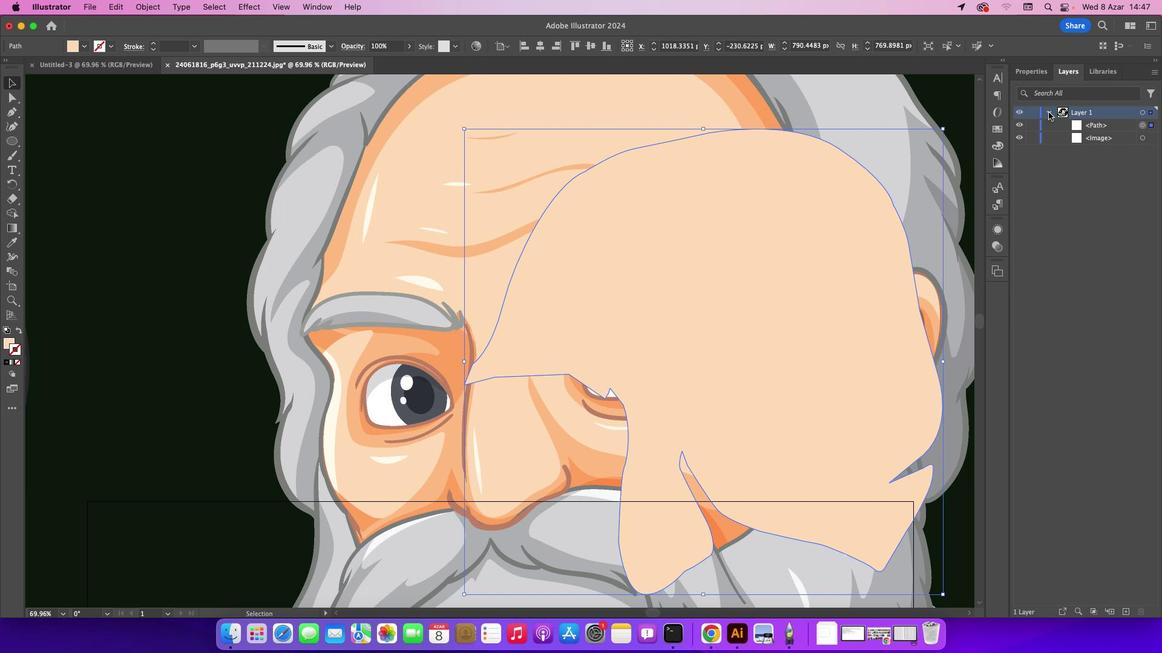 
Action: Mouse moved to (605, 111)
Screenshot: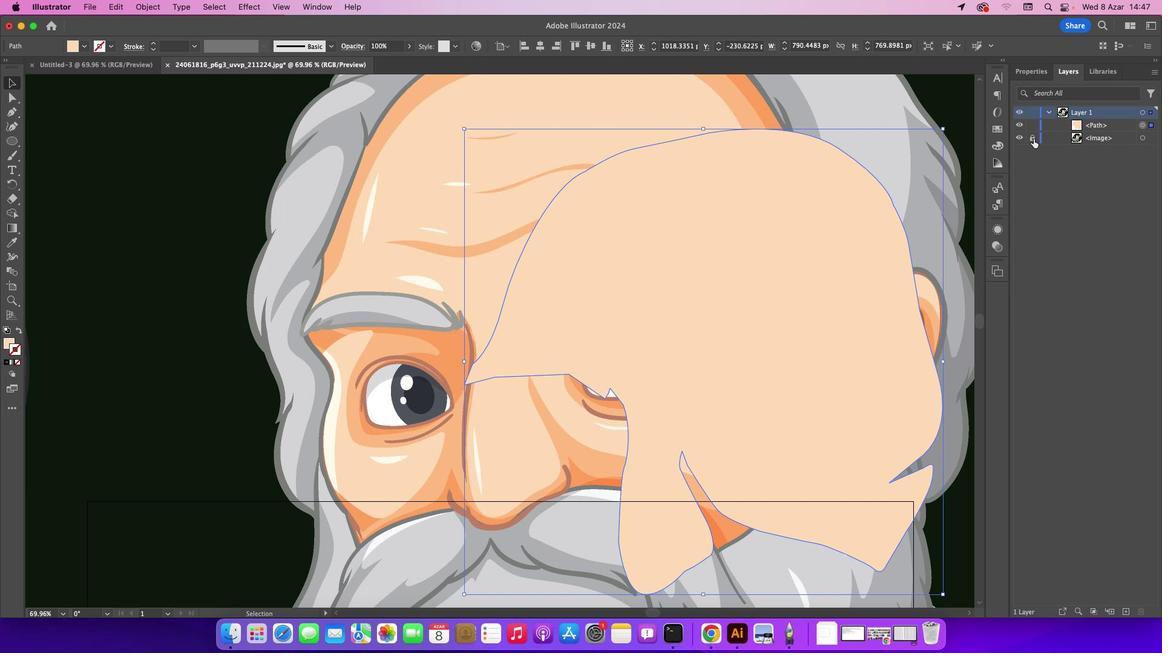 
Action: Mouse pressed left at (605, 111)
Screenshot: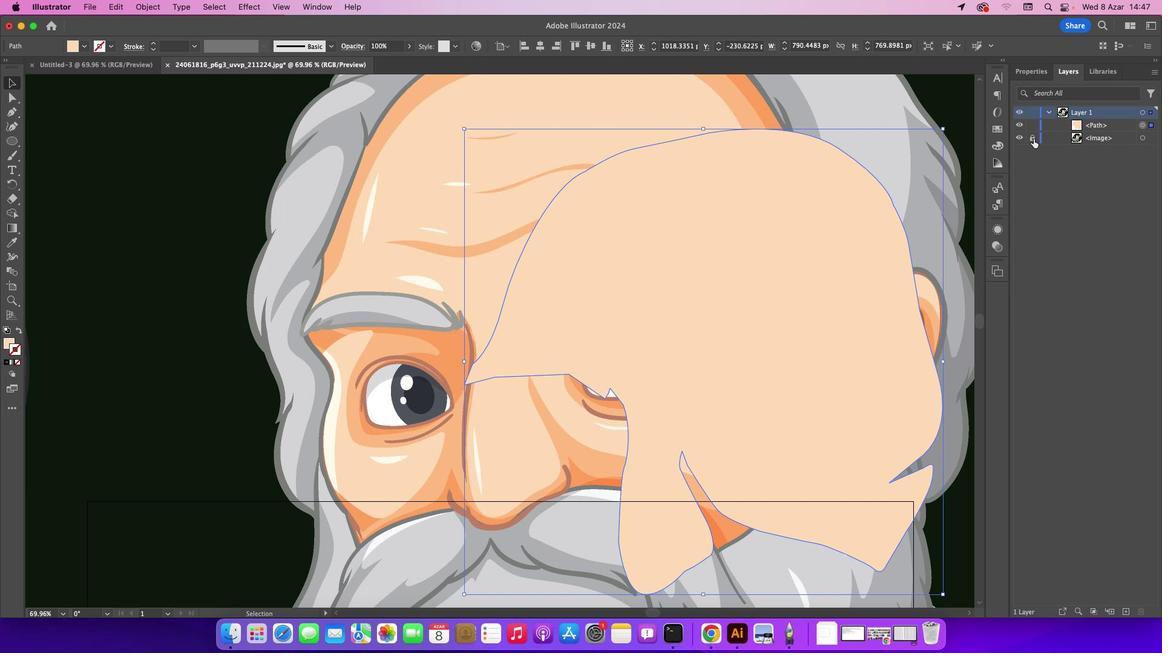
Action: Mouse moved to (537, 96)
Screenshot: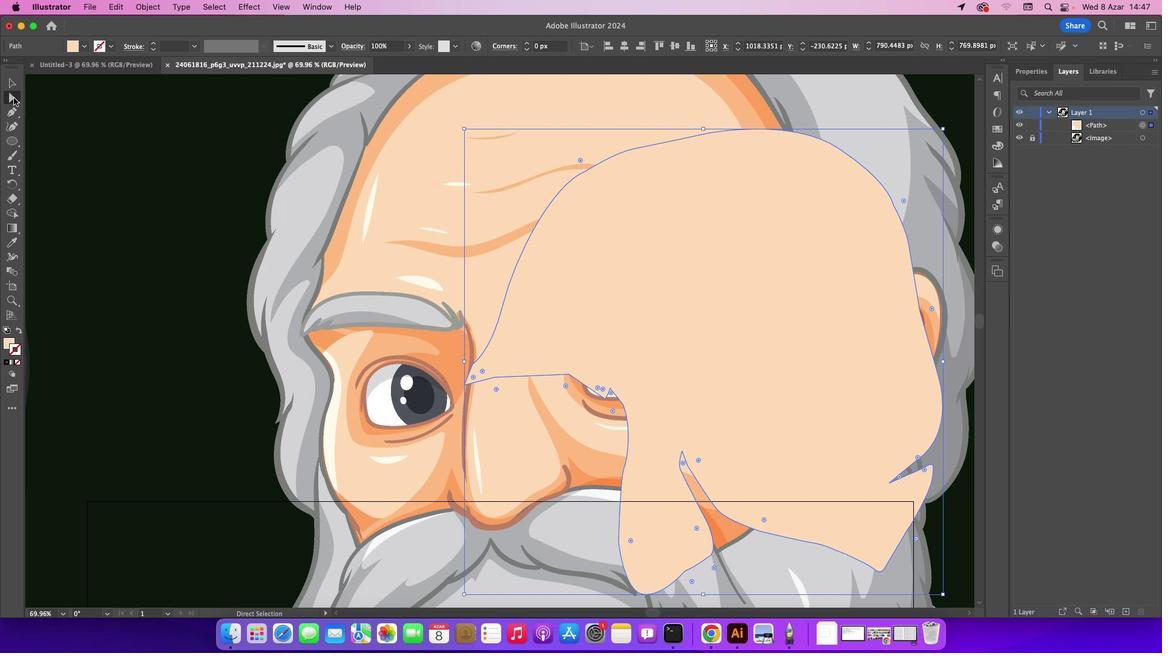 
Action: Mouse pressed left at (537, 96)
Screenshot: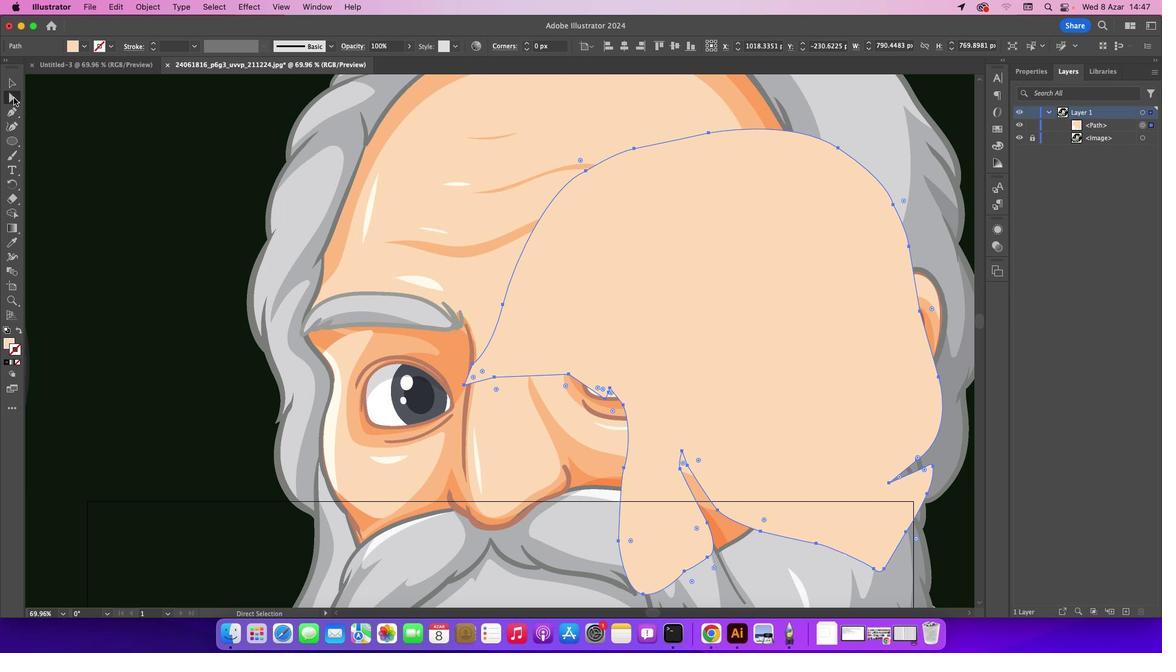 
Action: Mouse moved to (584, 150)
Screenshot: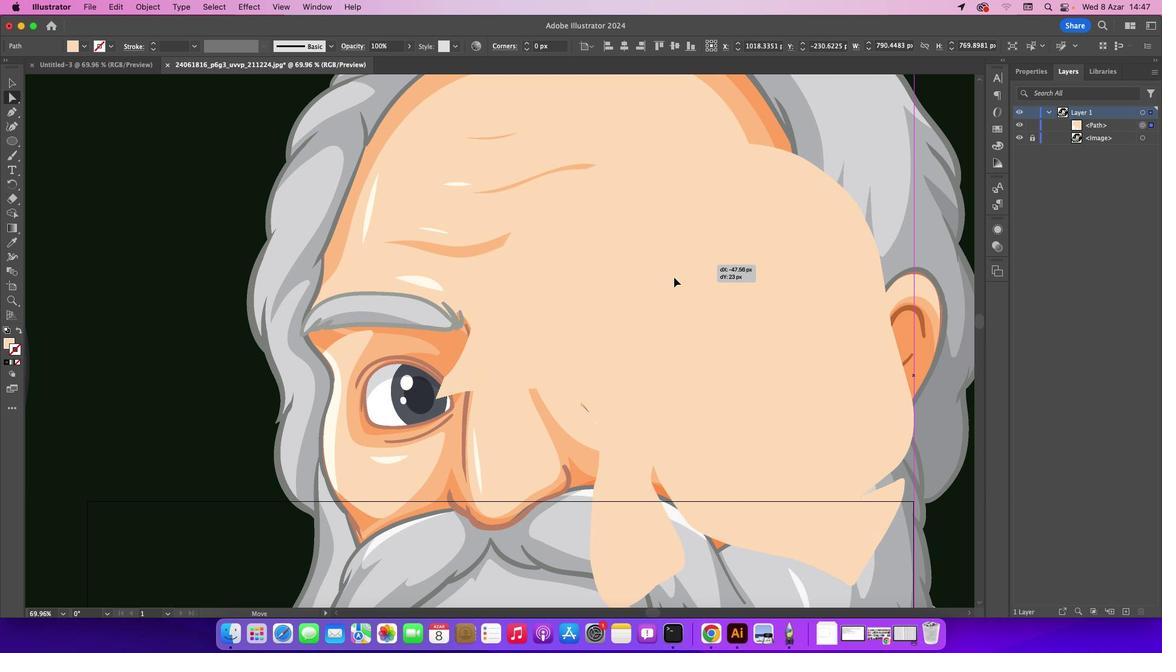 
Action: Mouse pressed left at (584, 150)
Screenshot: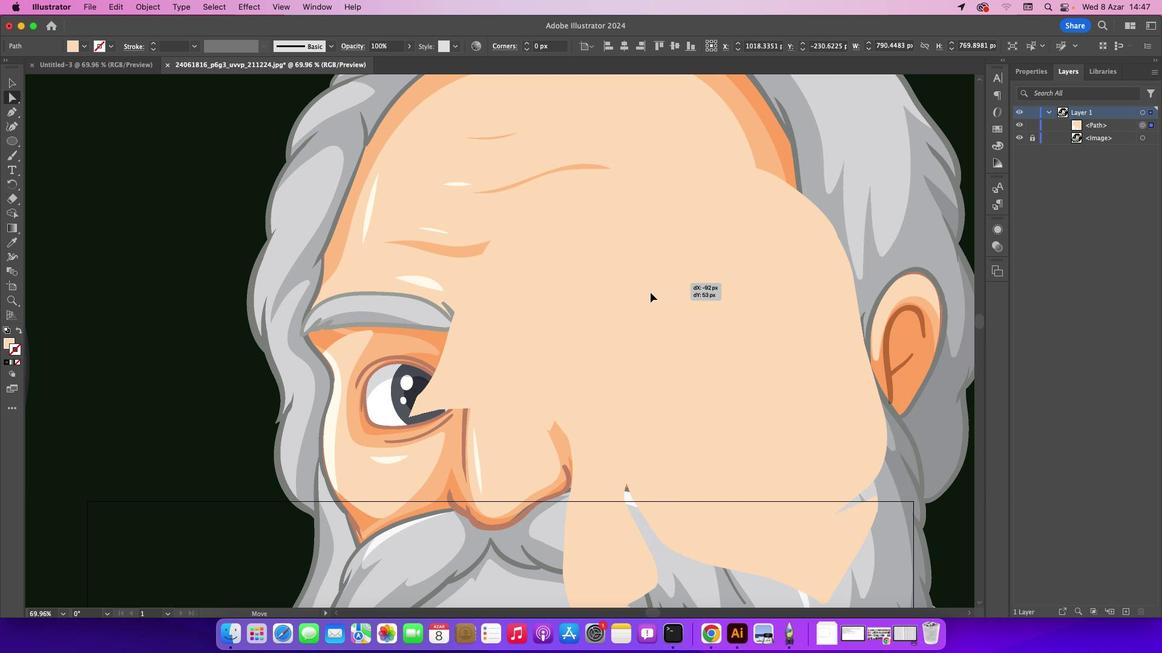 
Action: Mouse moved to (564, 167)
Screenshot: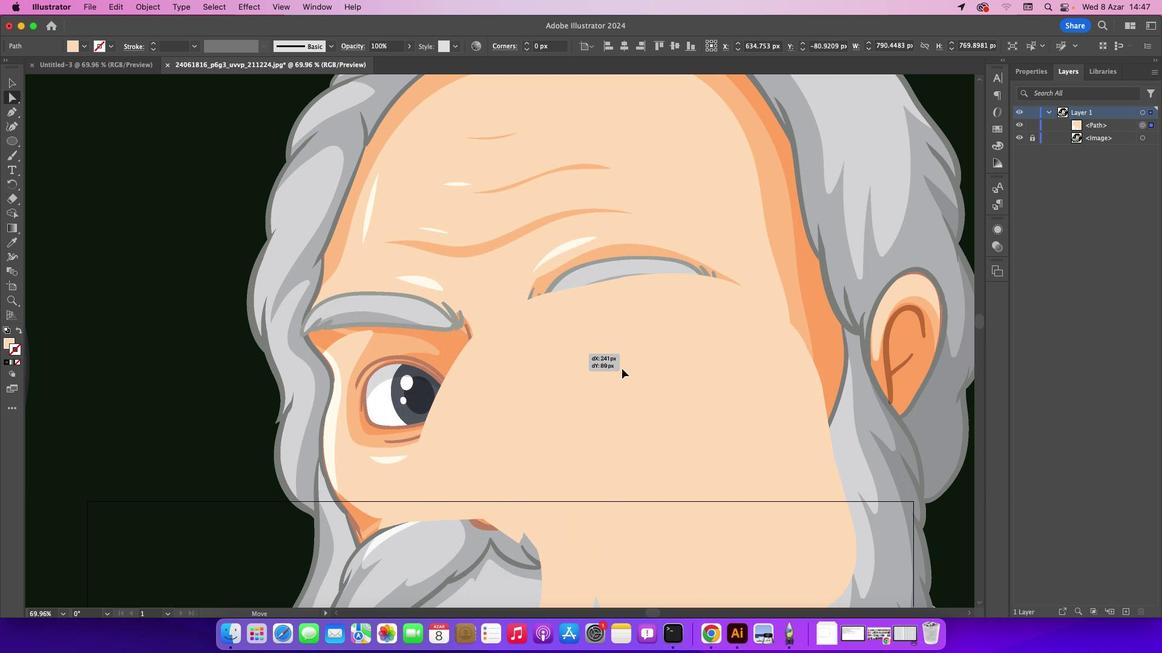 
Action: Mouse pressed left at (564, 167)
Screenshot: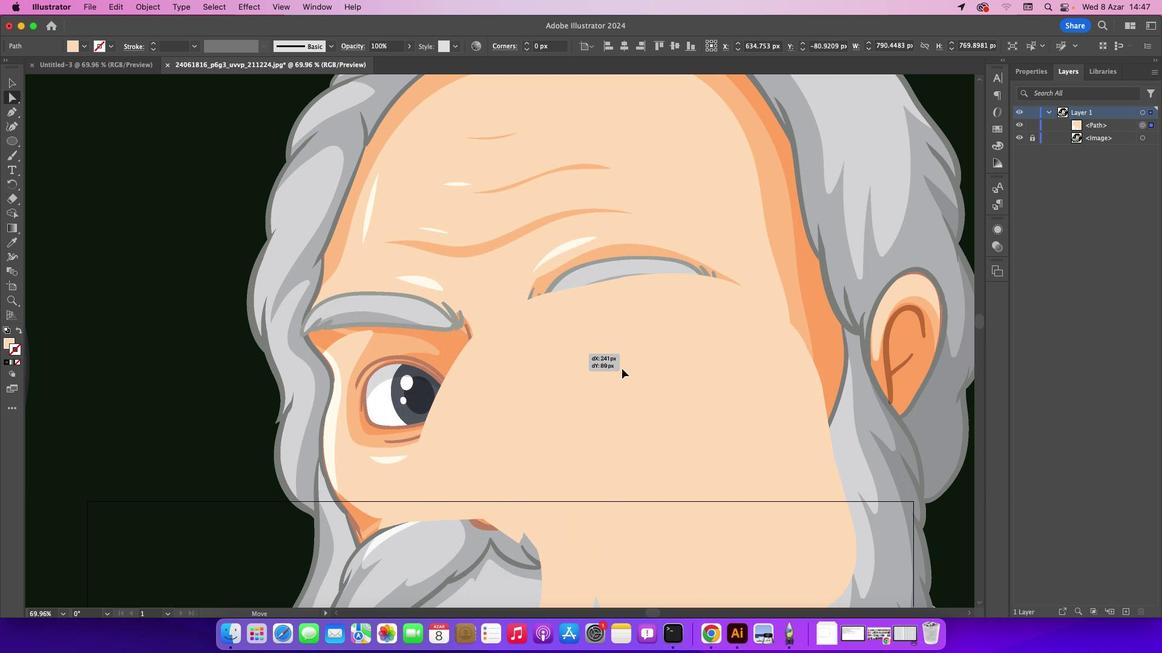 
Action: Mouse moved to (588, 160)
Screenshot: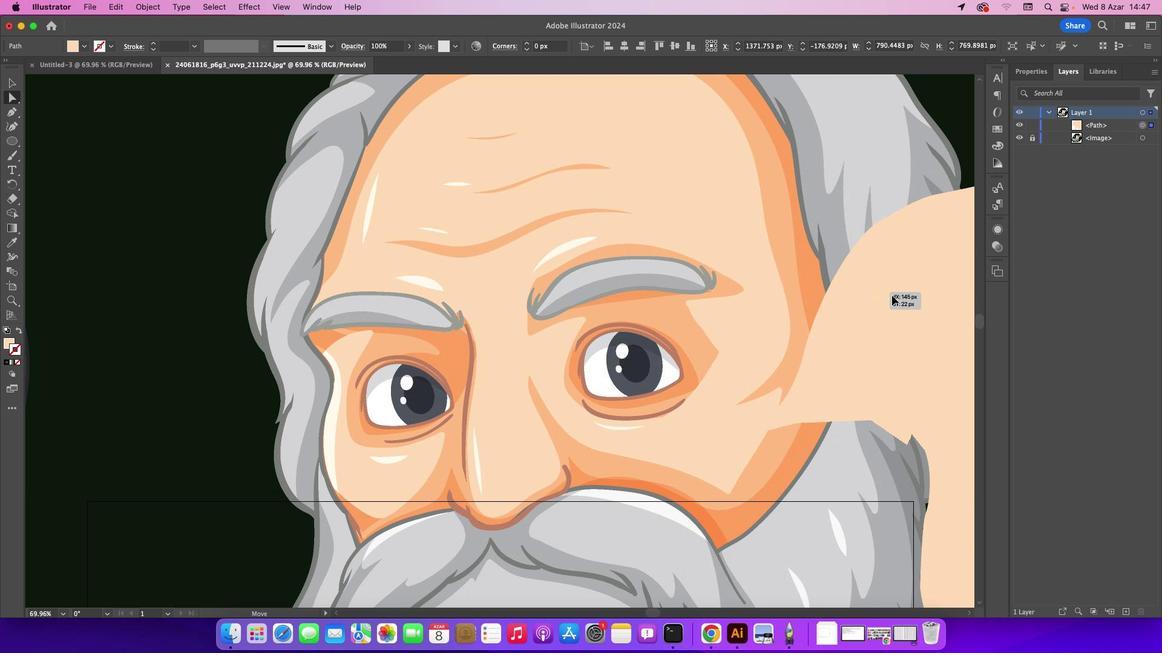 
Action: Mouse pressed left at (588, 160)
Screenshot: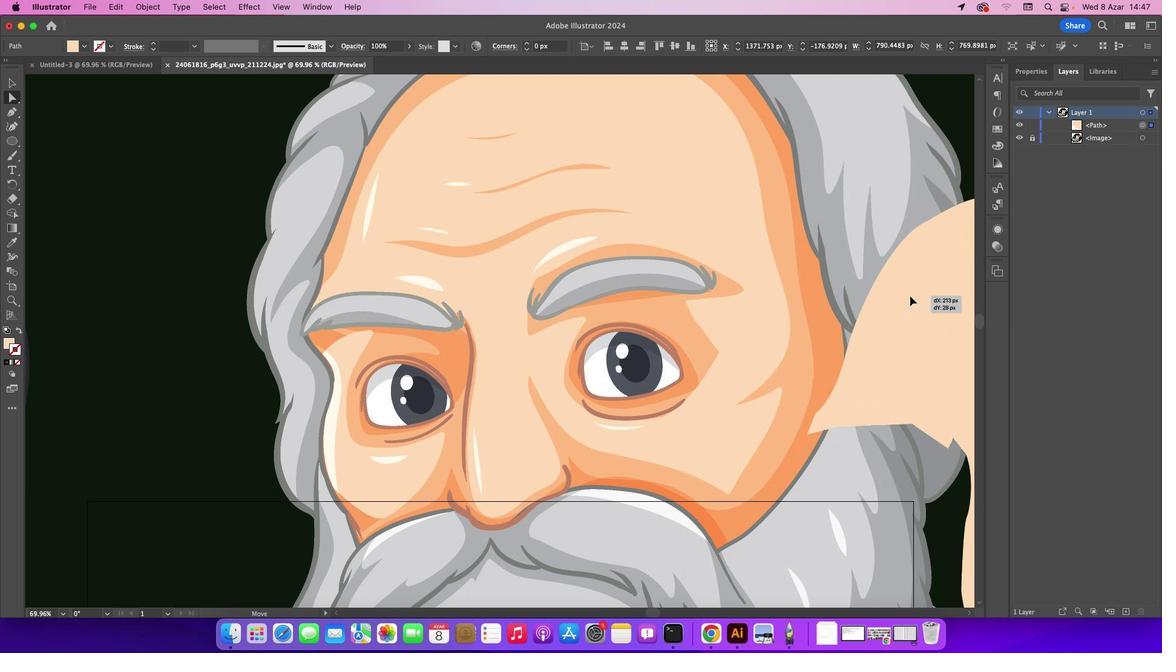 
Action: Mouse moved to (593, 197)
Screenshot: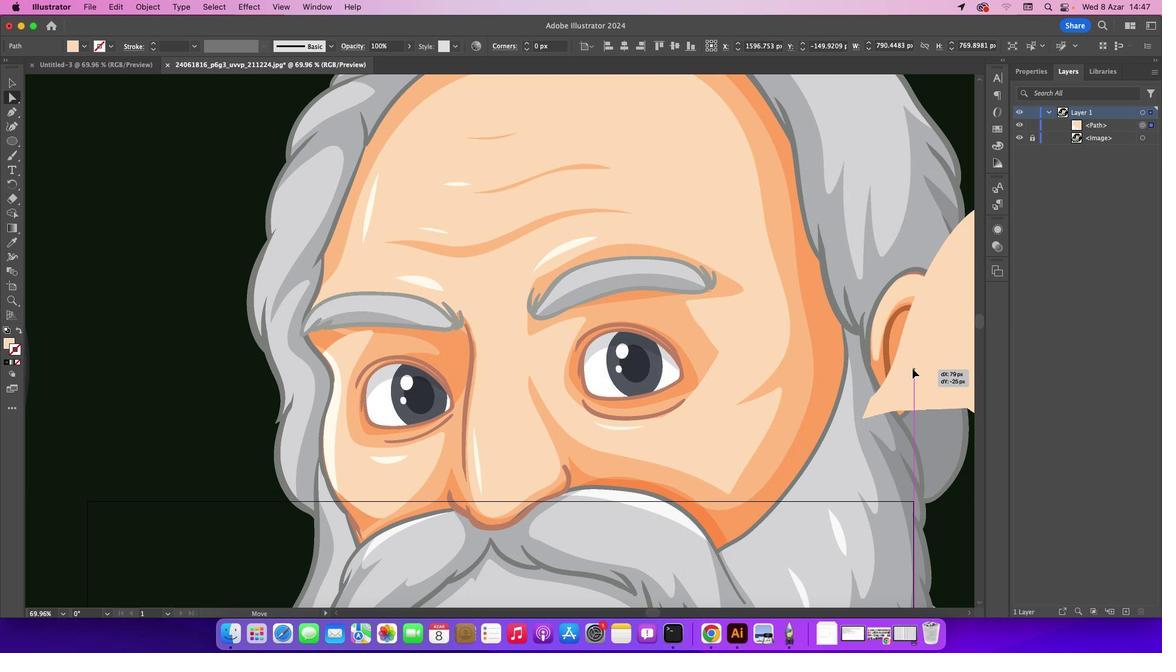 
Action: Mouse pressed left at (593, 197)
Screenshot: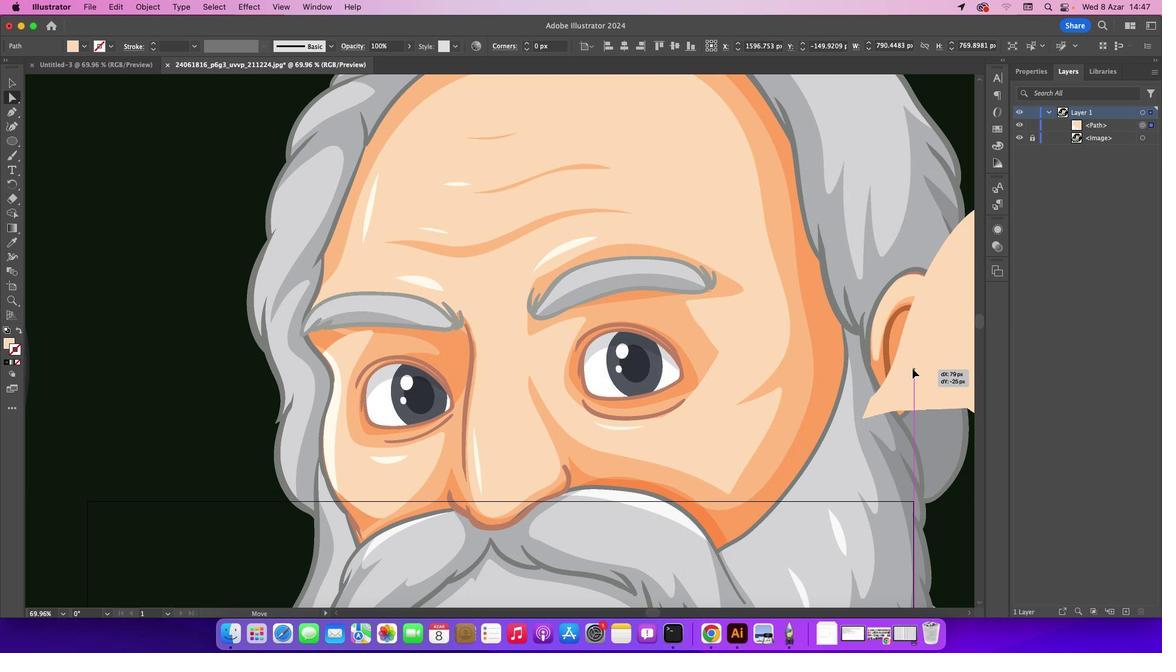 
Action: Mouse moved to (575, 169)
Screenshot: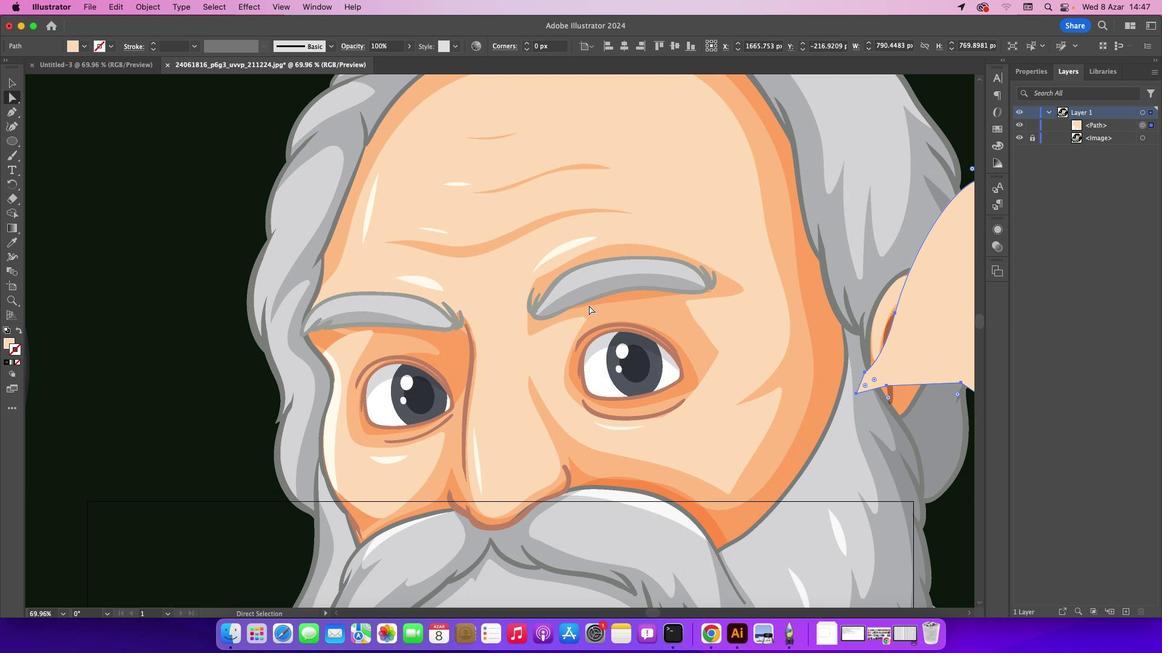
Action: Mouse scrolled (575, 169) with delta (536, 62)
Screenshot: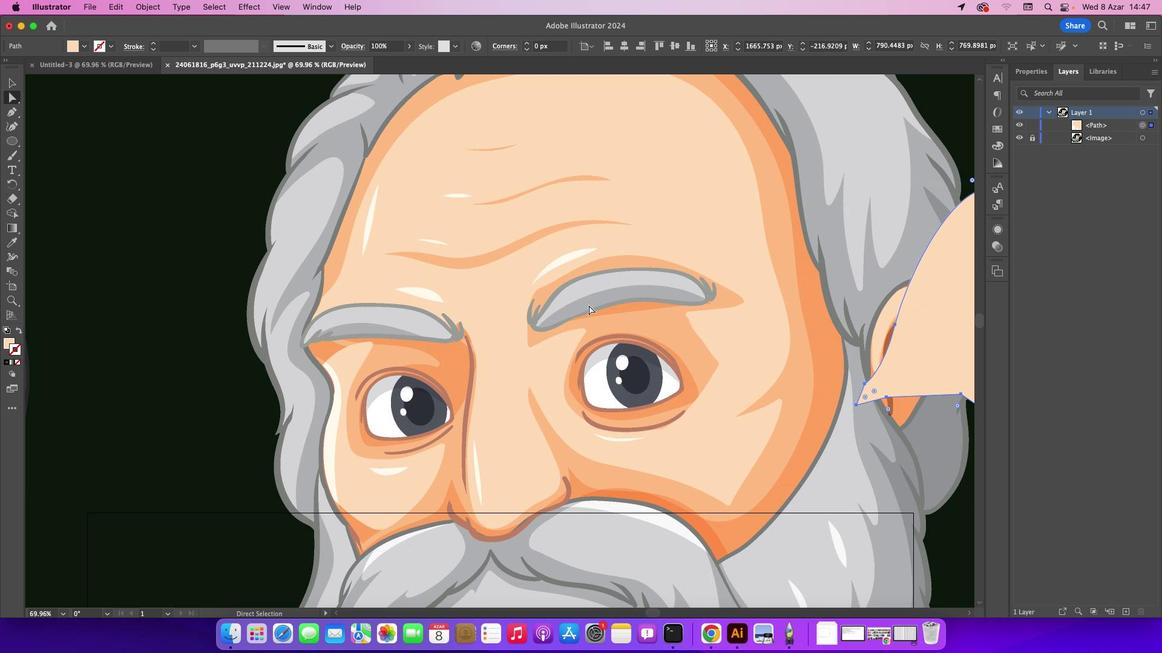 
Action: Mouse scrolled (575, 169) with delta (536, 62)
Screenshot: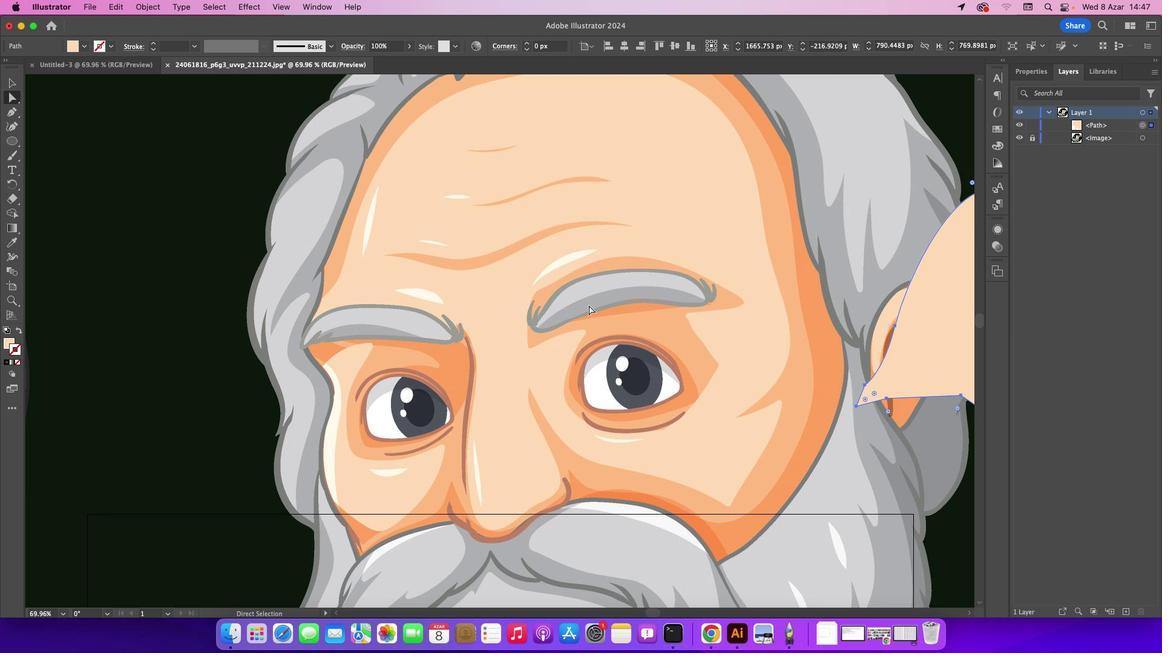 
Action: Mouse scrolled (575, 169) with delta (536, 62)
Screenshot: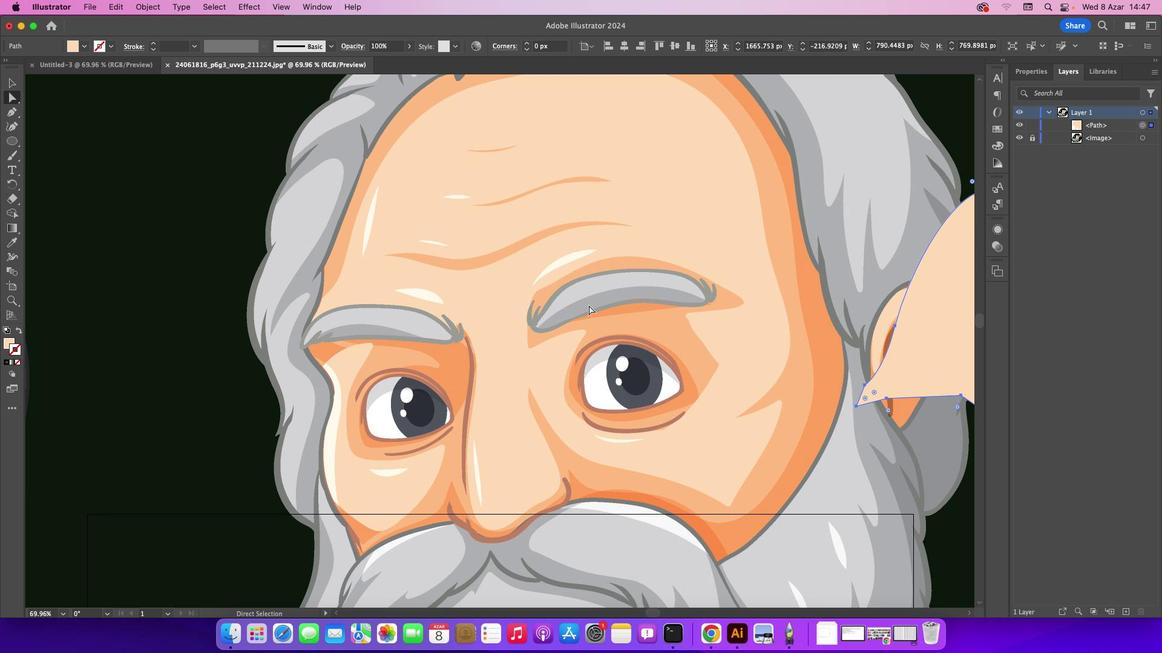 
Action: Mouse scrolled (575, 169) with delta (536, 62)
Screenshot: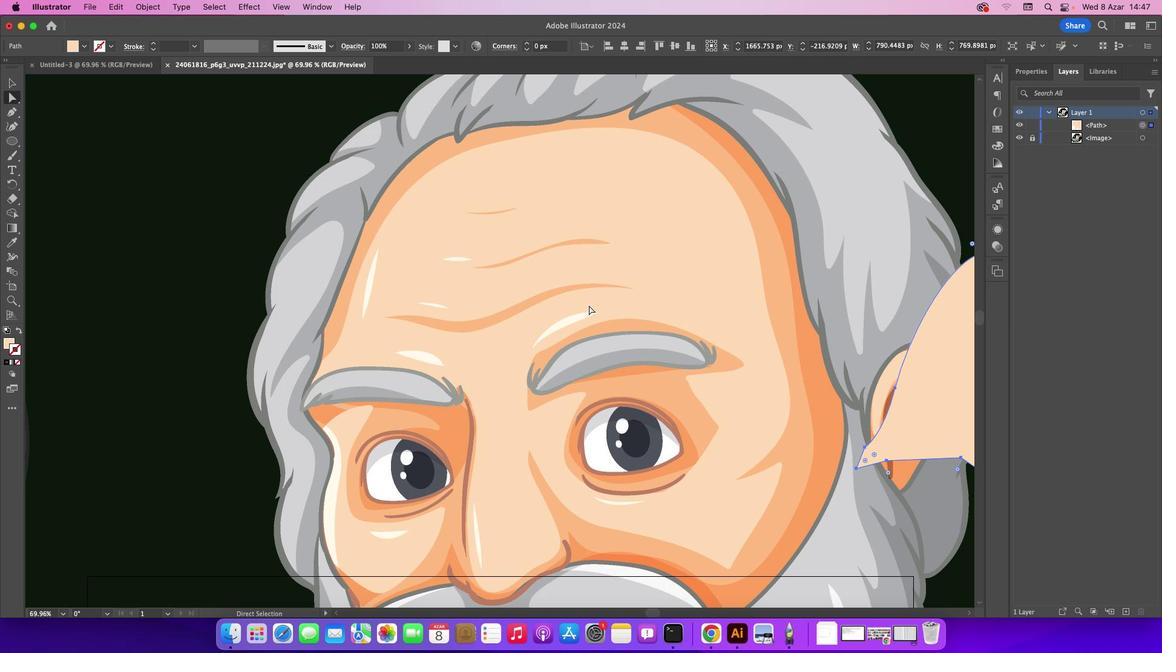 
Action: Mouse scrolled (575, 169) with delta (536, 62)
Screenshot: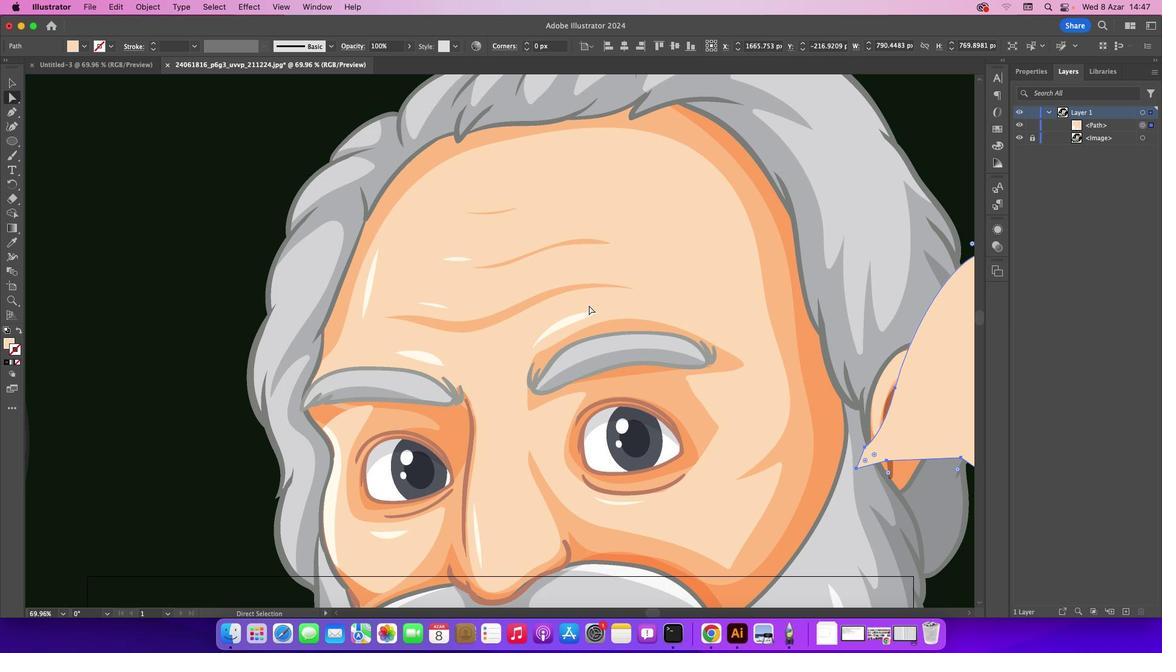 
Action: Mouse scrolled (575, 169) with delta (536, 63)
Screenshot: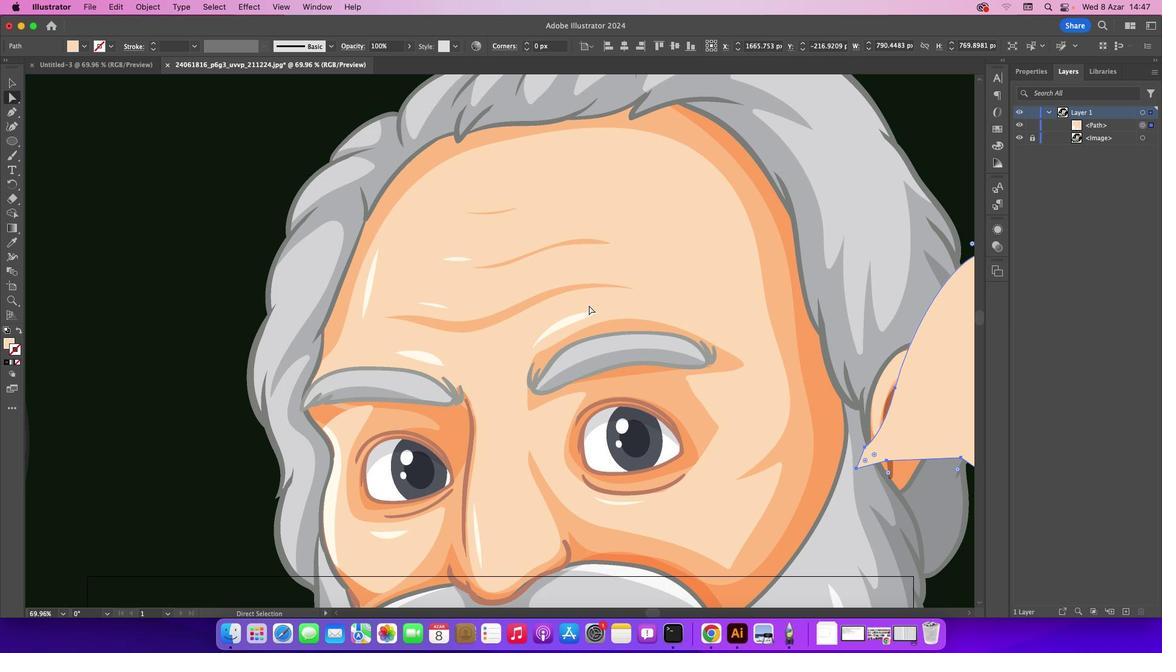 
Action: Mouse moved to (587, 199)
Screenshot: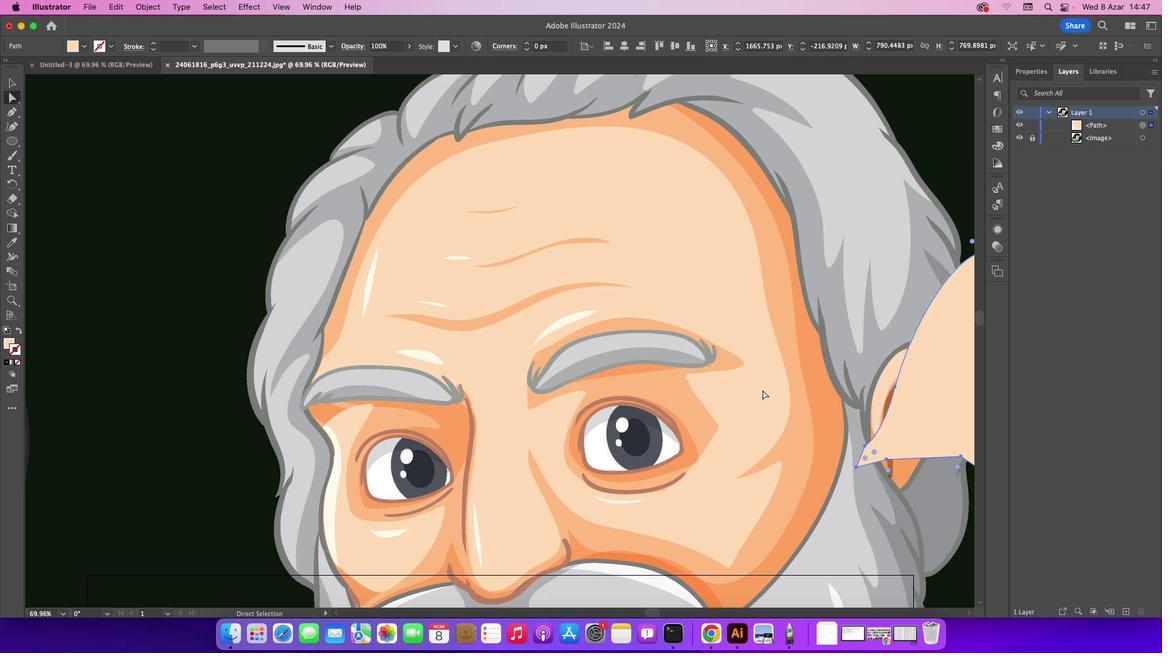 
Action: Mouse scrolled (587, 199) with delta (536, 62)
Screenshot: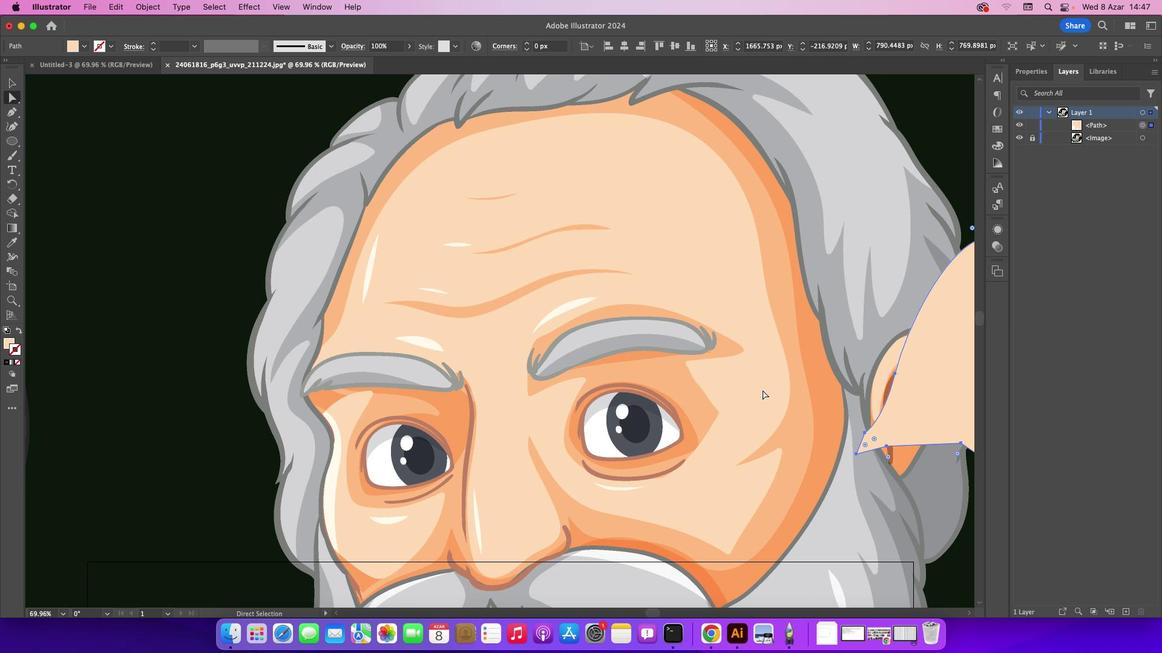 
Action: Mouse scrolled (587, 199) with delta (536, 62)
Screenshot: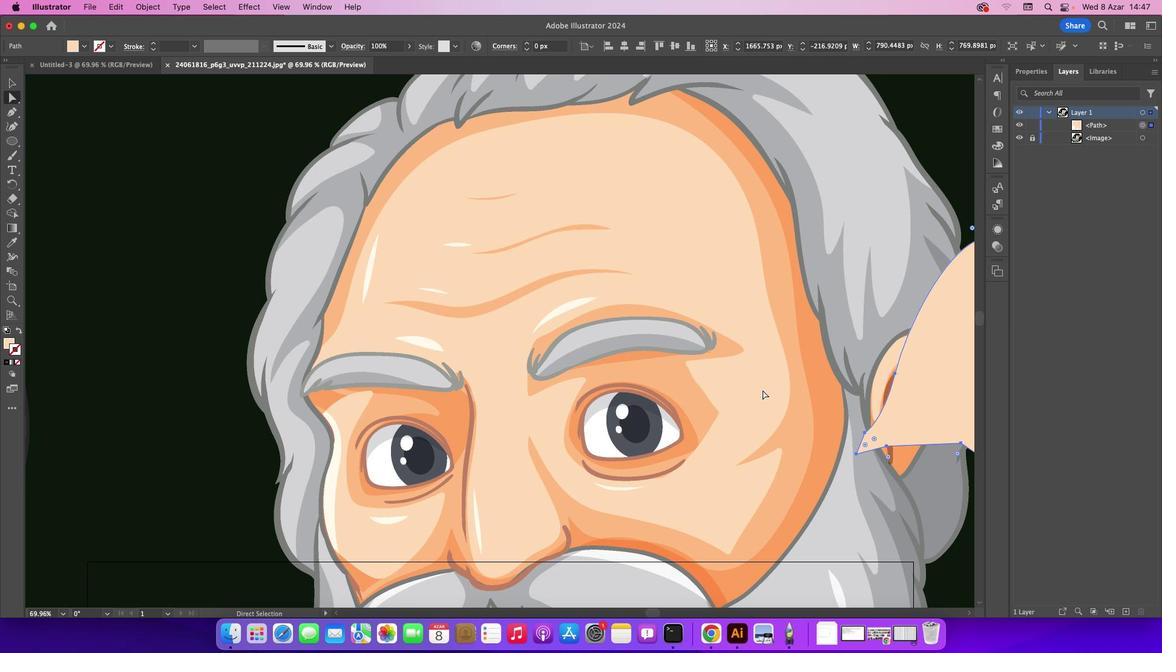 
Action: Mouse scrolled (587, 199) with delta (536, 62)
Screenshot: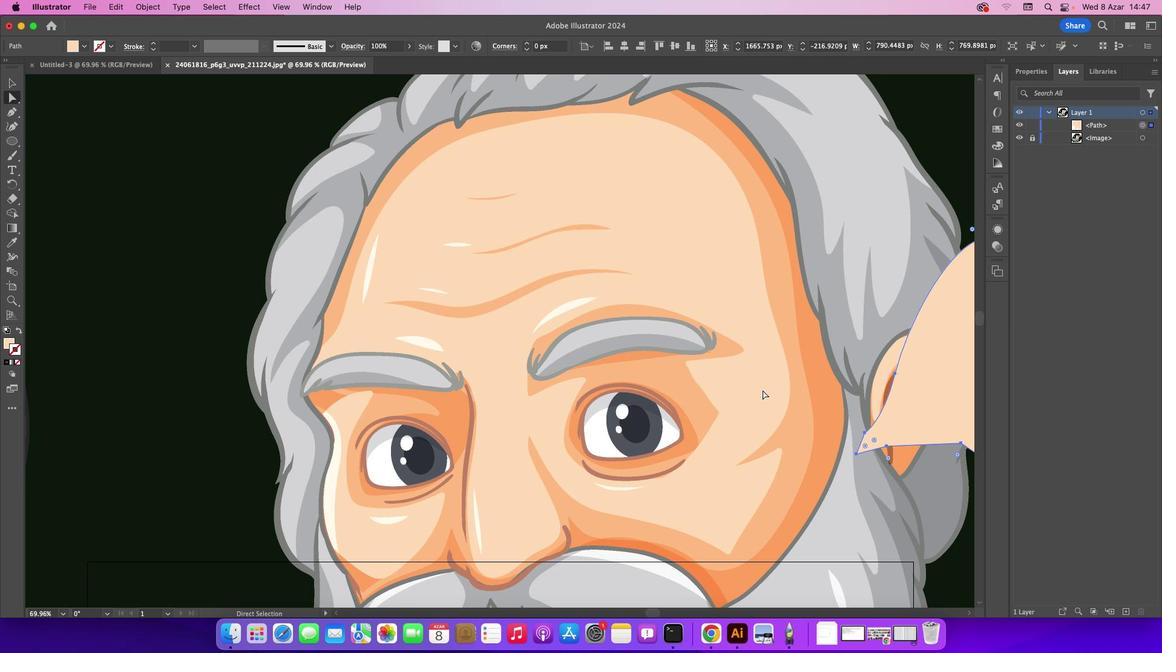 
Action: Mouse moved to (537, 100)
Screenshot: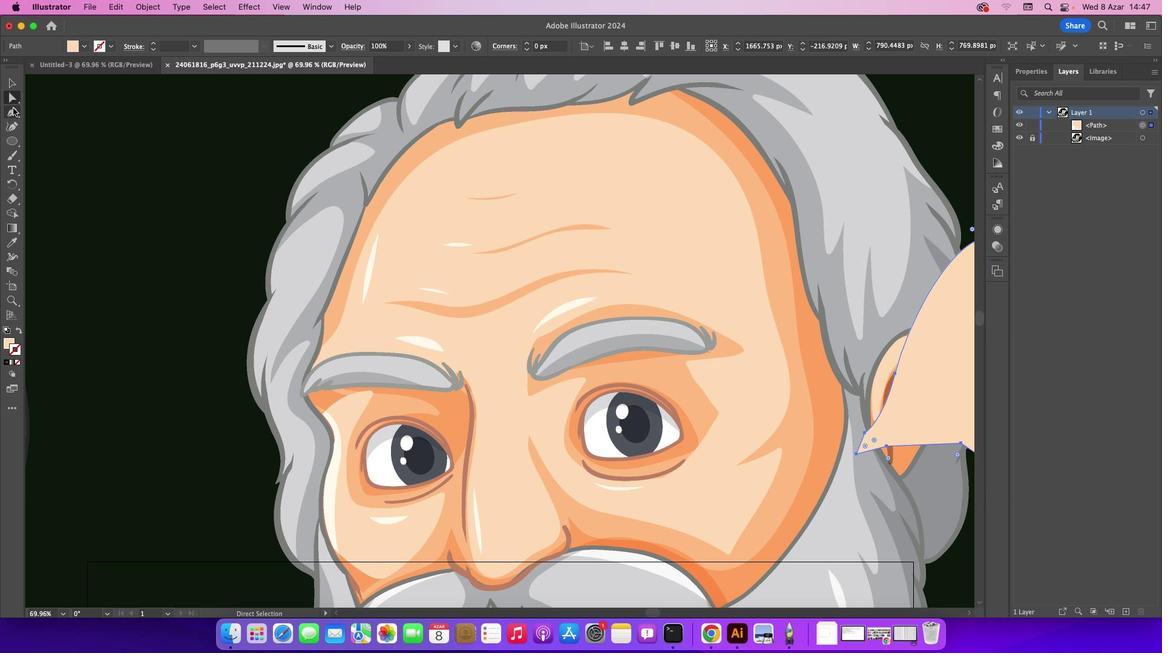 
Action: Mouse pressed left at (537, 100)
Screenshot: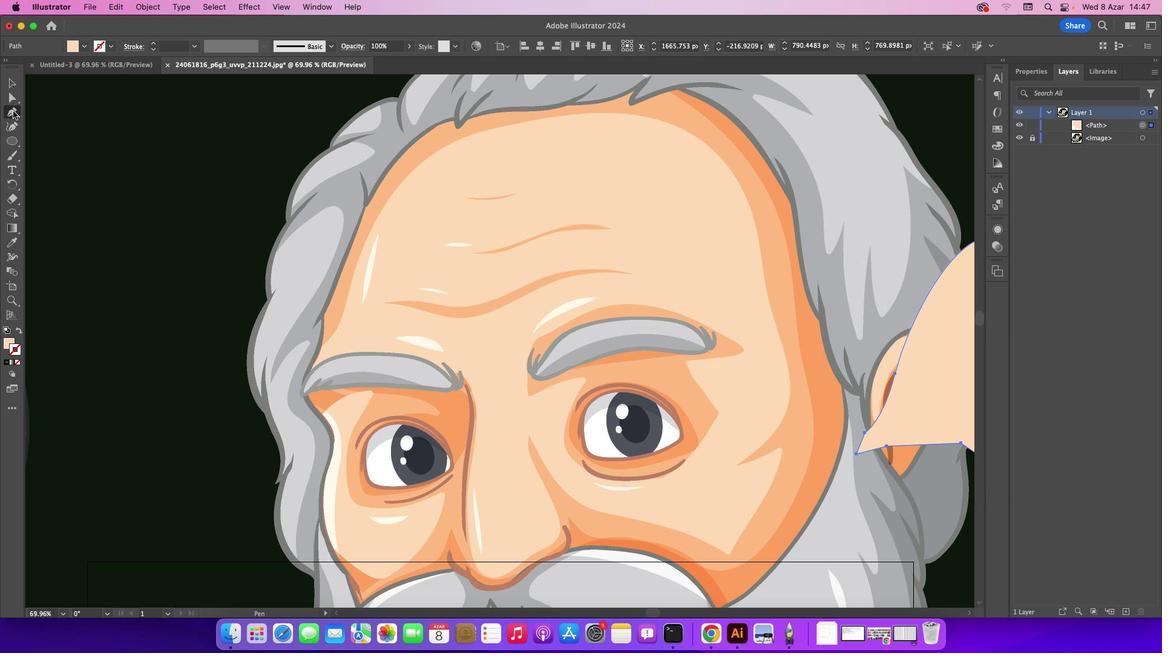 
Action: Mouse moved to (558, 183)
Screenshot: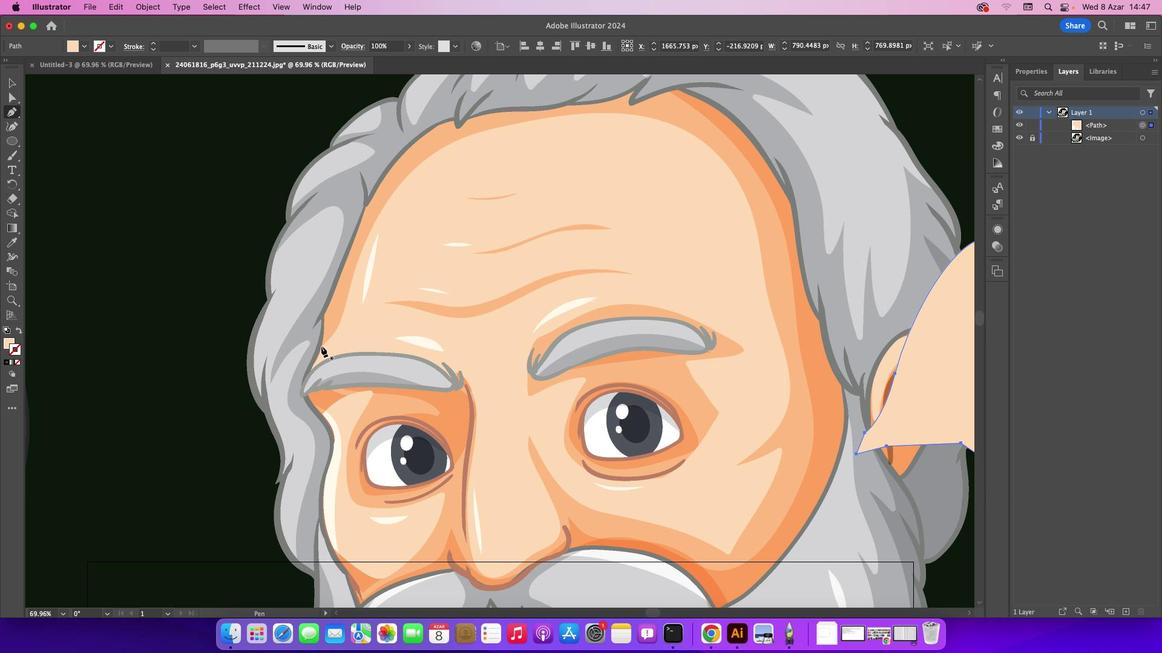
Action: Mouse pressed left at (558, 183)
Screenshot: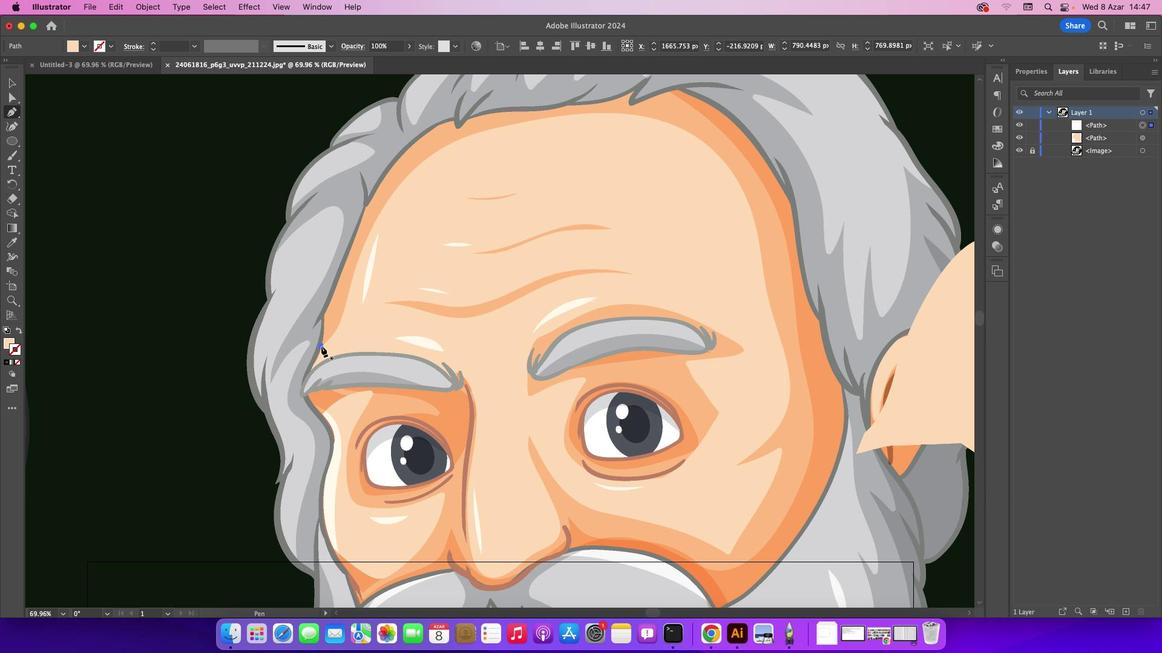 
Action: Mouse moved to (559, 162)
Screenshot: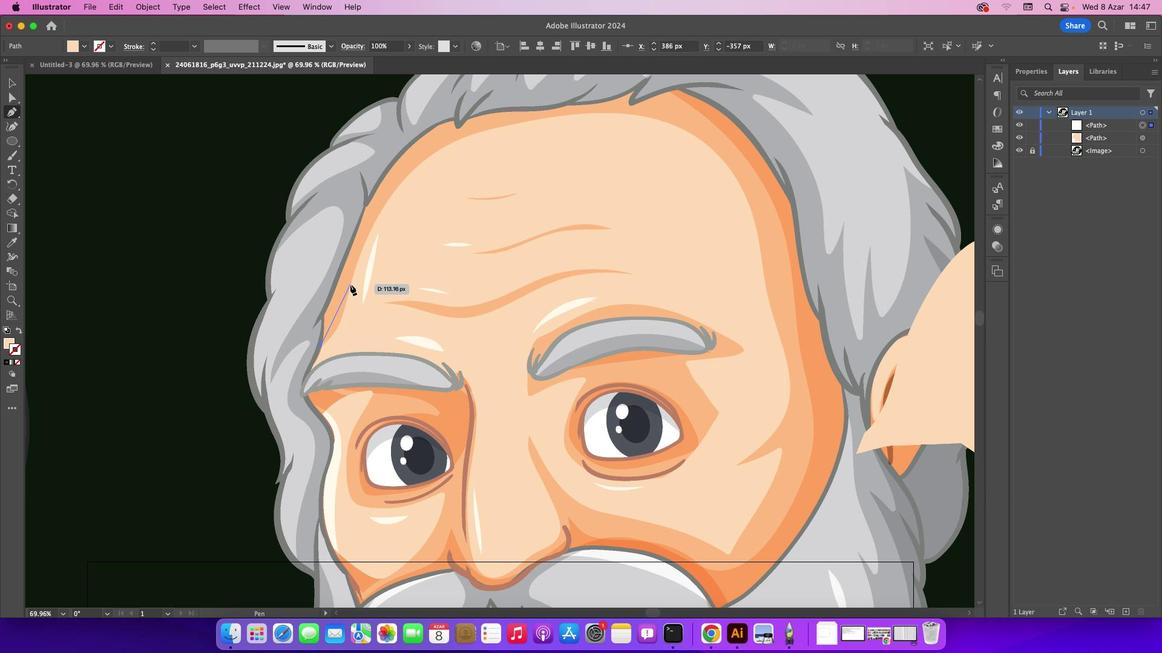 
Action: Mouse pressed left at (559, 162)
Screenshot: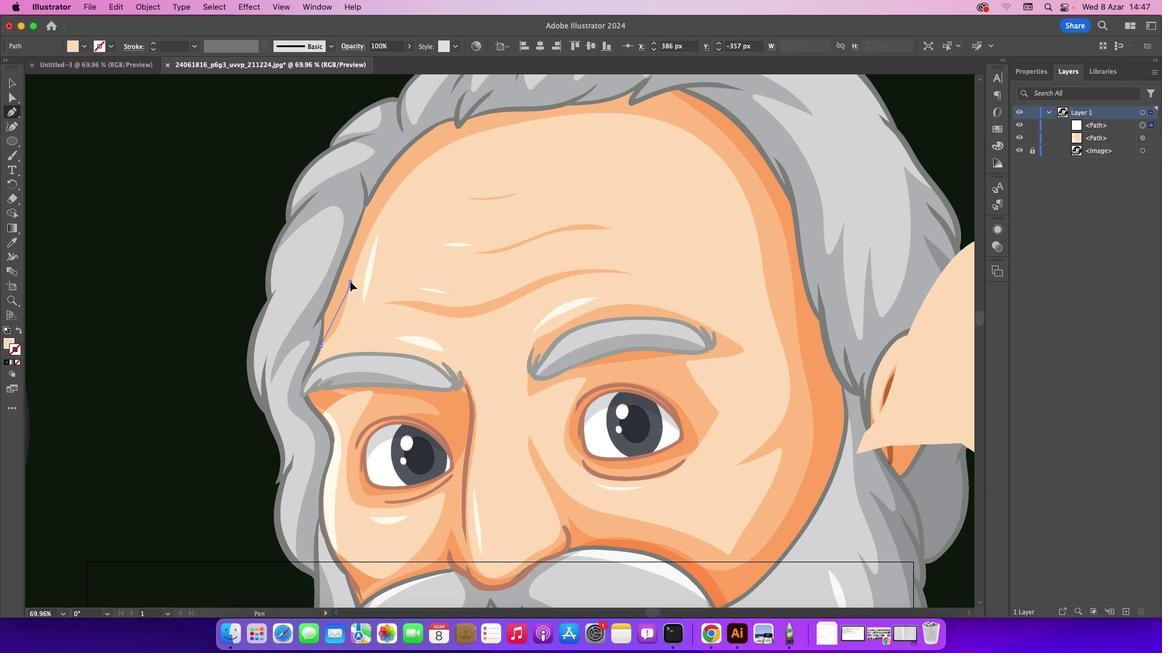 
Action: Mouse moved to (563, 124)
Screenshot: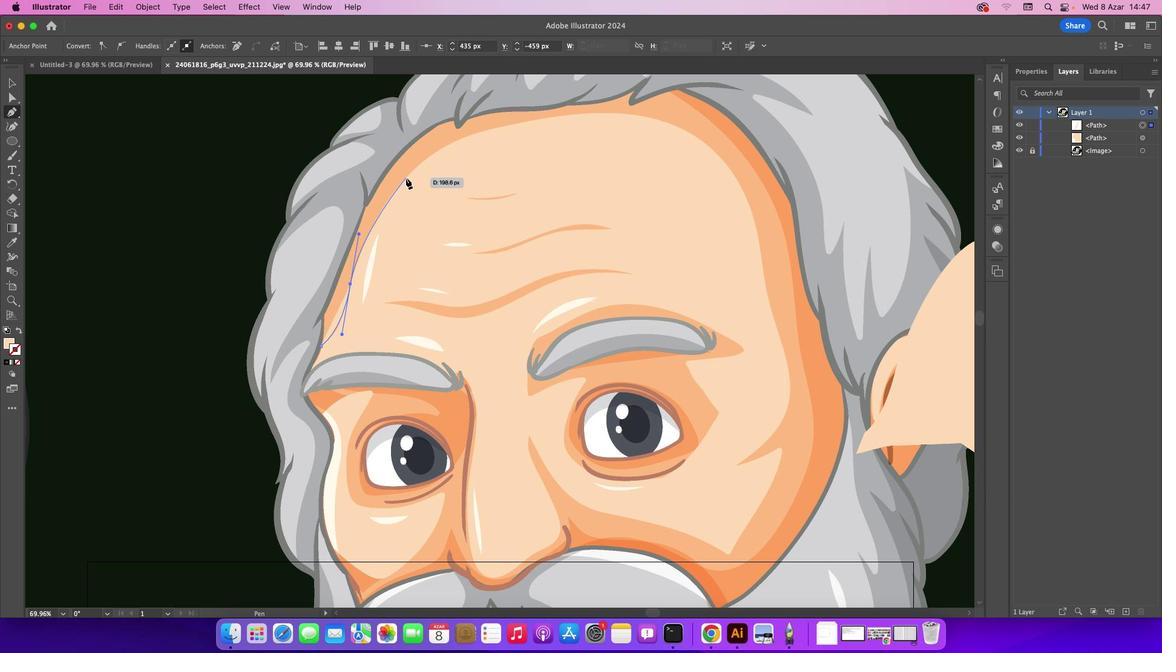 
Action: Mouse pressed left at (563, 124)
Screenshot: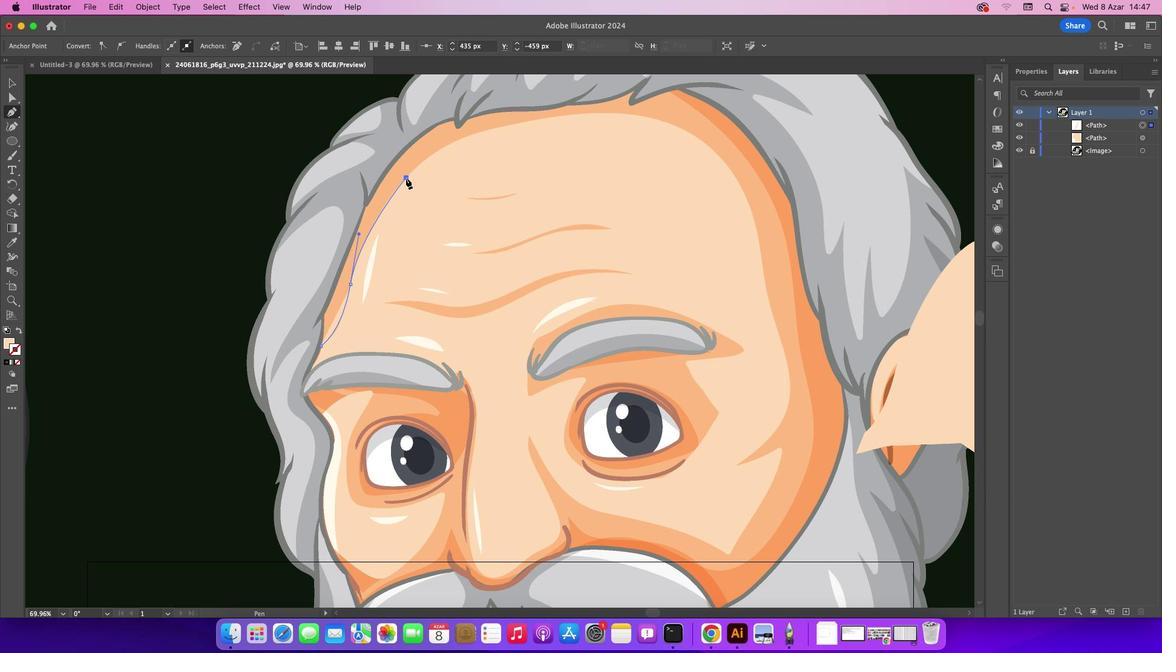
Action: Mouse moved to (573, 103)
Screenshot: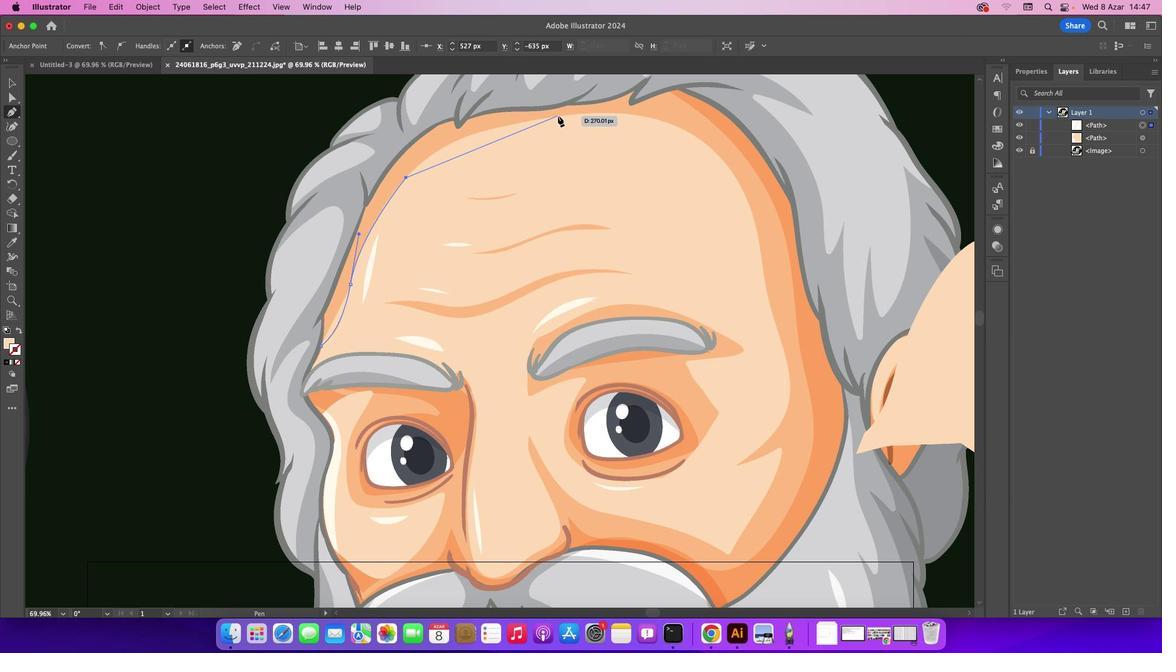 
Action: Mouse pressed left at (573, 103)
Screenshot: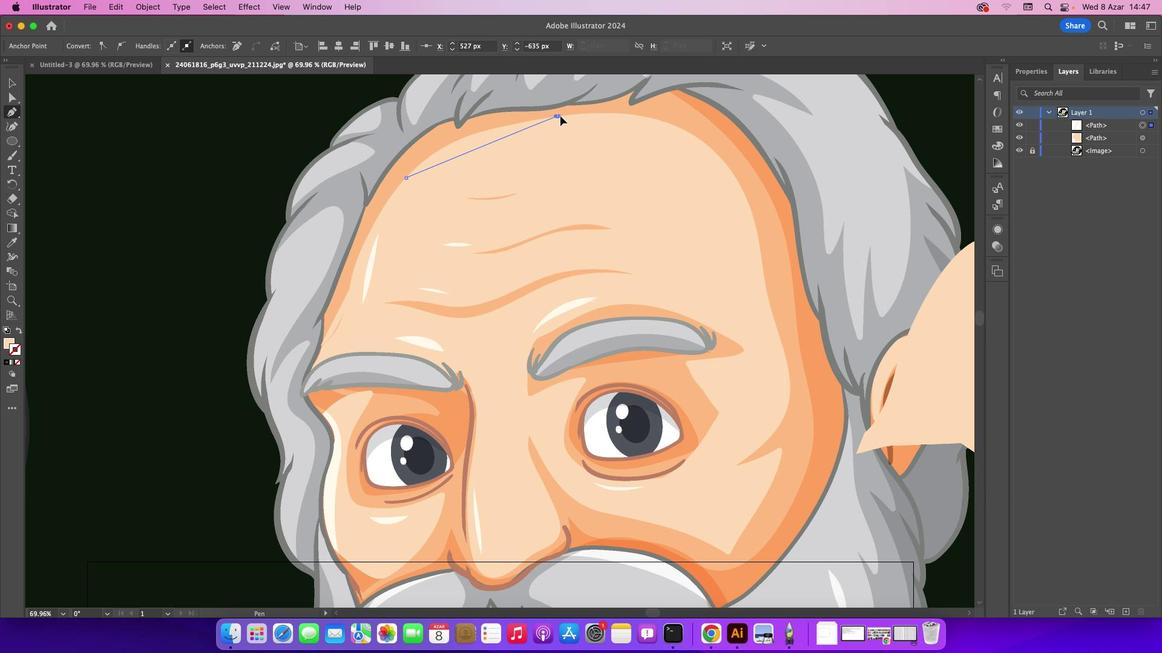 
Action: Mouse moved to (585, 122)
Screenshot: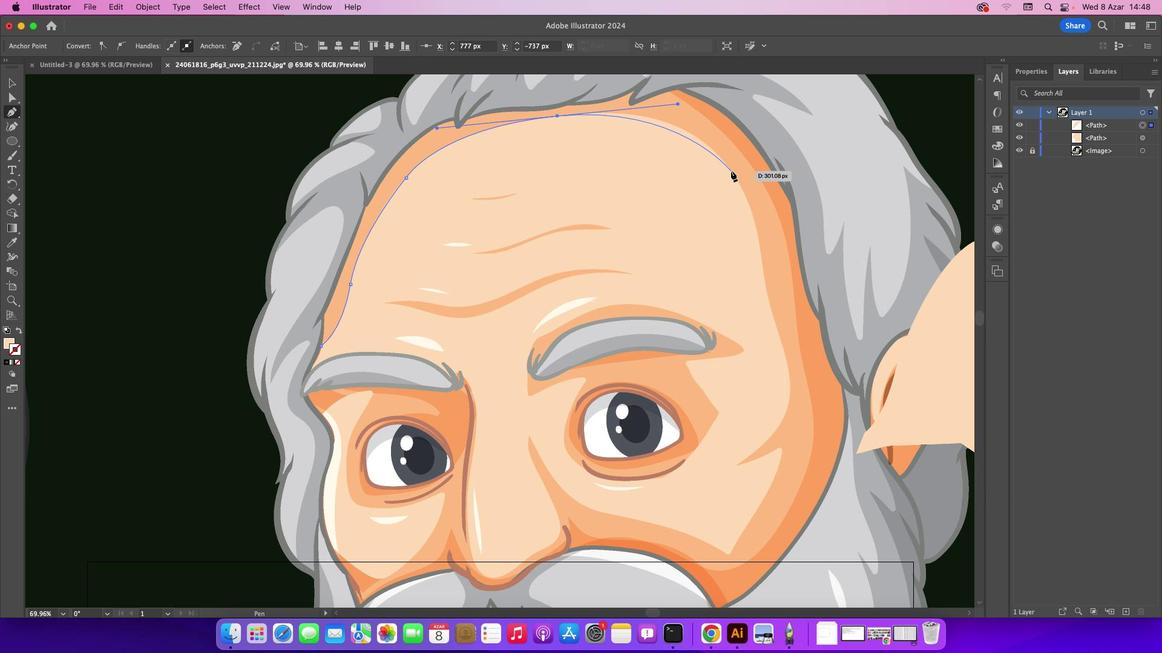 
Action: Mouse pressed left at (585, 122)
Screenshot: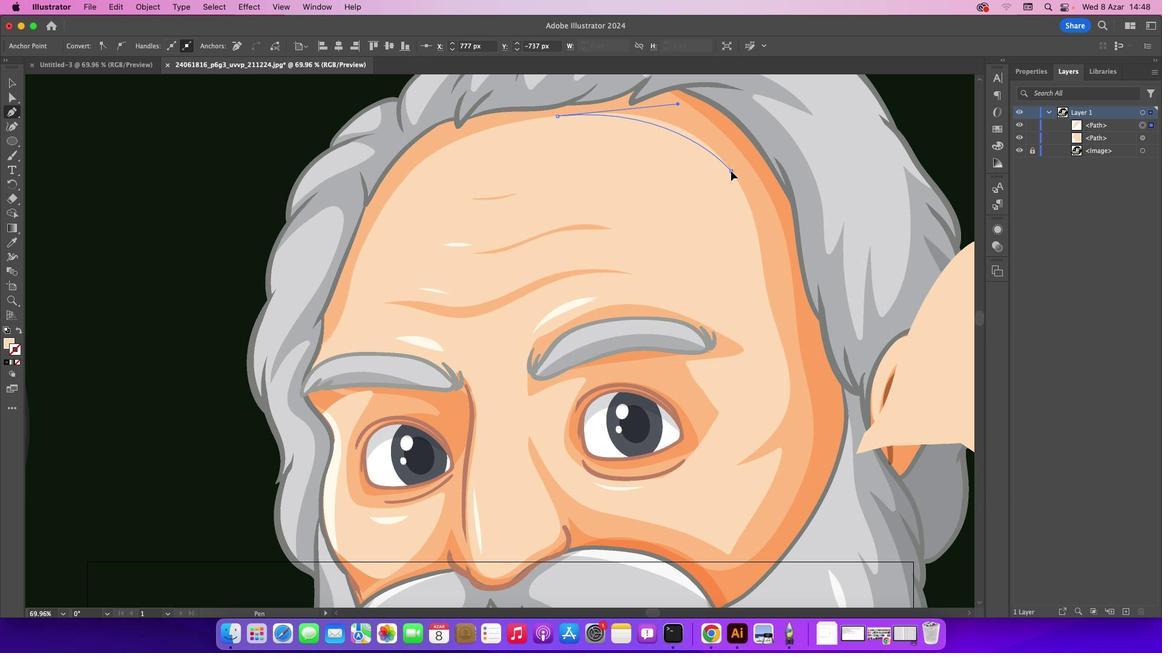 
Action: Mouse moved to (585, 122)
Screenshot: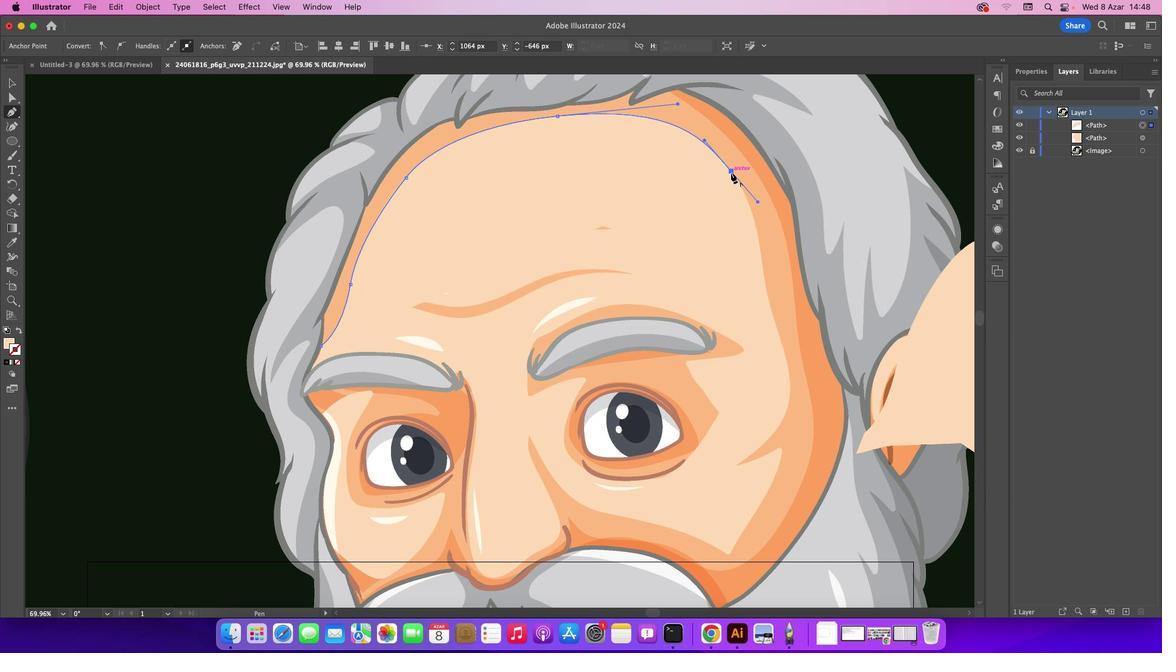 
Action: Mouse pressed left at (585, 122)
Screenshot: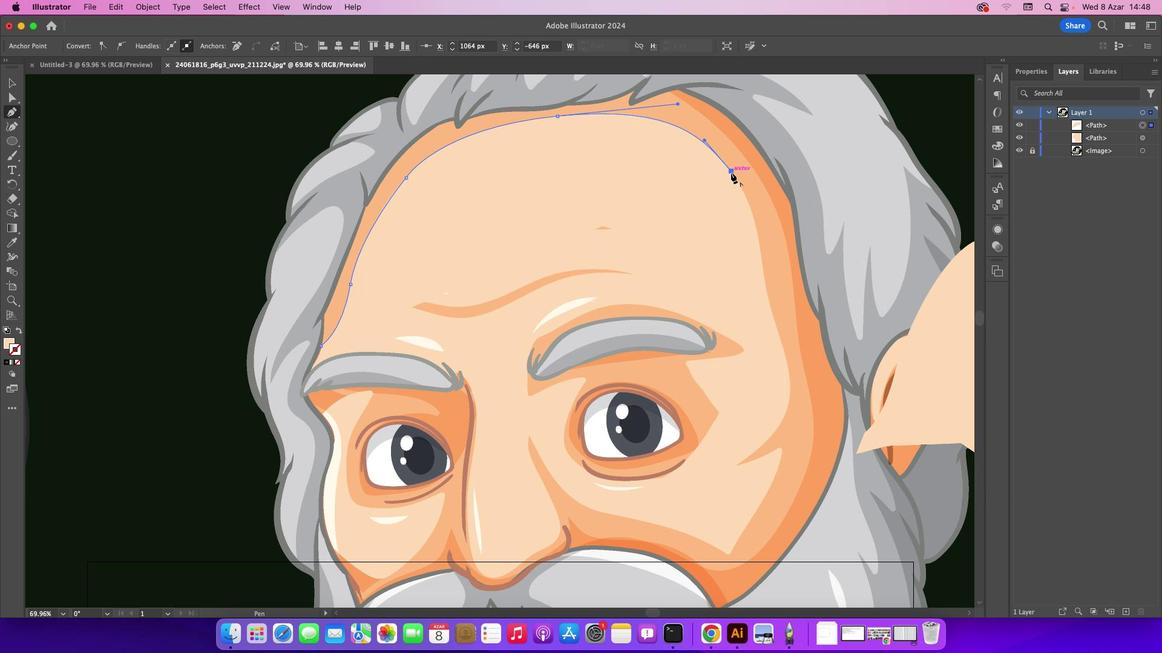 
Action: Mouse moved to (586, 138)
Screenshot: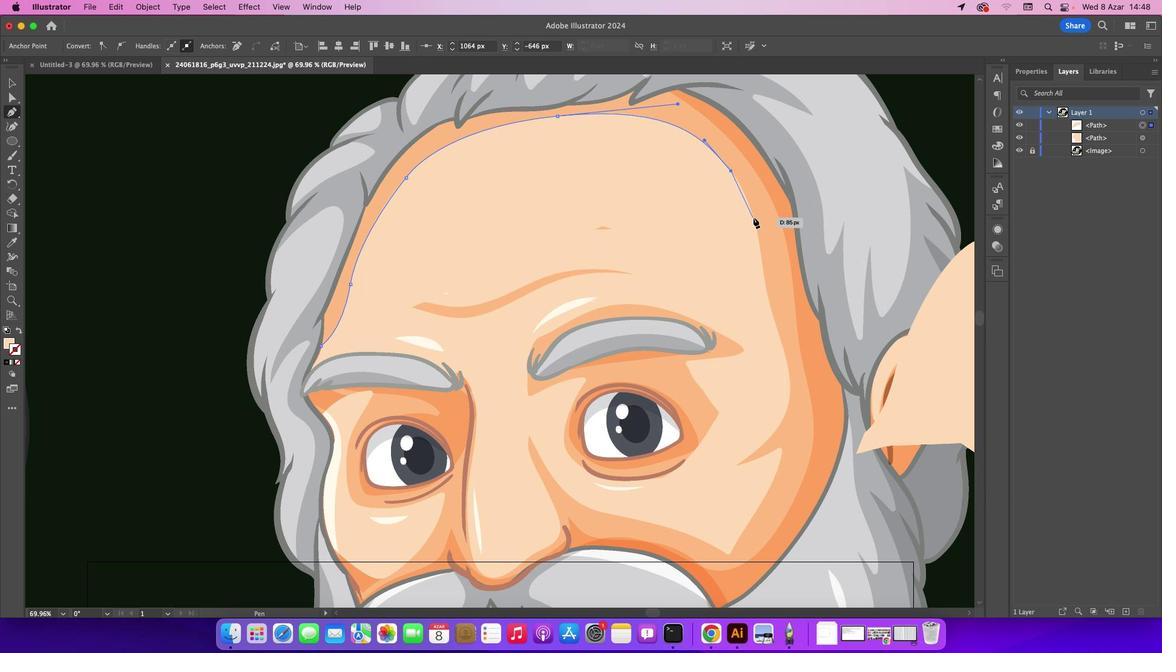 
Action: Mouse pressed left at (586, 138)
Screenshot: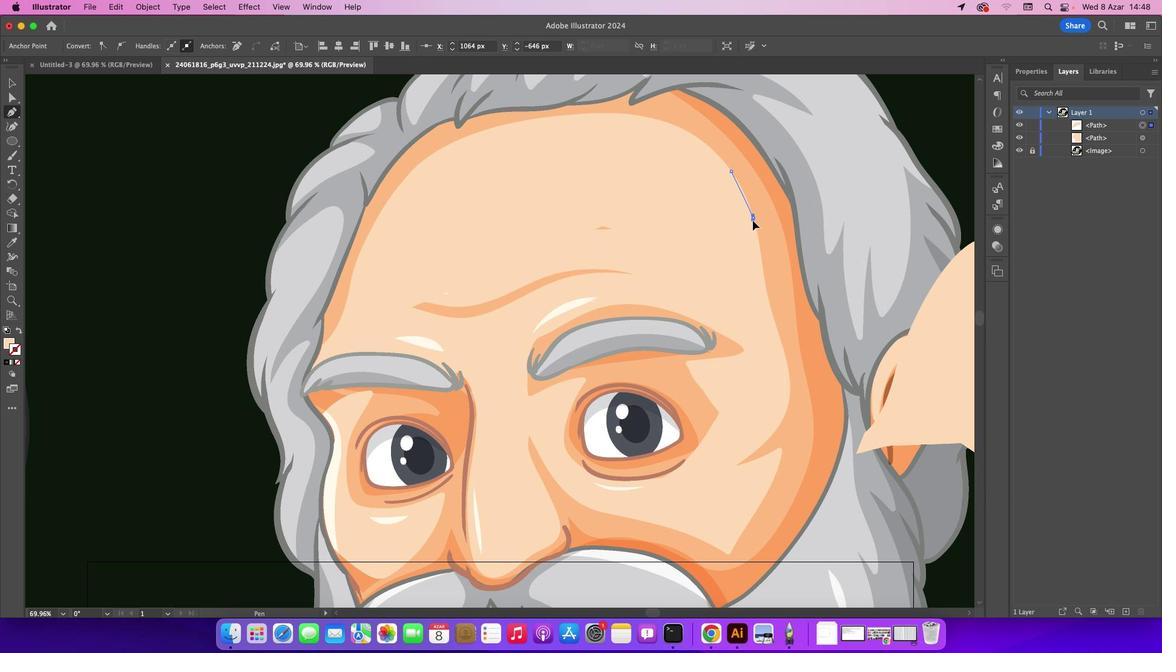 
Action: Mouse moved to (586, 139)
Screenshot: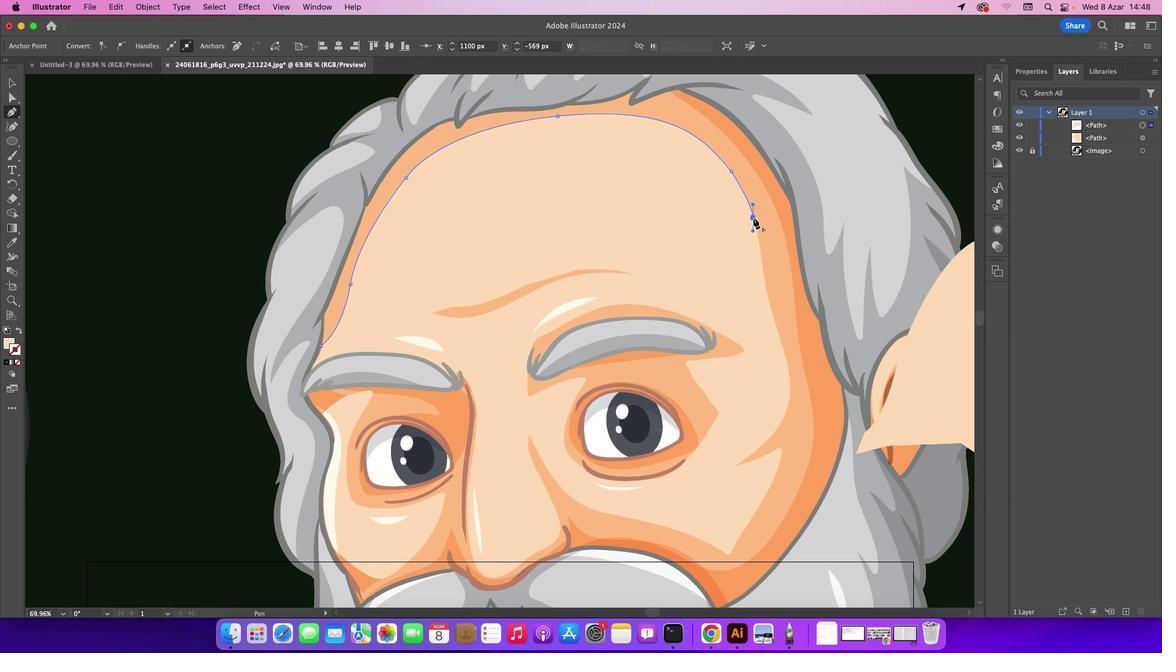 
Action: Mouse pressed left at (586, 139)
Screenshot: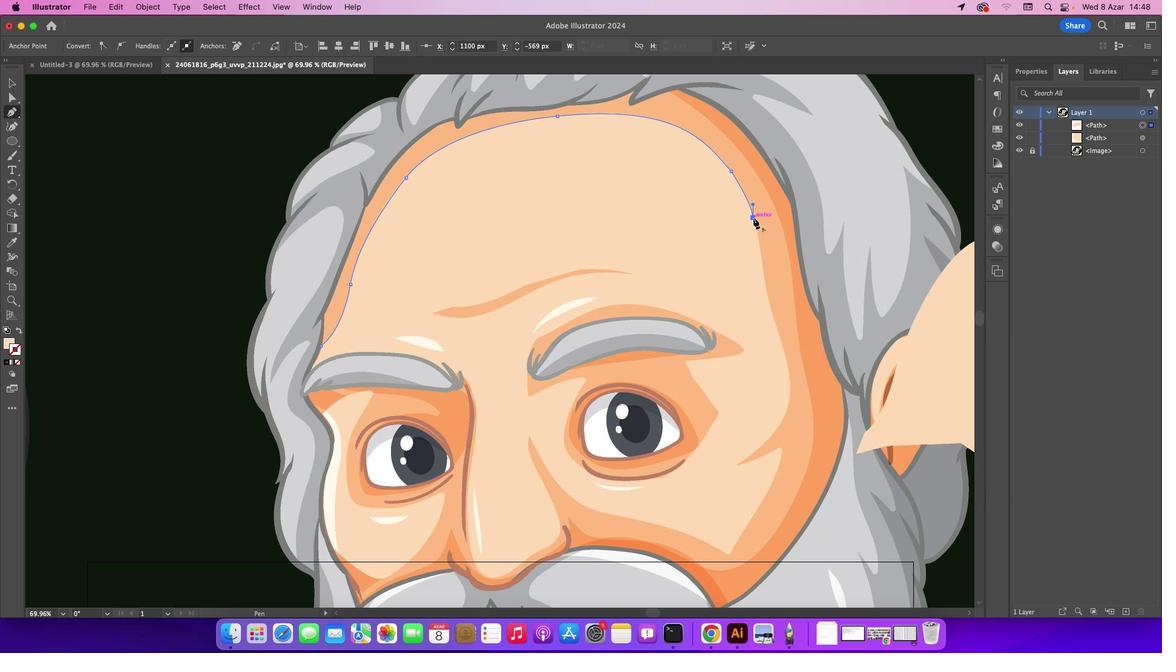 
Action: Mouse moved to (587, 148)
Screenshot: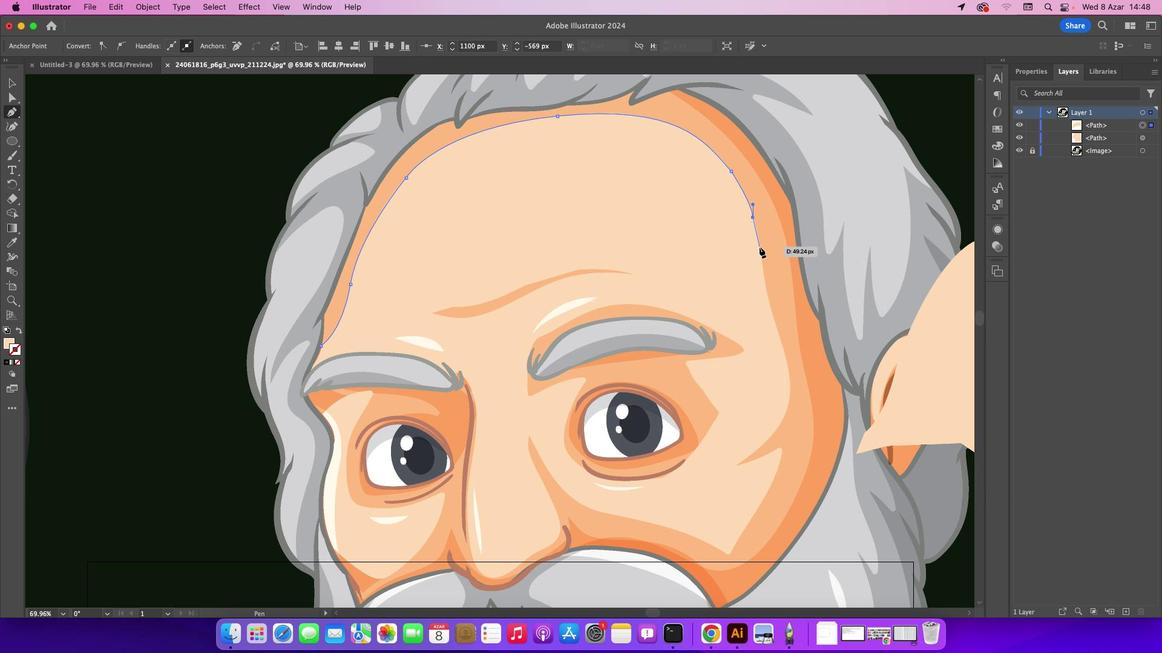 
Action: Mouse pressed left at (587, 148)
Screenshot: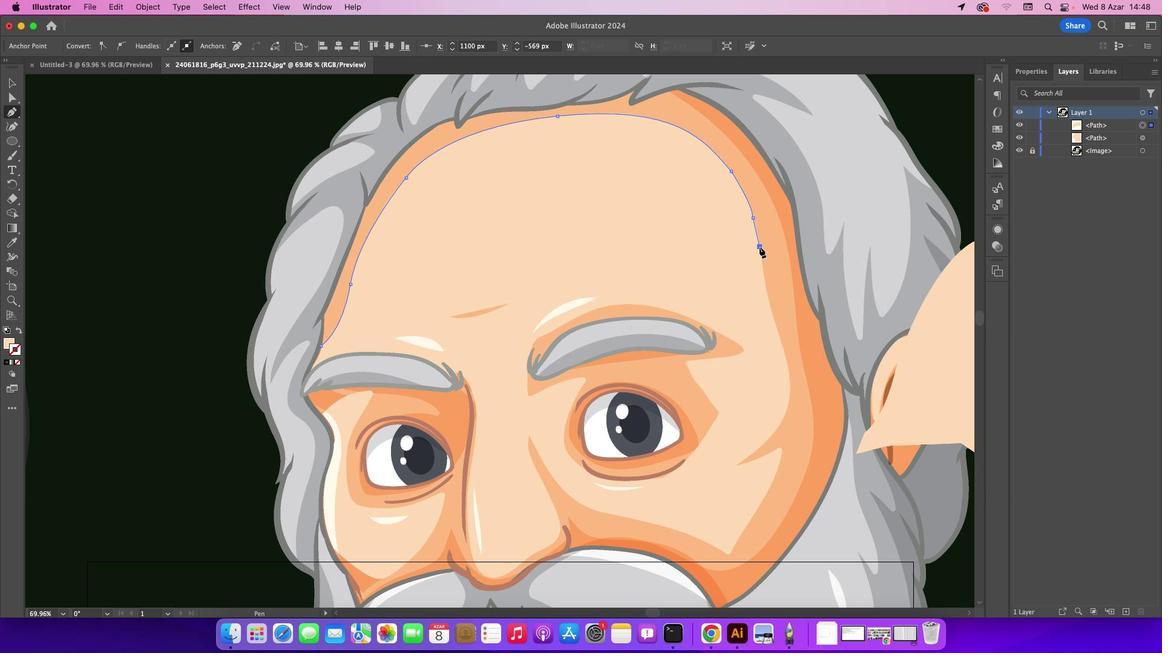 
Action: Mouse moved to (587, 168)
Screenshot: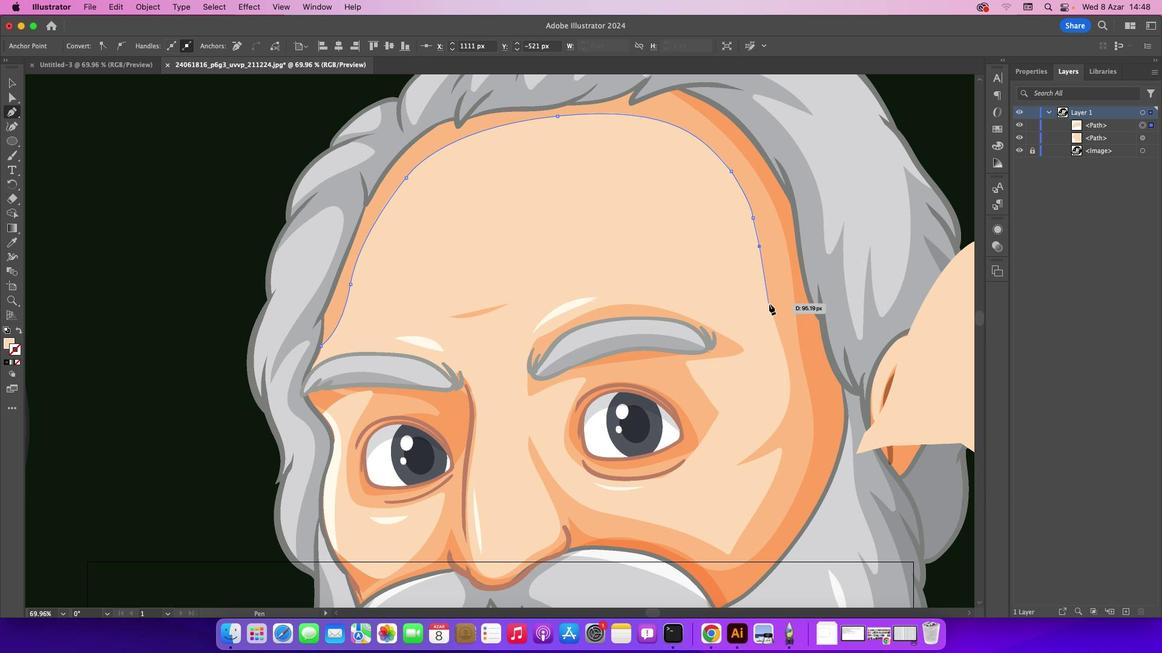 
Action: Mouse pressed left at (587, 168)
Screenshot: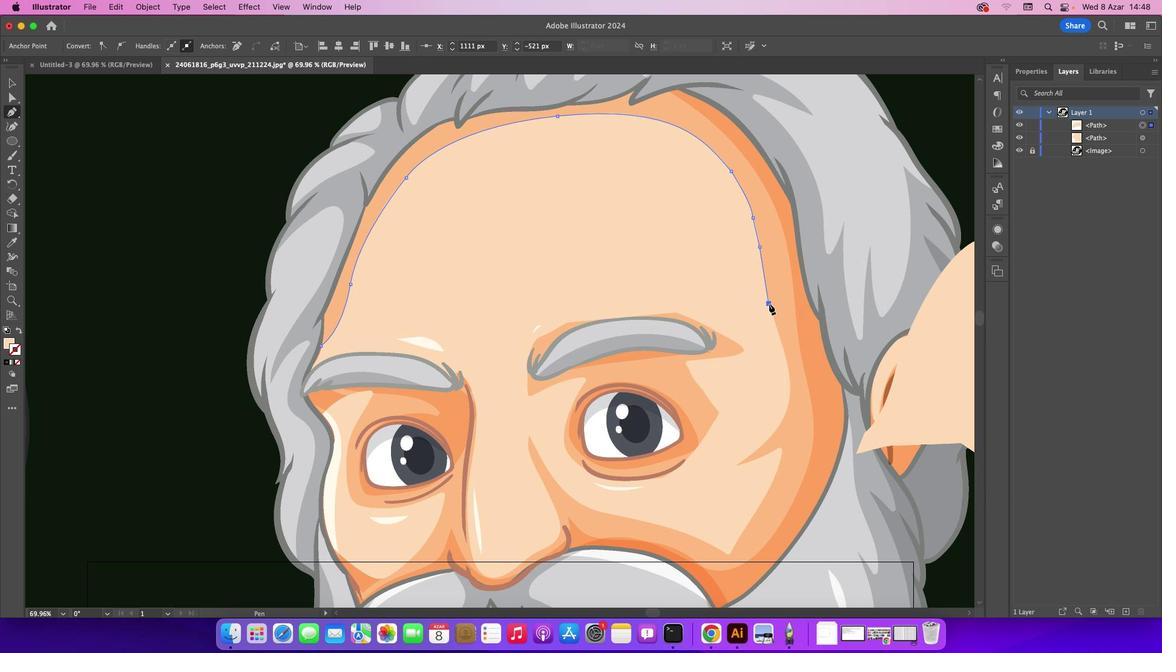 
Action: Mouse moved to (589, 188)
Screenshot: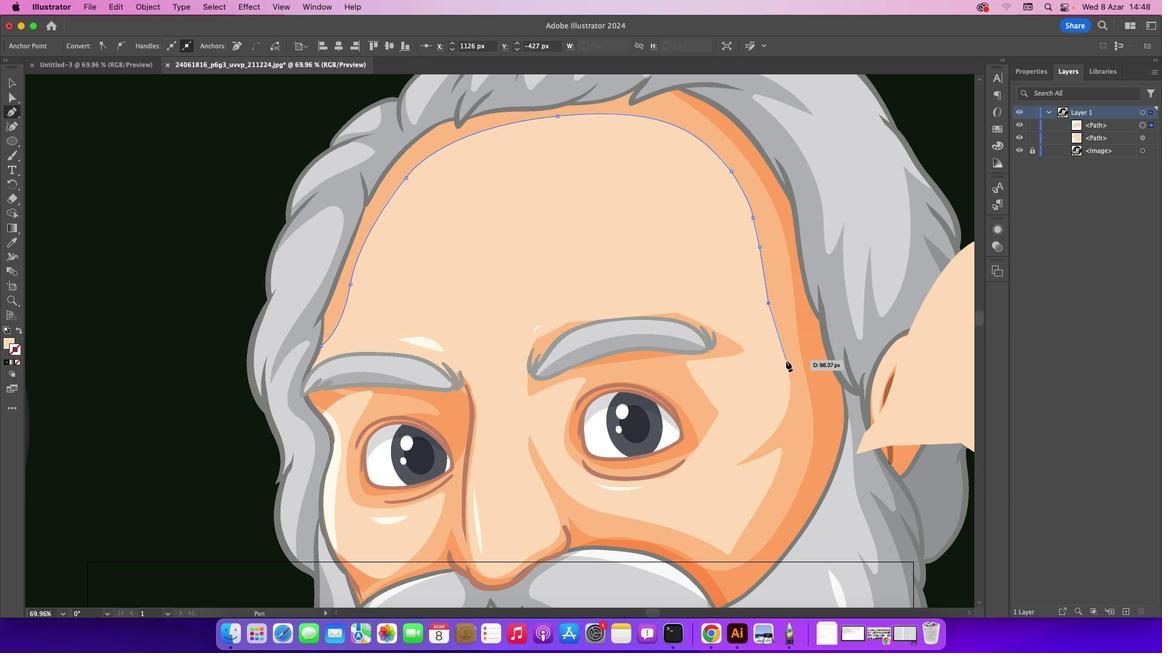 
Action: Mouse pressed left at (589, 188)
Screenshot: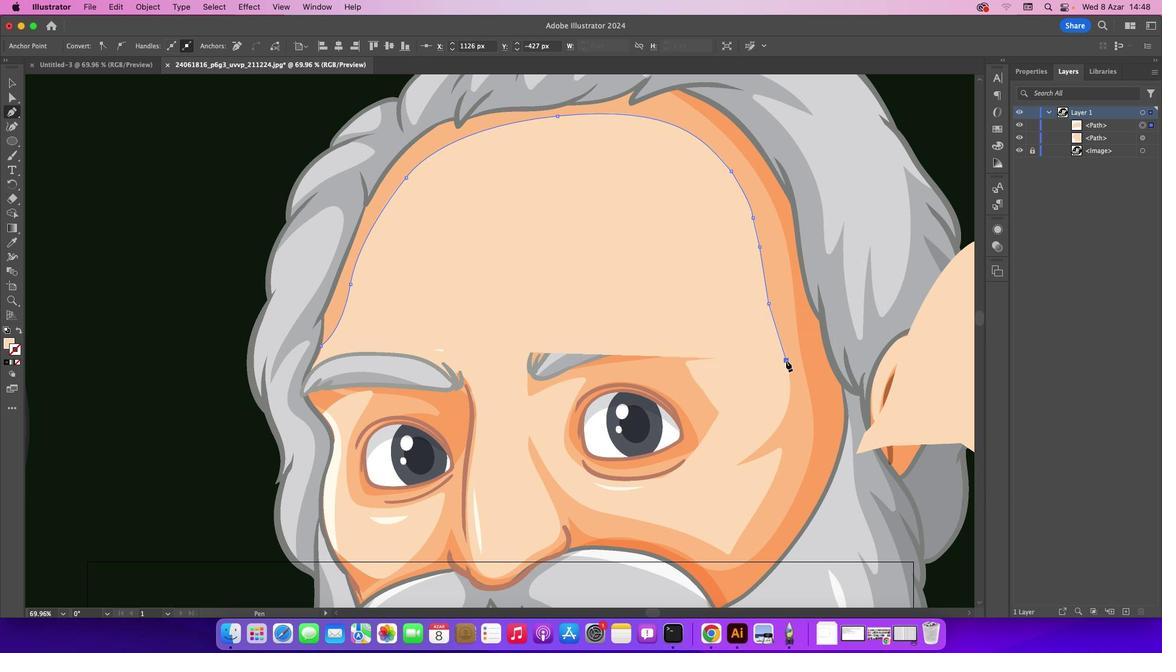 
Action: Mouse moved to (587, 216)
Screenshot: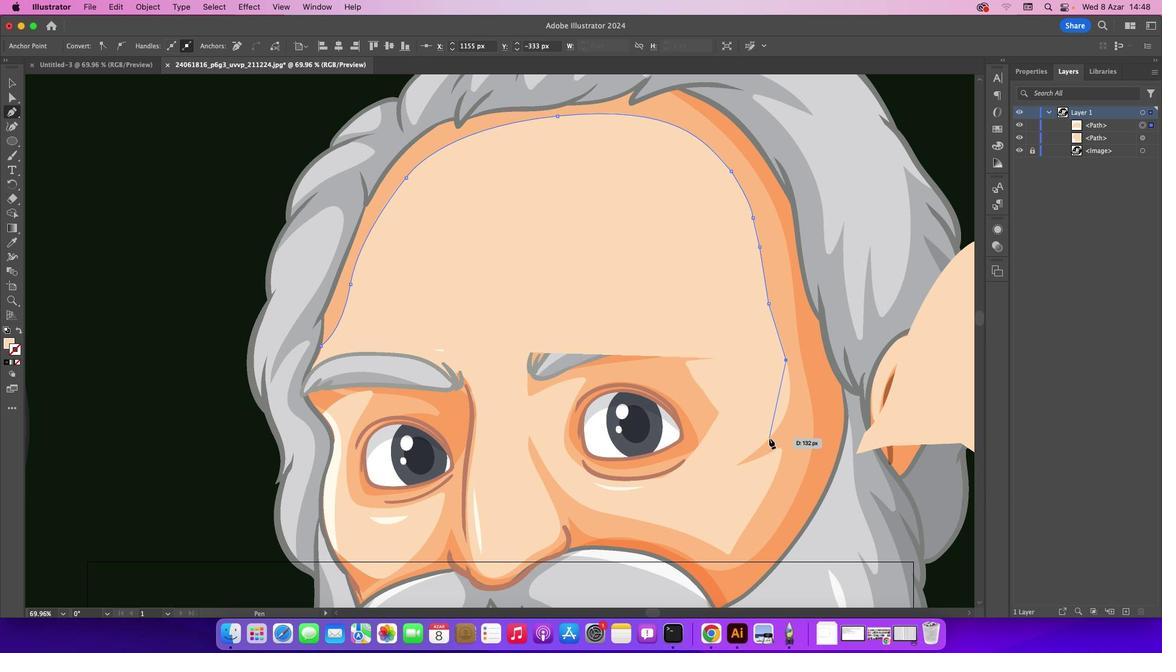 
Action: Mouse pressed left at (587, 216)
Screenshot: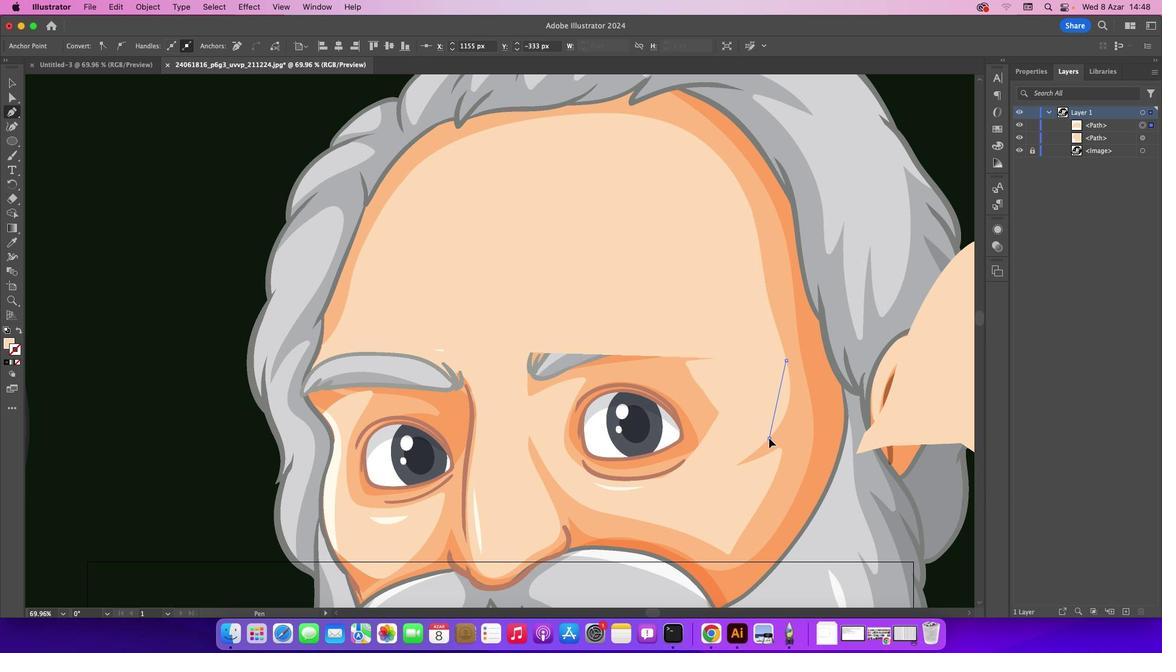 
Action: Mouse moved to (587, 216)
Screenshot: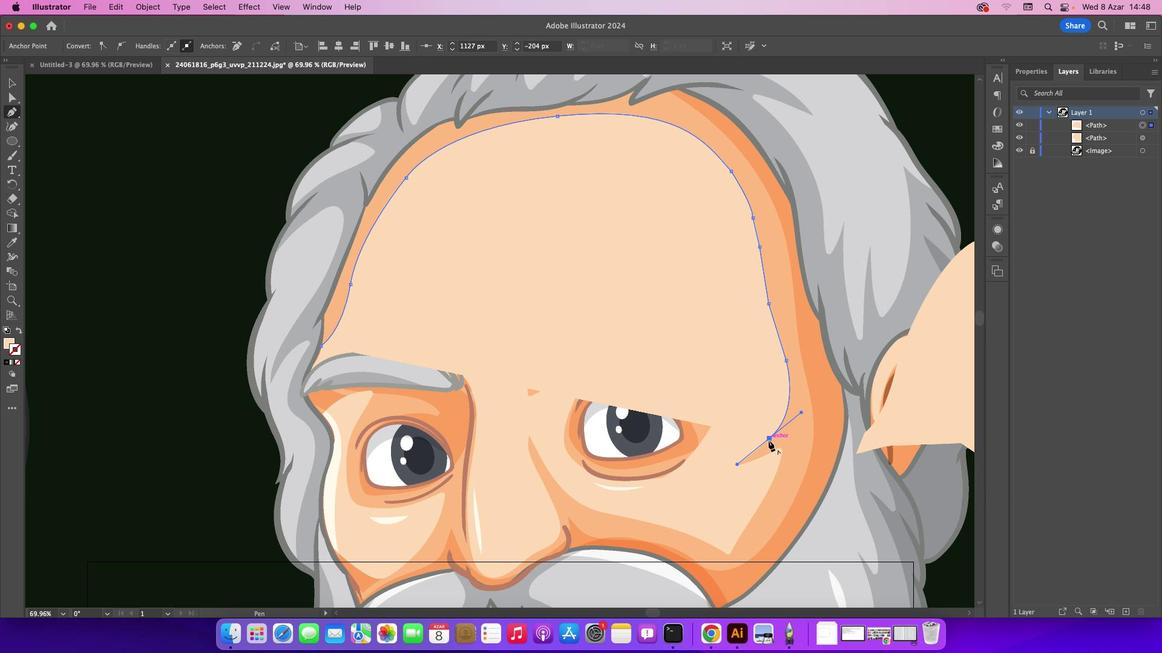 
Action: Mouse pressed left at (587, 216)
Screenshot: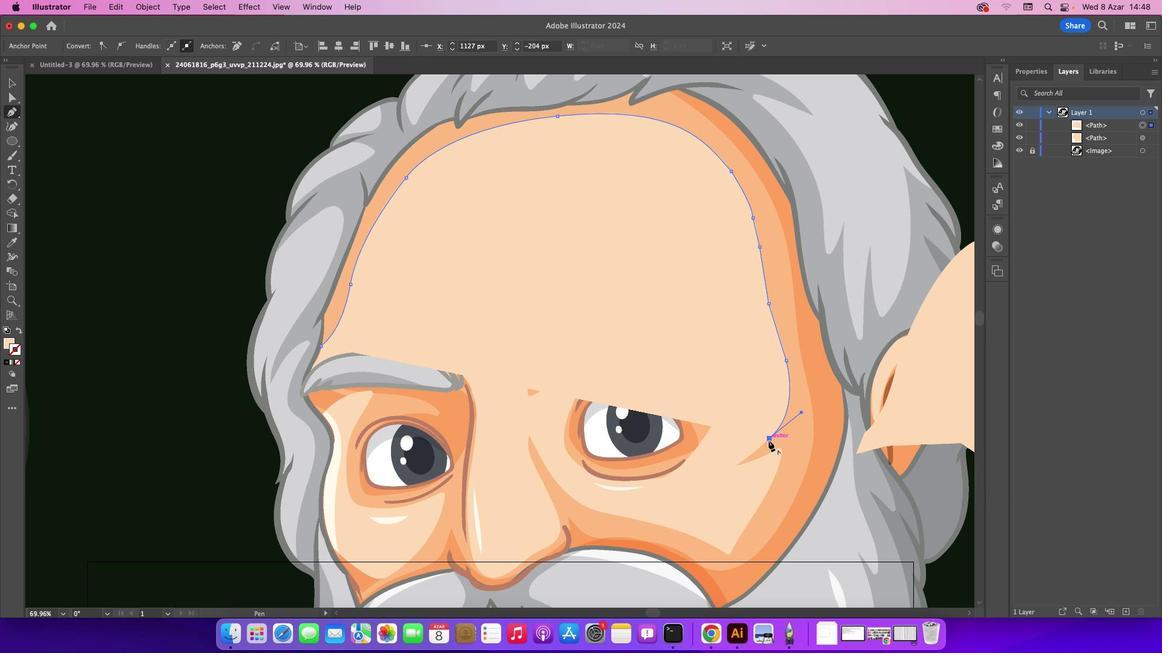 
Action: Mouse moved to (585, 225)
Screenshot: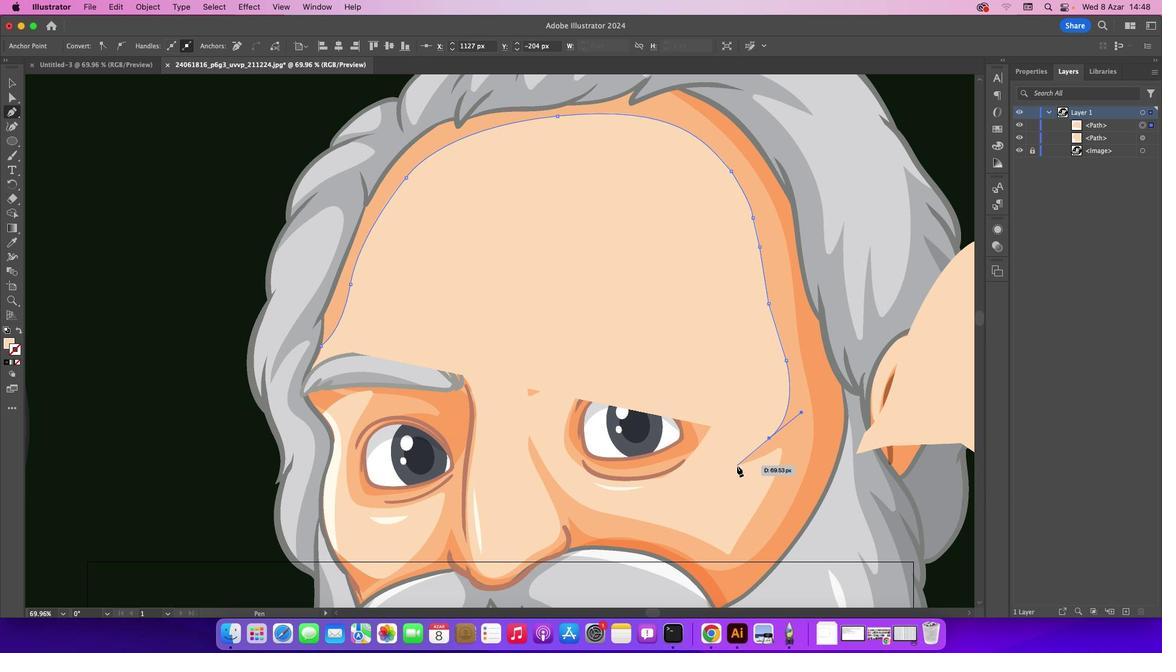
Action: Mouse pressed left at (585, 225)
Screenshot: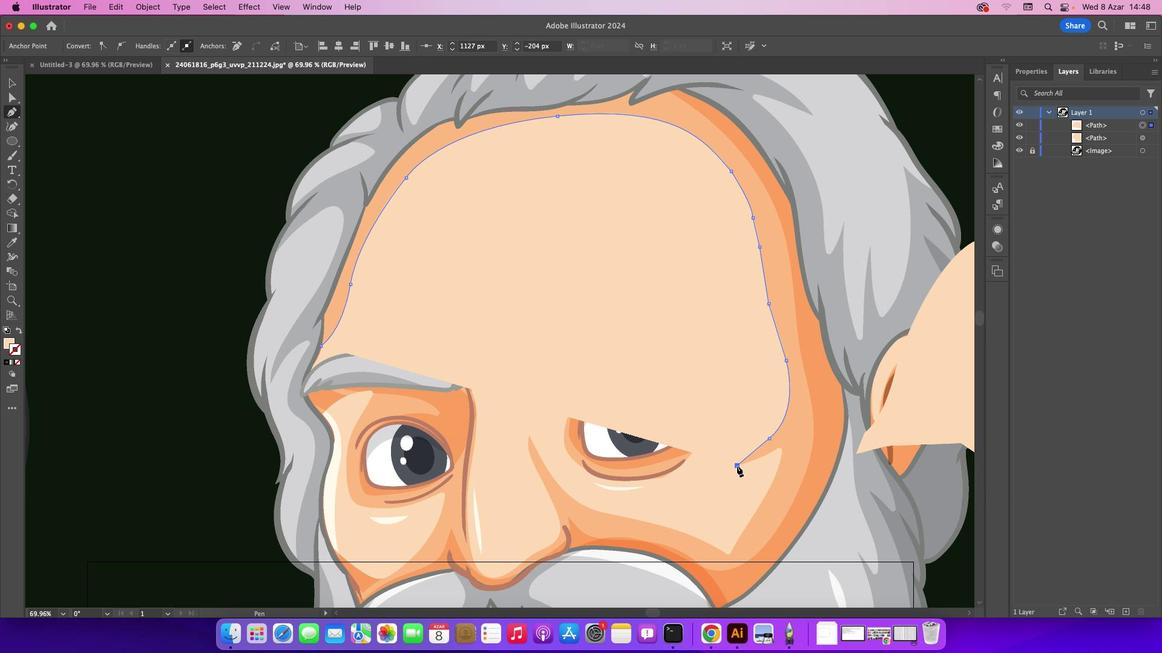 
Action: Mouse moved to (536, 182)
Screenshot: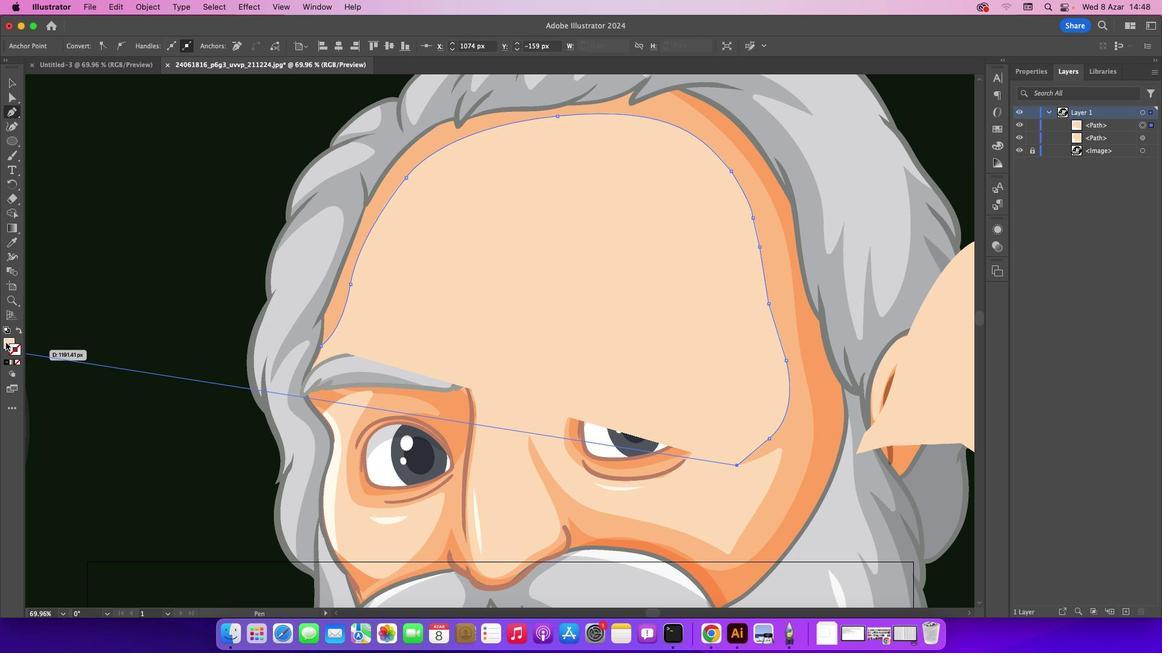 
Action: Mouse pressed left at (536, 182)
Screenshot: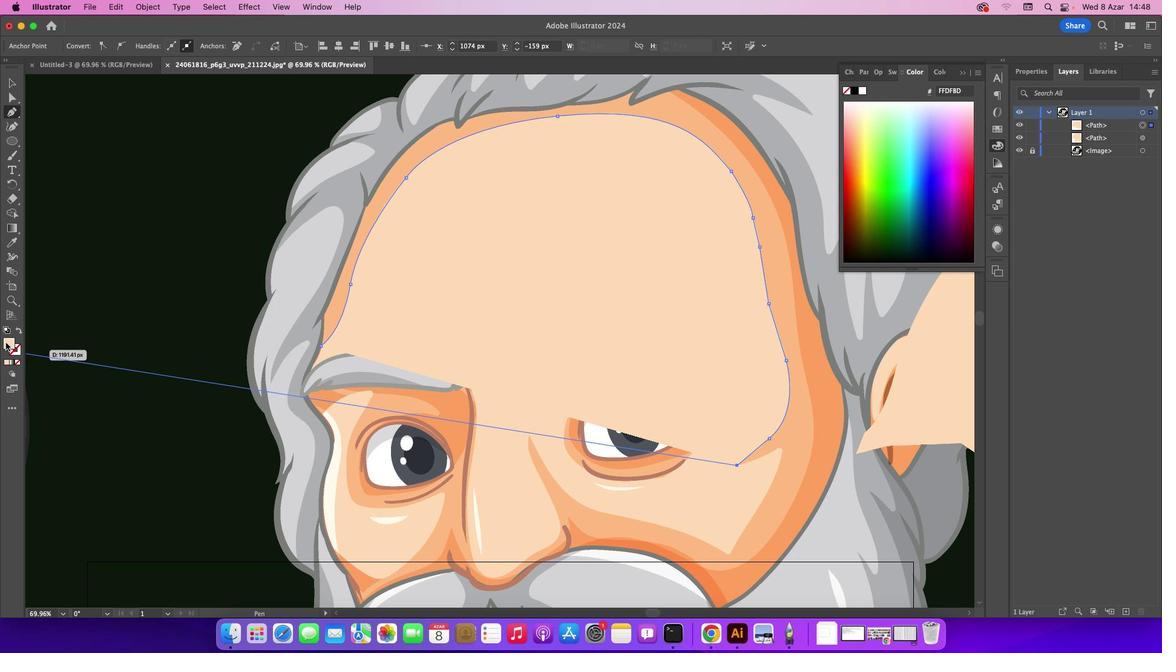 
Action: Mouse moved to (537, 188)
Screenshot: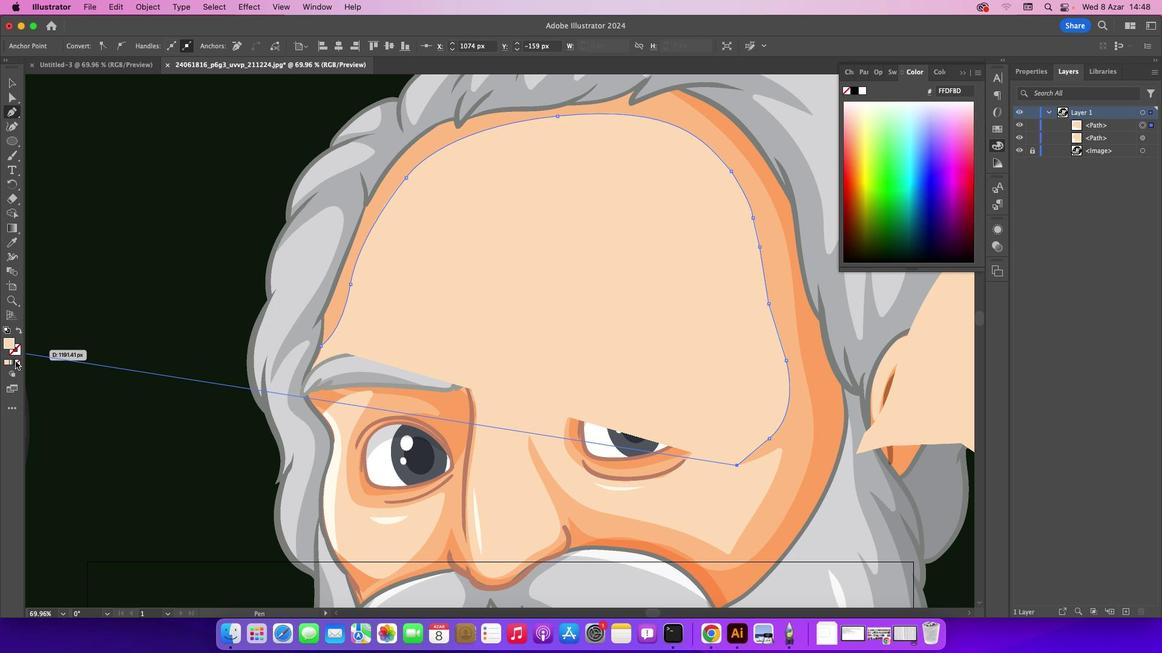 
Action: Mouse pressed left at (537, 188)
Screenshot: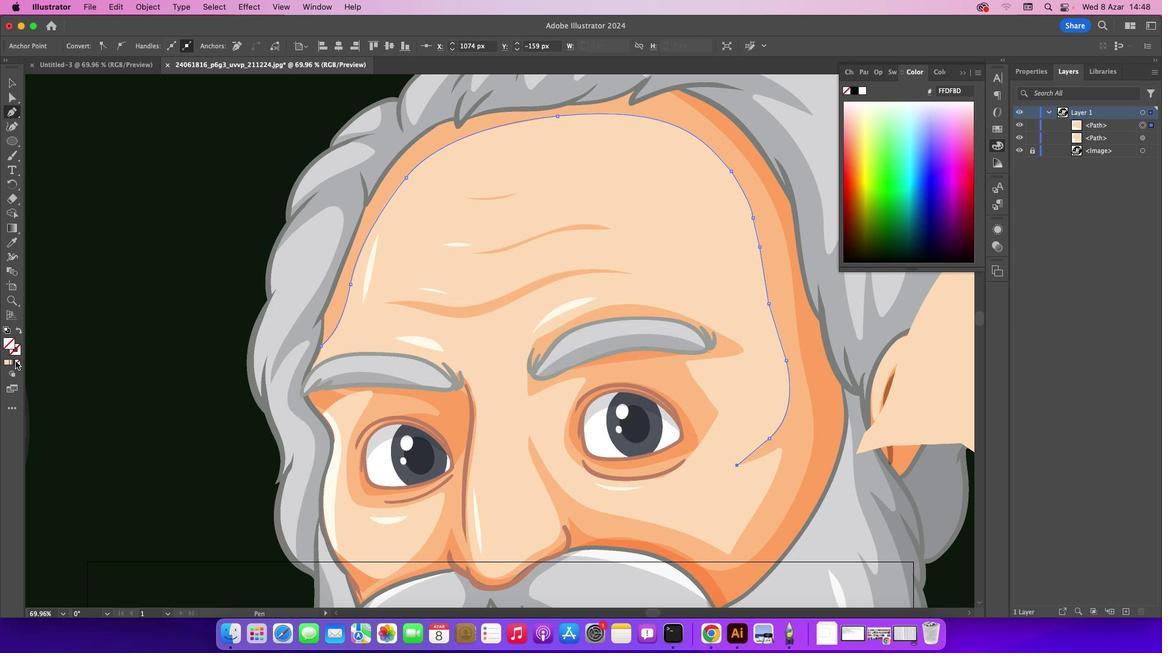 
Action: Mouse moved to (585, 196)
Screenshot: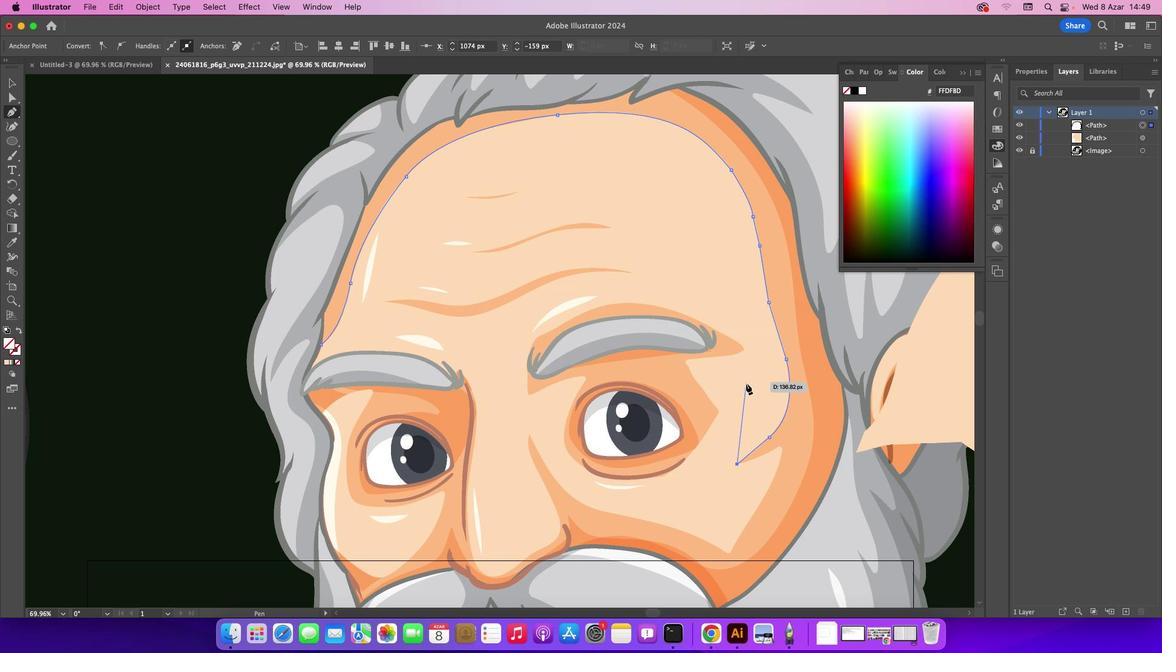 
Action: Mouse scrolled (585, 196) with delta (536, 62)
Screenshot: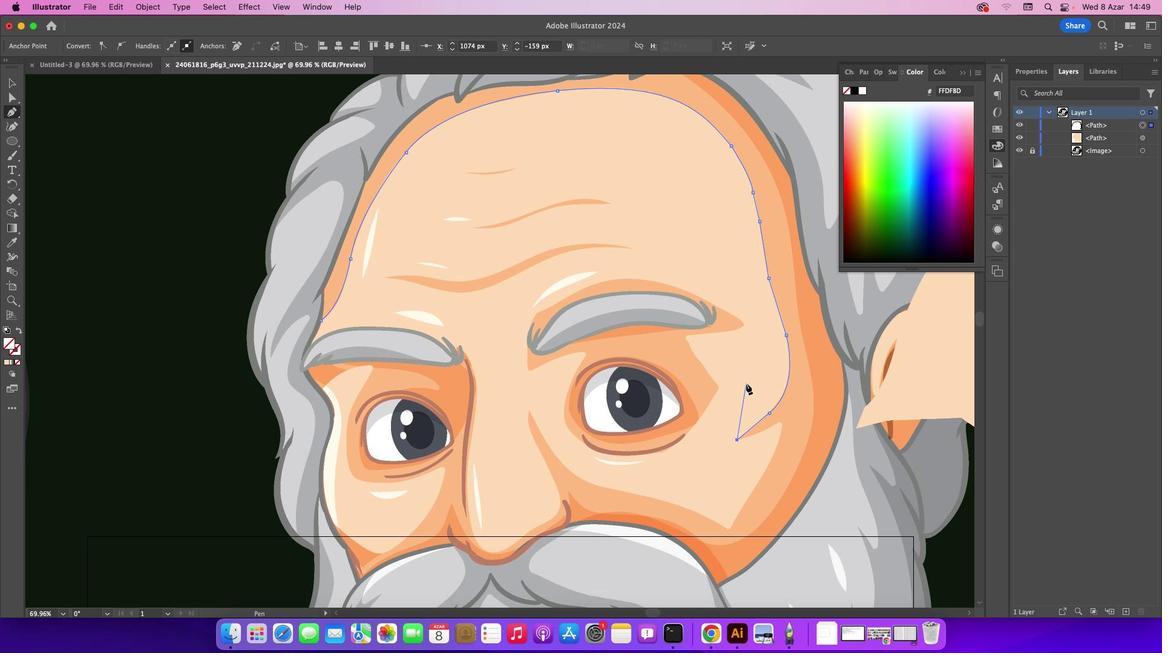 
Action: Mouse scrolled (585, 196) with delta (536, 62)
Screenshot: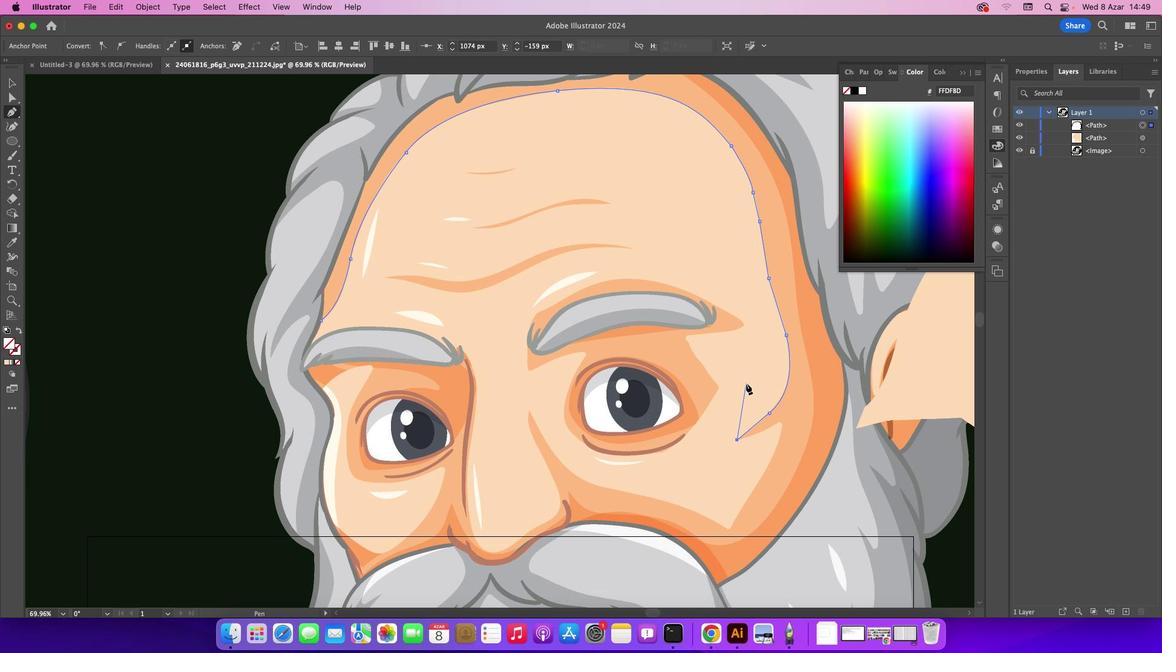 
Action: Mouse scrolled (585, 196) with delta (536, 62)
Screenshot: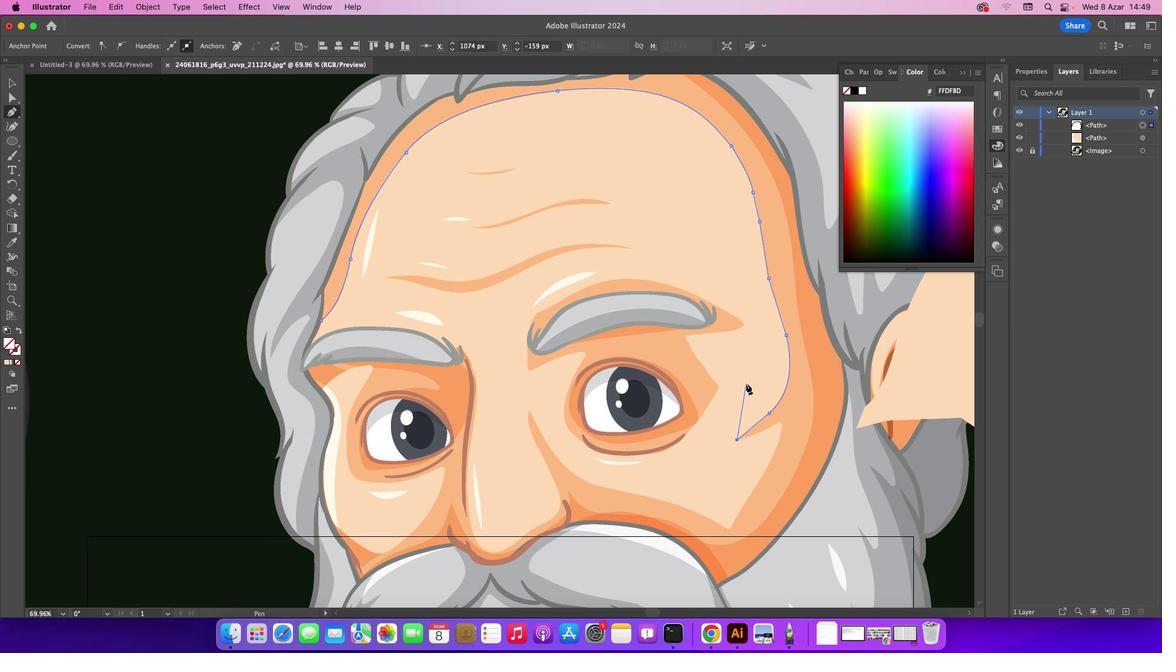 
Action: Mouse scrolled (585, 196) with delta (536, 62)
Screenshot: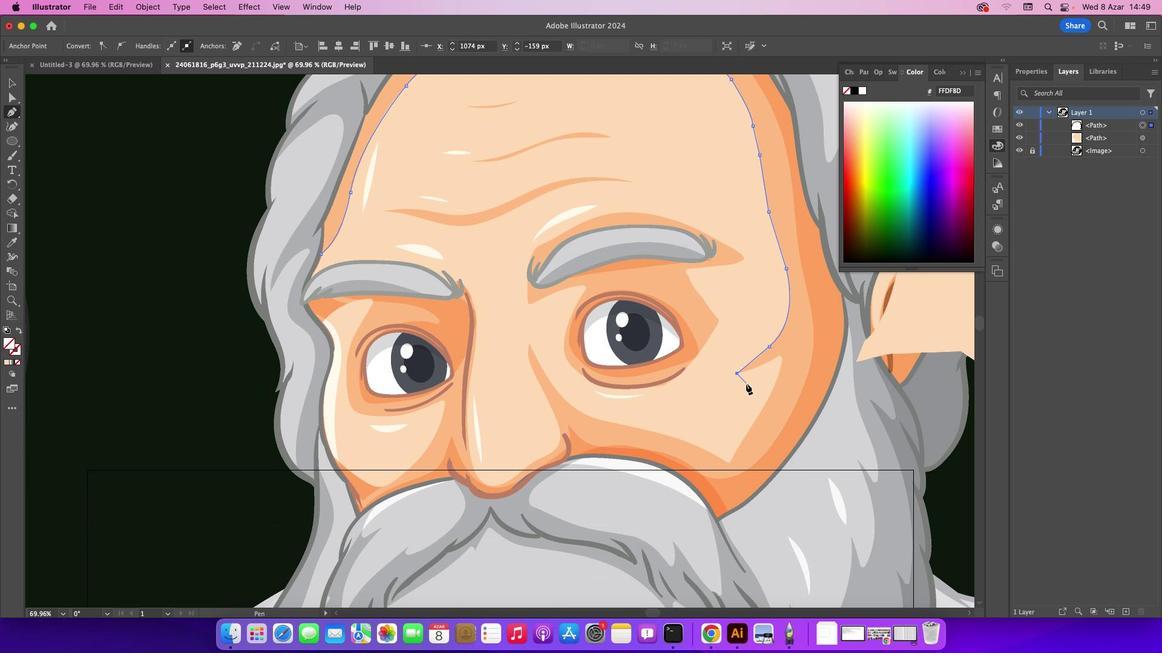 
Action: Mouse scrolled (585, 196) with delta (536, 62)
Screenshot: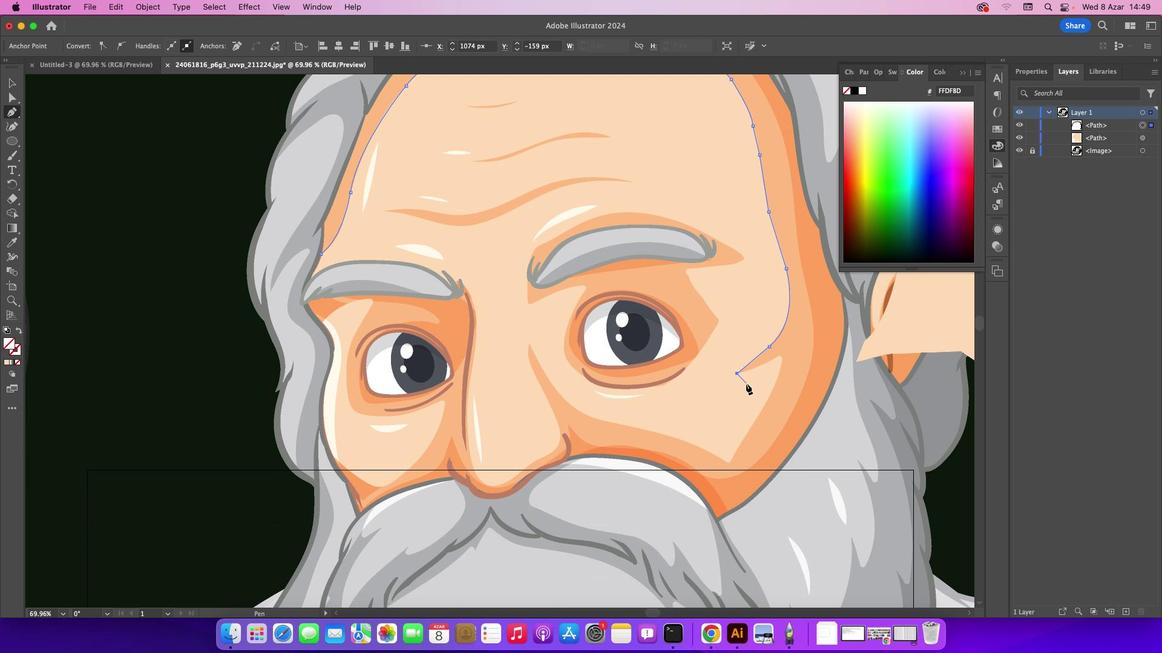 
Action: Mouse scrolled (585, 196) with delta (536, 62)
Screenshot: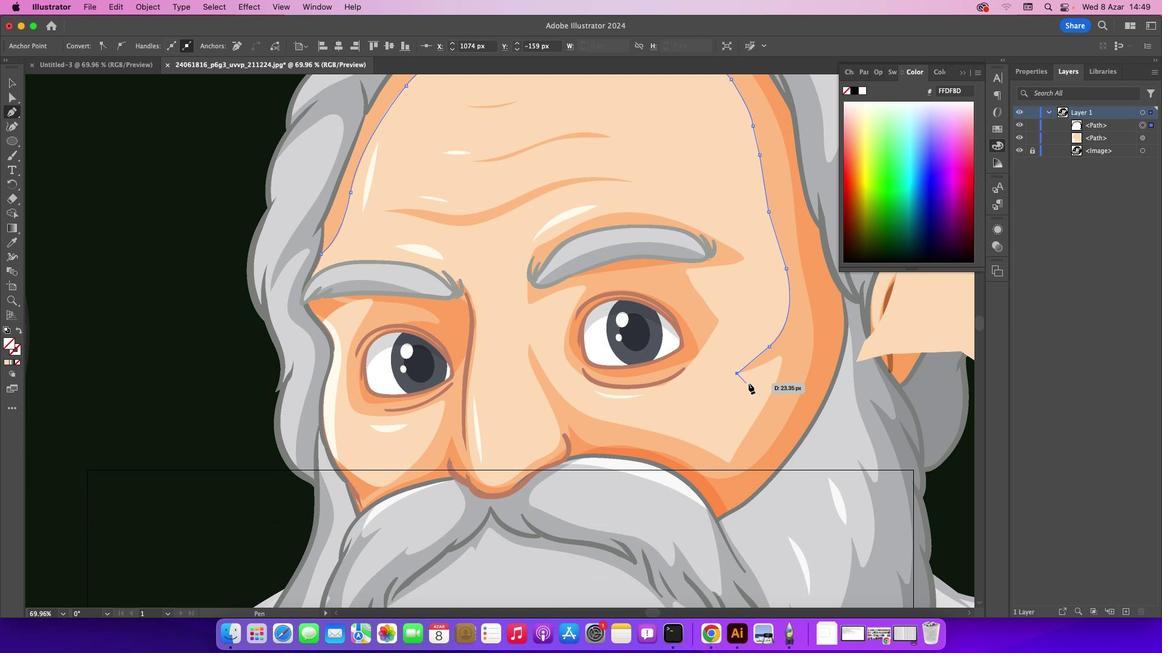 
Action: Mouse moved to (587, 187)
Screenshot: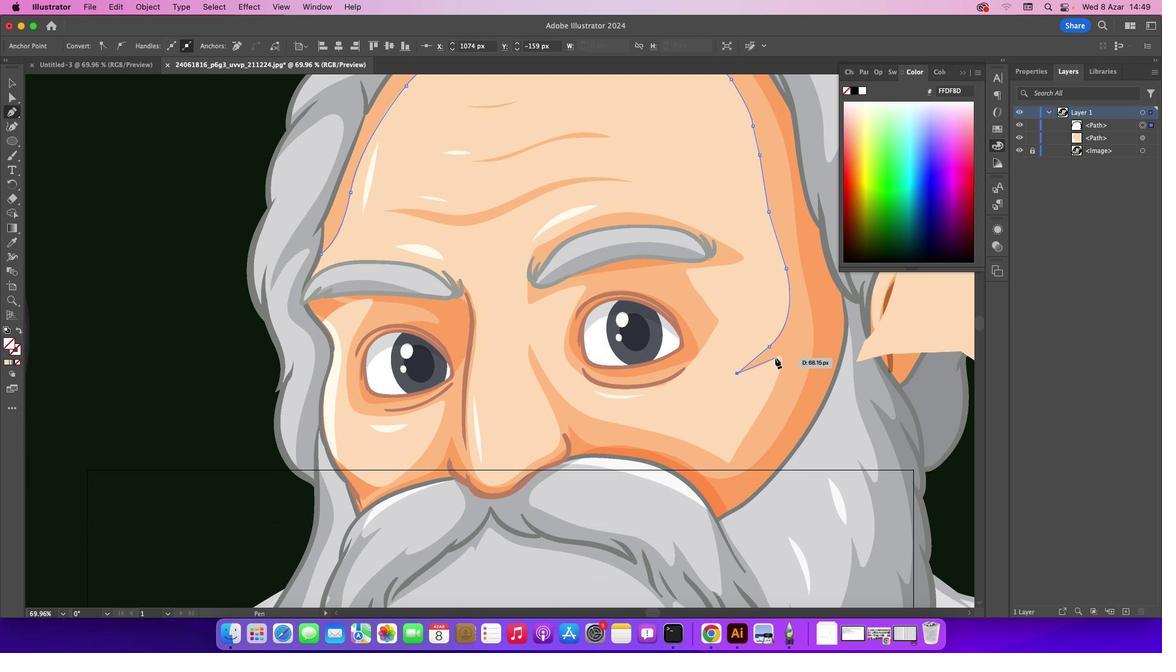 
Action: Mouse pressed left at (587, 187)
Screenshot: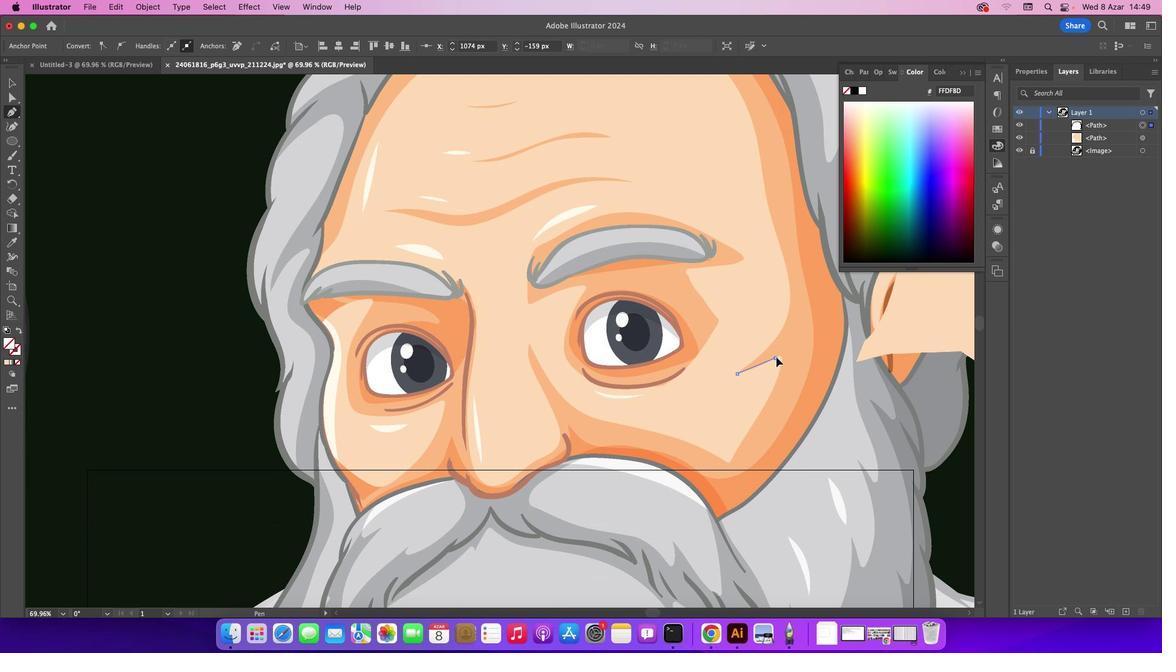 
Action: Mouse moved to (588, 188)
Screenshot: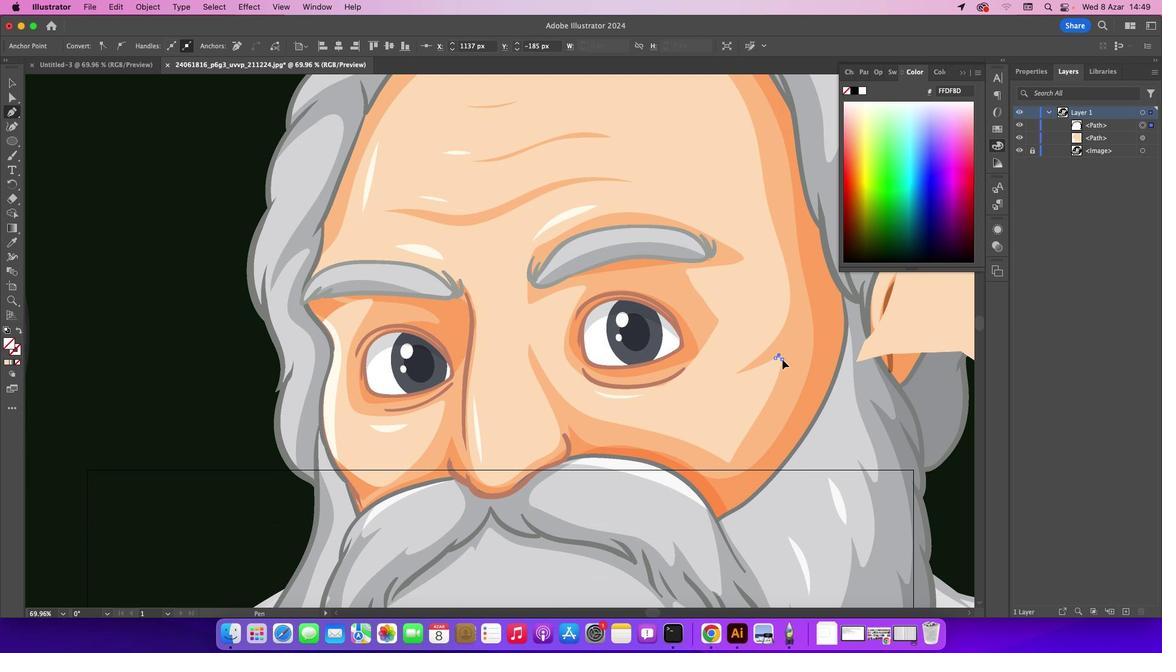 
Action: Mouse pressed left at (588, 188)
Screenshot: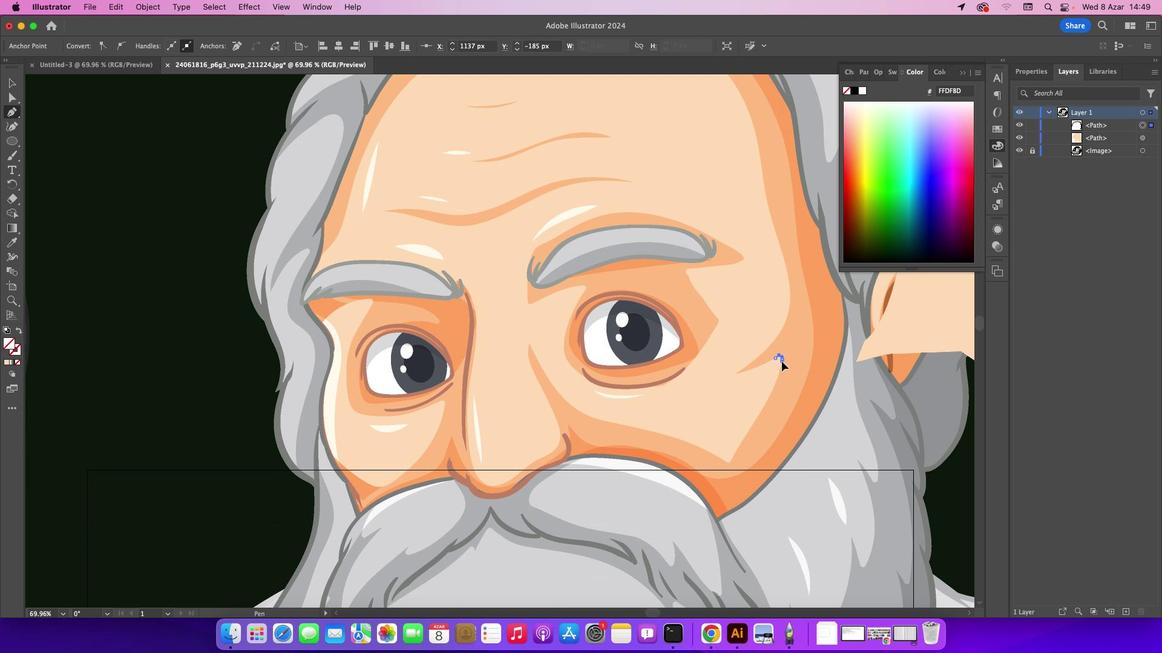 
Action: Mouse moved to (587, 197)
Screenshot: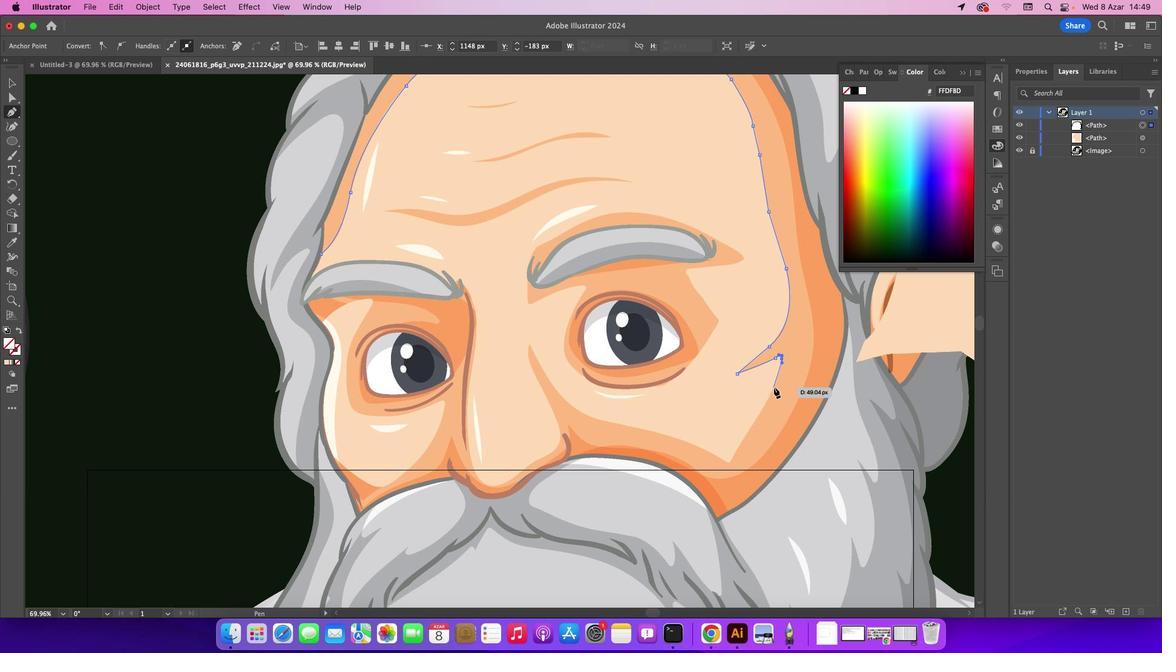 
Action: Mouse pressed left at (587, 197)
Screenshot: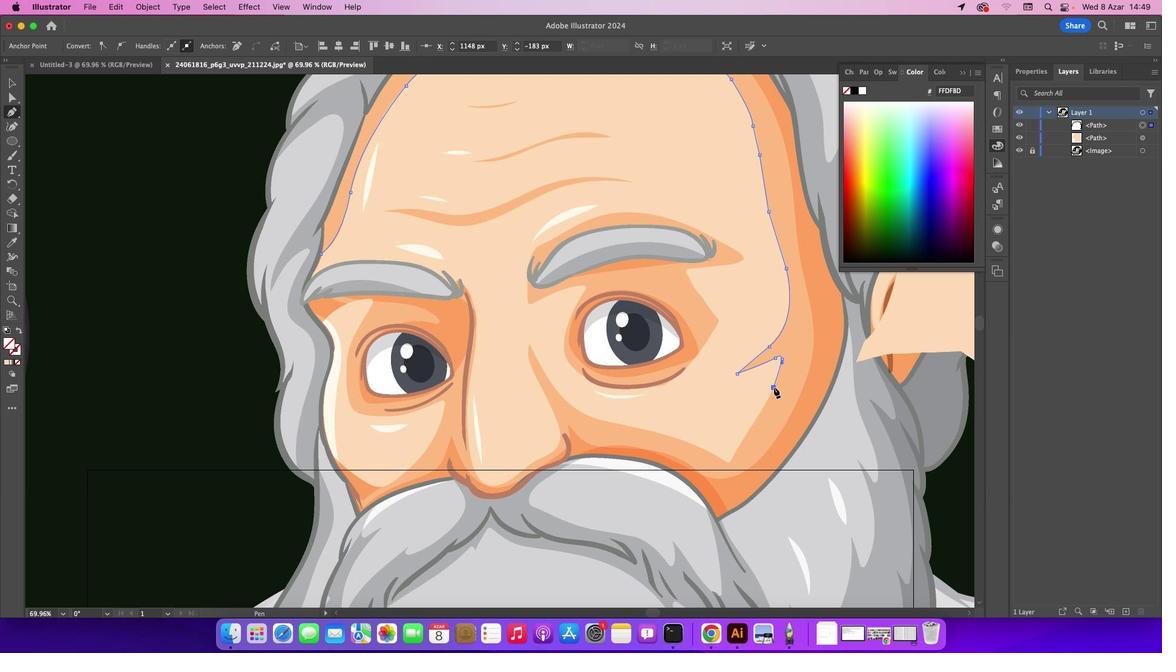 
Action: Mouse moved to (586, 210)
